 Task:  Research Airbnb accommodations near cultural experiences  for cultural immersion in New Orleans, Louisiana.
Action: Key pressed <Key.space>orleans<Key.space>,<Key.space>loui<Key.backspace>
Screenshot: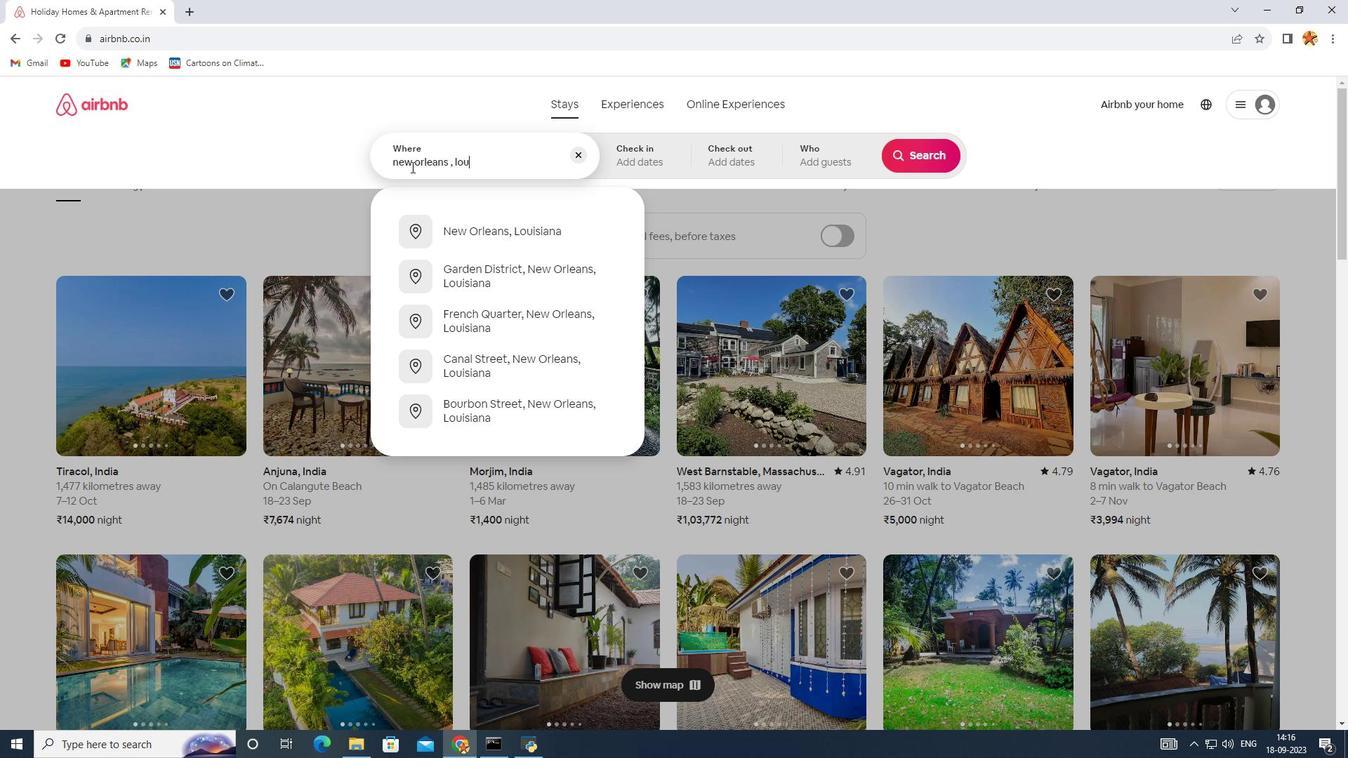 
Action: Mouse moved to (426, 222)
Screenshot: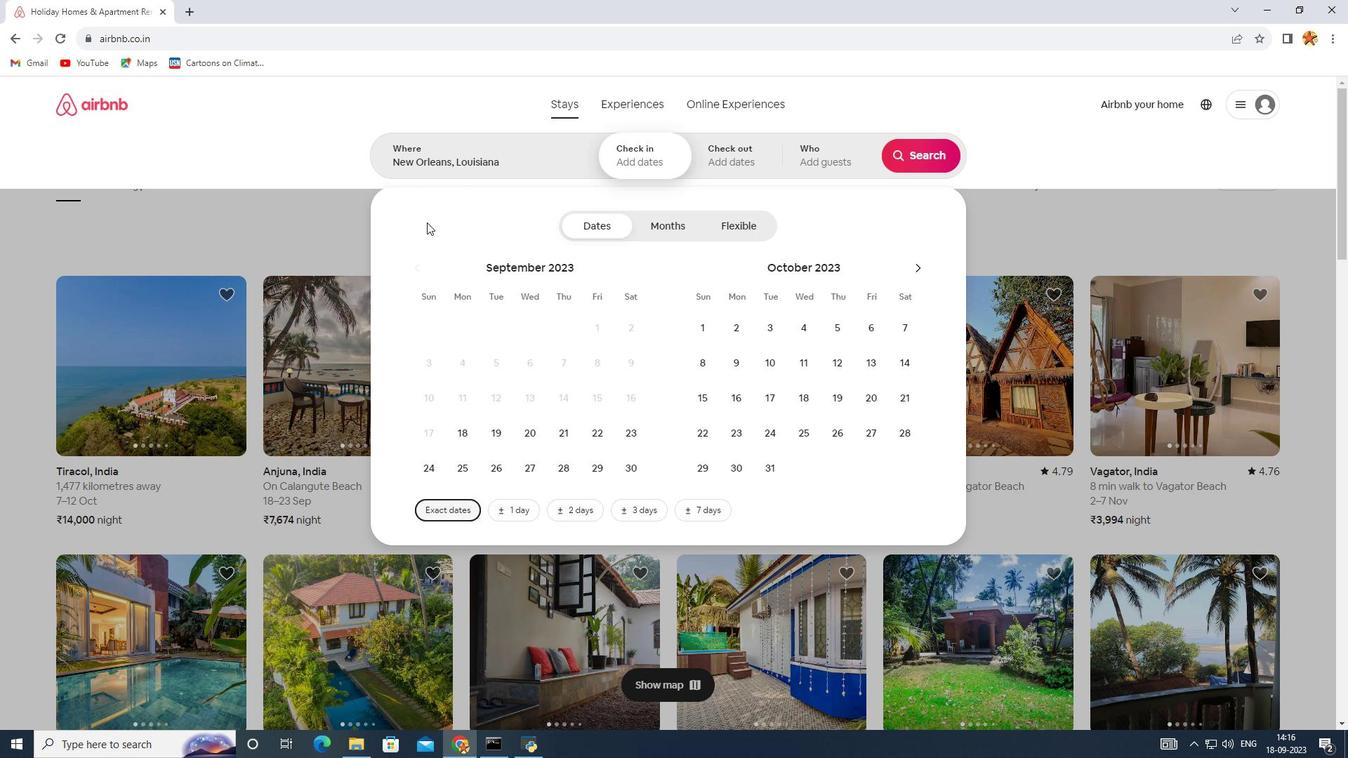 
Action: Mouse pressed left at (426, 222)
Screenshot: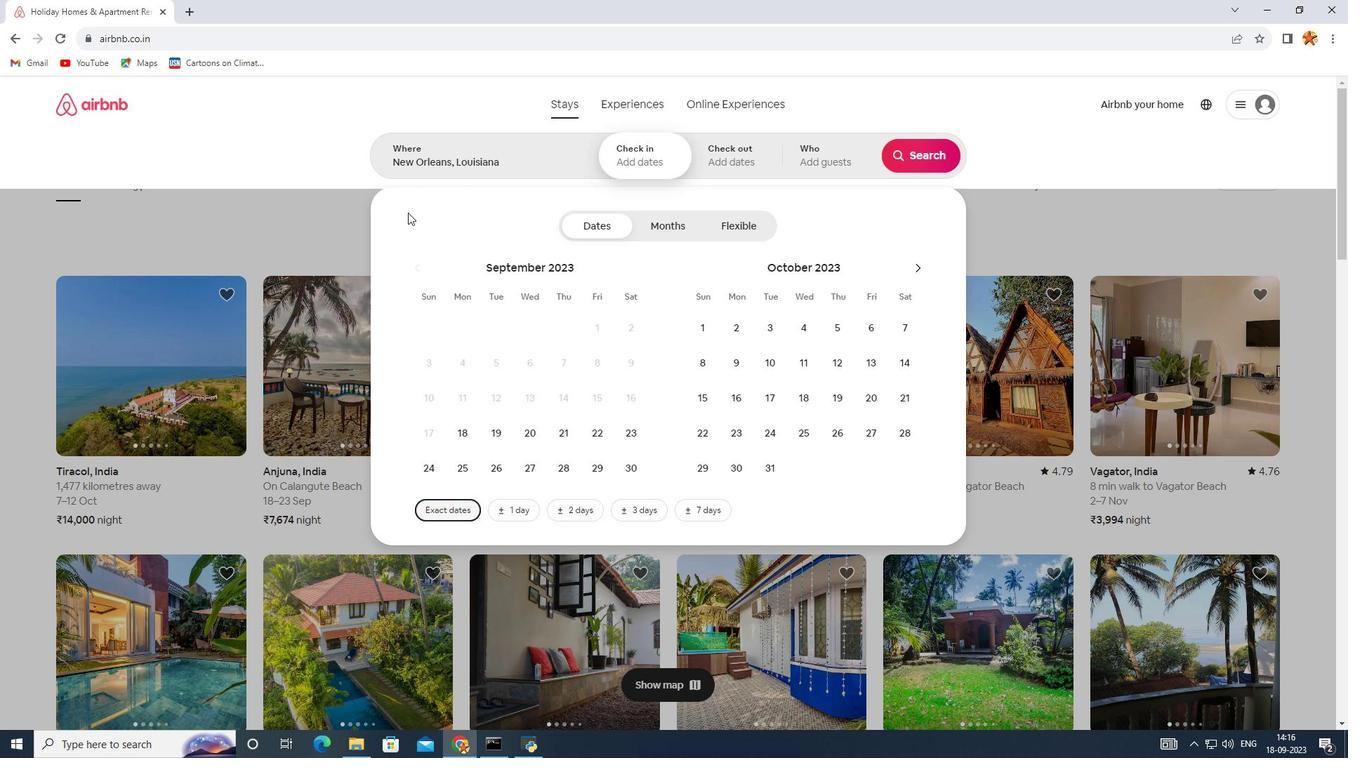 
Action: Mouse moved to (930, 146)
Screenshot: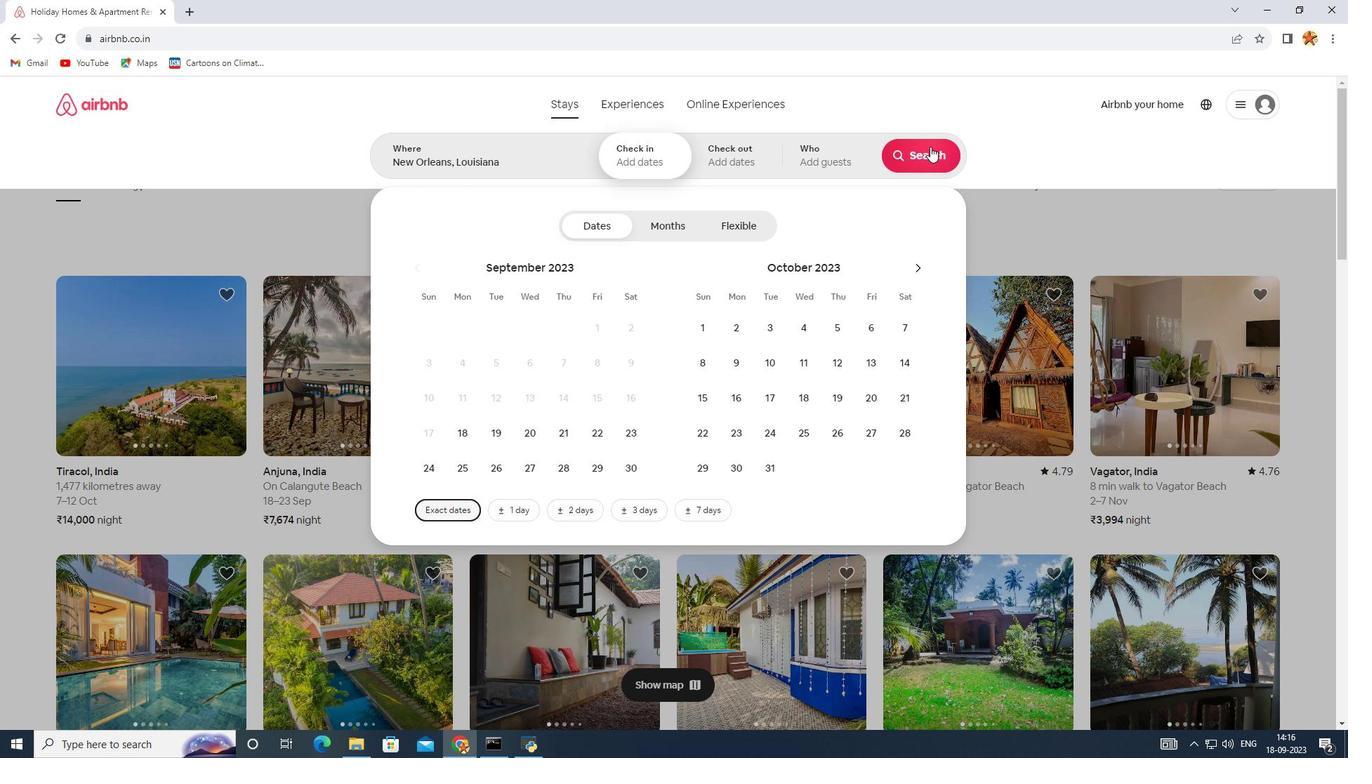 
Action: Mouse pressed left at (930, 146)
Screenshot: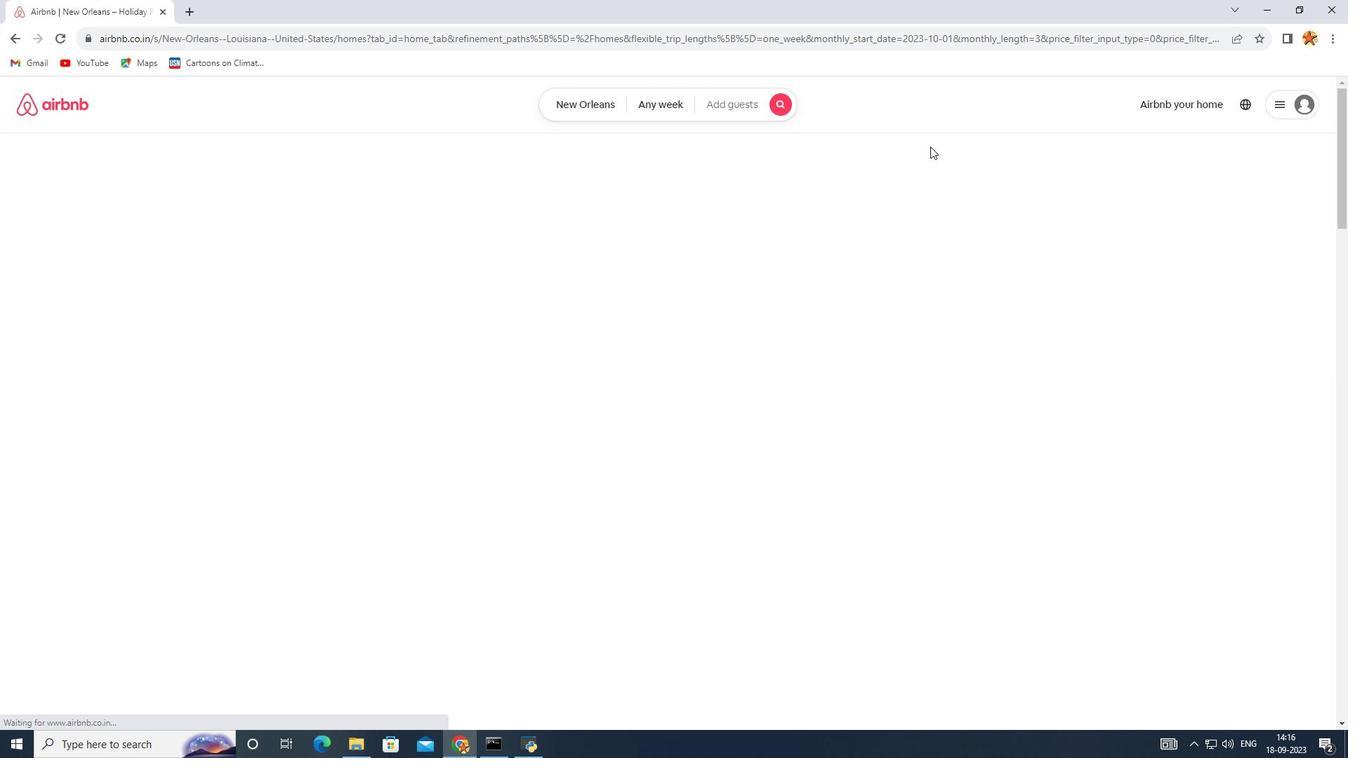 
Action: Mouse moved to (754, 167)
Screenshot: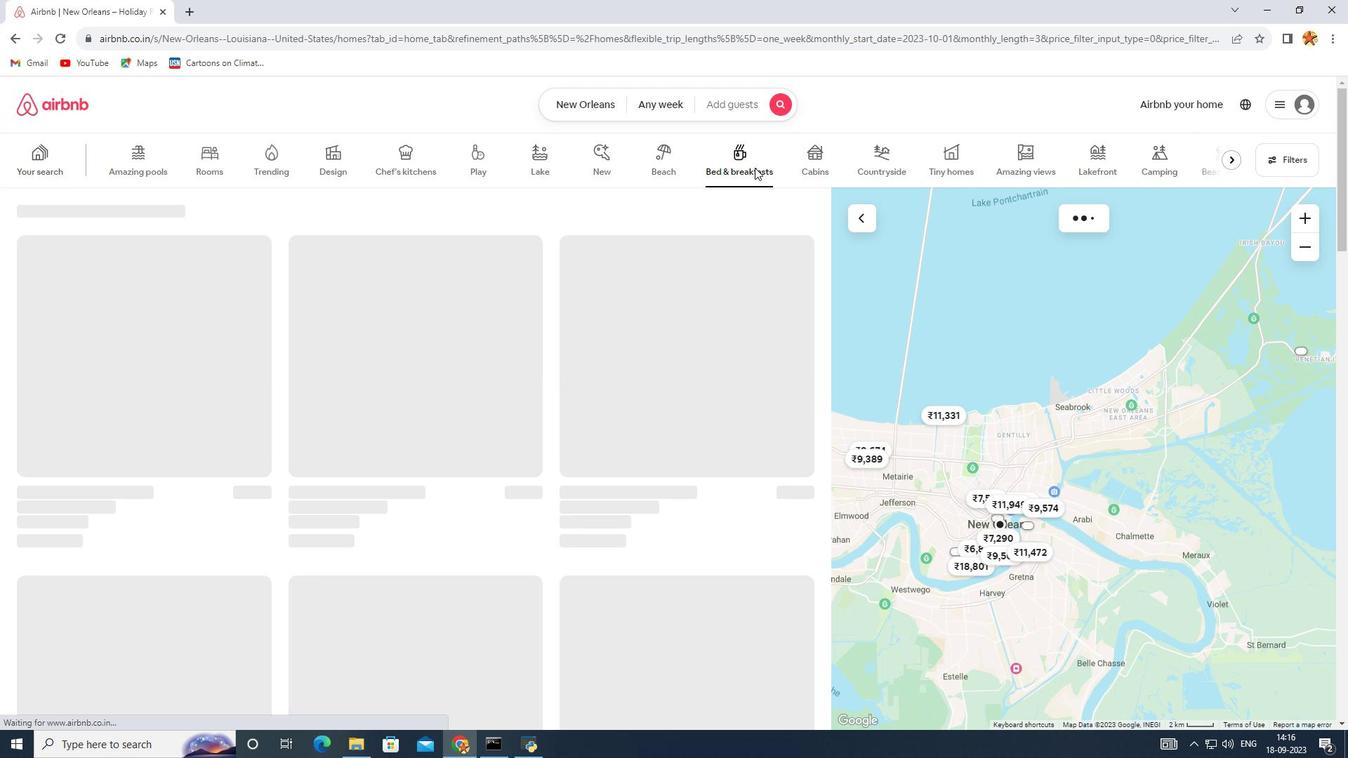 
Action: Mouse pressed left at (754, 167)
Screenshot: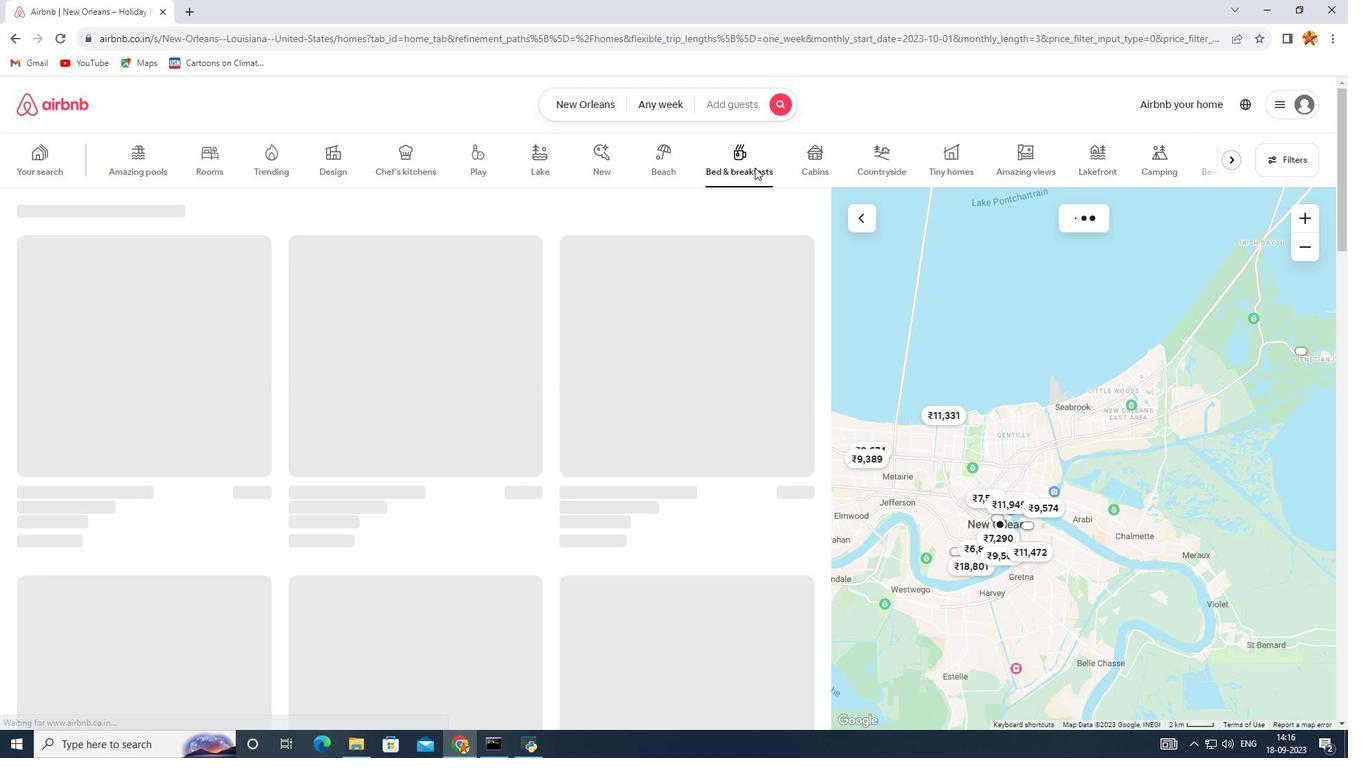 
Action: Mouse moved to (485, 456)
Screenshot: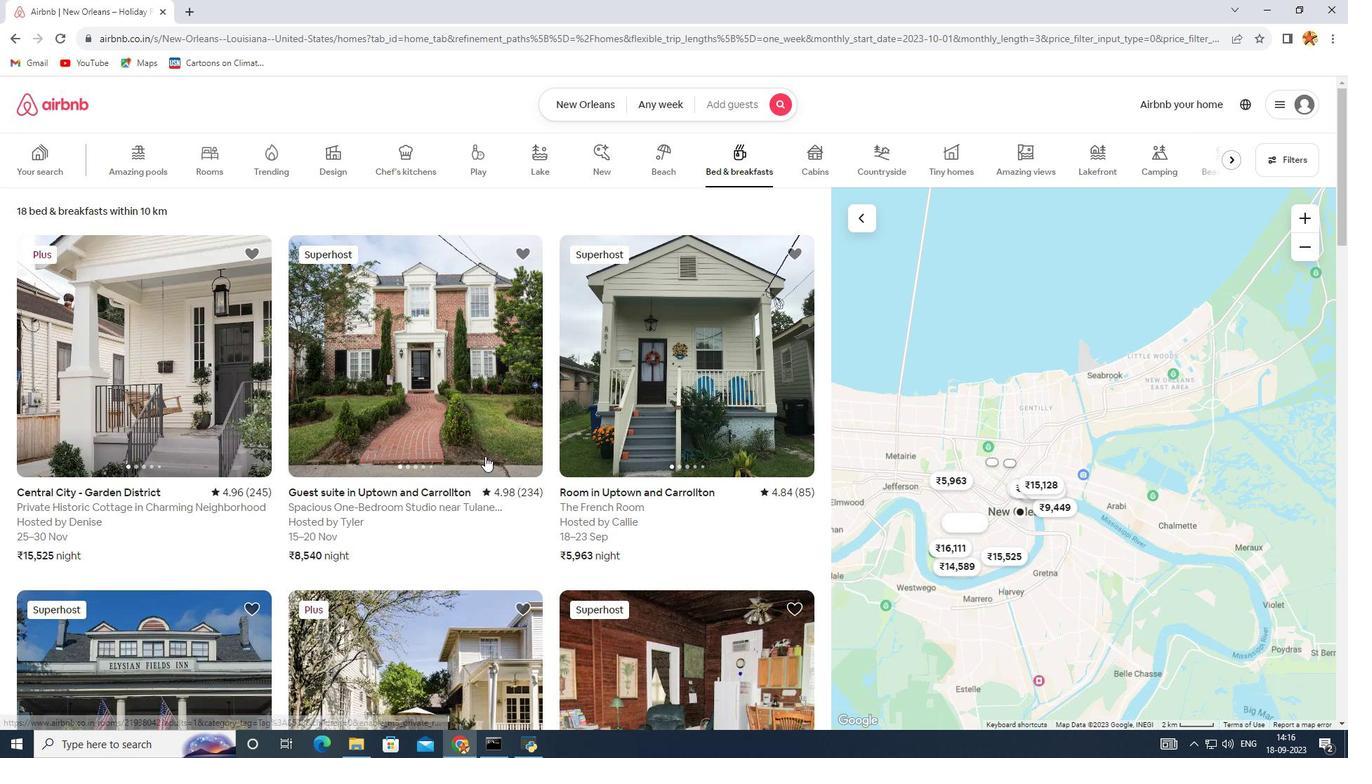 
Action: Mouse scrolled (485, 455) with delta (0, 0)
Screenshot: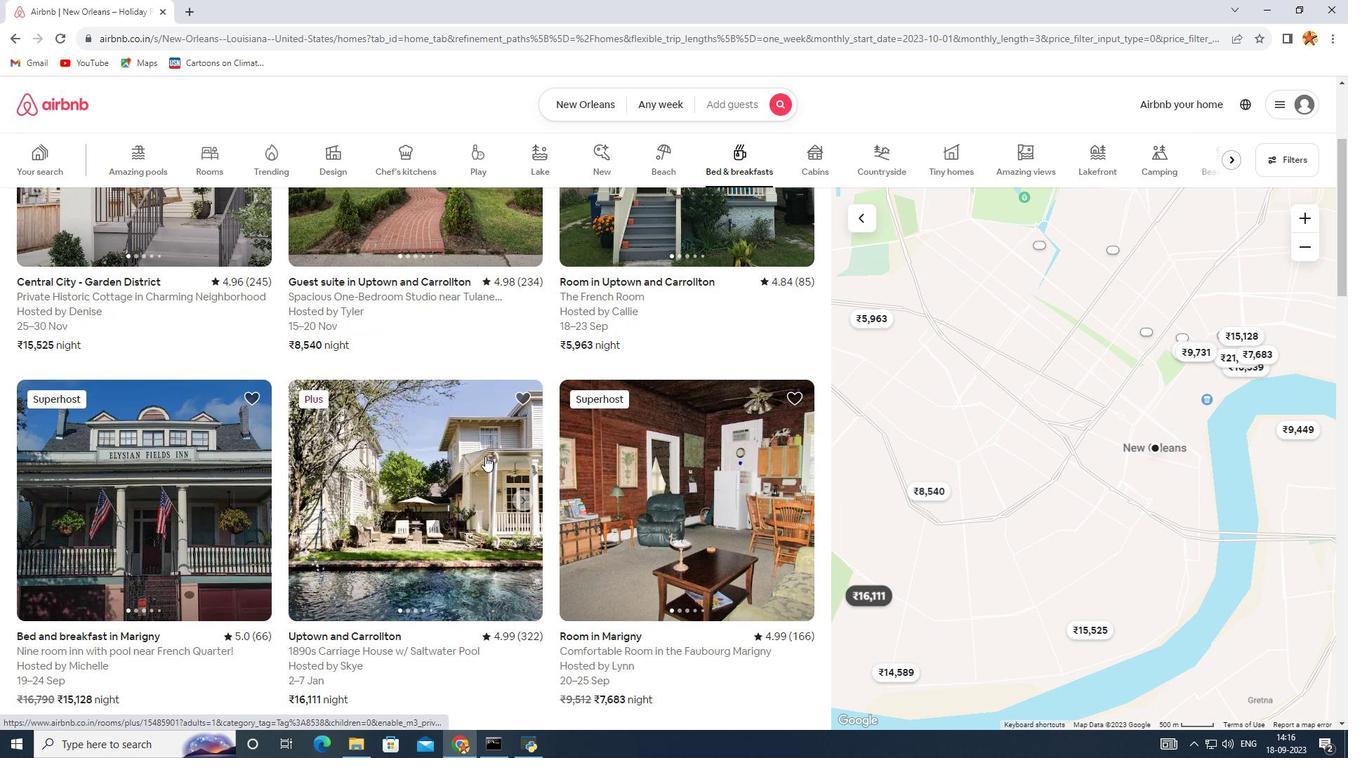 
Action: Mouse scrolled (485, 455) with delta (0, 0)
Screenshot: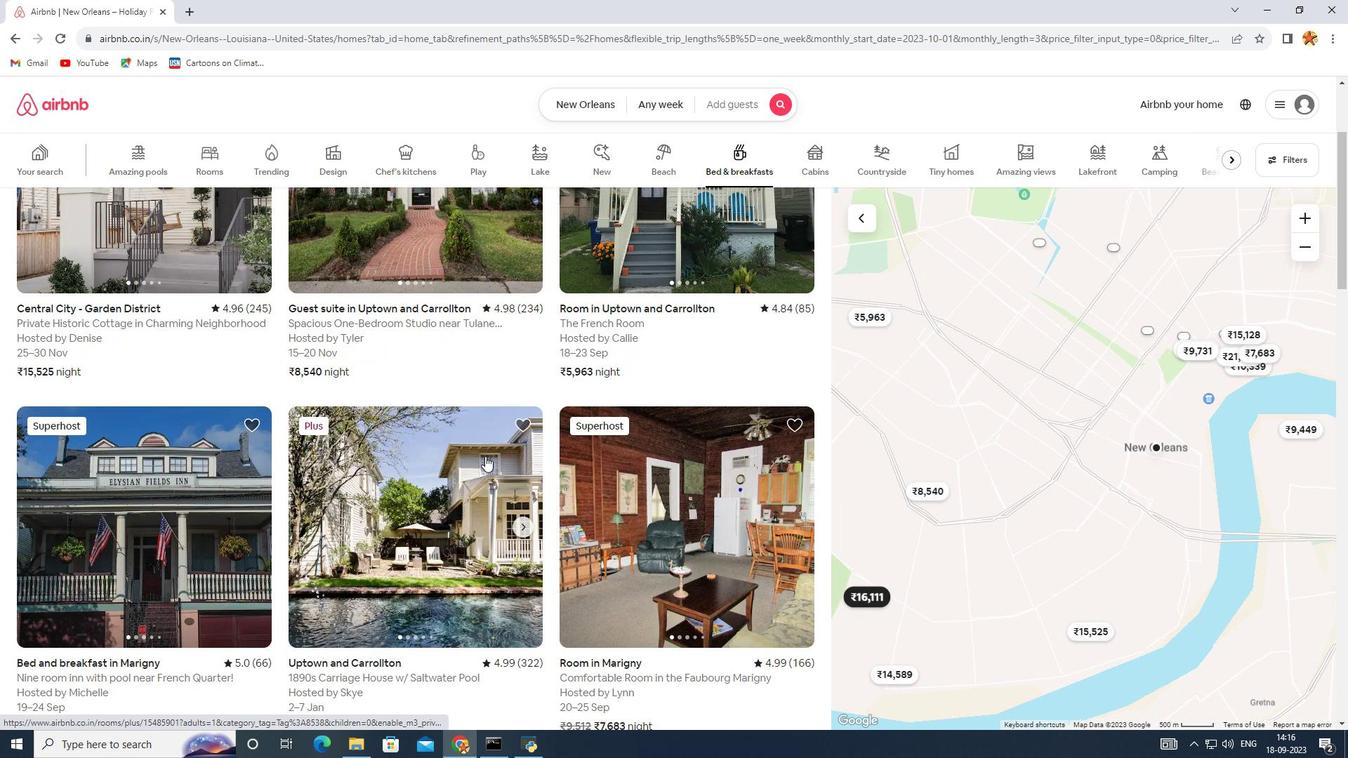 
Action: Mouse scrolled (485, 455) with delta (0, 0)
Screenshot: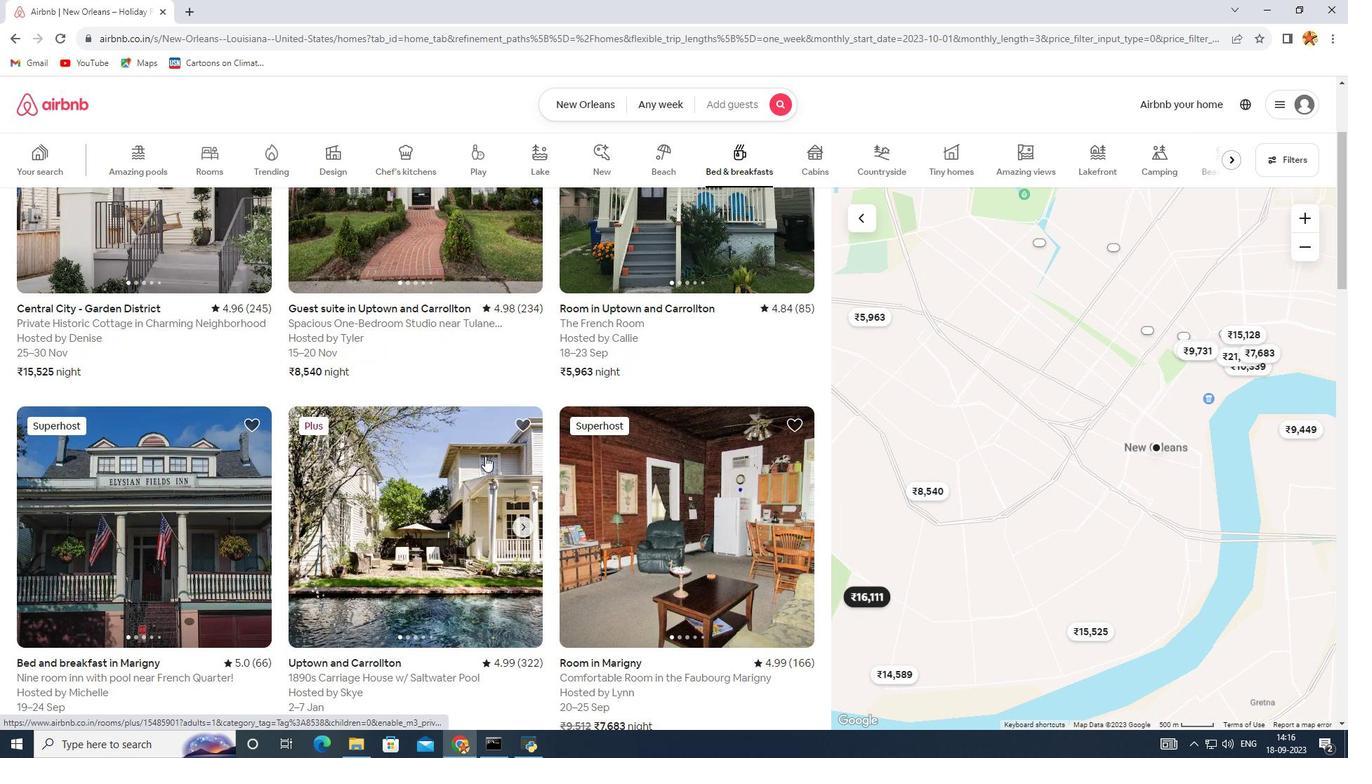 
Action: Mouse scrolled (485, 457) with delta (0, 0)
Screenshot: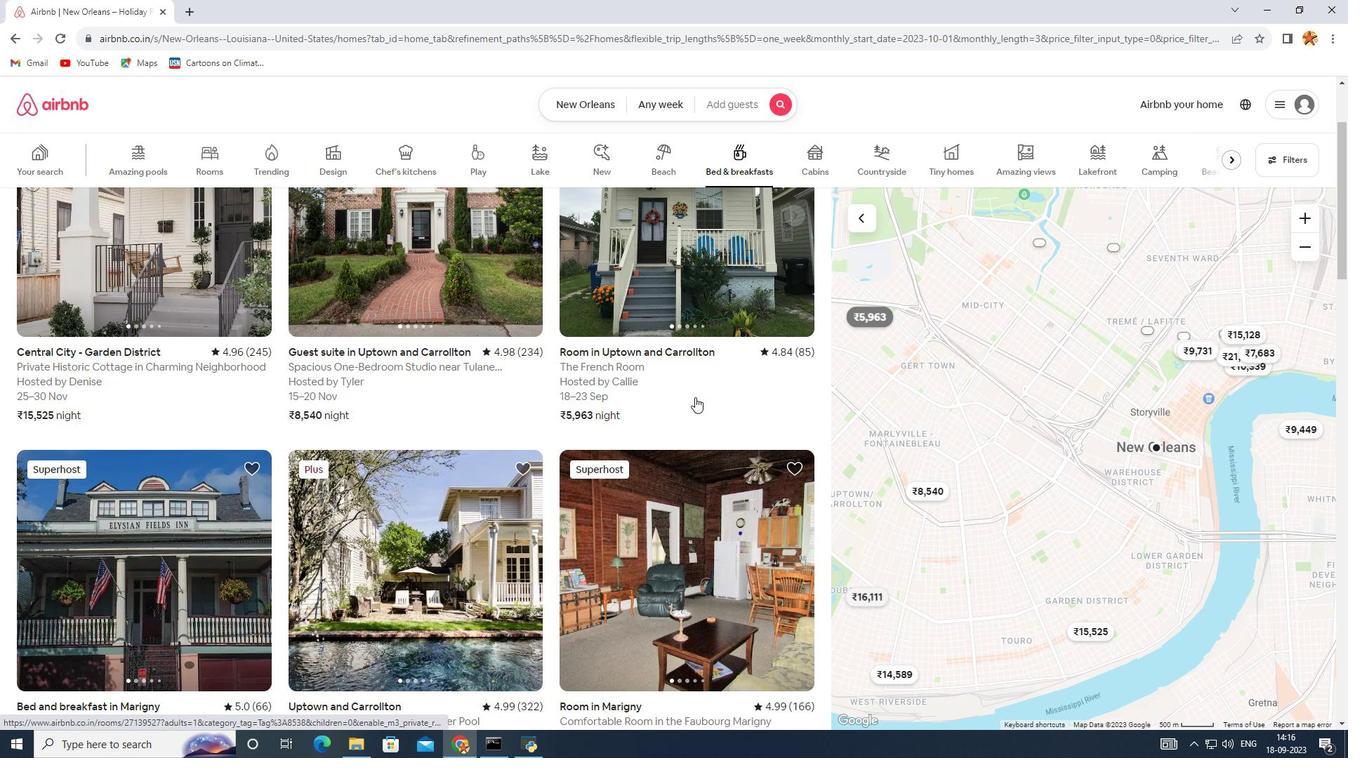 
Action: Mouse moved to (695, 396)
Screenshot: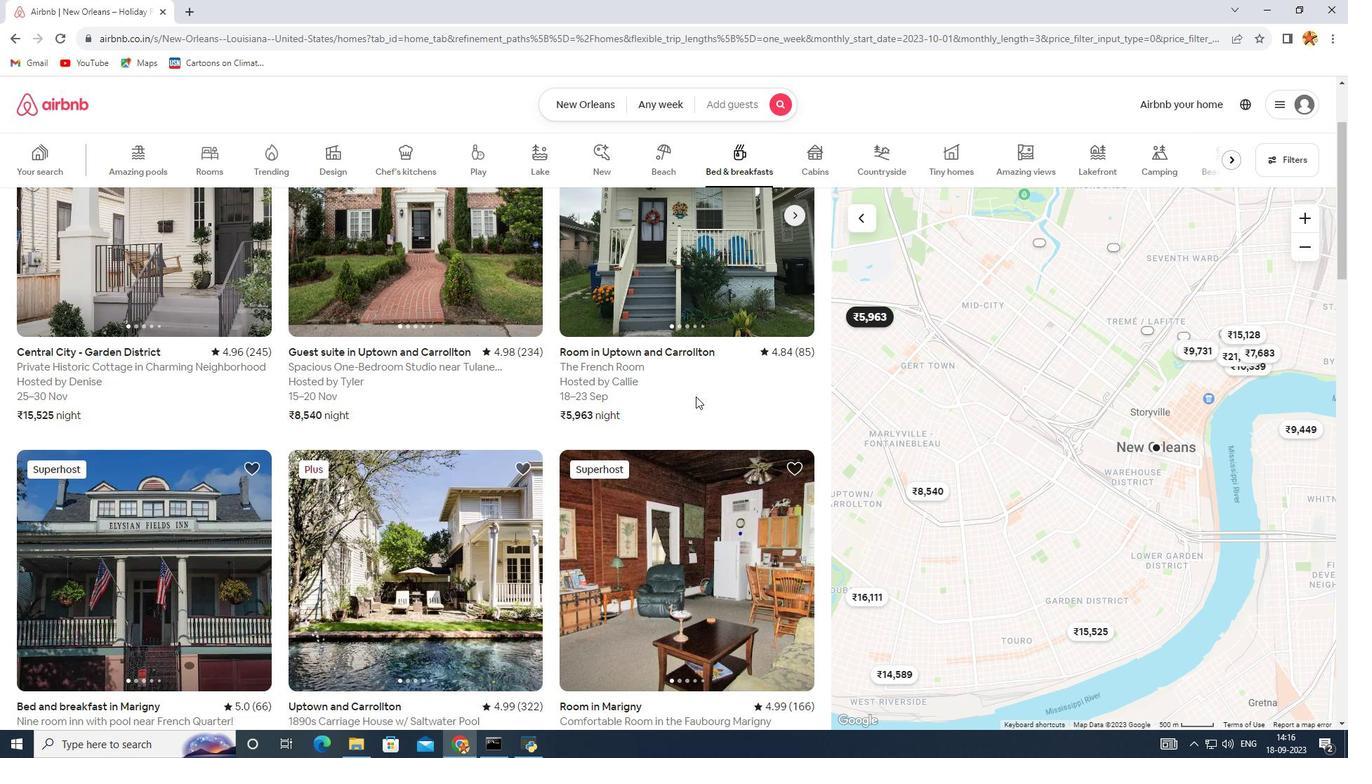 
Action: Mouse pressed left at (695, 396)
Screenshot: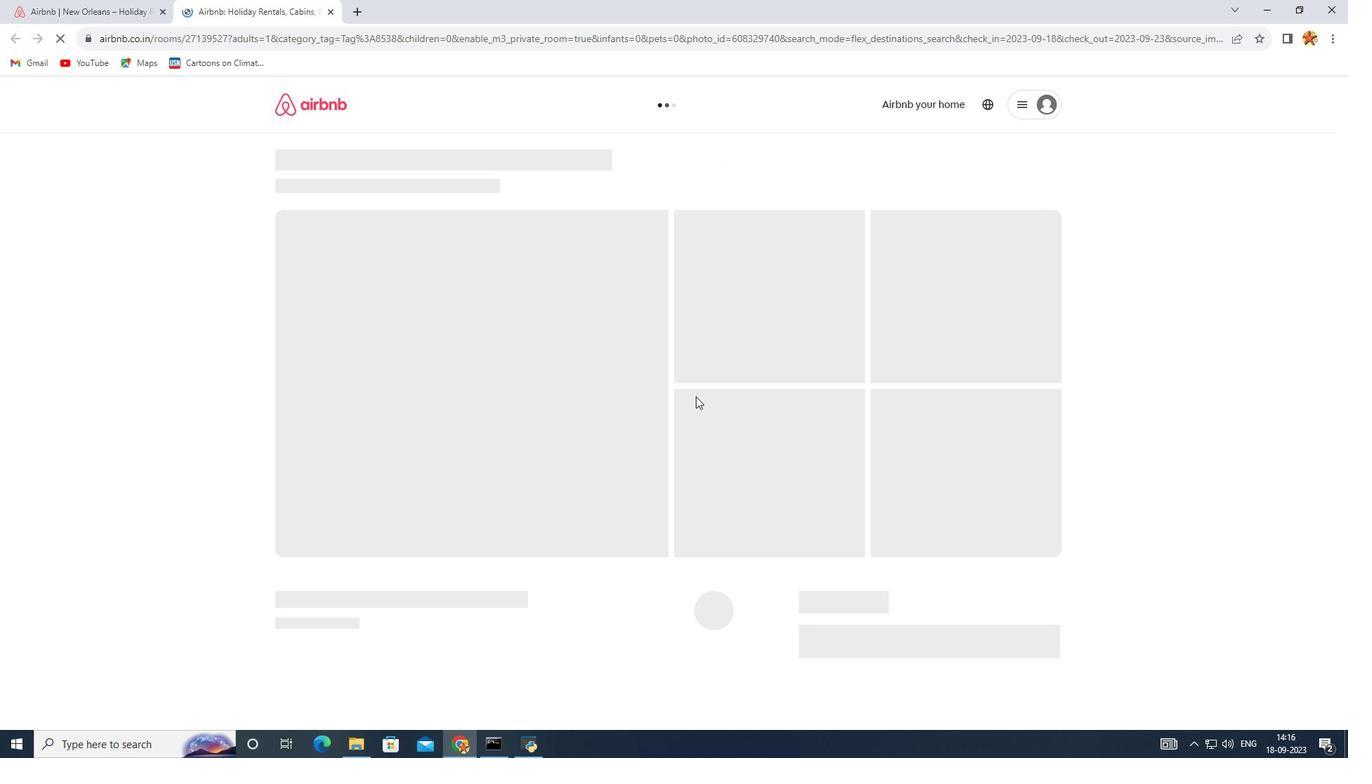 
Action: Mouse moved to (453, 416)
Screenshot: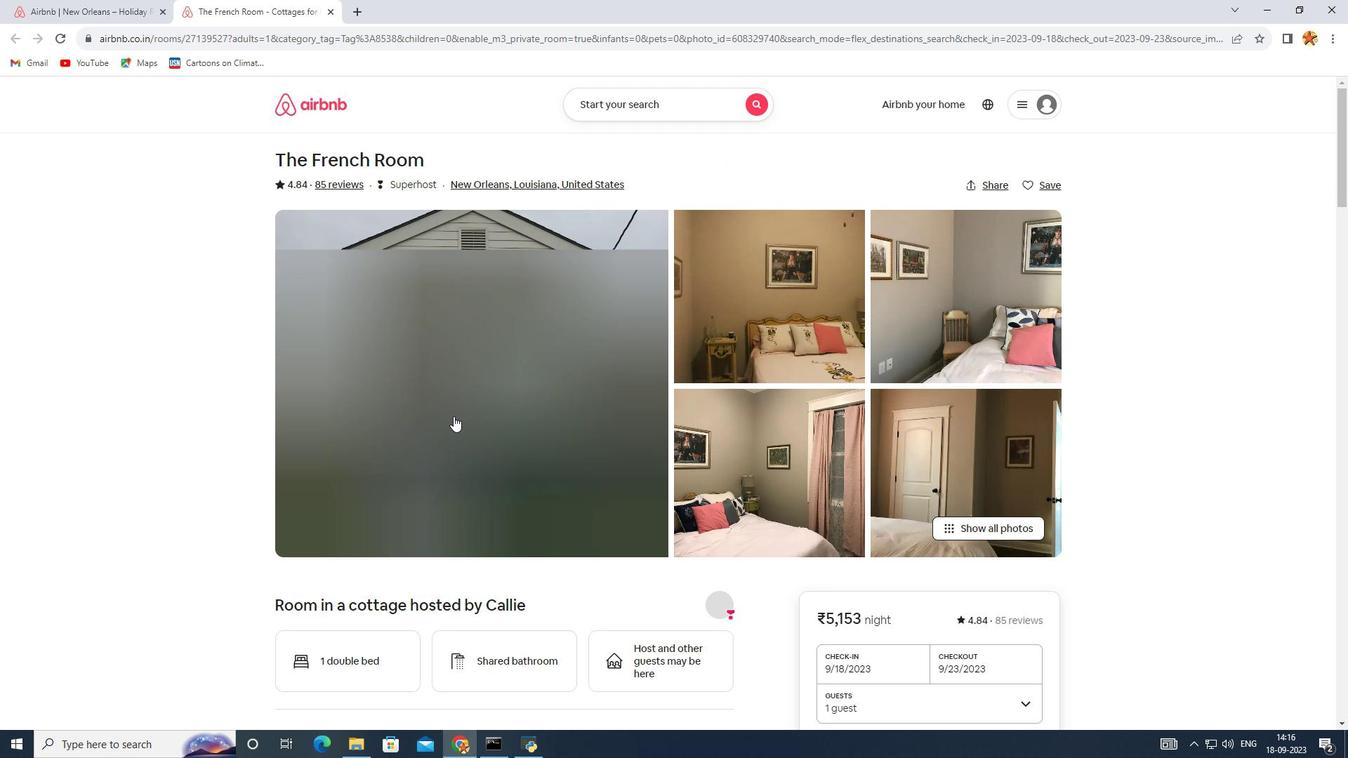
Action: Mouse scrolled (453, 415) with delta (0, 0)
Screenshot: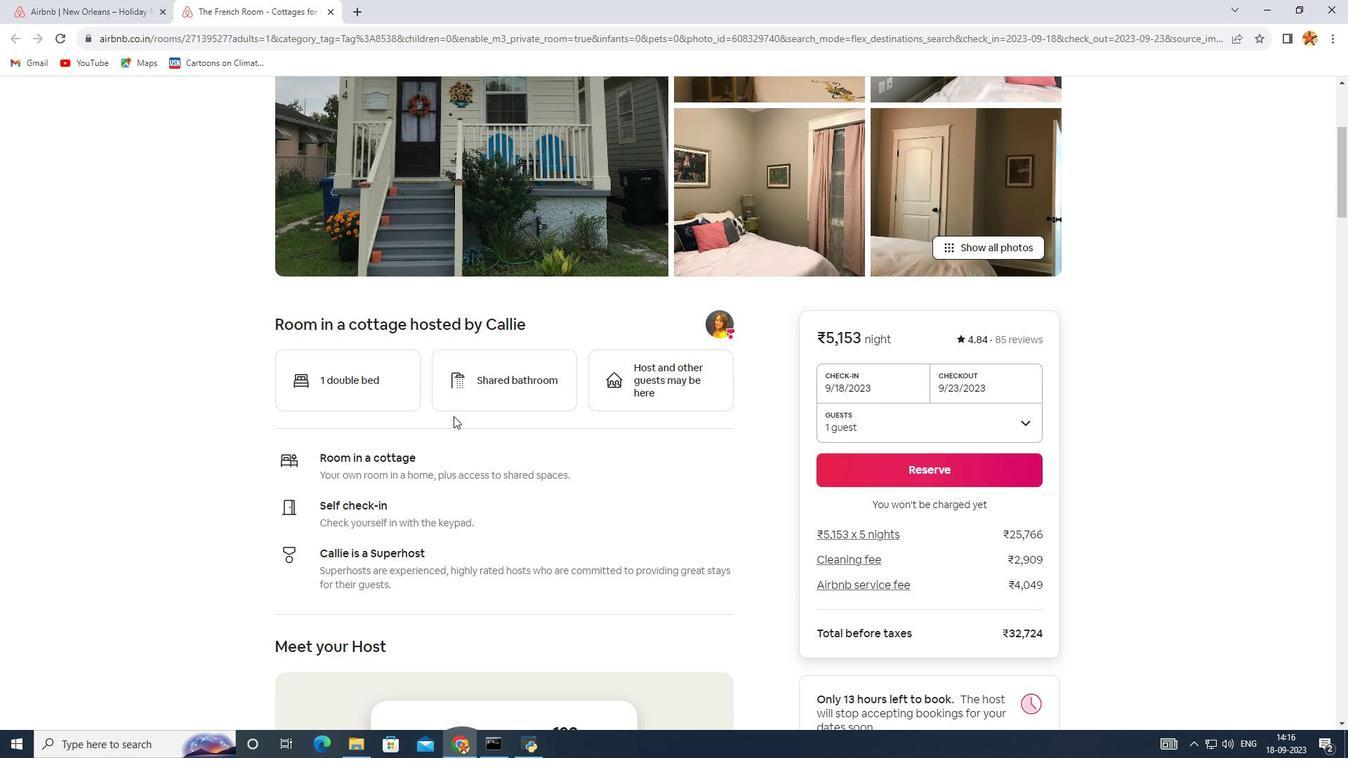 
Action: Mouse scrolled (453, 415) with delta (0, 0)
Screenshot: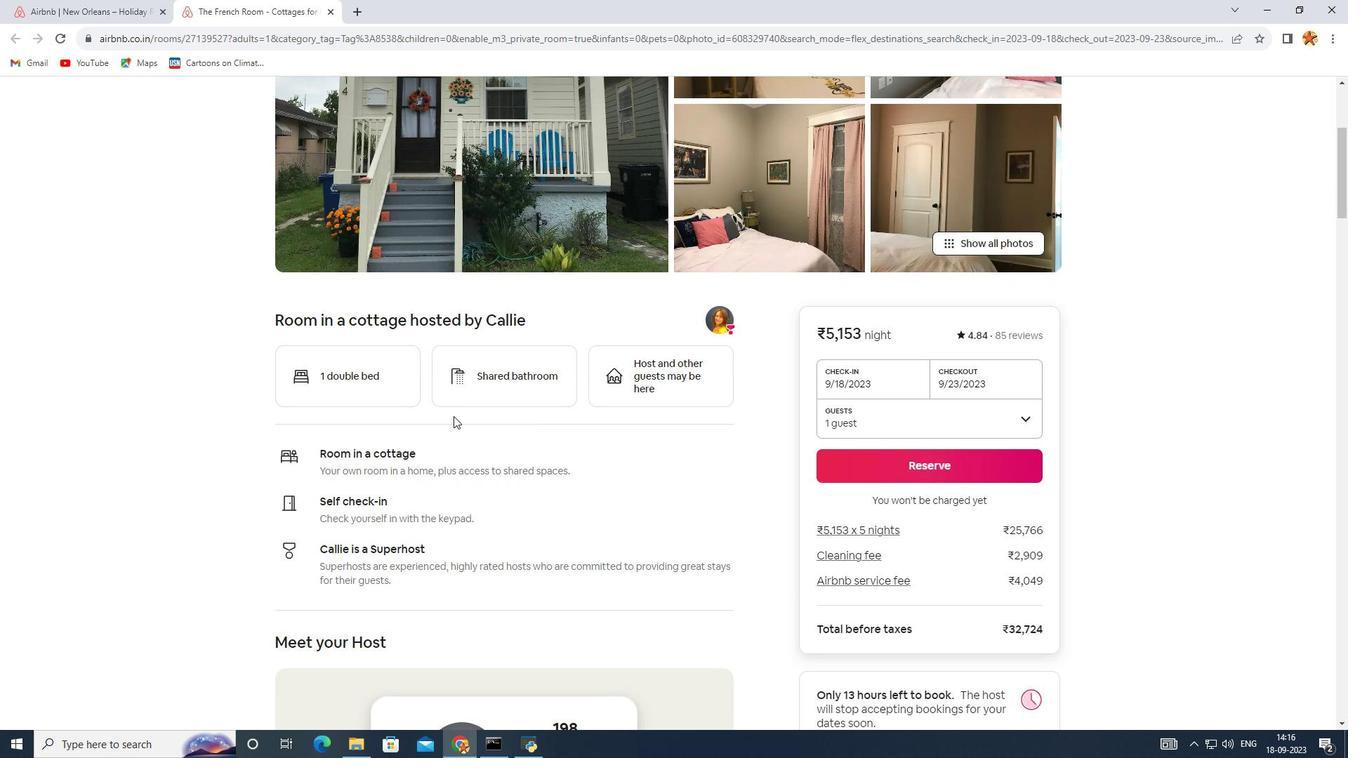 
Action: Mouse scrolled (453, 415) with delta (0, 0)
Screenshot: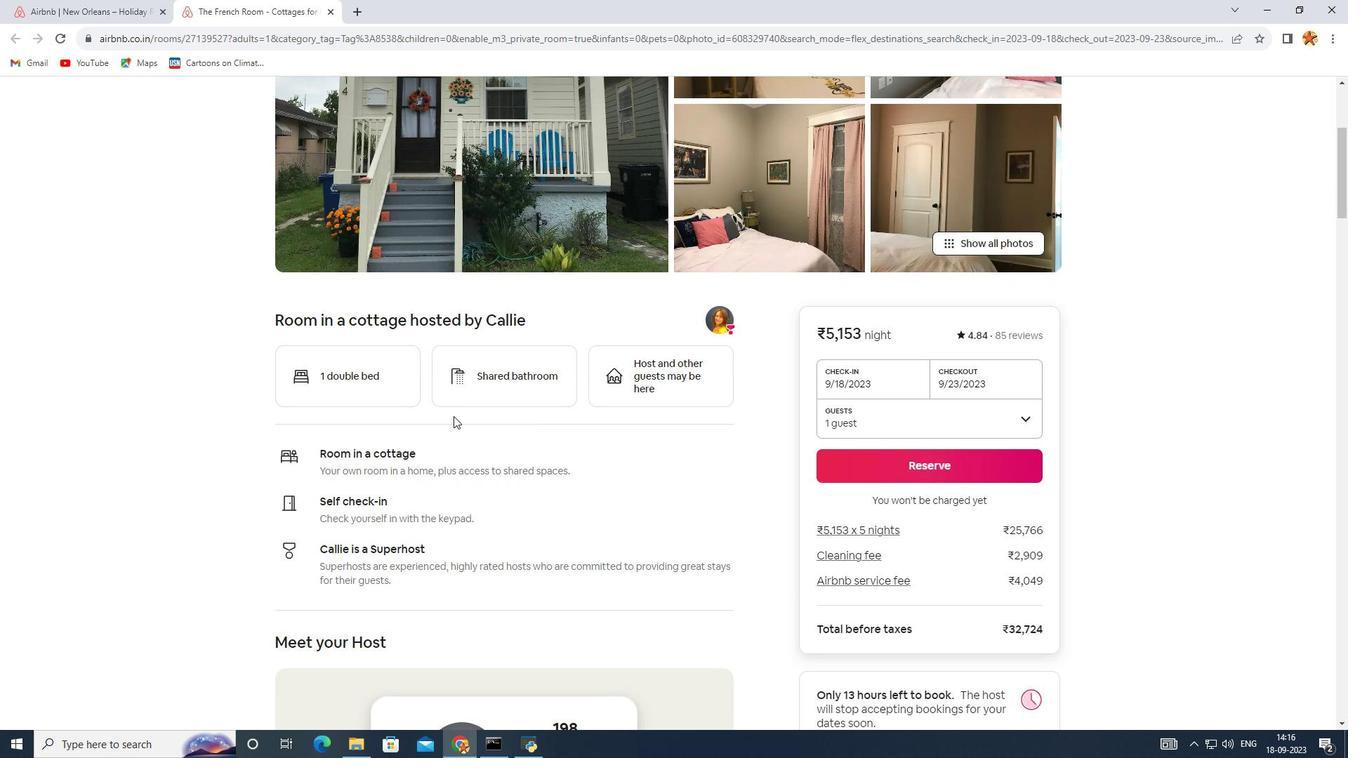 
Action: Mouse scrolled (453, 415) with delta (0, 0)
Screenshot: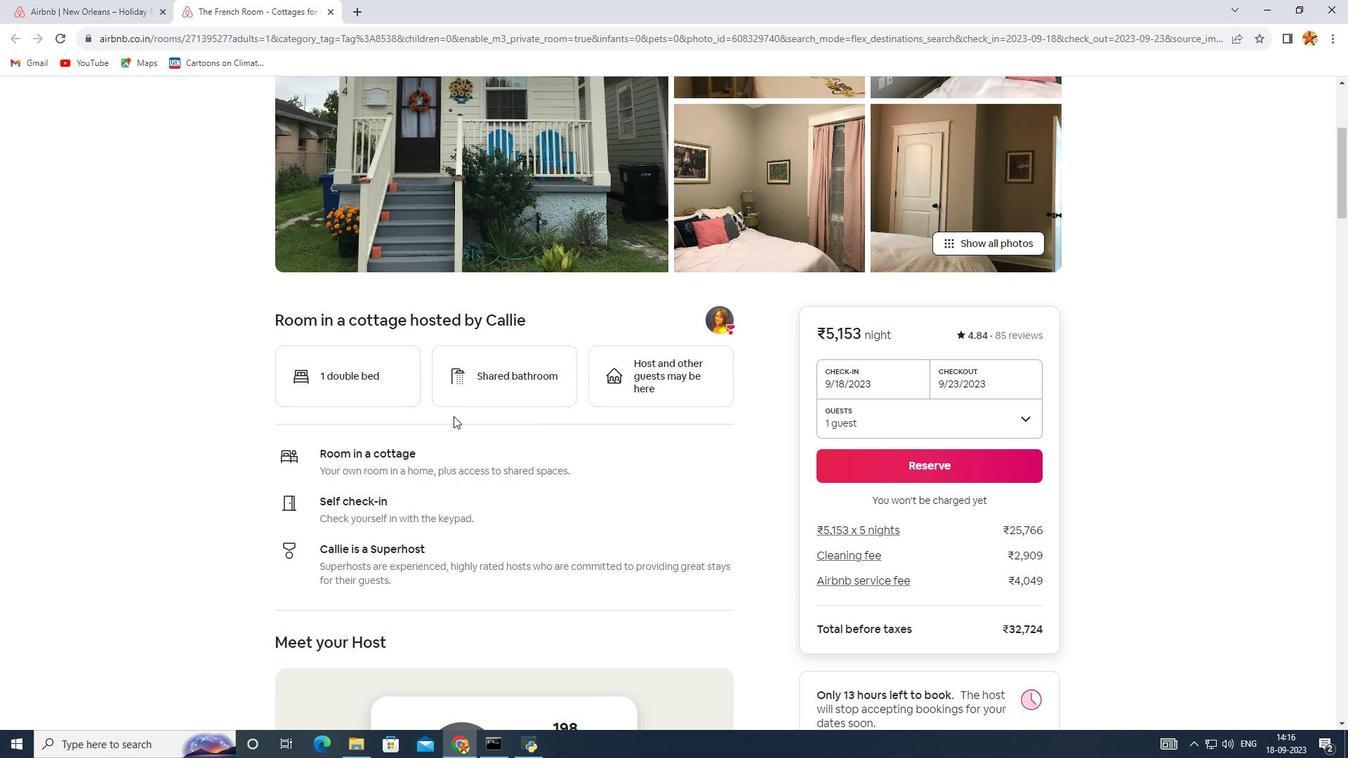 
Action: Mouse scrolled (453, 415) with delta (0, 0)
Screenshot: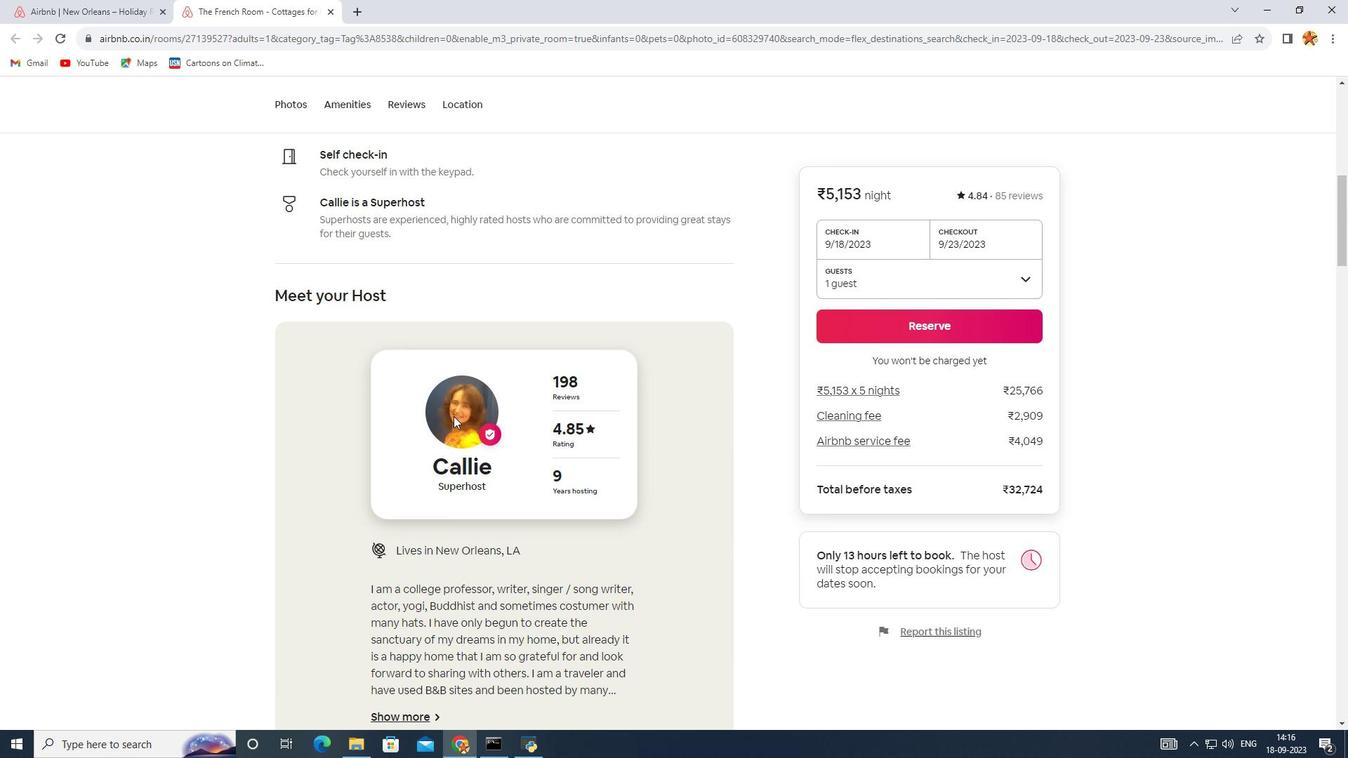 
Action: Mouse scrolled (453, 415) with delta (0, 0)
Screenshot: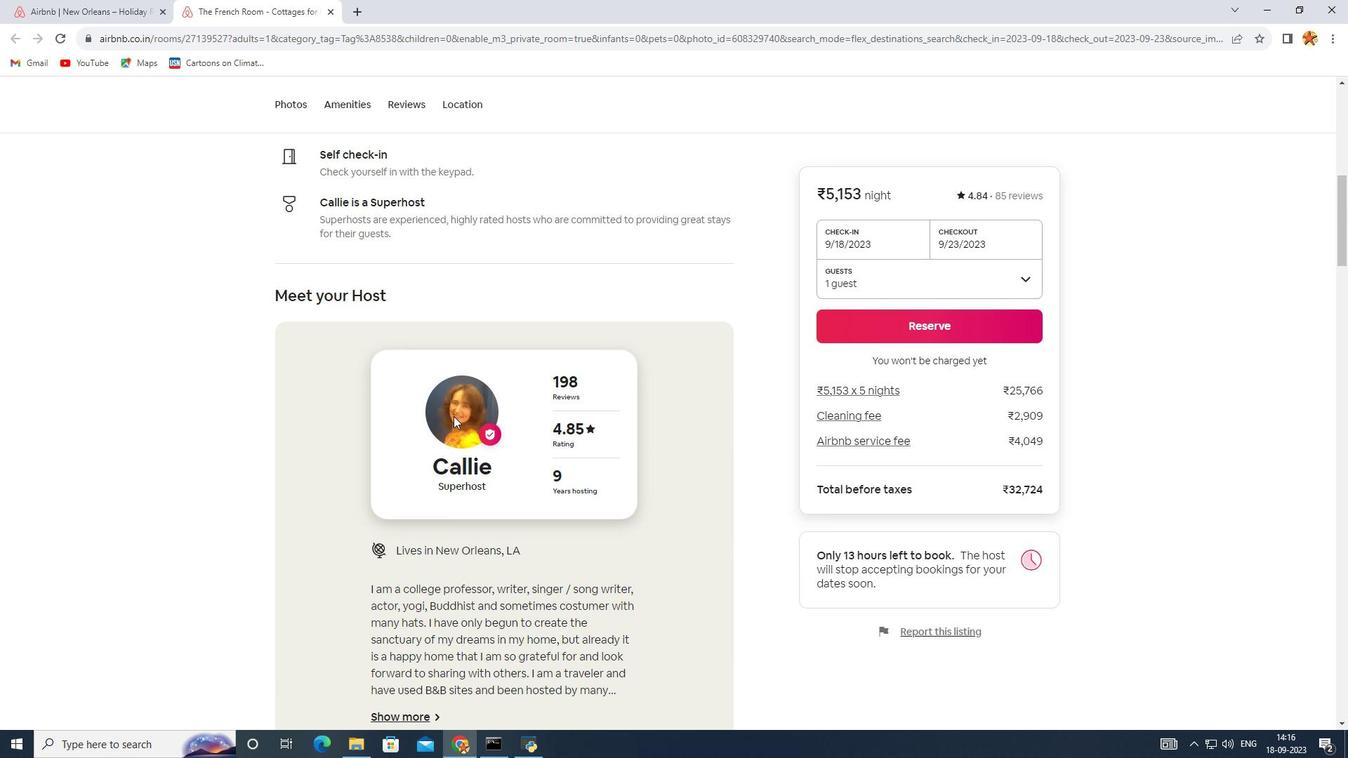 
Action: Mouse scrolled (453, 415) with delta (0, 0)
Screenshot: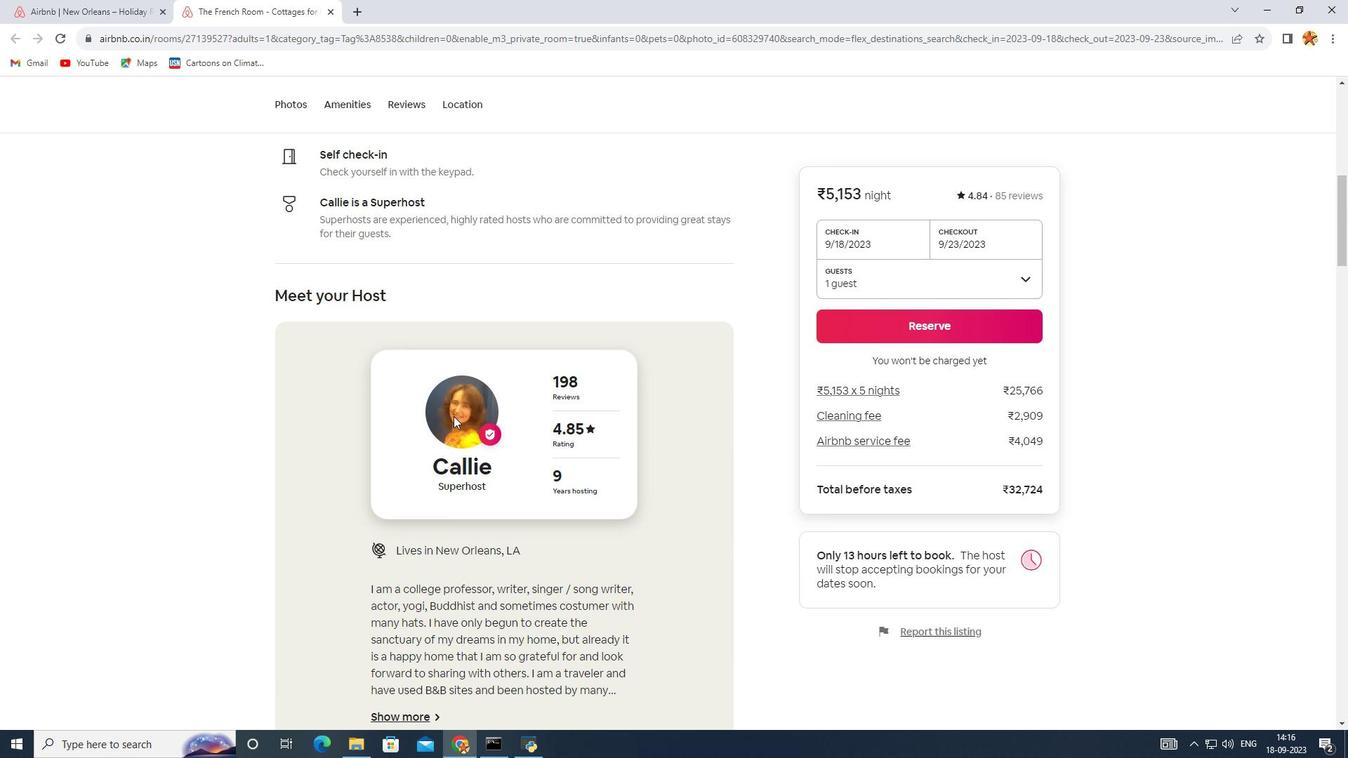 
Action: Mouse scrolled (453, 415) with delta (0, 0)
Screenshot: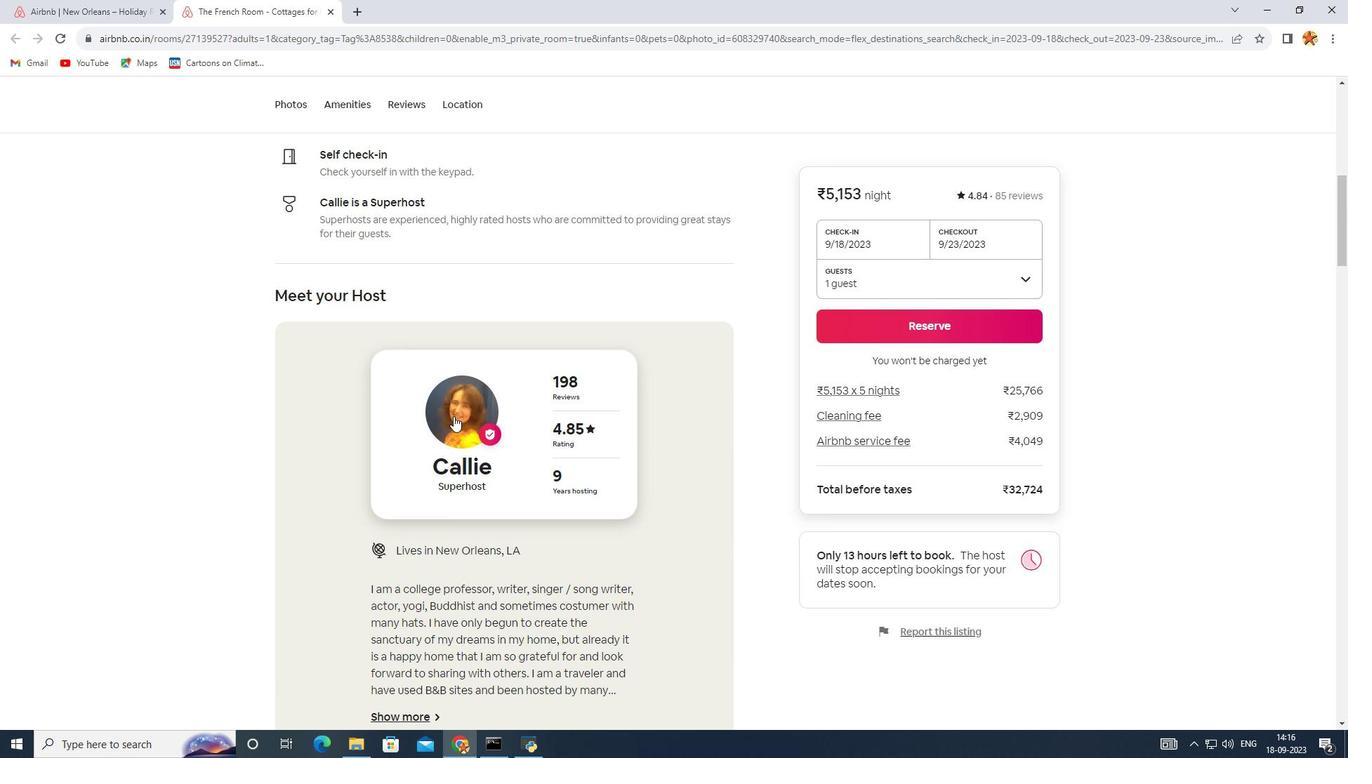 
Action: Mouse scrolled (453, 415) with delta (0, 0)
Screenshot: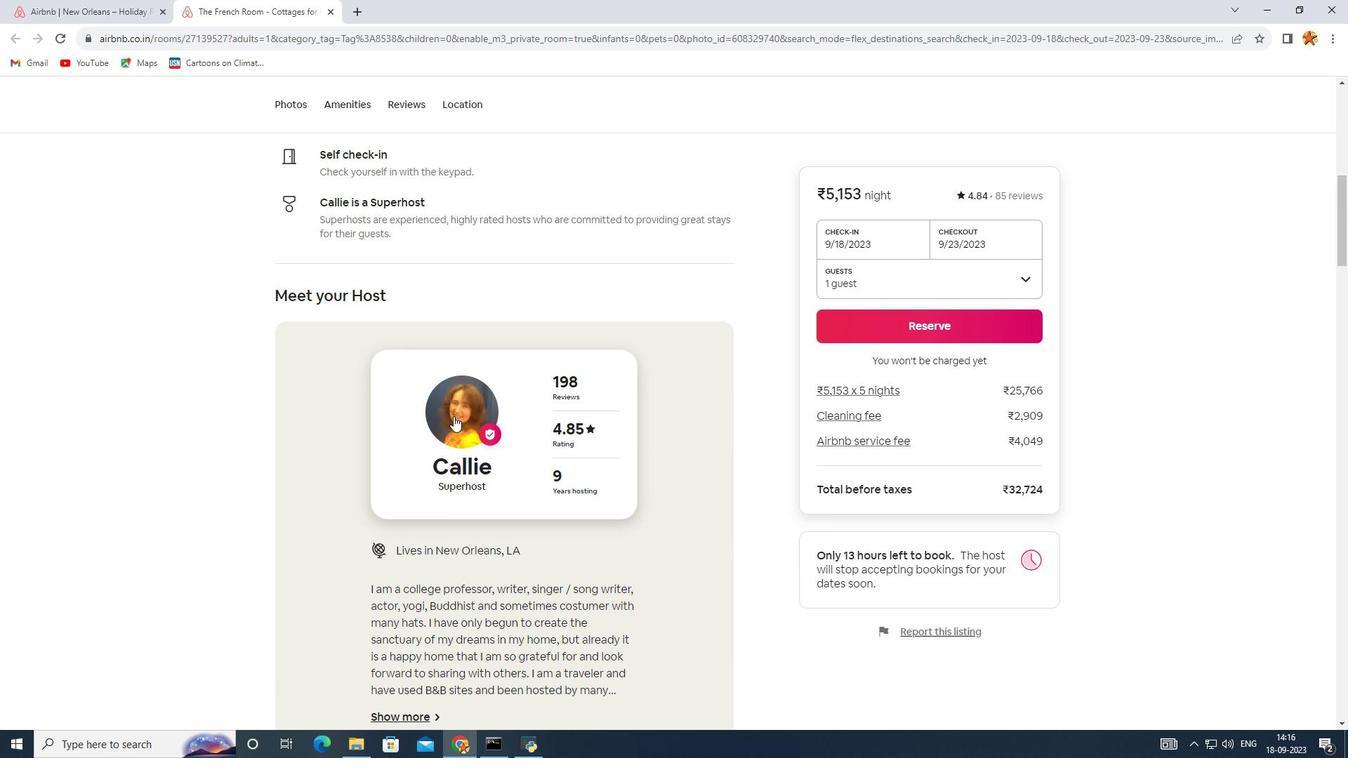 
Action: Mouse scrolled (453, 415) with delta (0, 0)
Screenshot: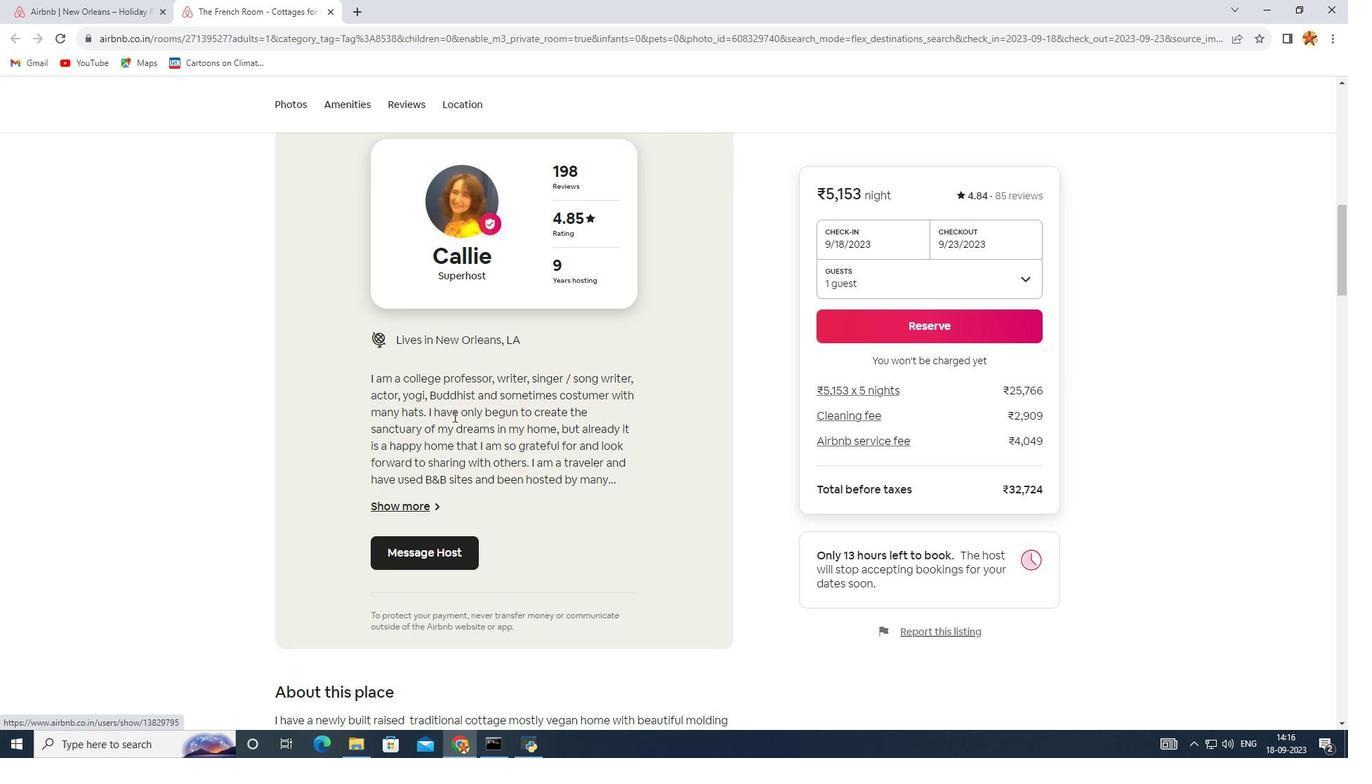 
Action: Mouse scrolled (453, 415) with delta (0, 0)
Screenshot: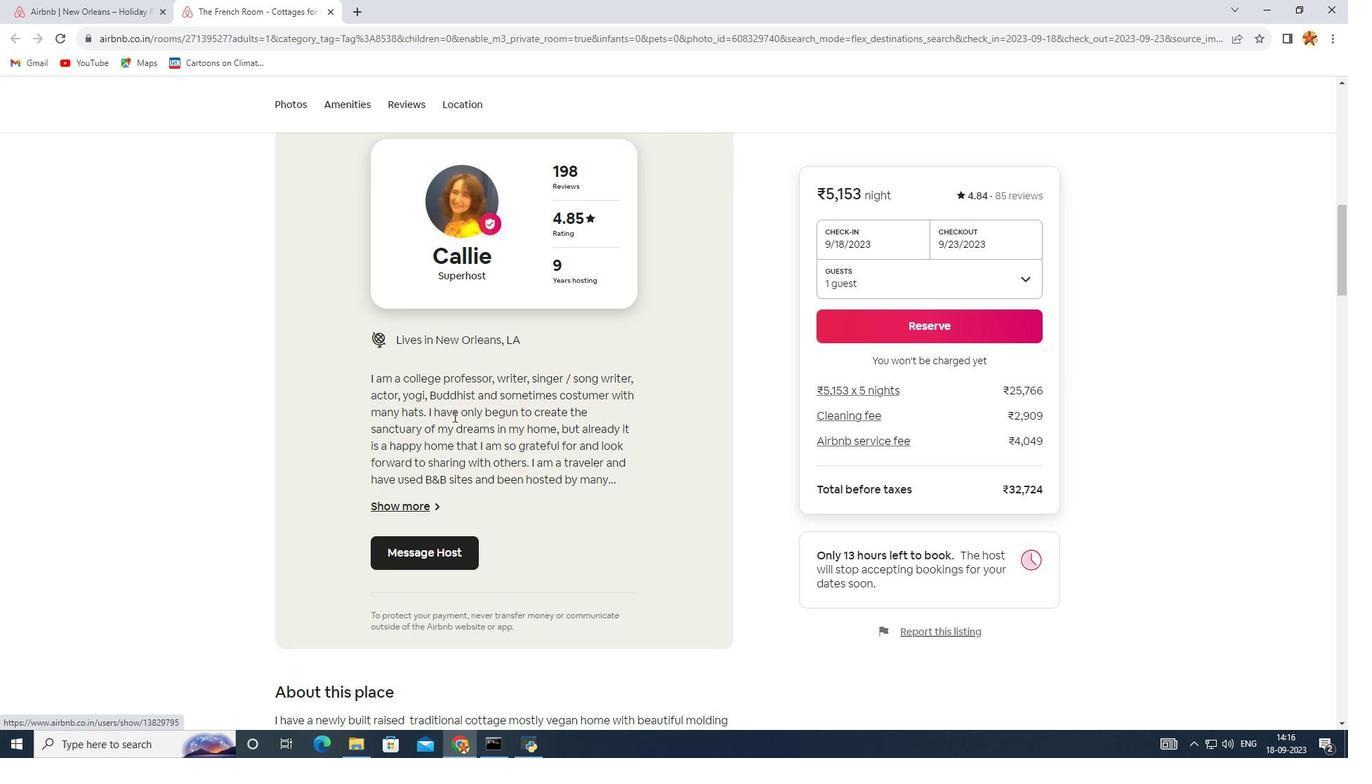 
Action: Mouse scrolled (453, 415) with delta (0, 0)
Screenshot: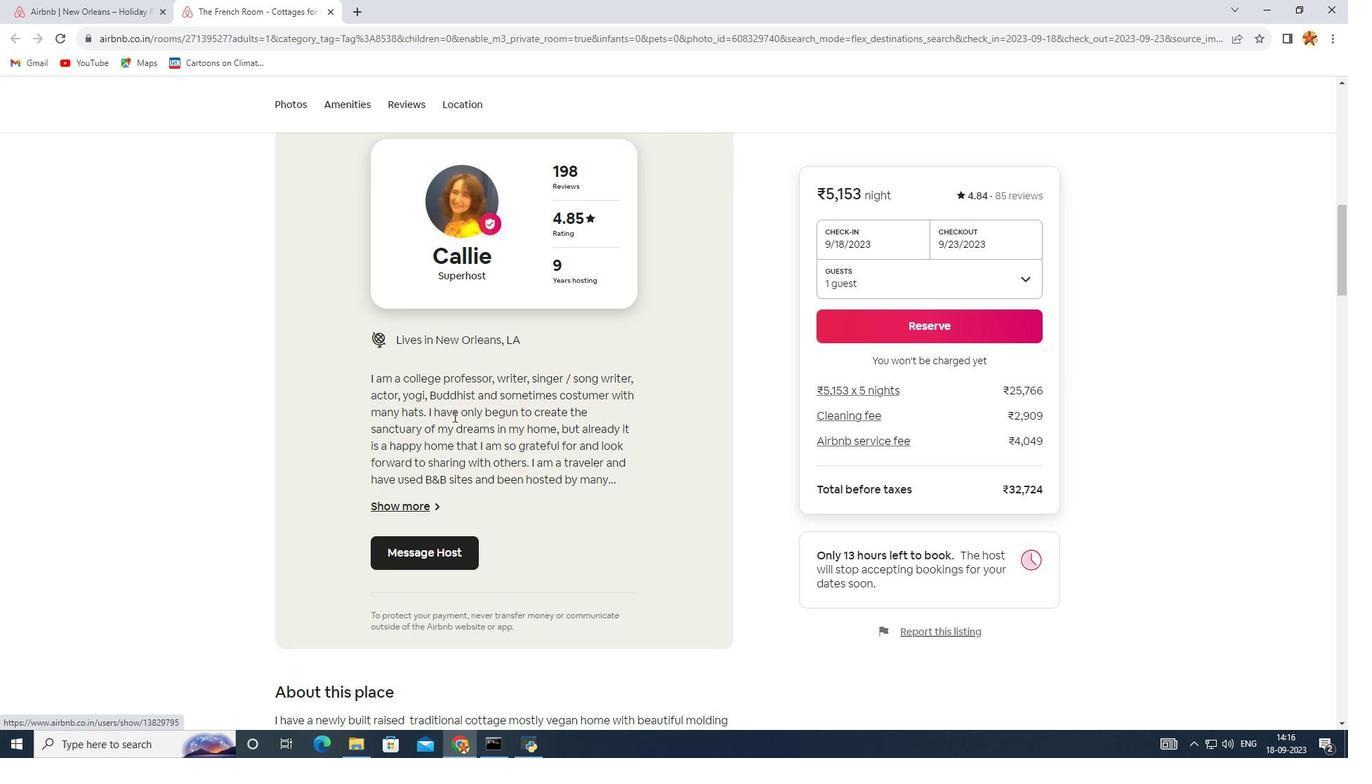 
Action: Mouse scrolled (453, 415) with delta (0, 0)
Screenshot: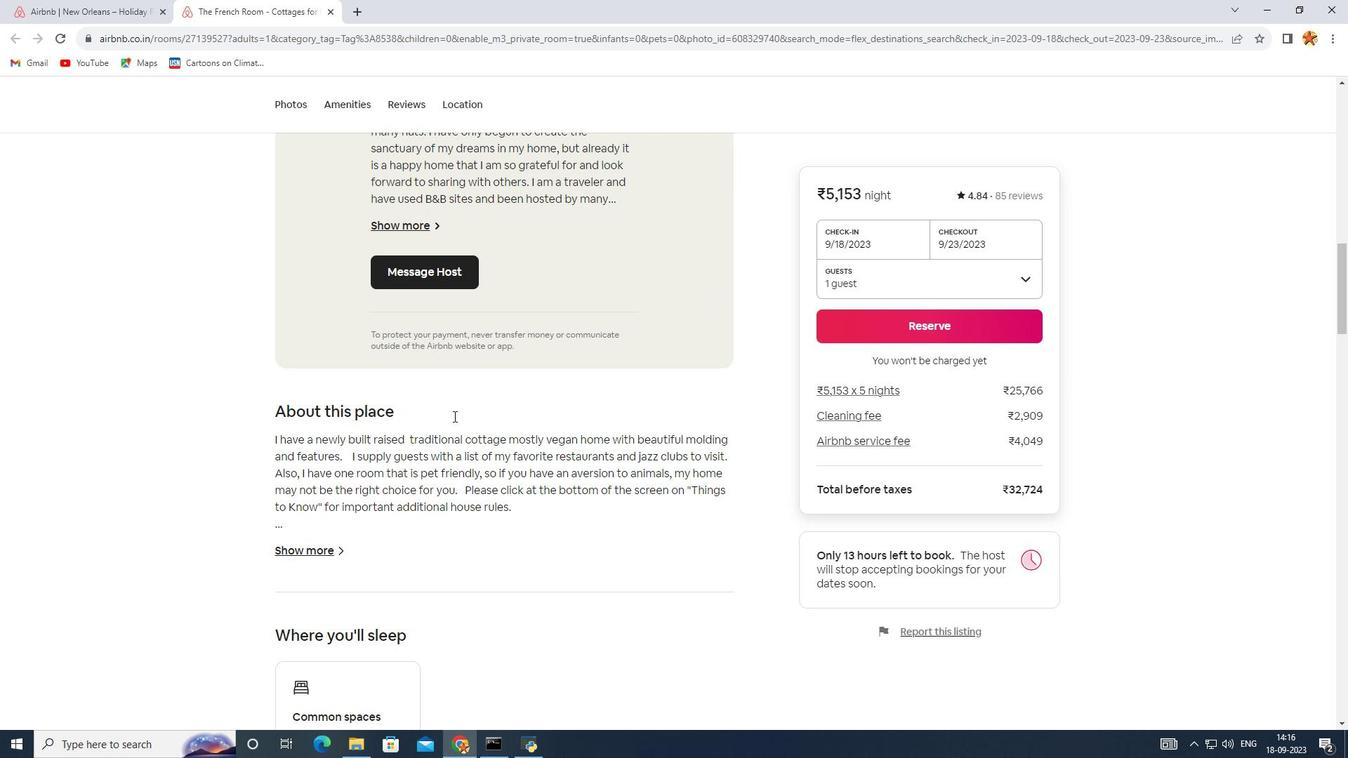 
Action: Mouse scrolled (453, 415) with delta (0, 0)
Screenshot: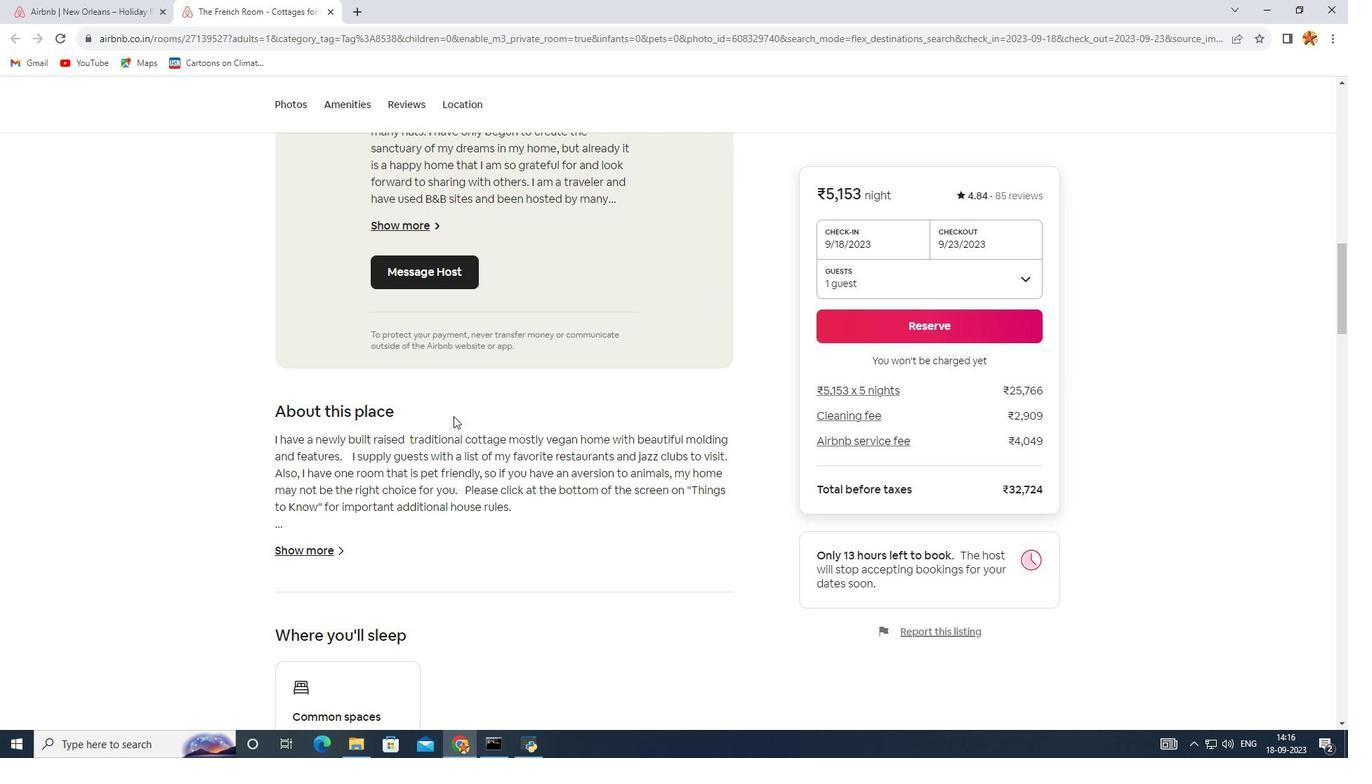 
Action: Mouse scrolled (453, 415) with delta (0, 0)
Screenshot: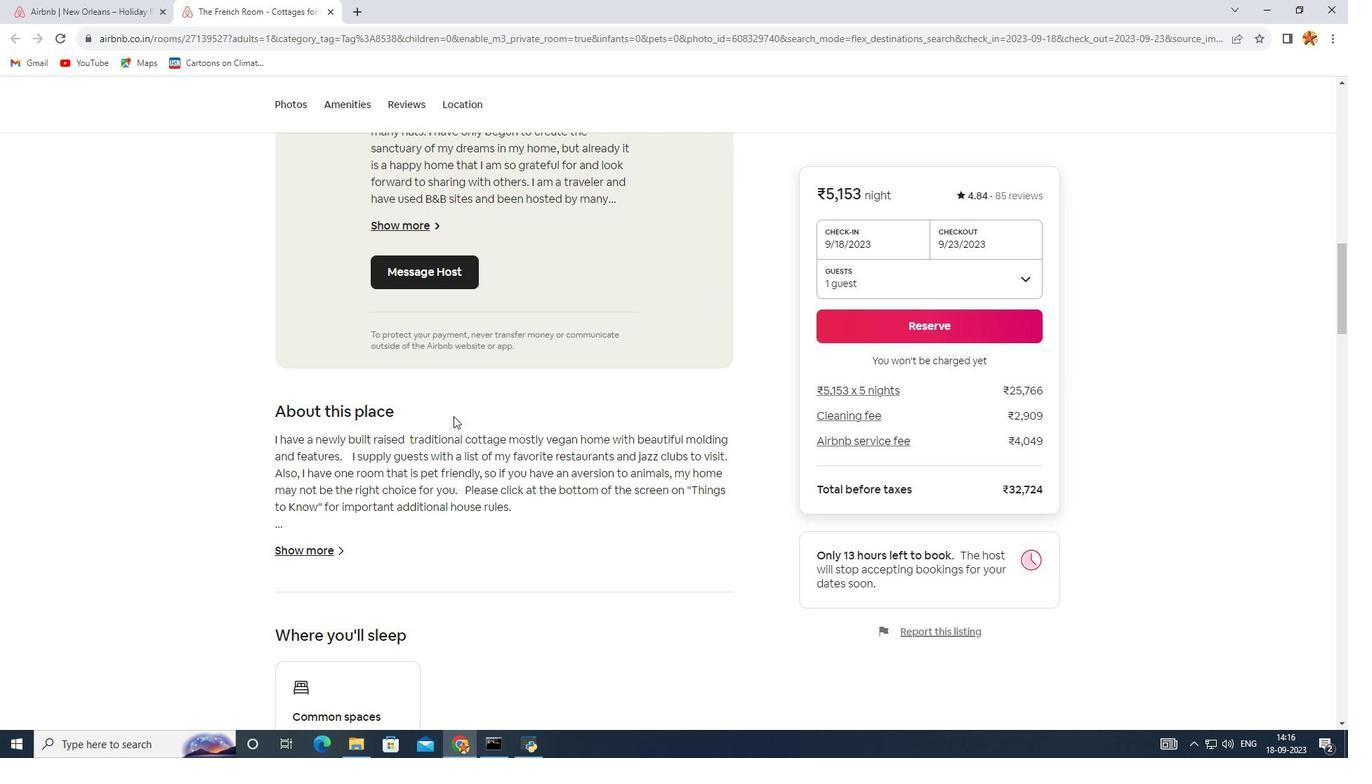 
Action: Mouse scrolled (453, 415) with delta (0, 0)
Screenshot: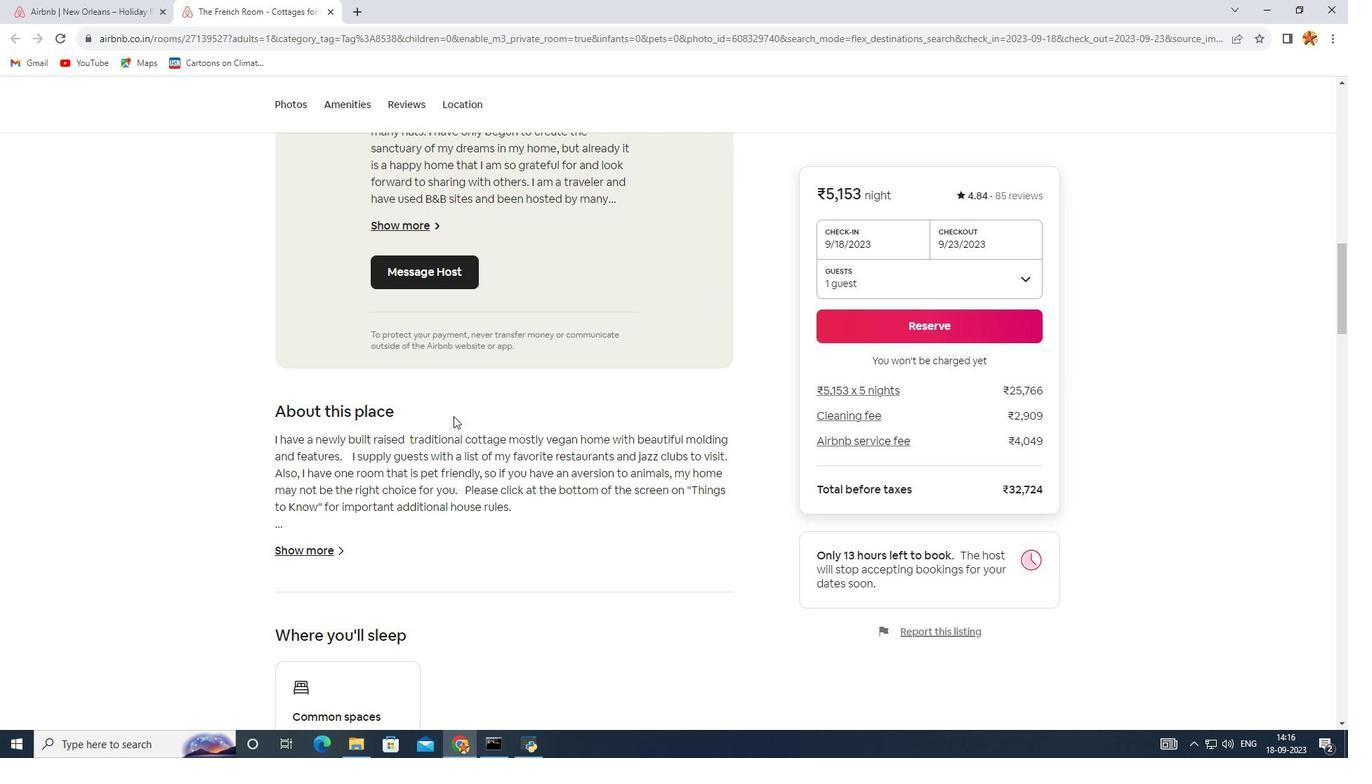 
Action: Mouse scrolled (453, 415) with delta (0, 0)
Screenshot: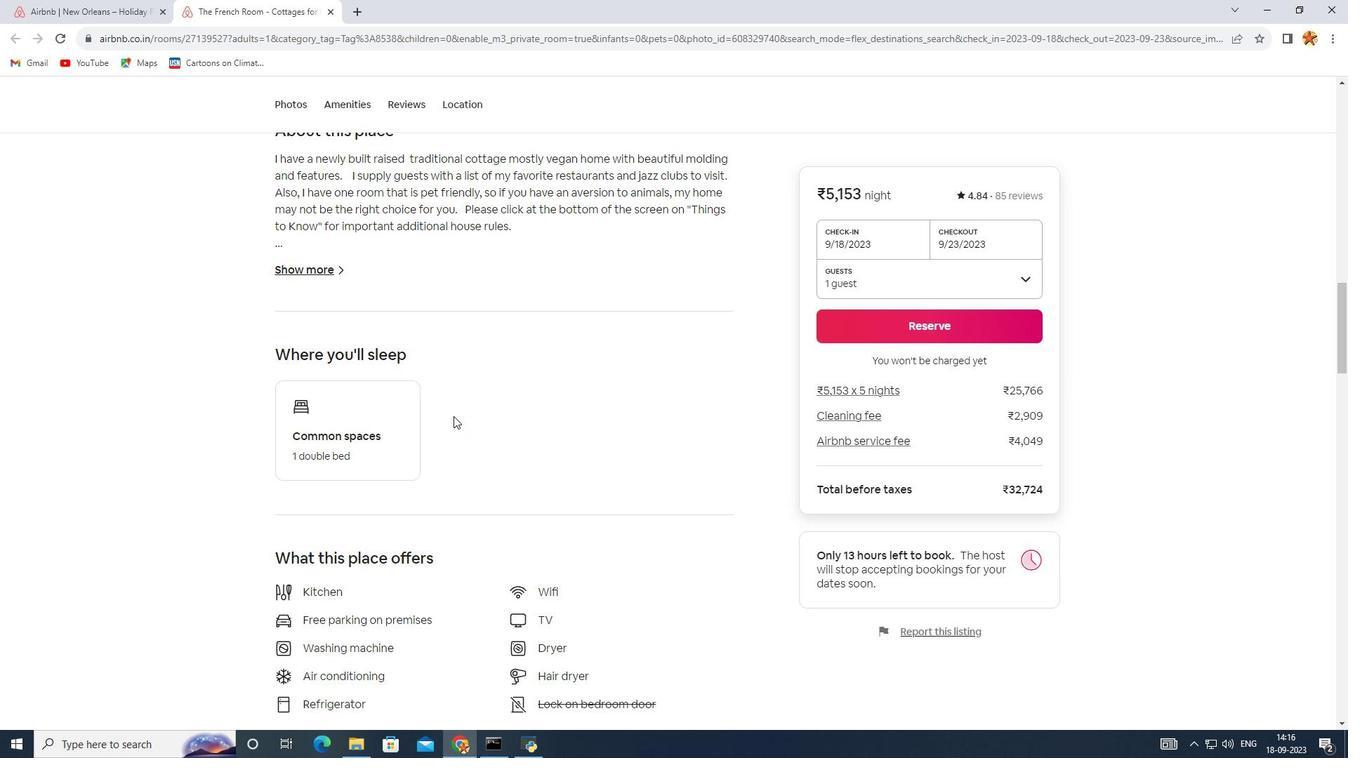 
Action: Mouse scrolled (453, 415) with delta (0, 0)
Screenshot: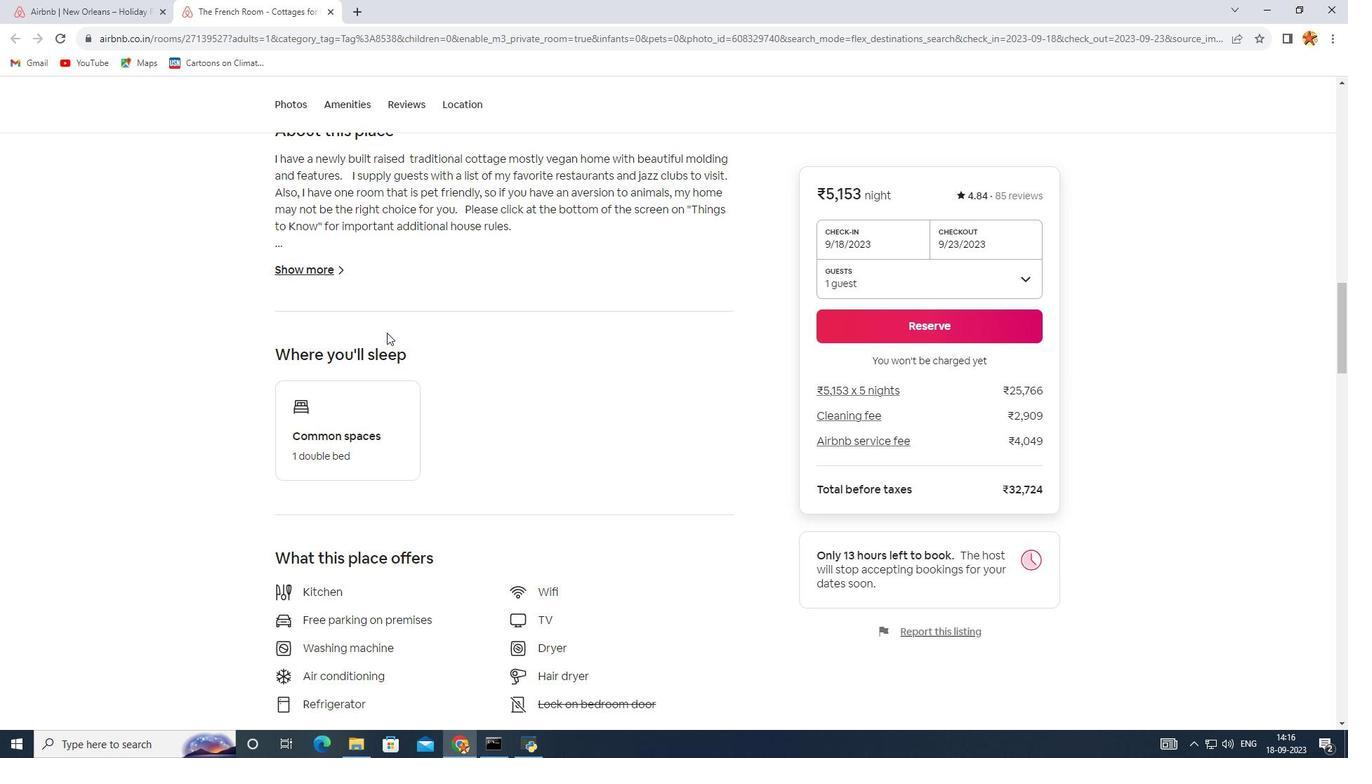 
Action: Mouse scrolled (453, 415) with delta (0, 0)
Screenshot: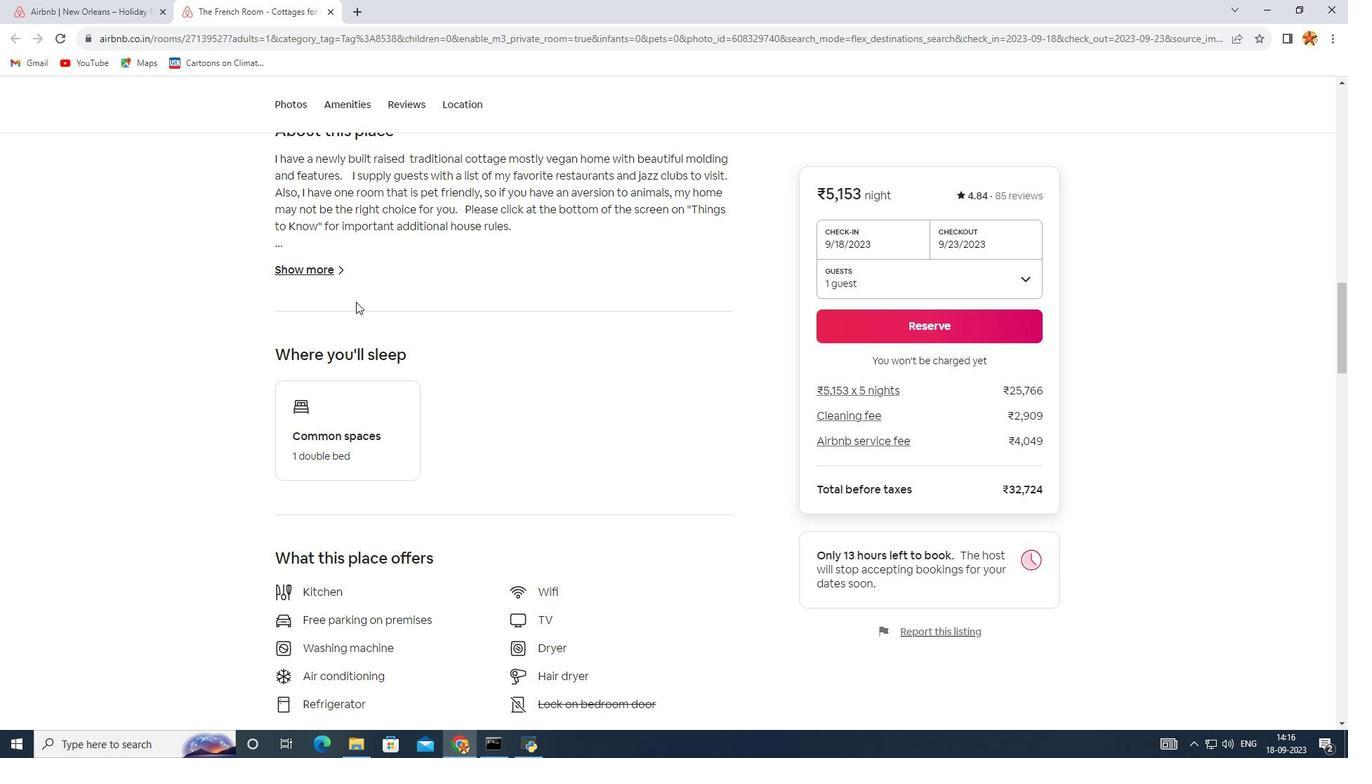 
Action: Mouse scrolled (453, 415) with delta (0, 0)
Screenshot: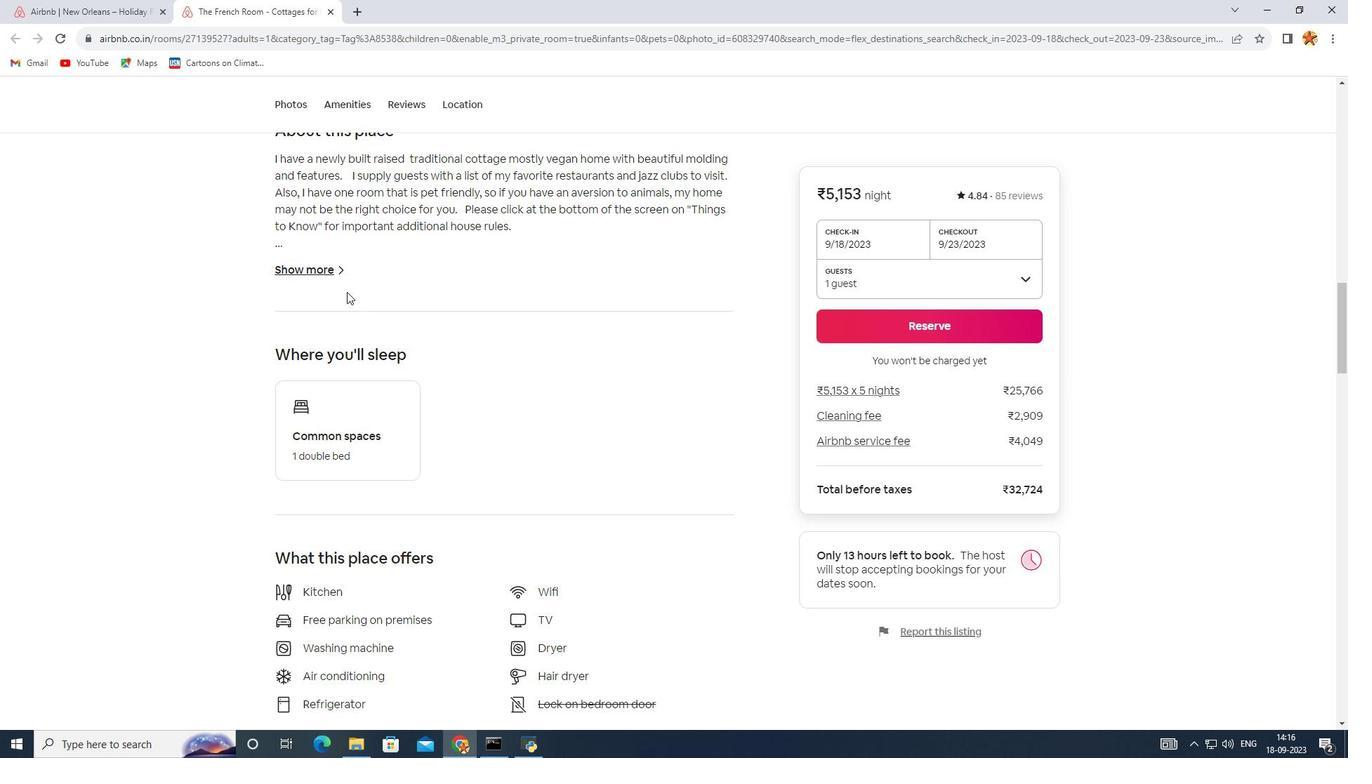 
Action: Mouse moved to (332, 266)
Screenshot: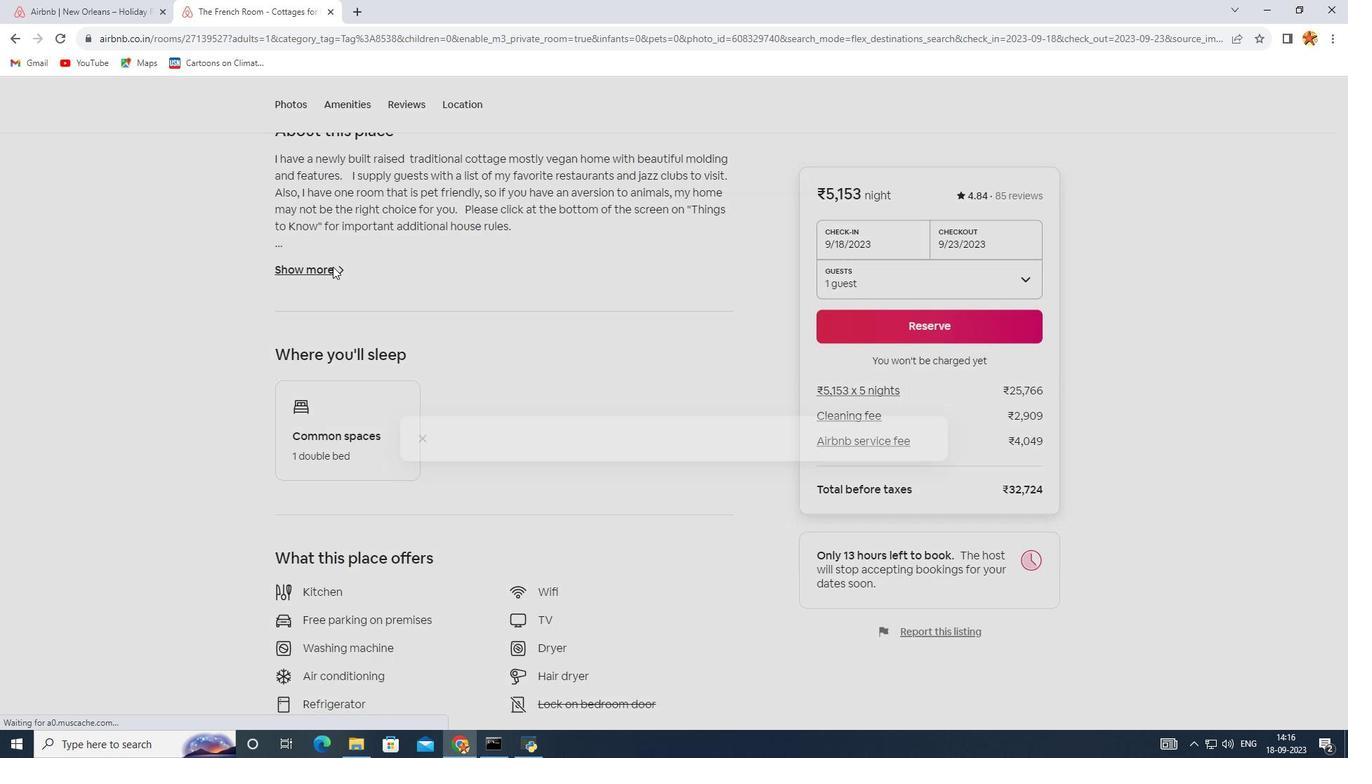 
Action: Mouse pressed left at (332, 266)
Screenshot: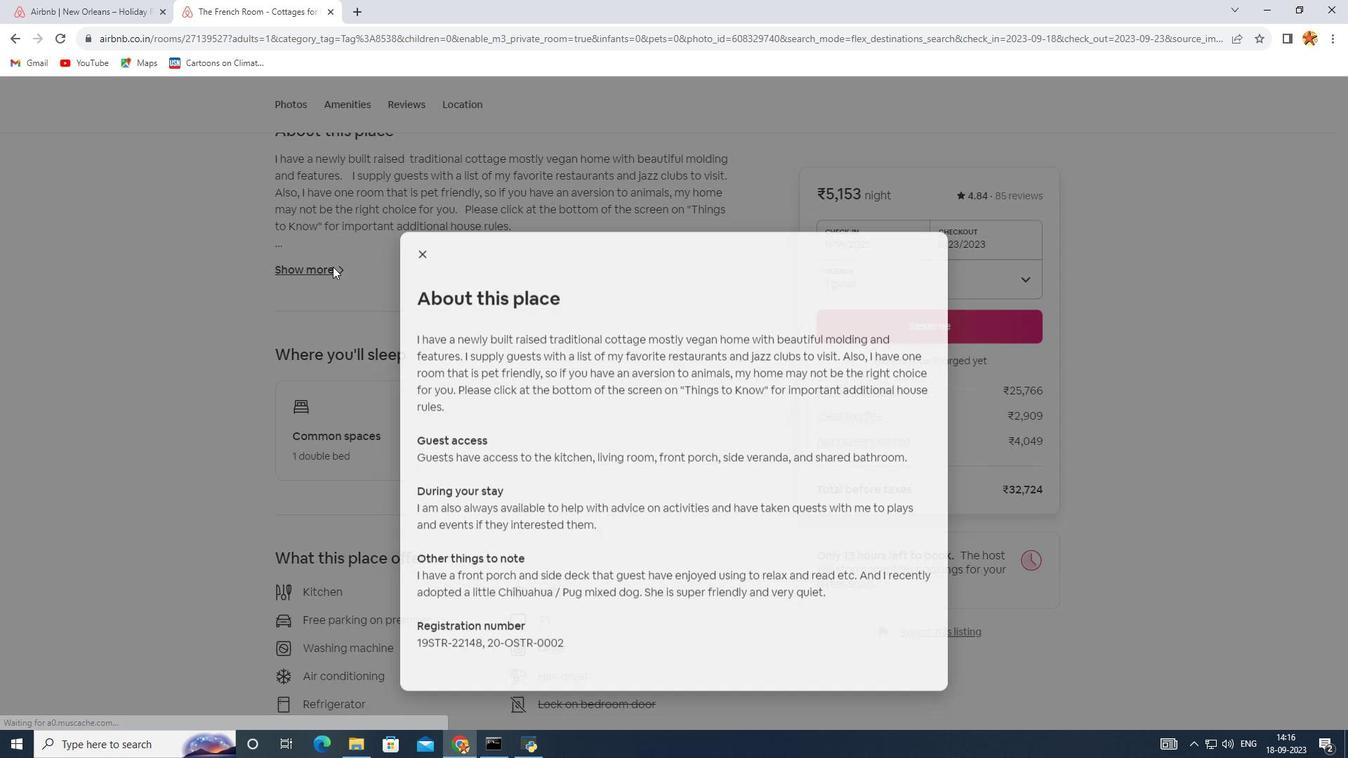 
Action: Mouse moved to (542, 395)
Screenshot: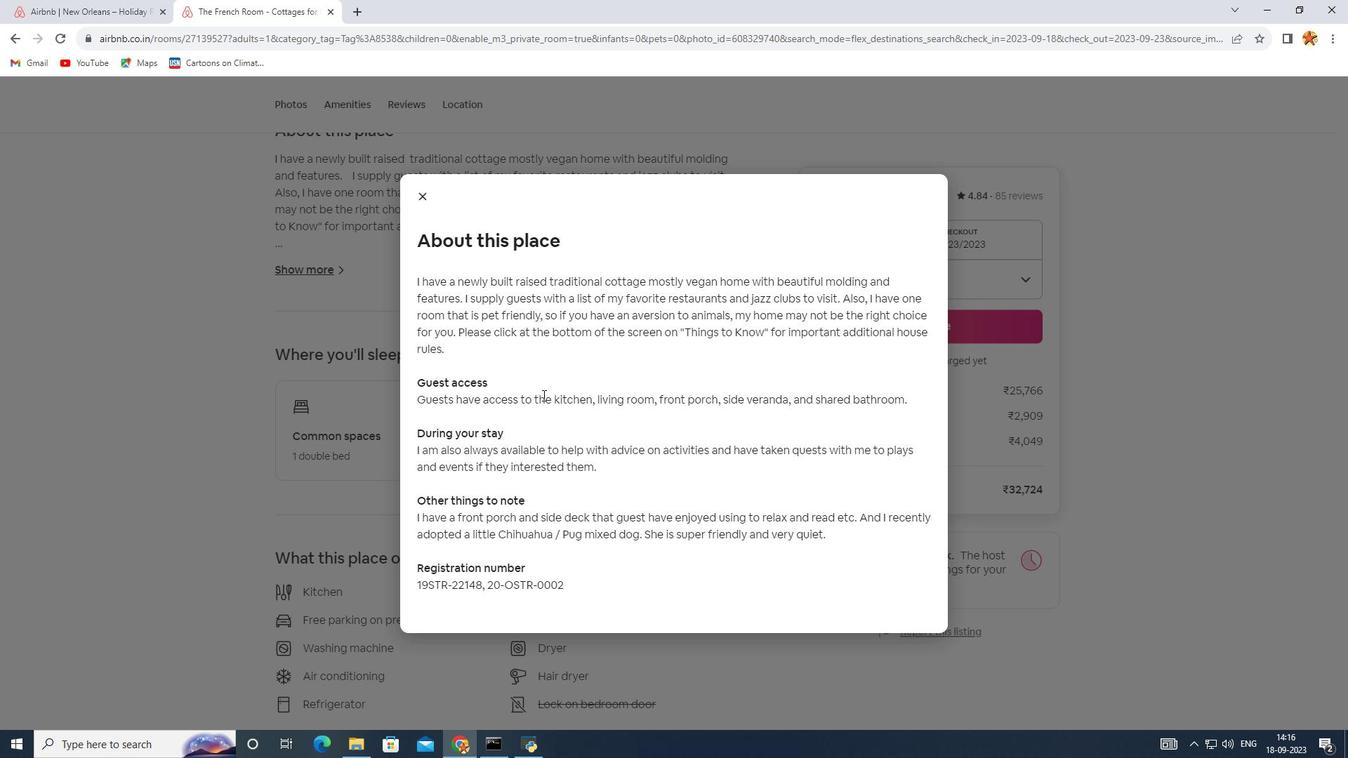 
Action: Mouse scrolled (542, 394) with delta (0, 0)
Screenshot: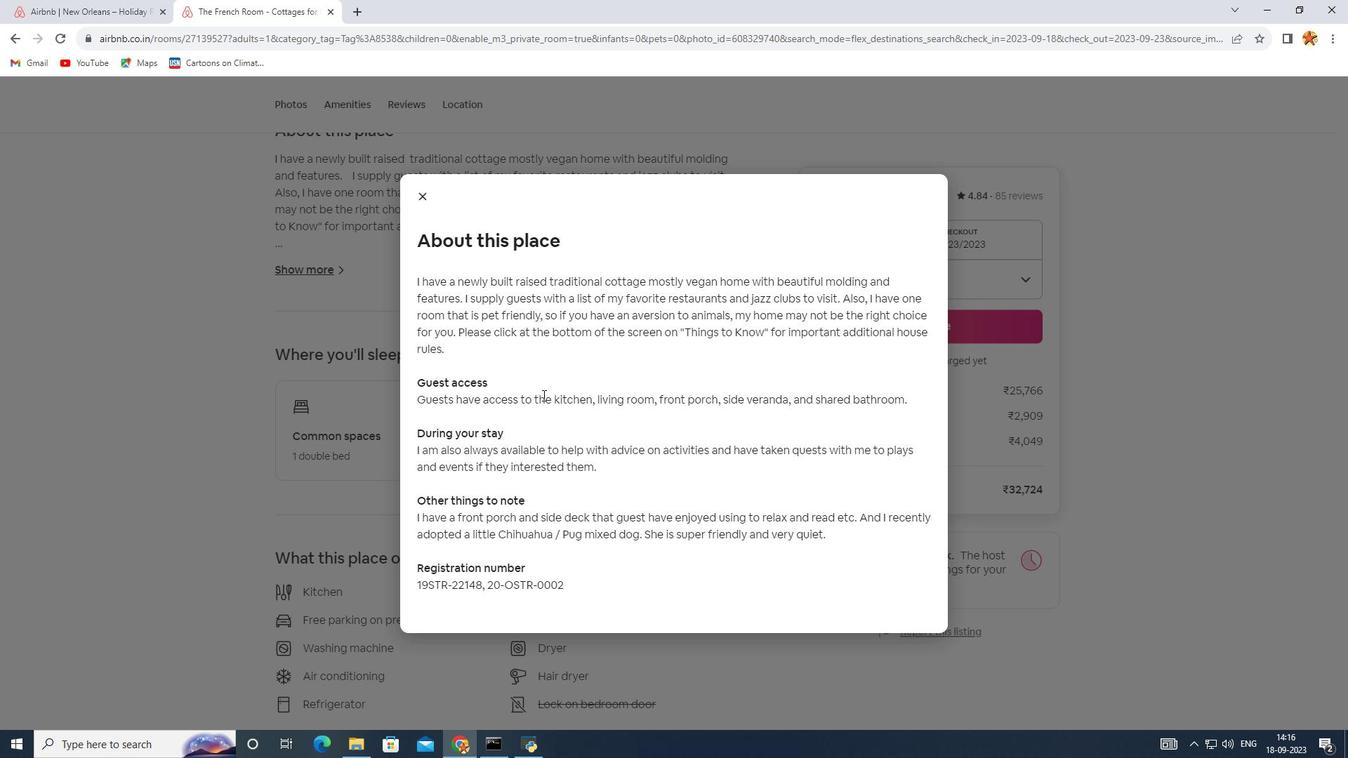 
Action: Mouse scrolled (542, 394) with delta (0, 0)
Screenshot: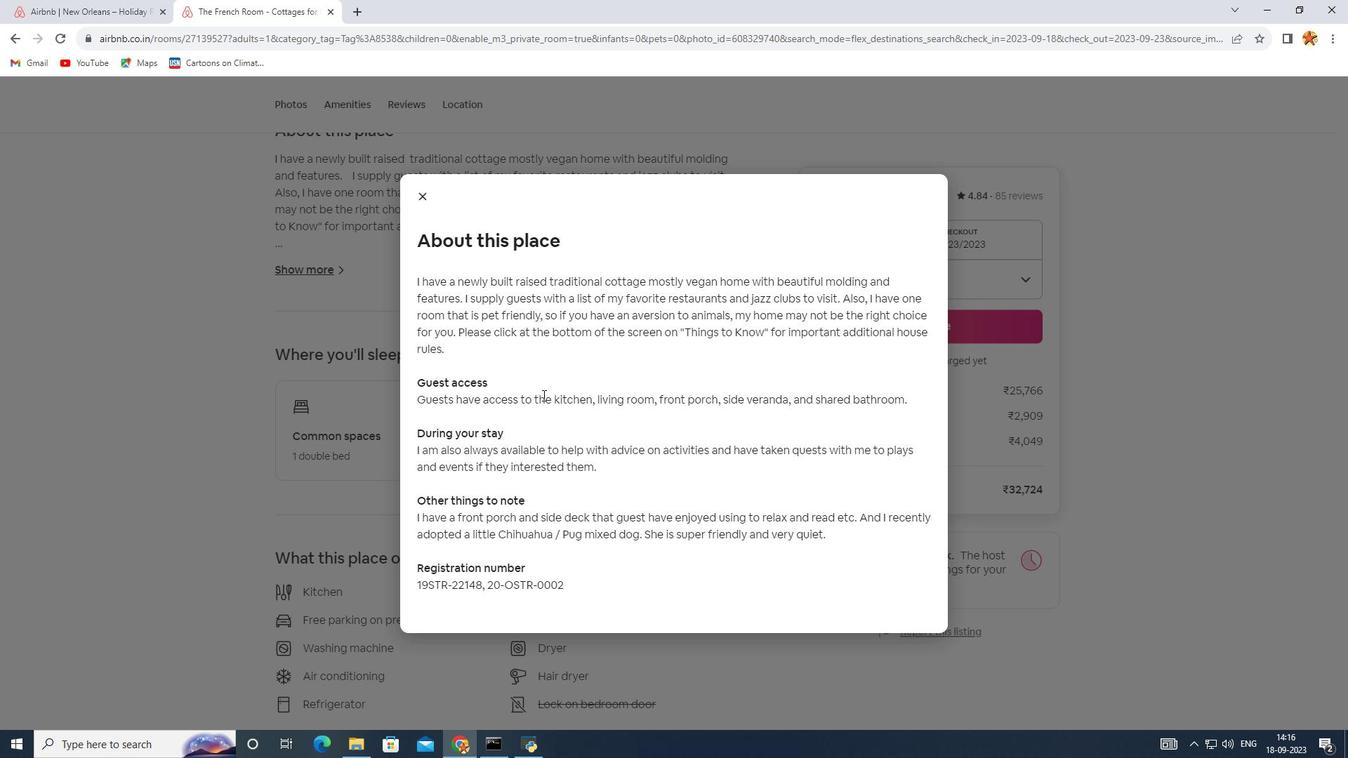 
Action: Mouse moved to (422, 198)
Screenshot: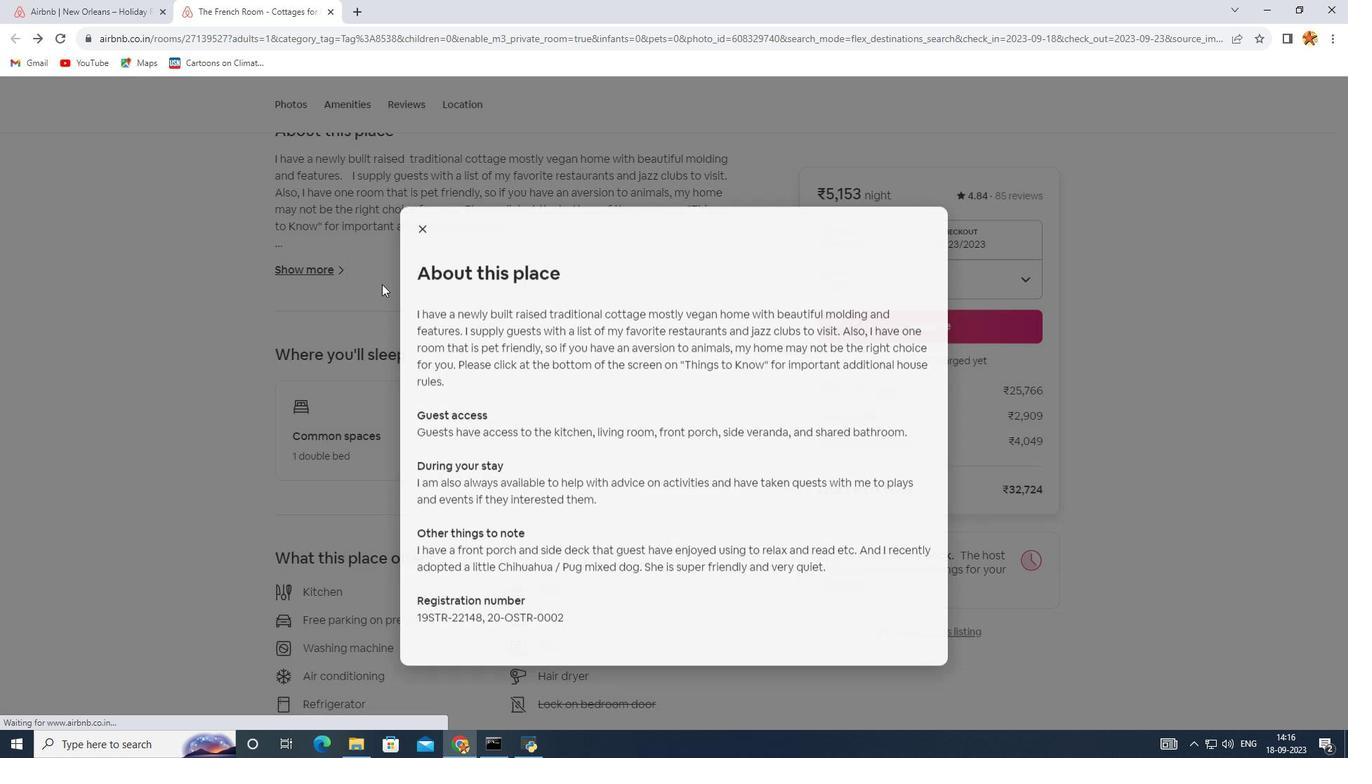 
Action: Mouse pressed left at (422, 198)
Screenshot: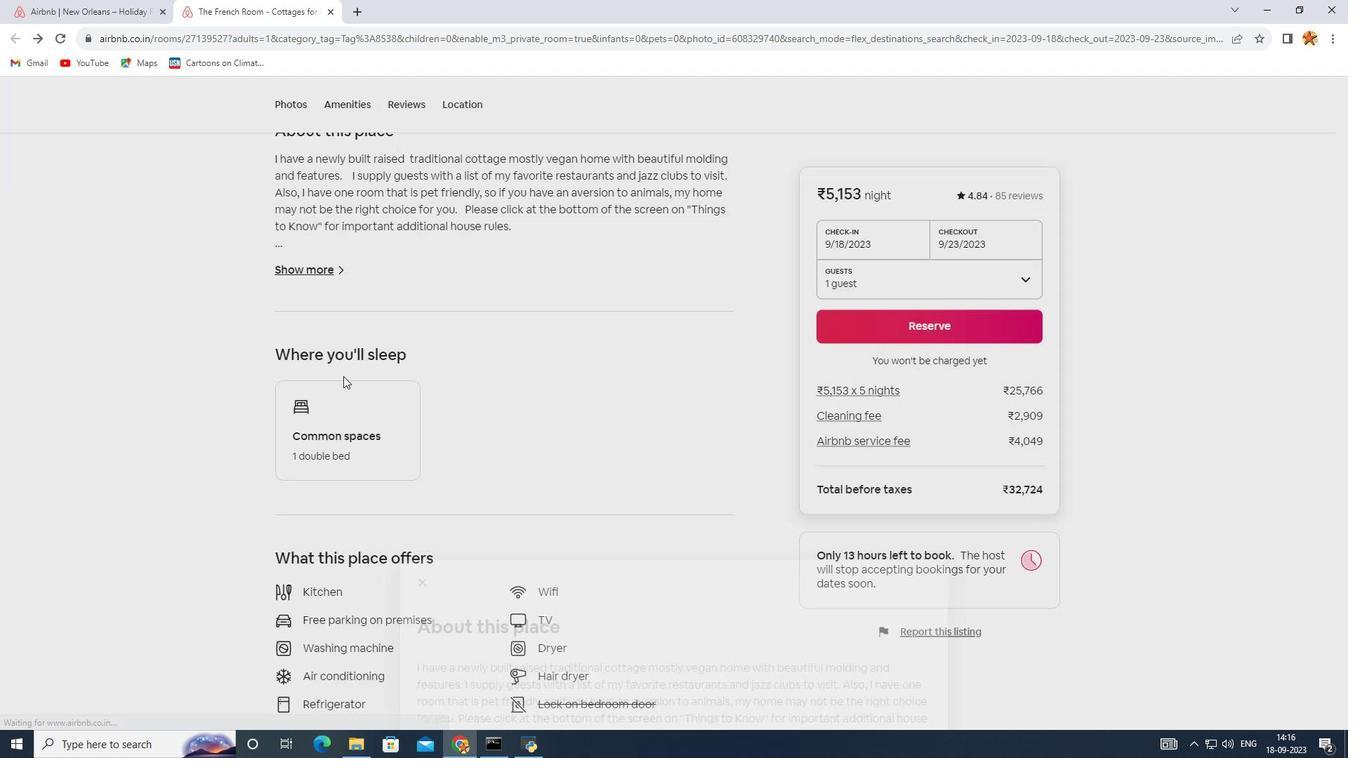 
Action: Mouse moved to (340, 386)
Screenshot: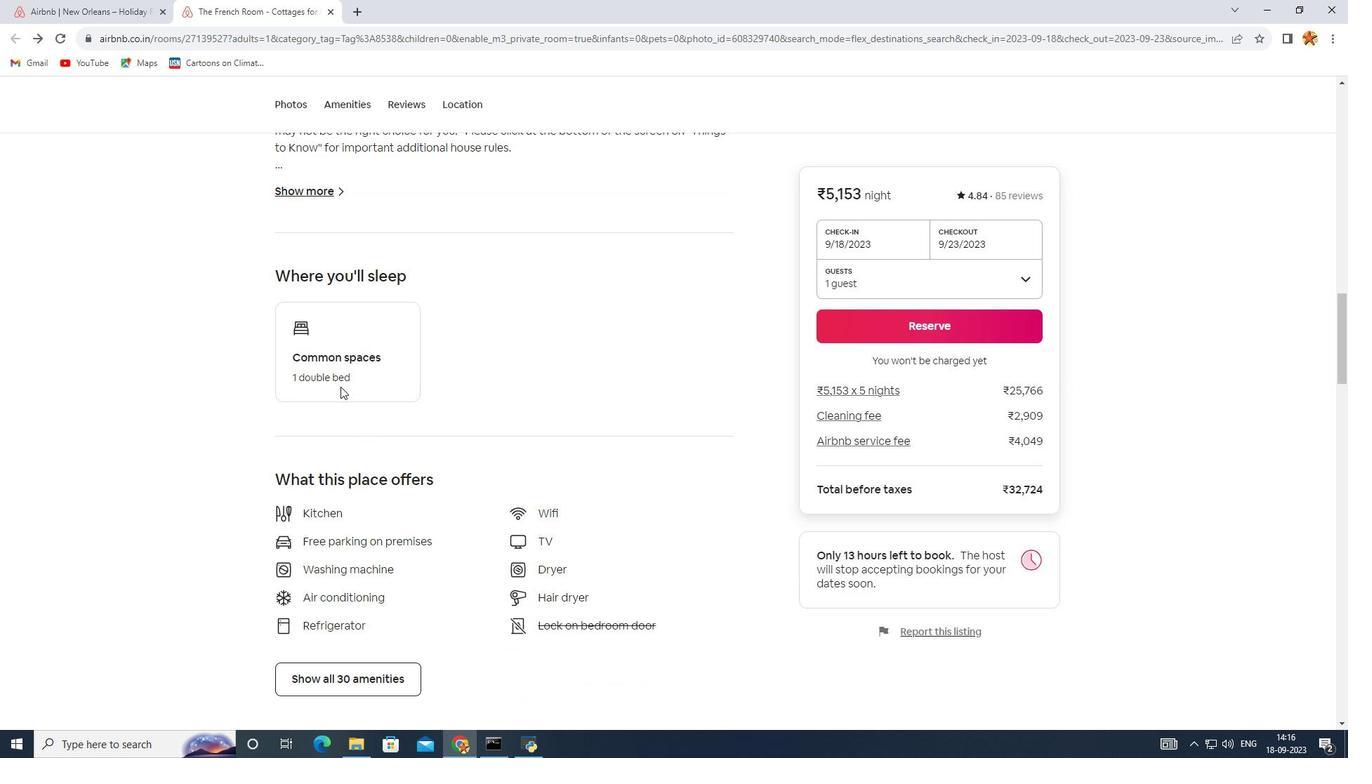 
Action: Mouse scrolled (340, 386) with delta (0, 0)
Screenshot: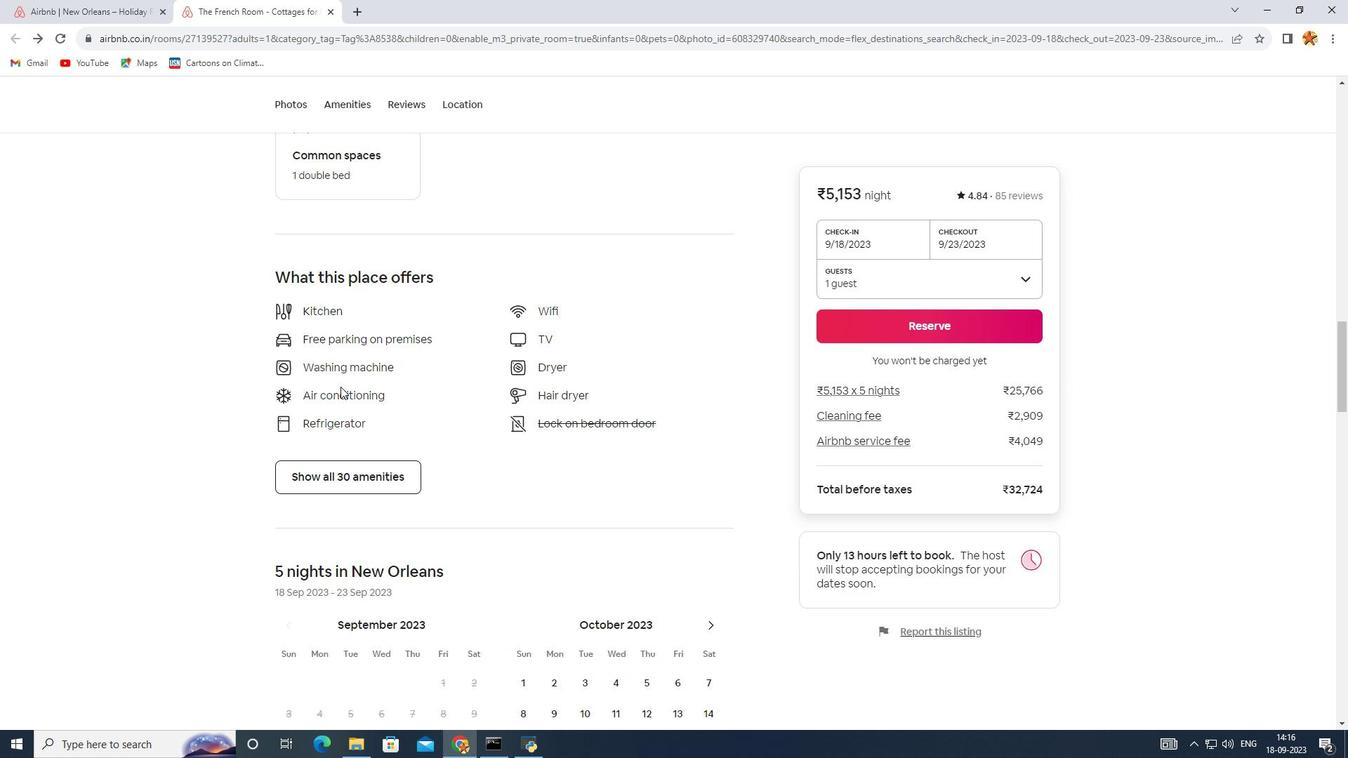 
Action: Mouse scrolled (340, 386) with delta (0, 0)
Screenshot: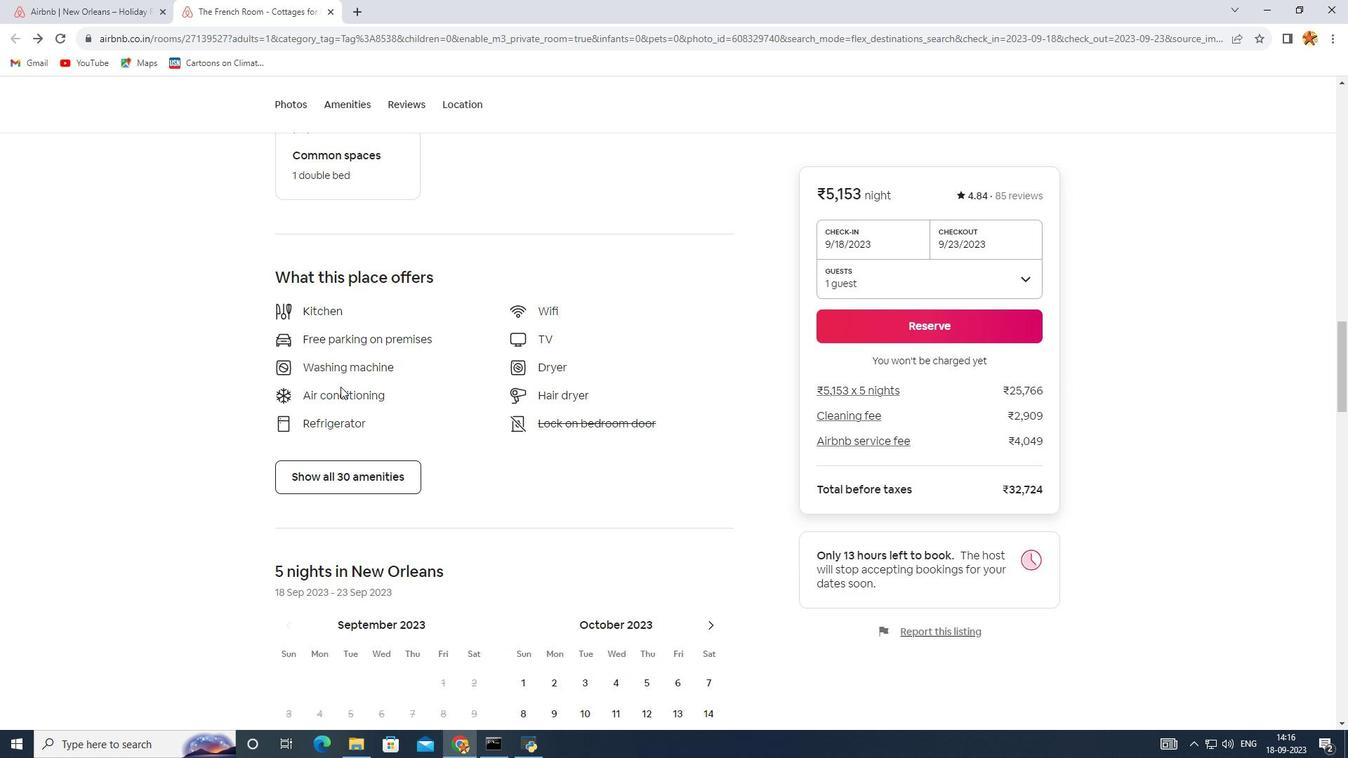 
Action: Mouse scrolled (340, 386) with delta (0, 0)
Screenshot: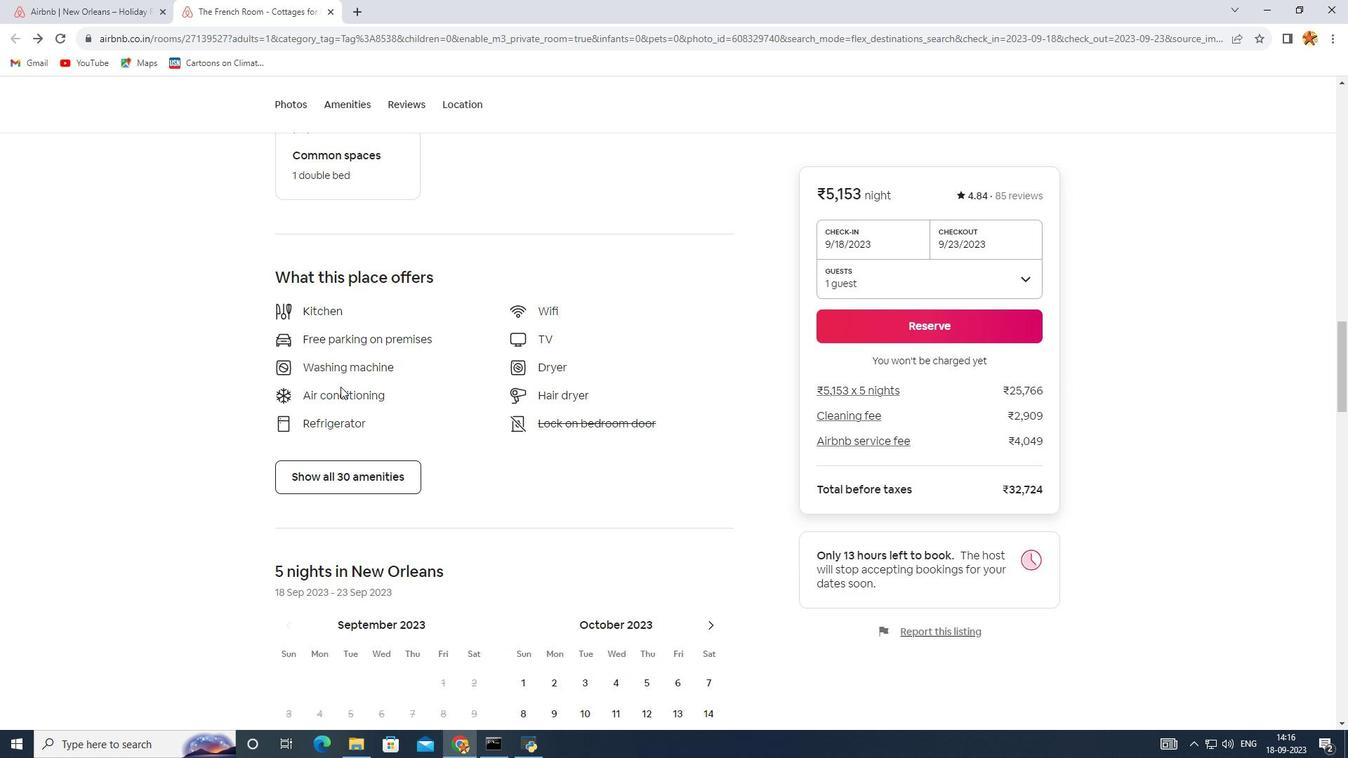 
Action: Mouse scrolled (340, 386) with delta (0, 0)
Screenshot: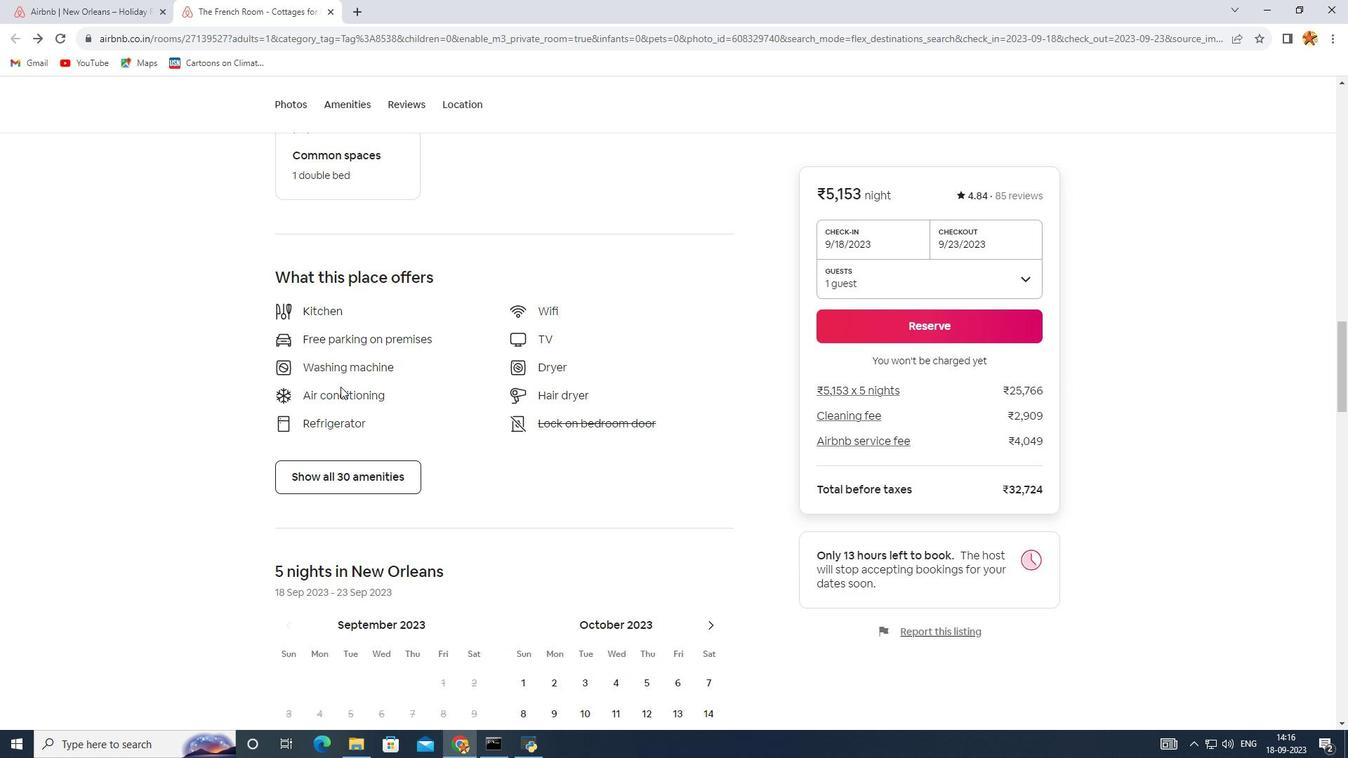 
Action: Mouse scrolled (340, 386) with delta (0, 0)
Screenshot: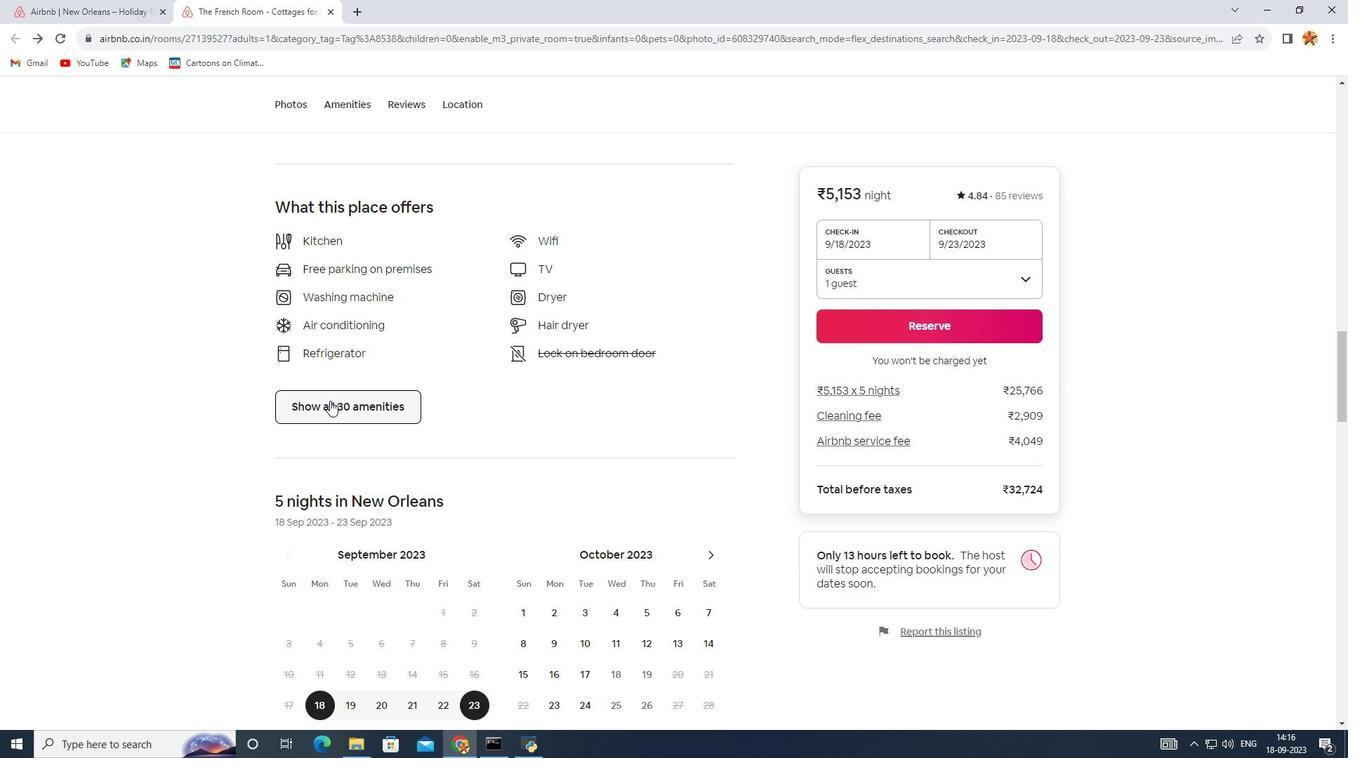 
Action: Mouse moved to (330, 401)
Screenshot: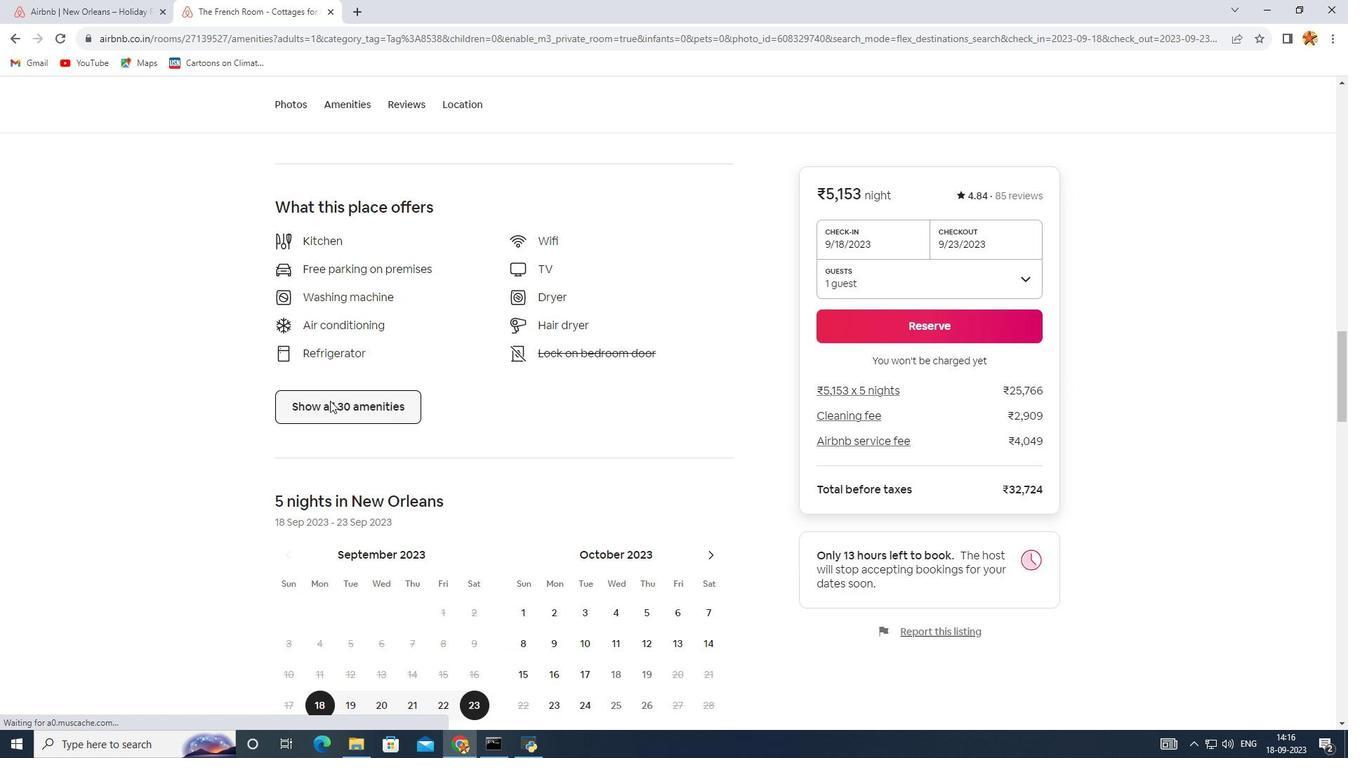 
Action: Mouse pressed left at (330, 401)
Screenshot: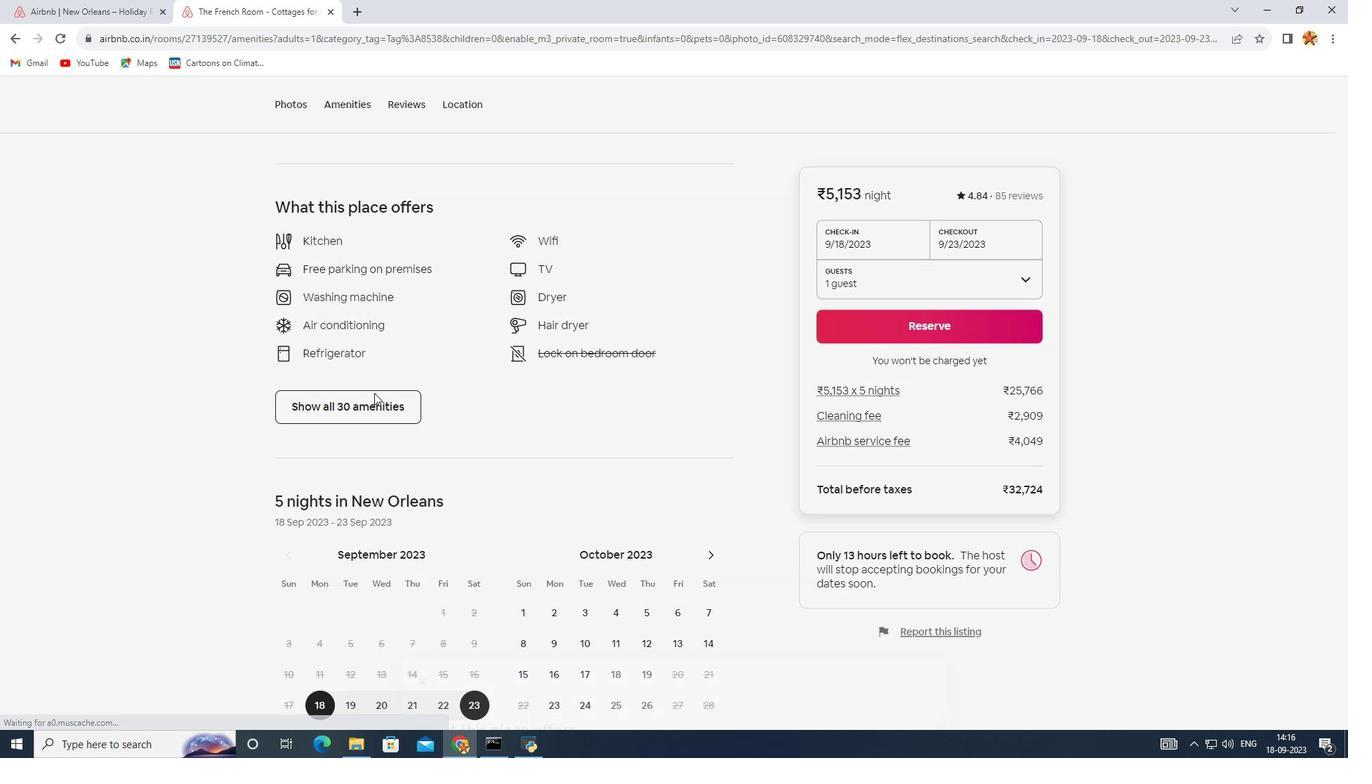 
Action: Mouse moved to (526, 335)
Screenshot: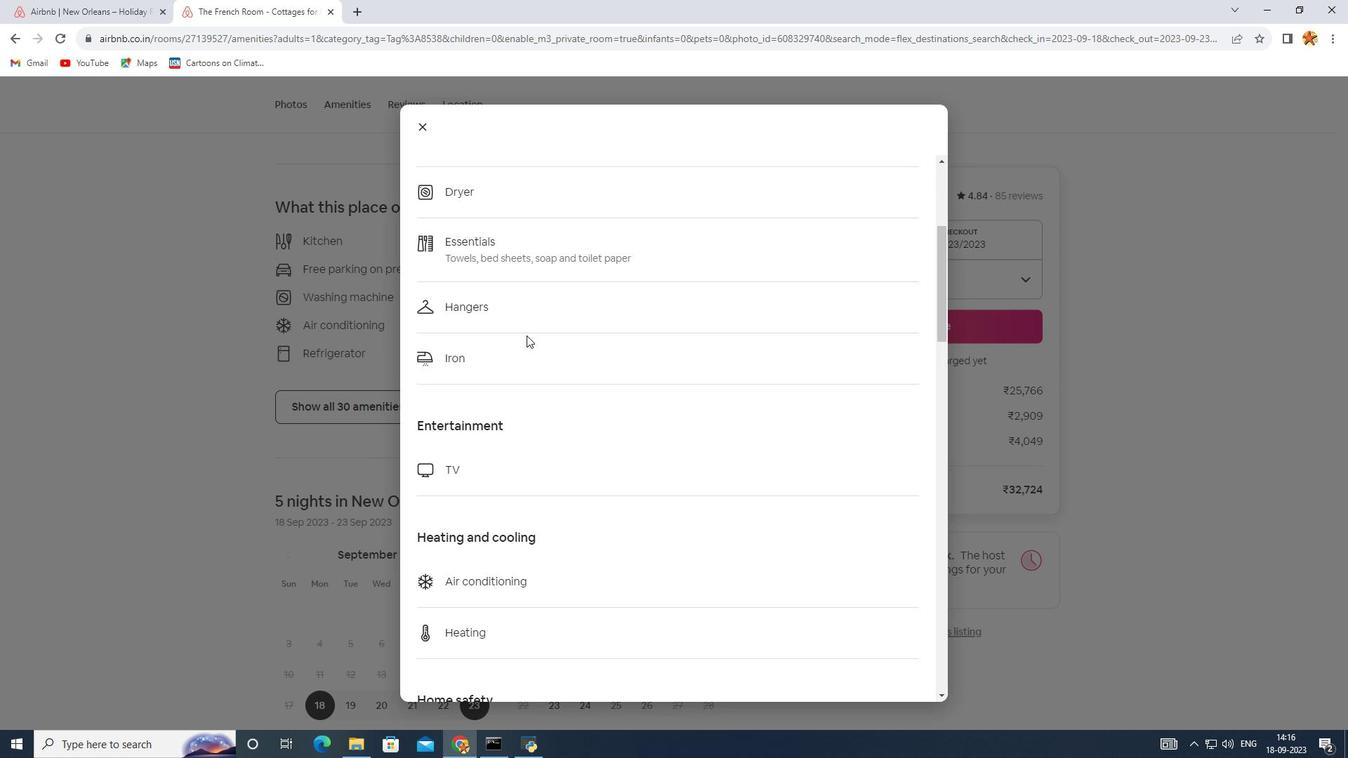 
Action: Mouse scrolled (526, 334) with delta (0, 0)
Screenshot: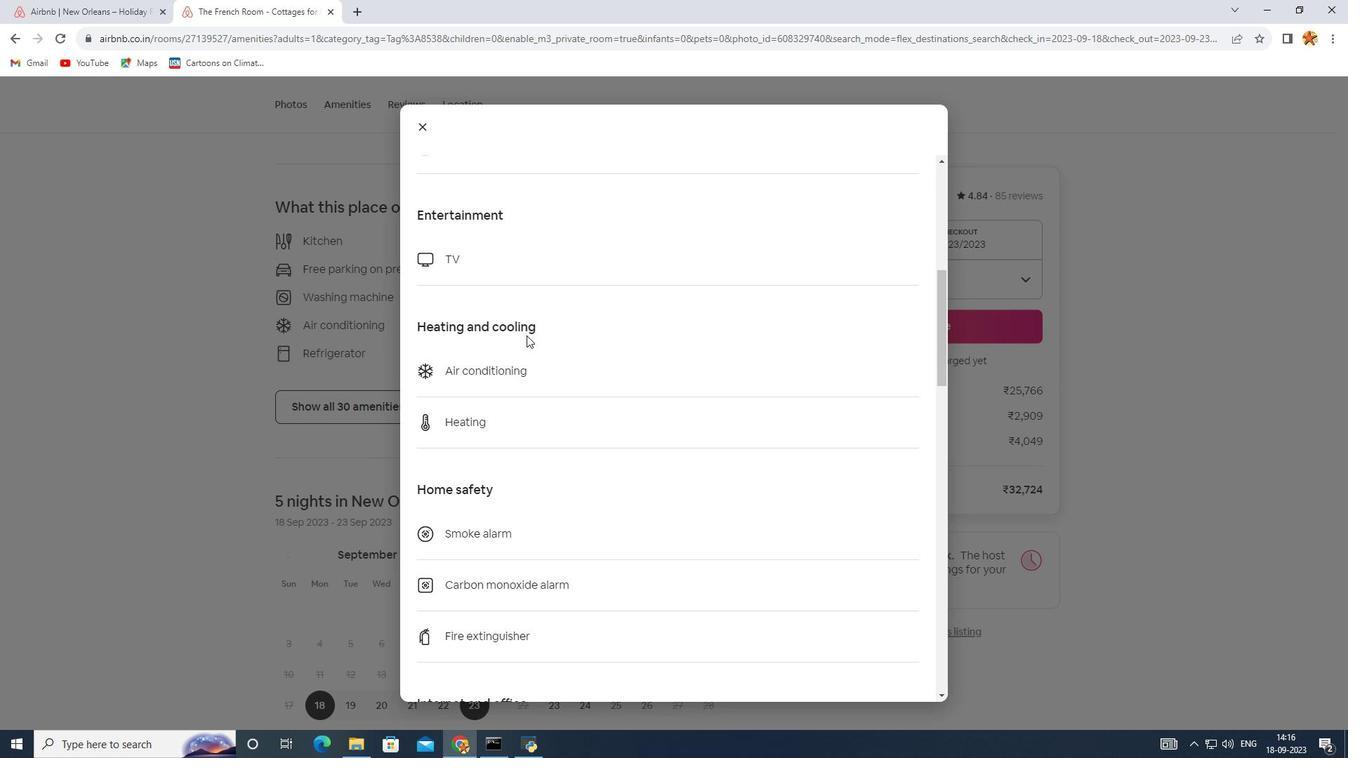 
Action: Mouse scrolled (526, 334) with delta (0, 0)
Screenshot: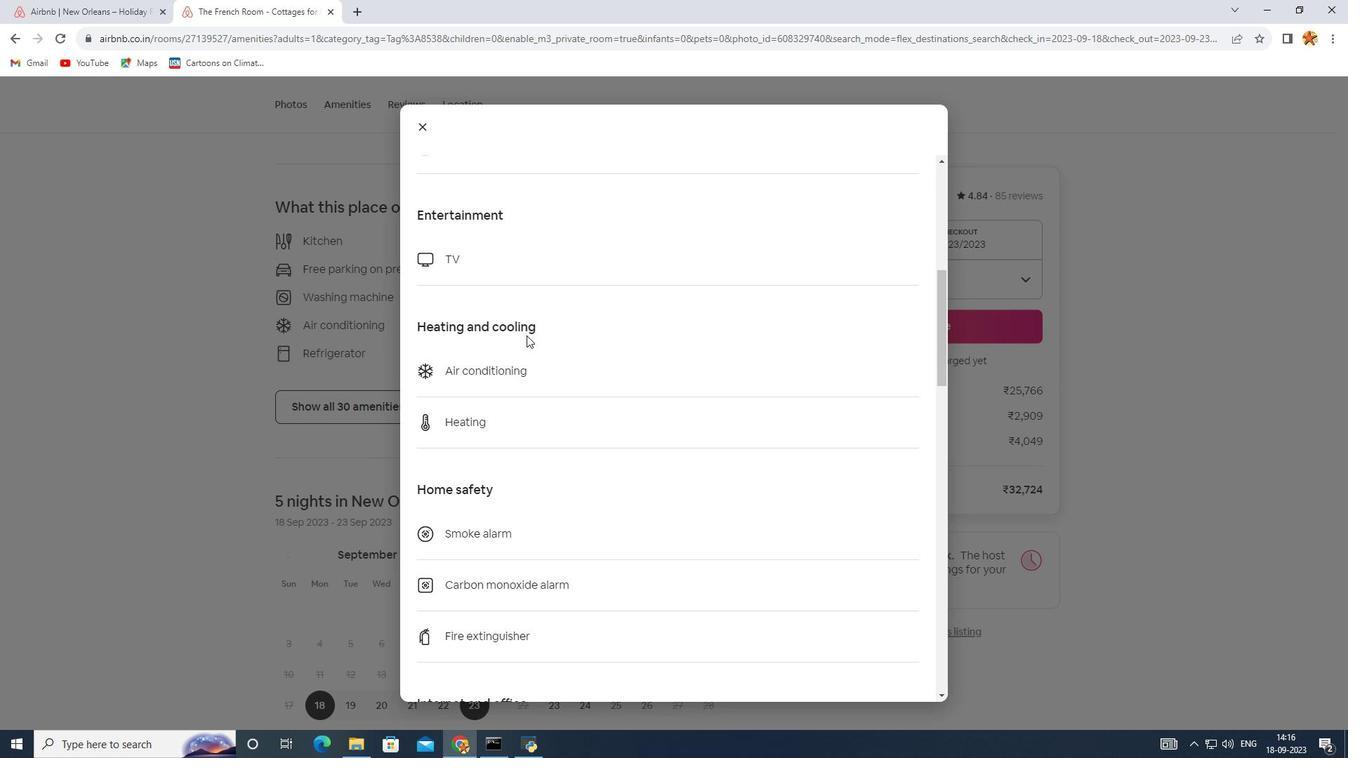 
Action: Mouse scrolled (526, 334) with delta (0, 0)
Screenshot: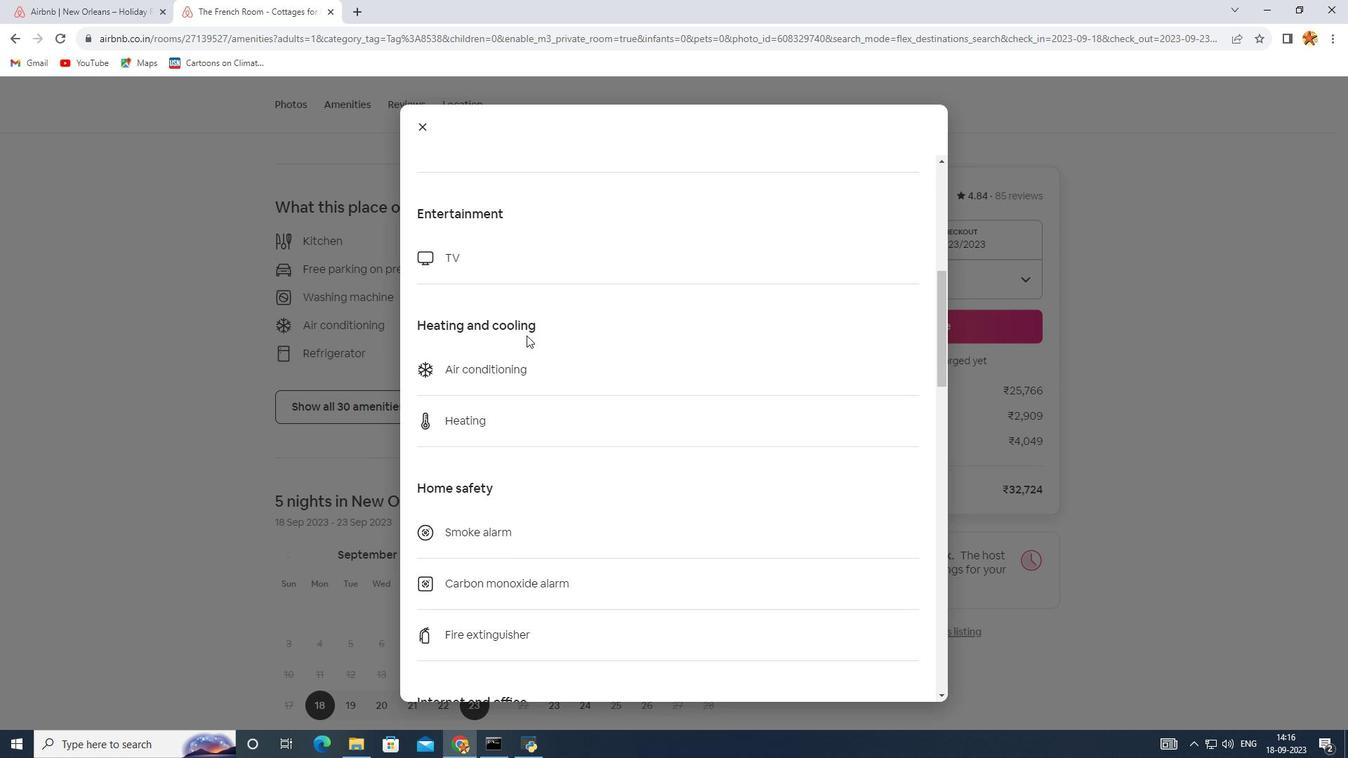 
Action: Mouse scrolled (526, 334) with delta (0, 0)
Screenshot: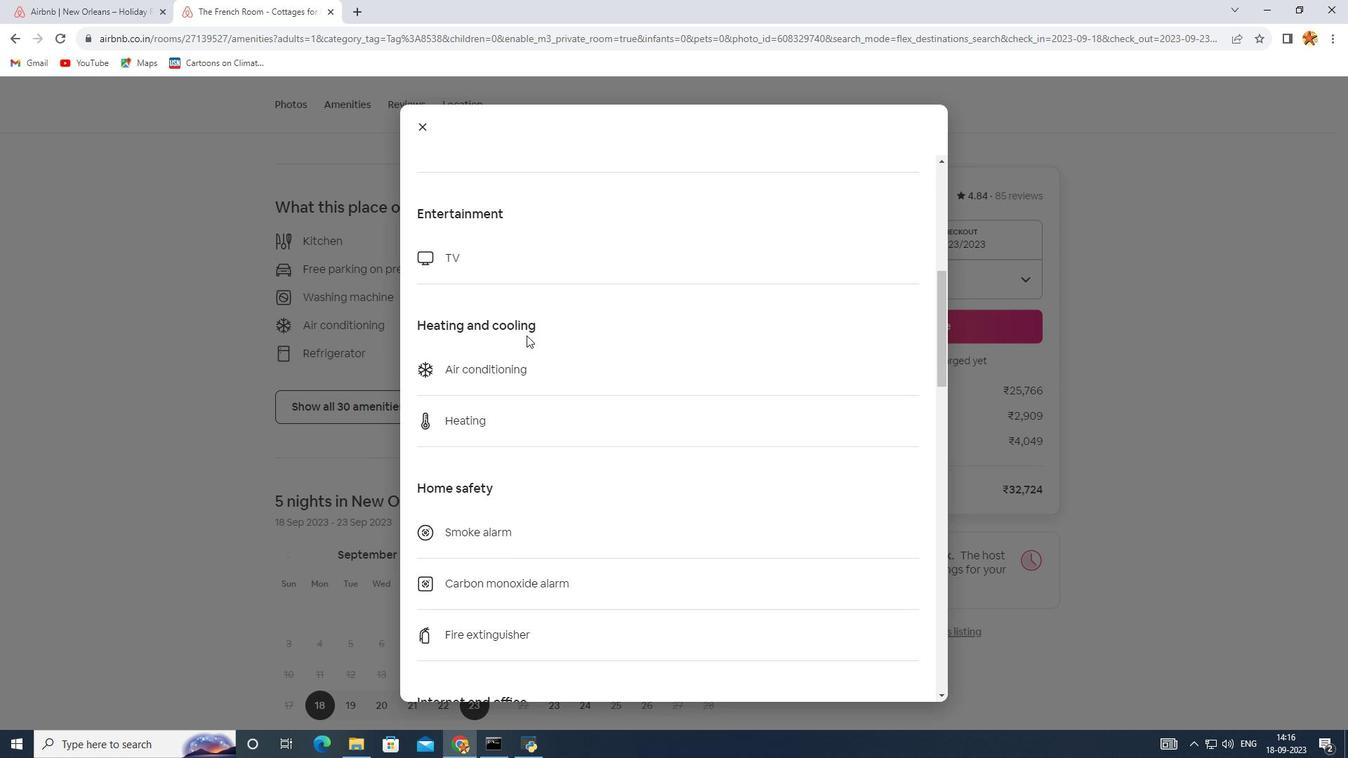 
Action: Mouse scrolled (526, 334) with delta (0, 0)
Screenshot: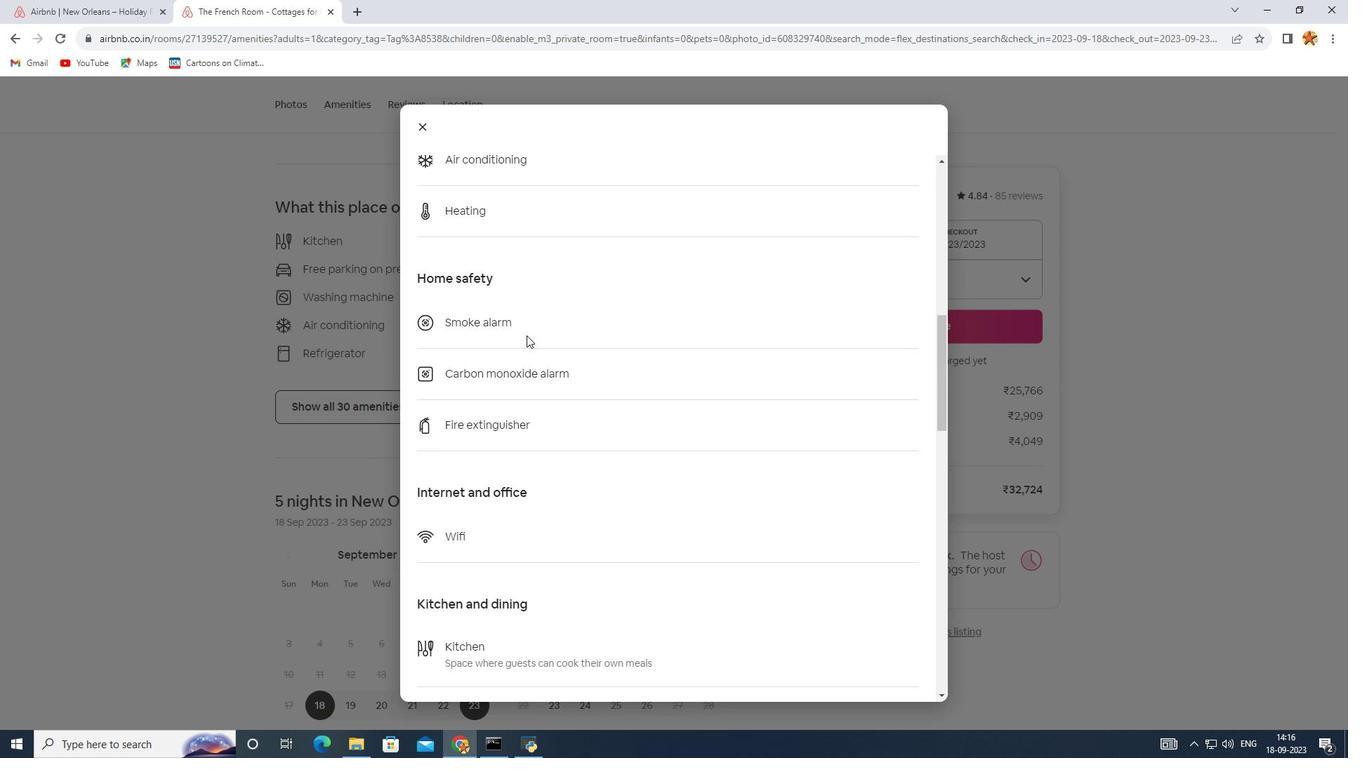 
Action: Mouse scrolled (526, 334) with delta (0, 0)
Screenshot: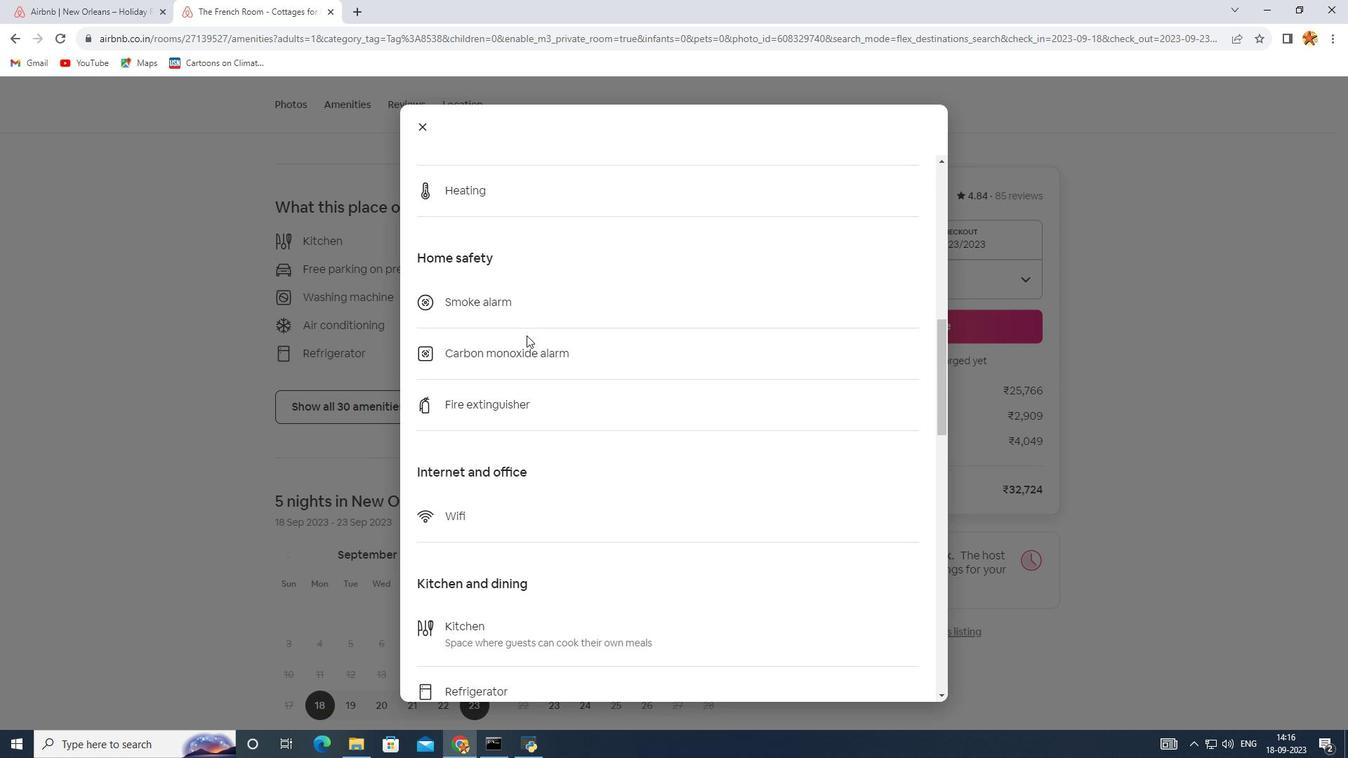 
Action: Mouse scrolled (526, 334) with delta (0, 0)
Screenshot: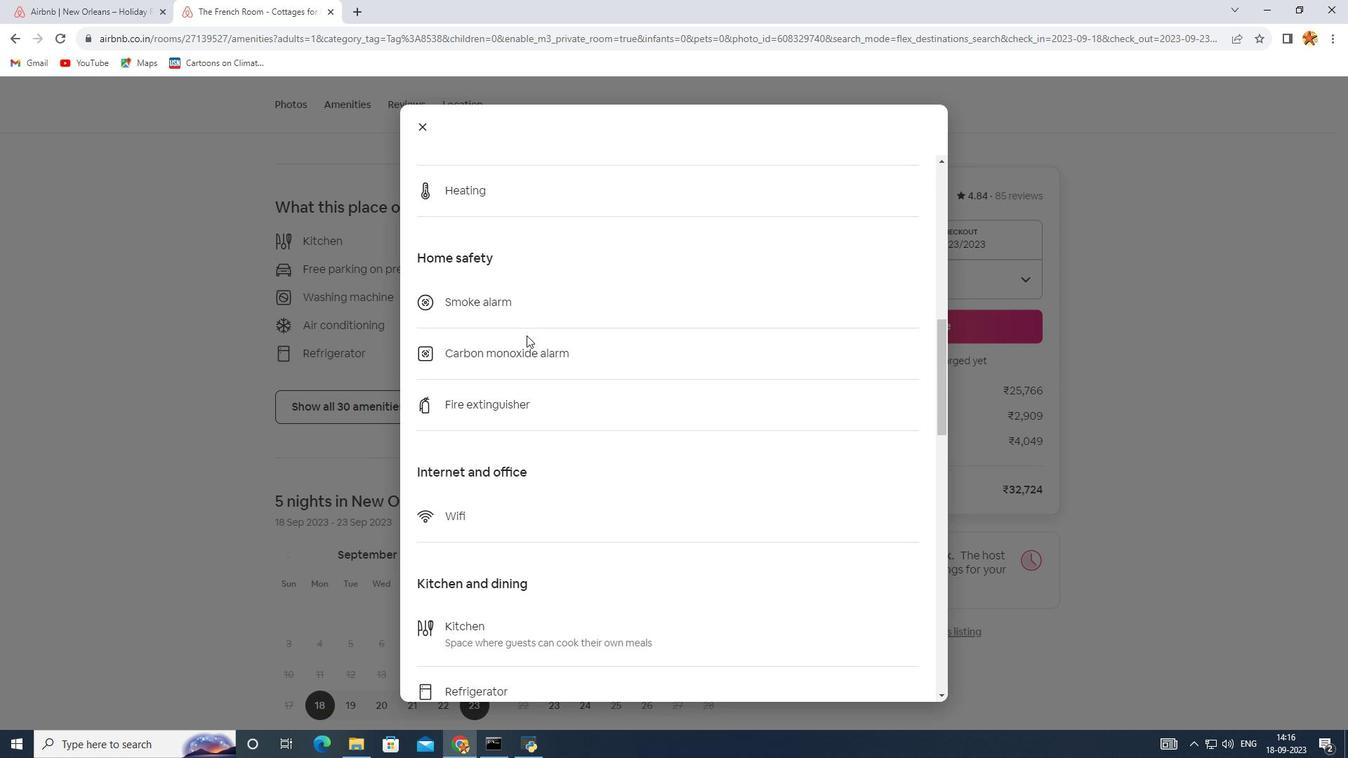
Action: Mouse scrolled (526, 334) with delta (0, 0)
Screenshot: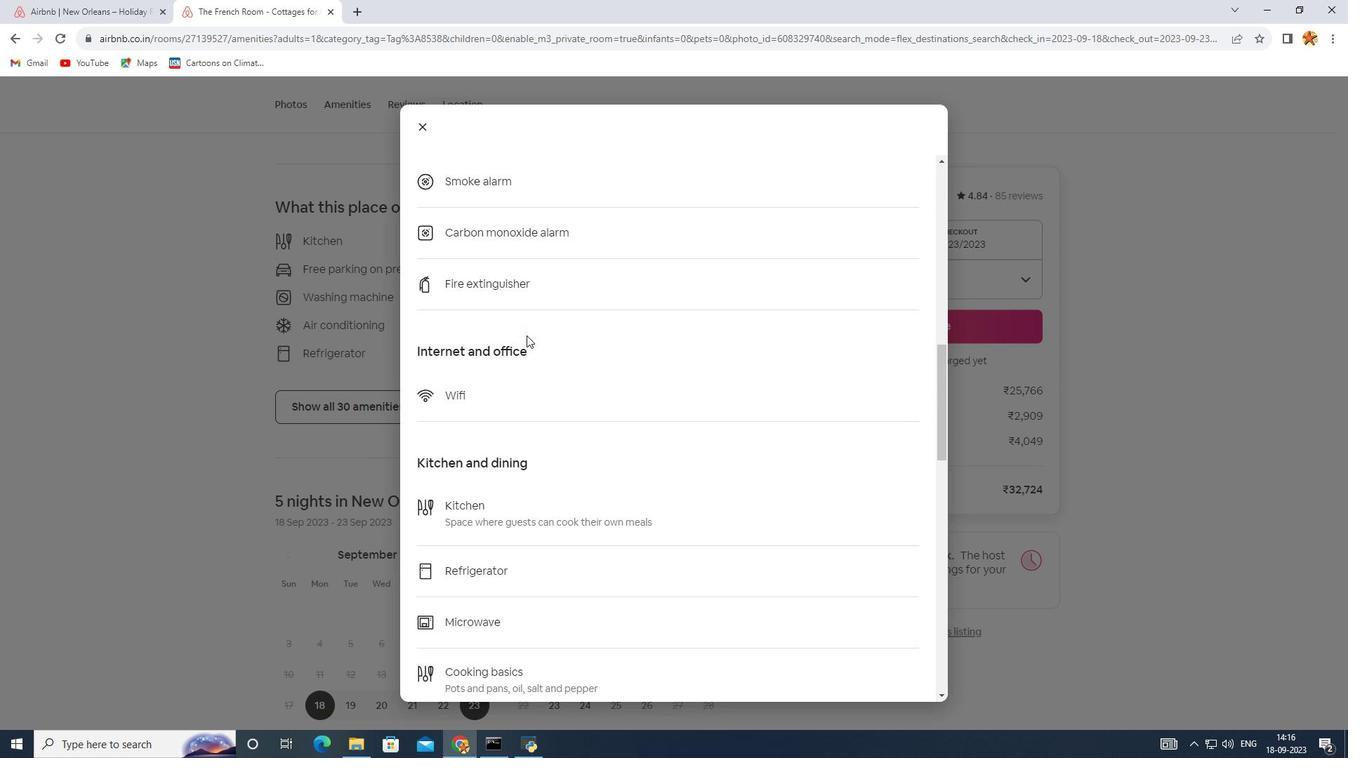 
Action: Mouse scrolled (526, 334) with delta (0, 0)
Screenshot: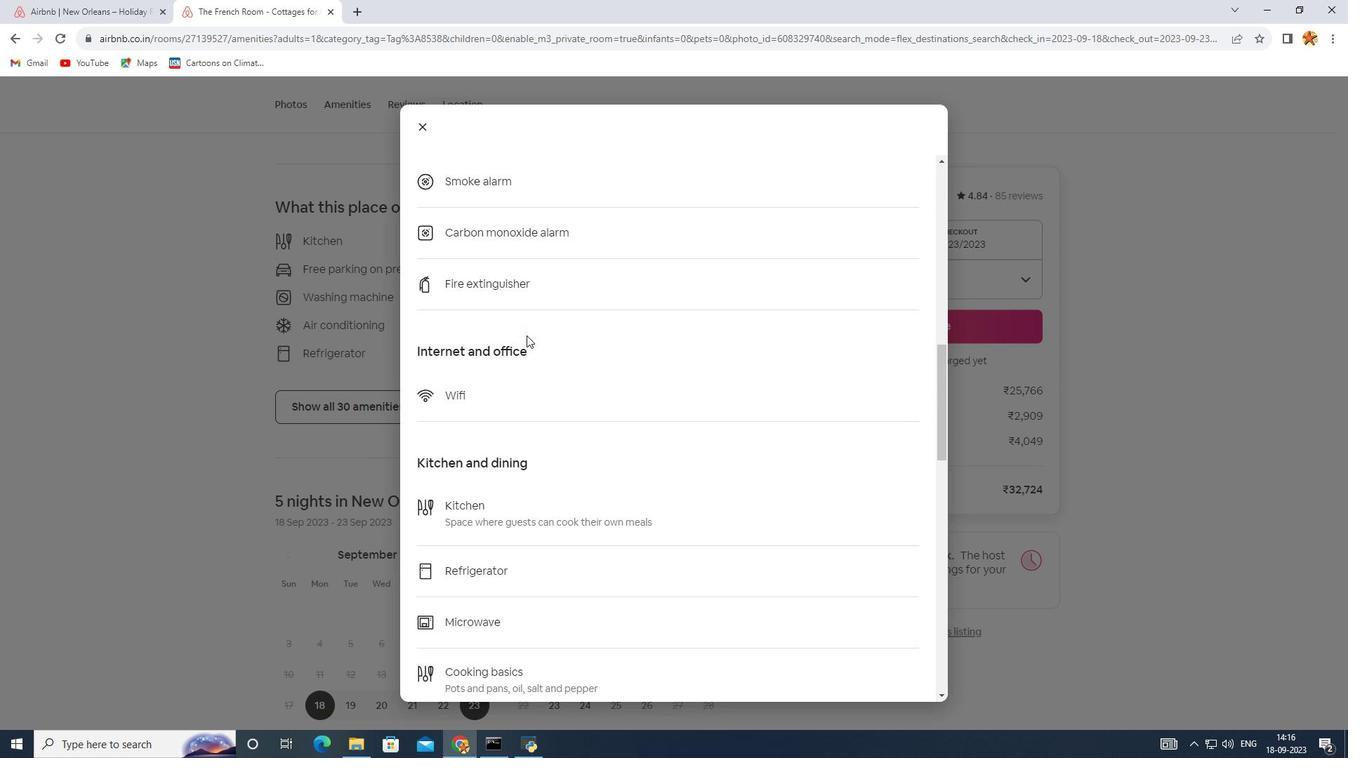
Action: Mouse scrolled (526, 334) with delta (0, 0)
Screenshot: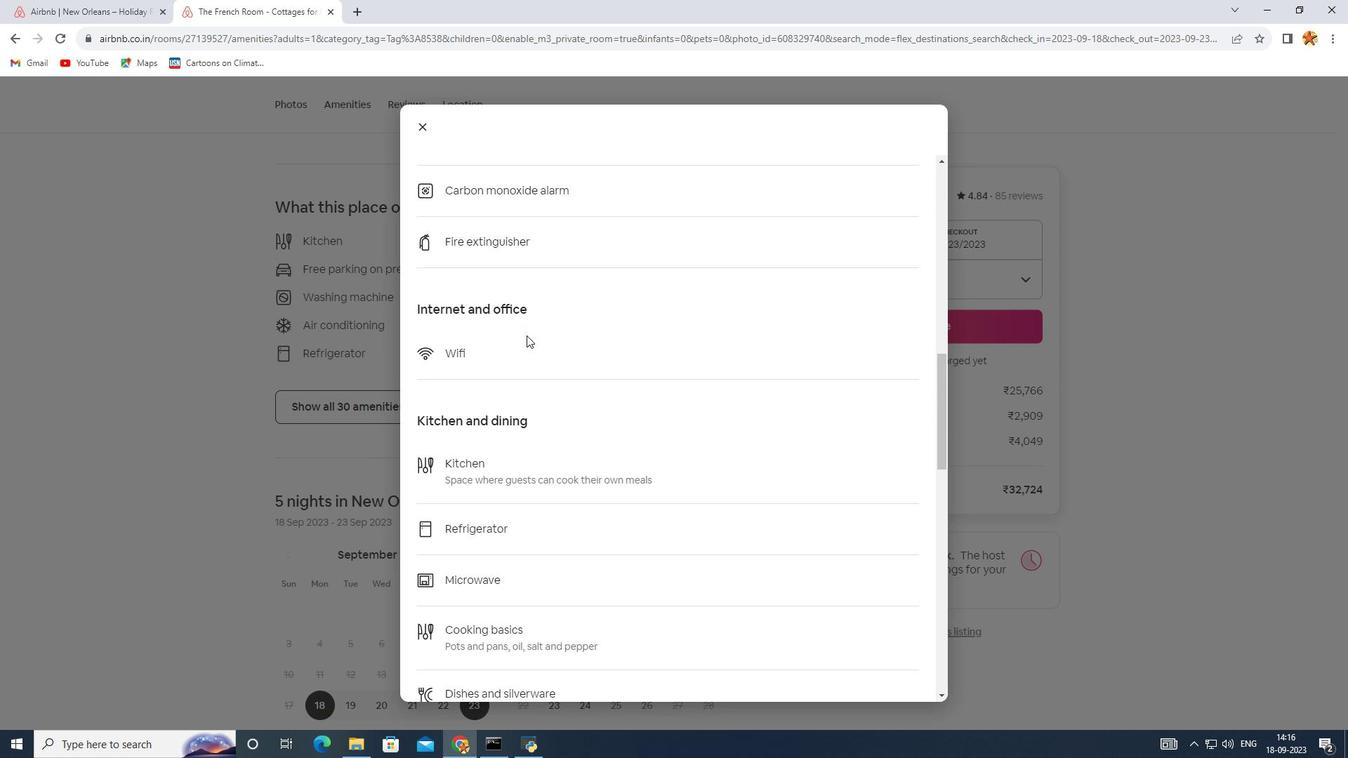
Action: Mouse scrolled (526, 334) with delta (0, 0)
Screenshot: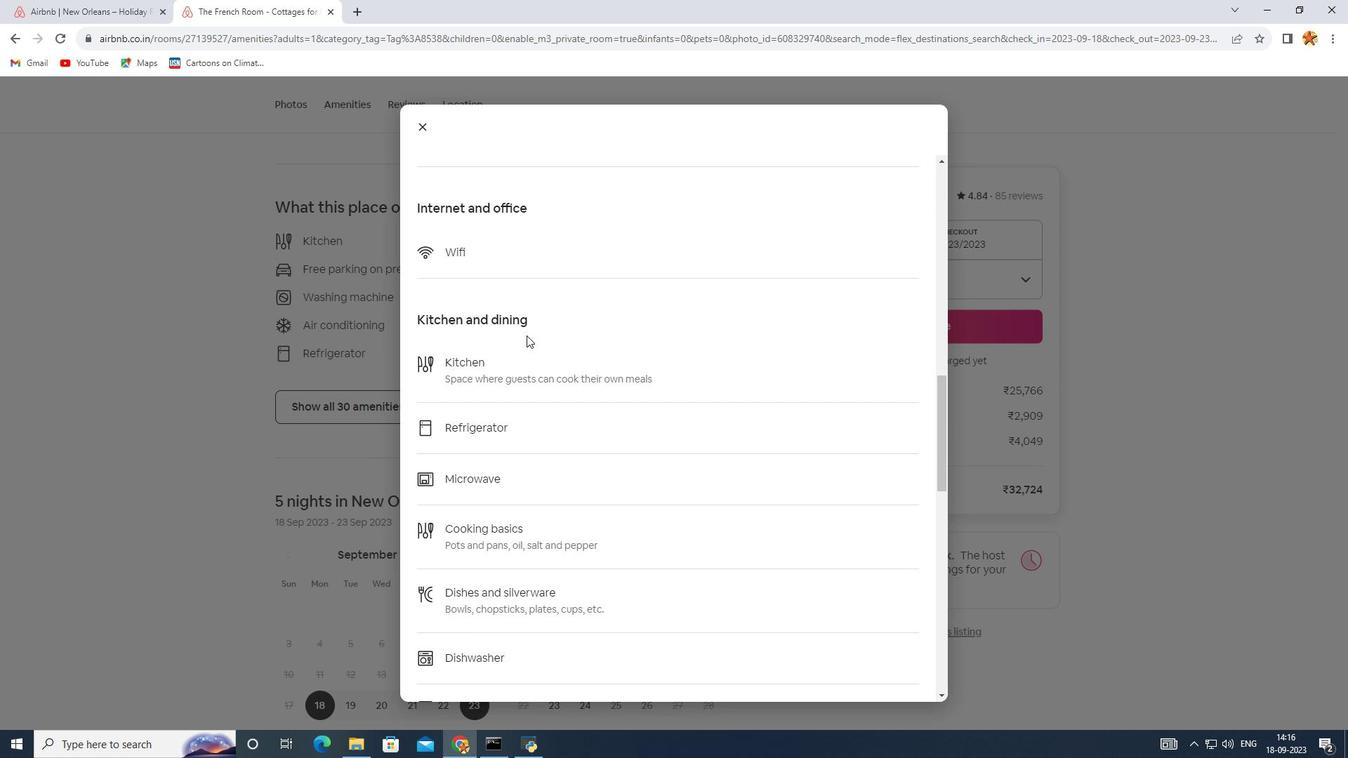 
Action: Mouse scrolled (526, 334) with delta (0, 0)
Screenshot: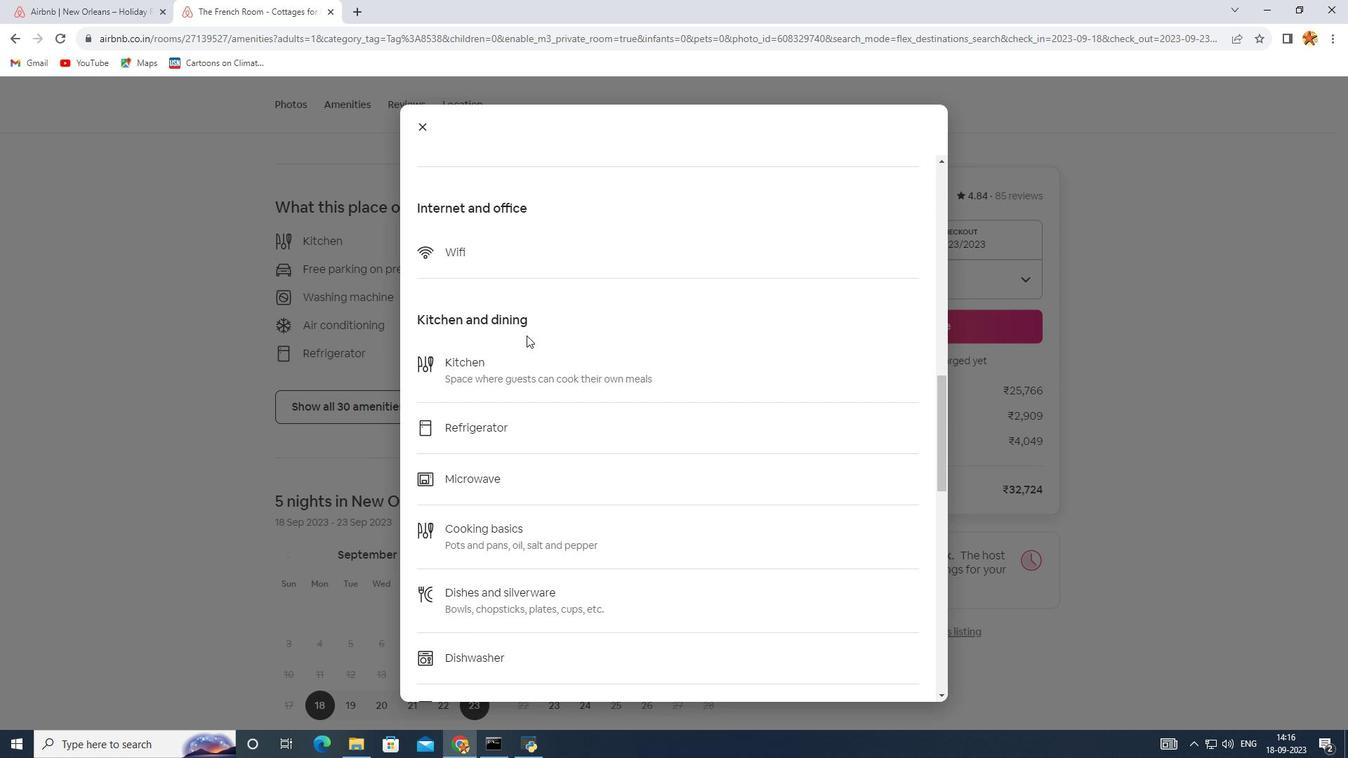 
Action: Mouse scrolled (526, 334) with delta (0, 0)
Screenshot: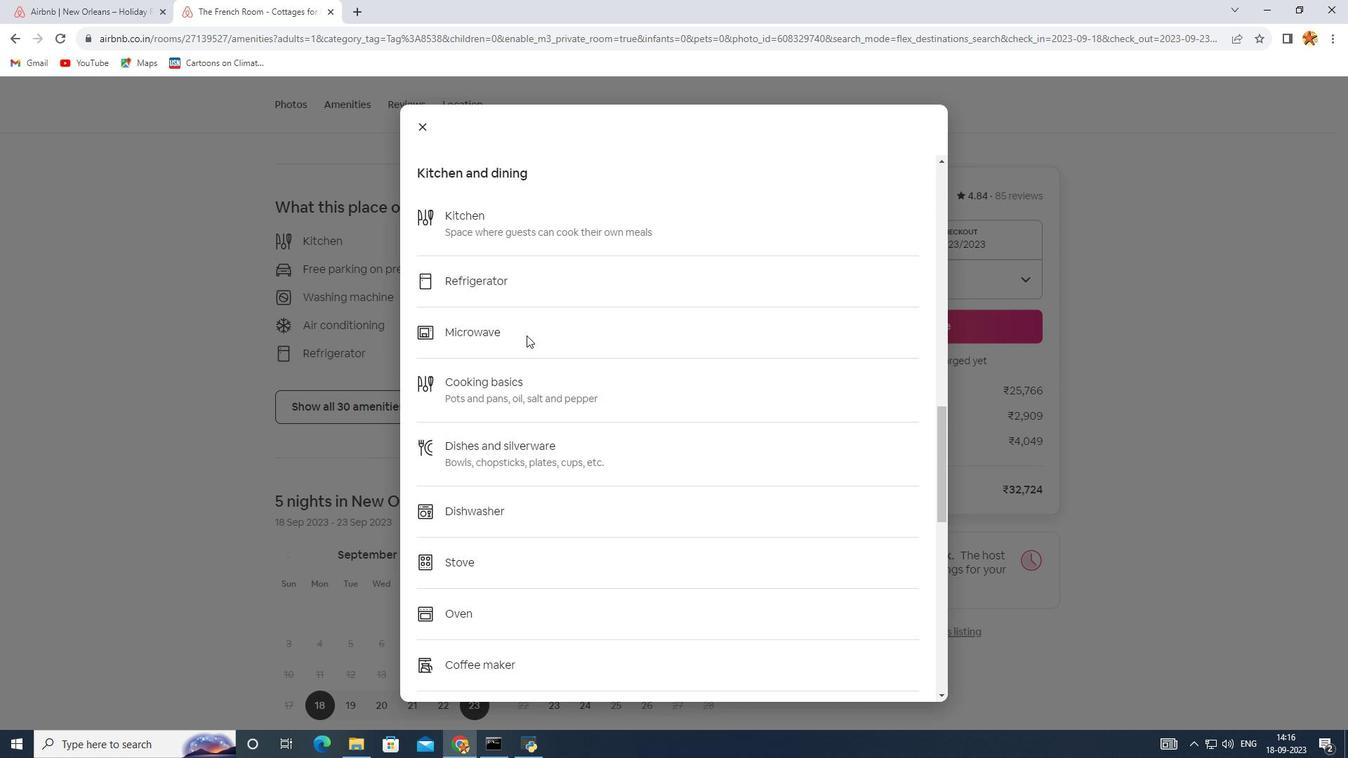 
Action: Mouse scrolled (526, 334) with delta (0, 0)
Screenshot: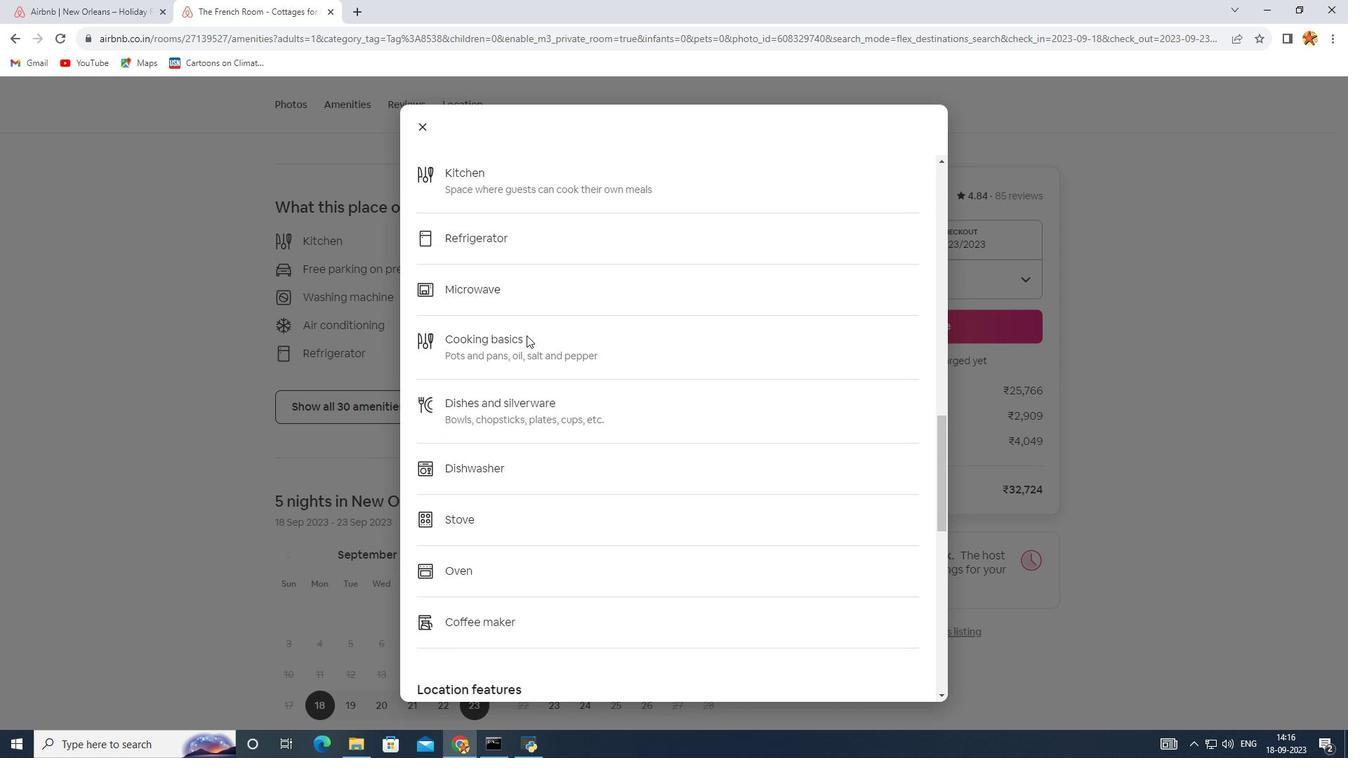 
Action: Mouse scrolled (526, 334) with delta (0, 0)
Screenshot: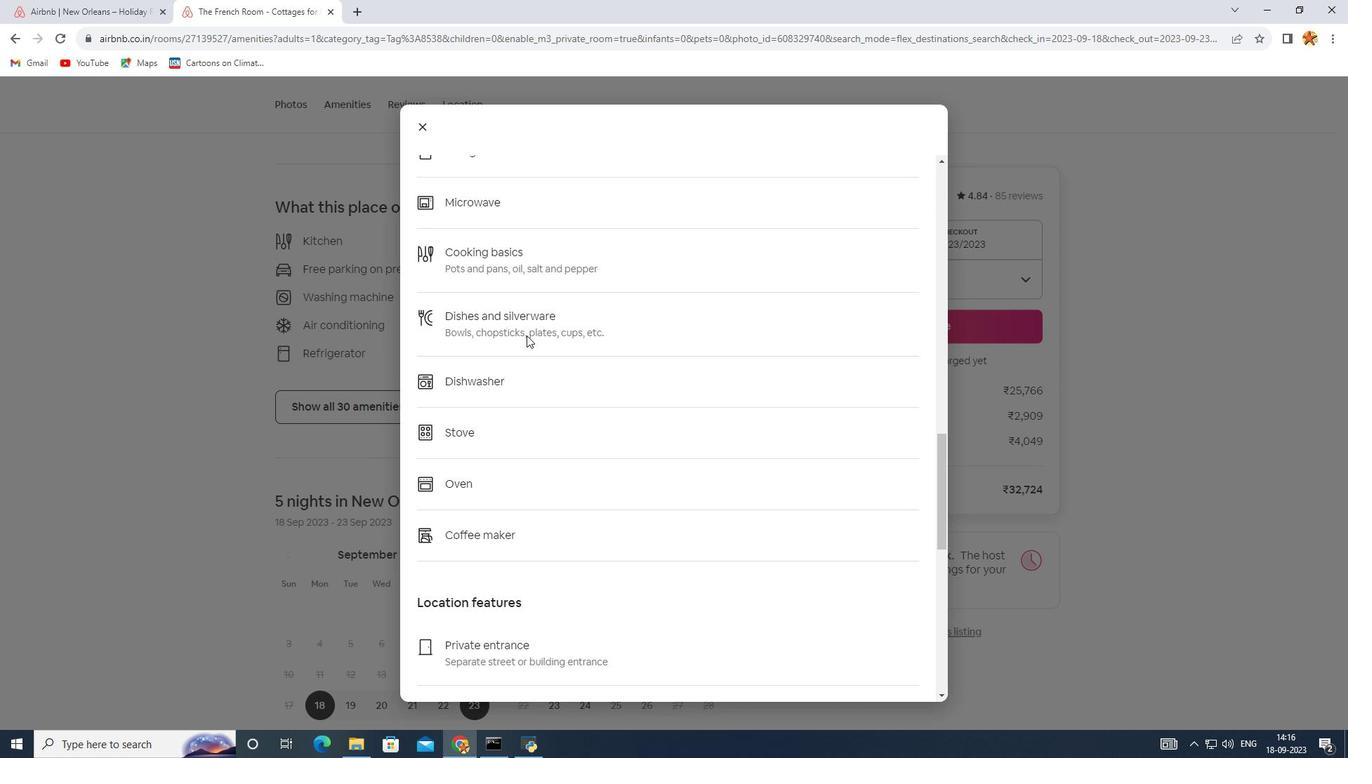 
Action: Mouse scrolled (526, 334) with delta (0, 0)
Screenshot: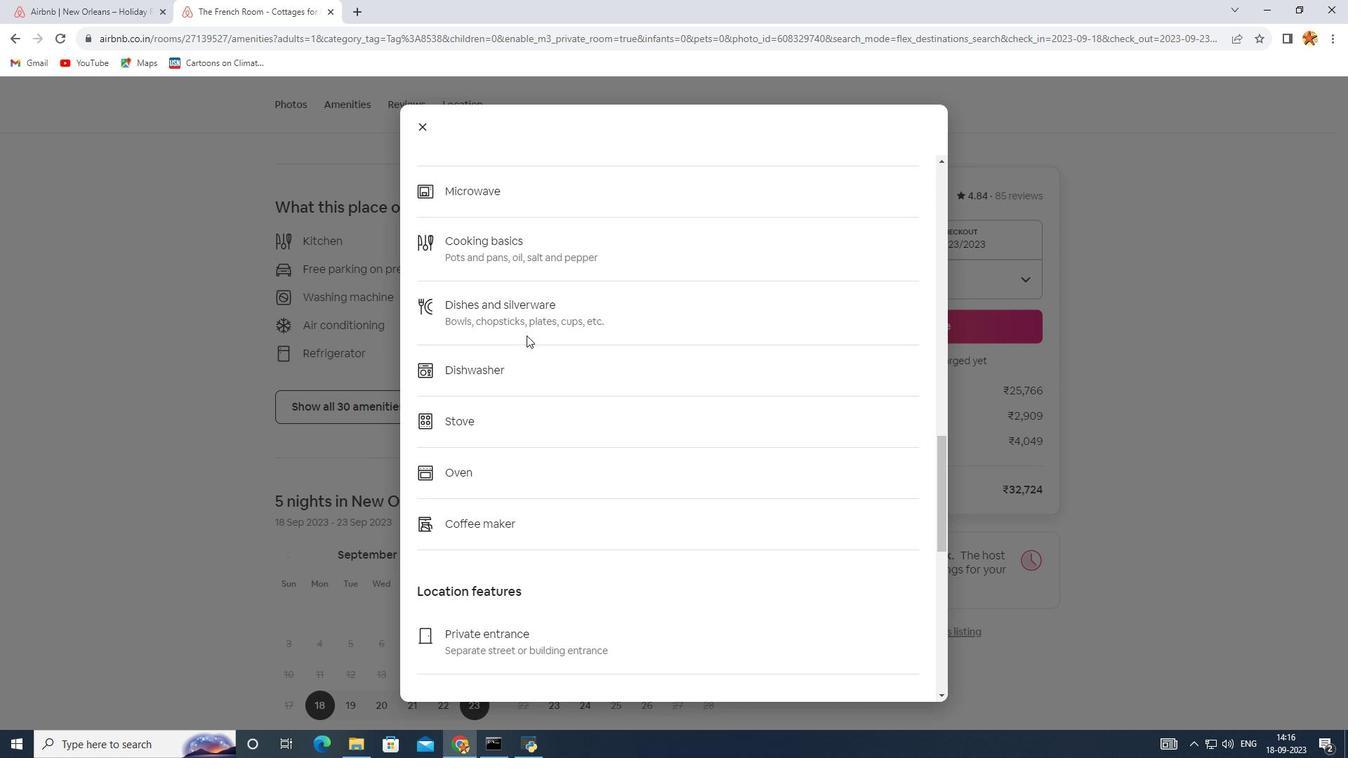 
Action: Mouse scrolled (526, 334) with delta (0, 0)
Screenshot: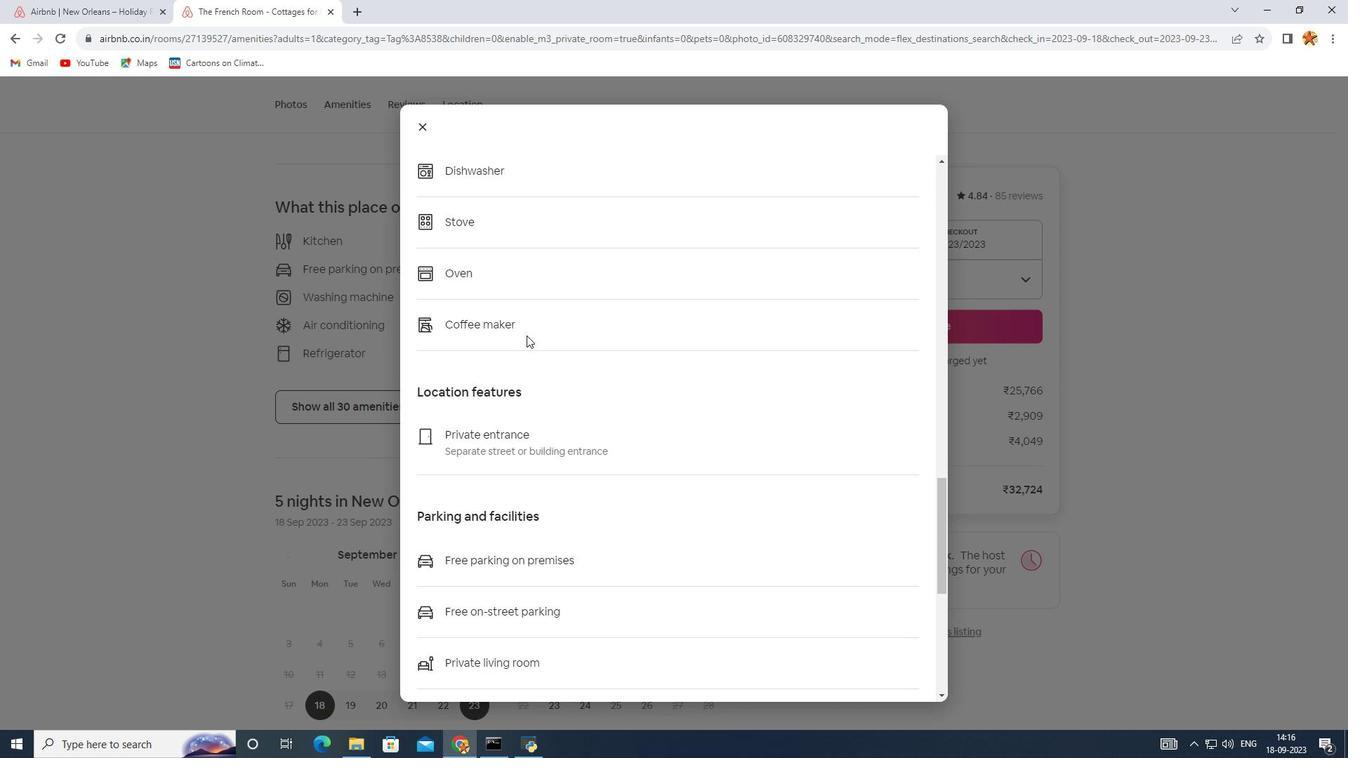 
Action: Mouse scrolled (526, 334) with delta (0, 0)
Screenshot: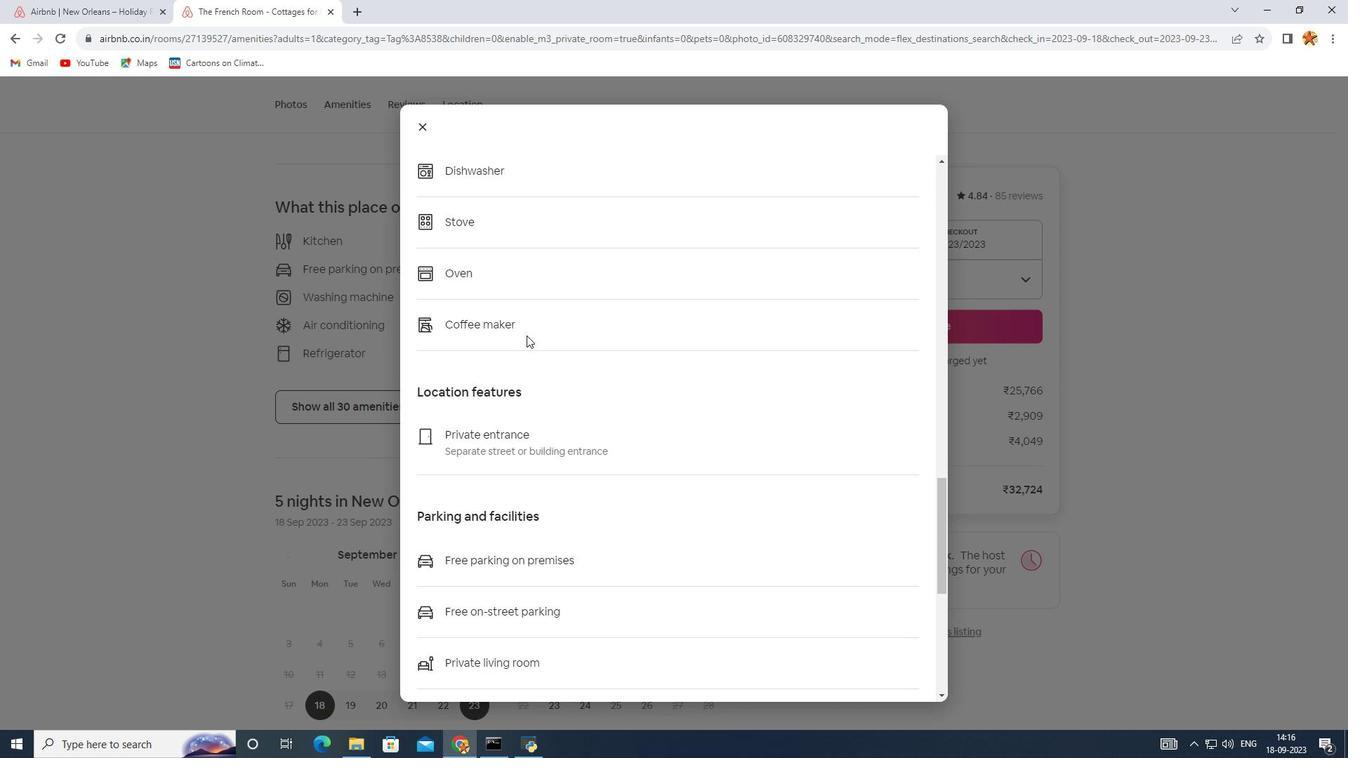 
Action: Mouse scrolled (526, 334) with delta (0, 0)
Screenshot: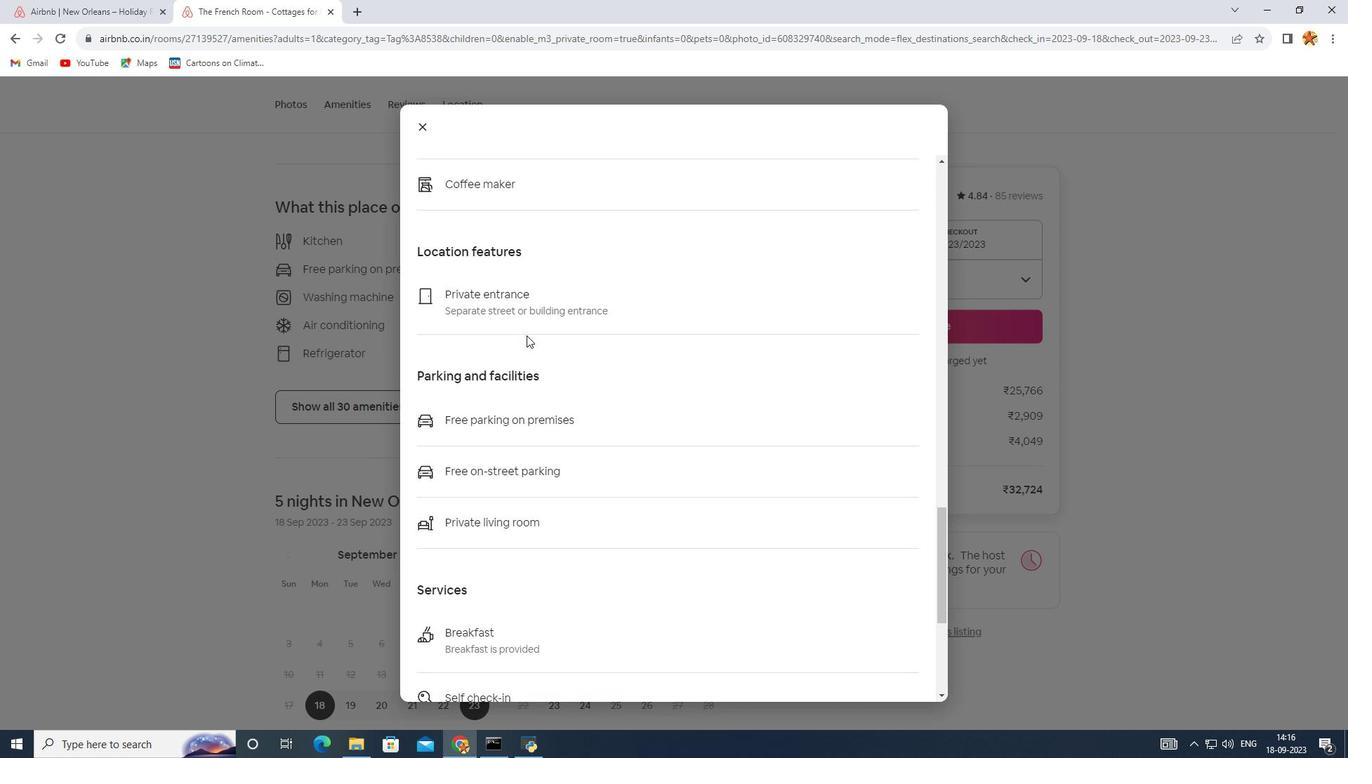 
Action: Mouse scrolled (526, 334) with delta (0, 0)
Screenshot: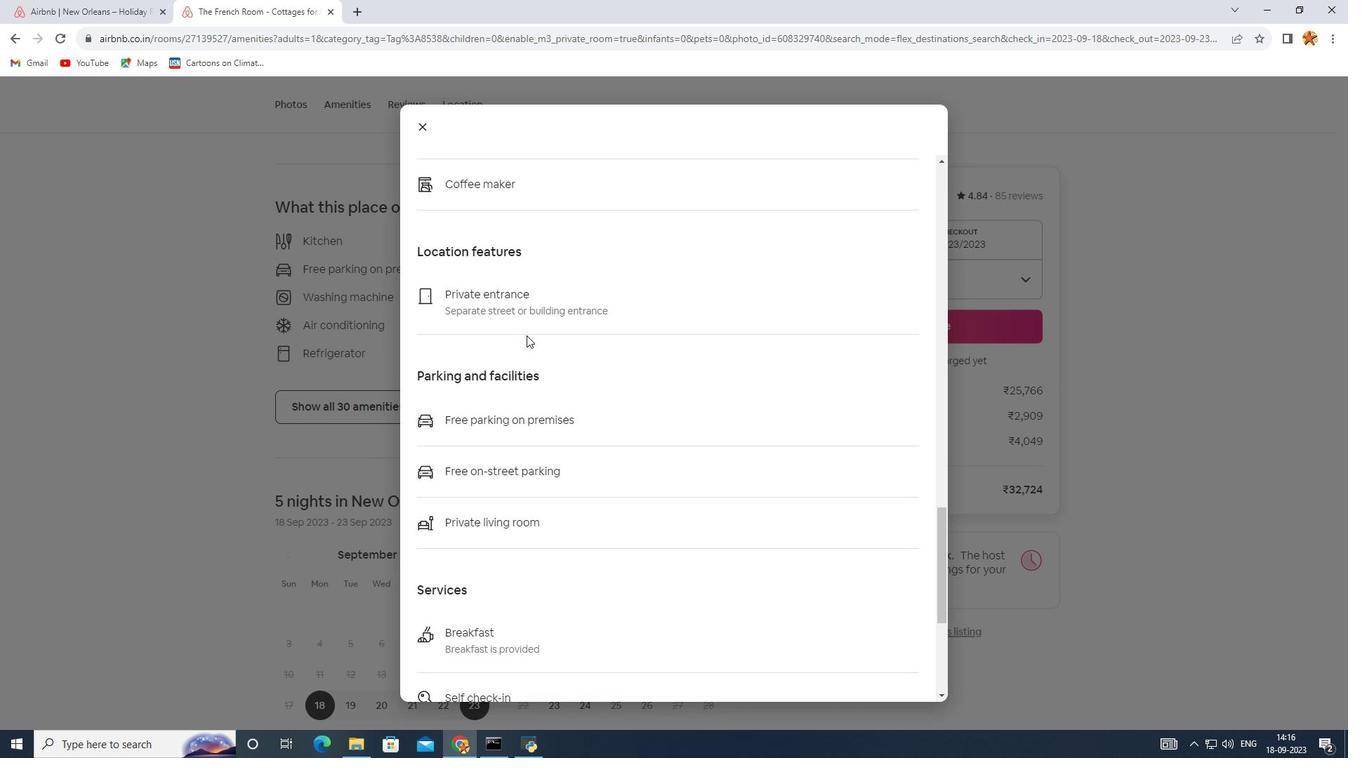 
Action: Mouse scrolled (526, 334) with delta (0, 0)
Screenshot: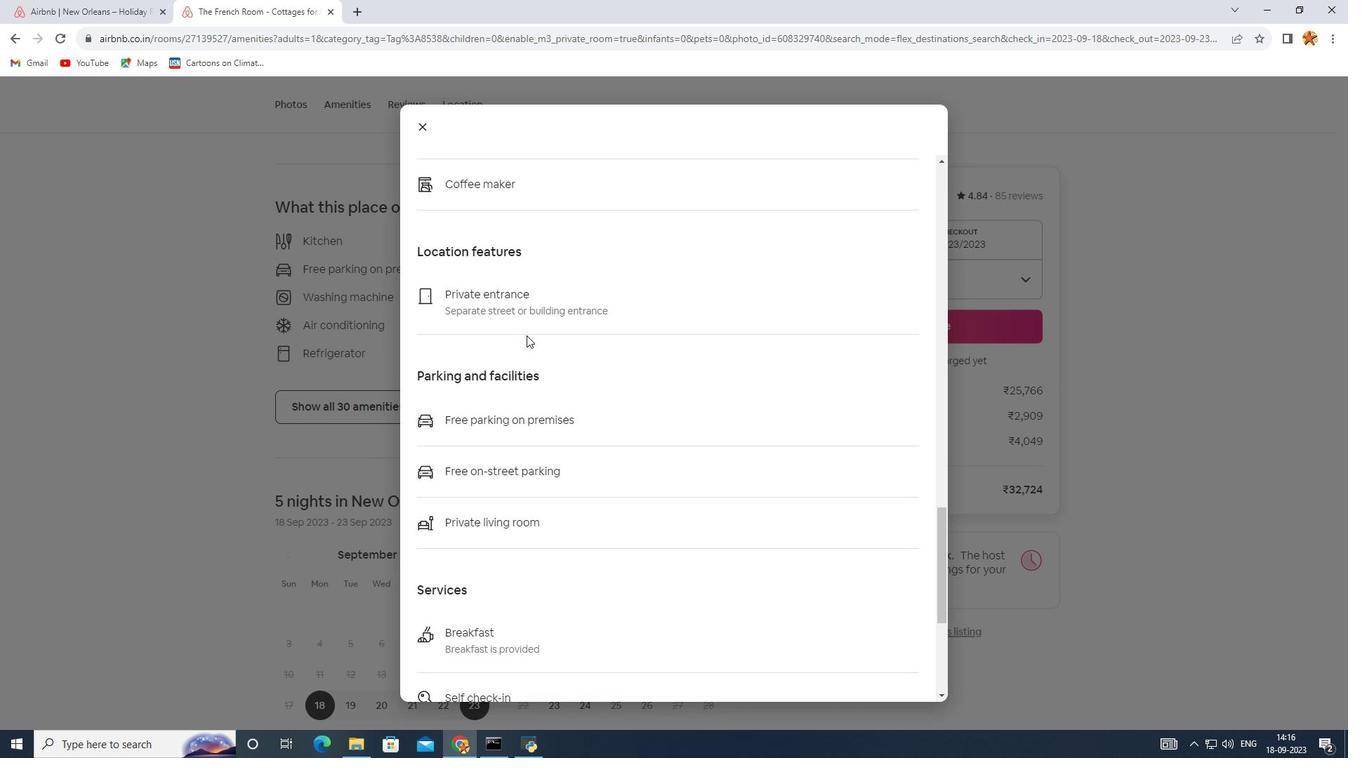 
Action: Mouse scrolled (526, 334) with delta (0, 0)
Screenshot: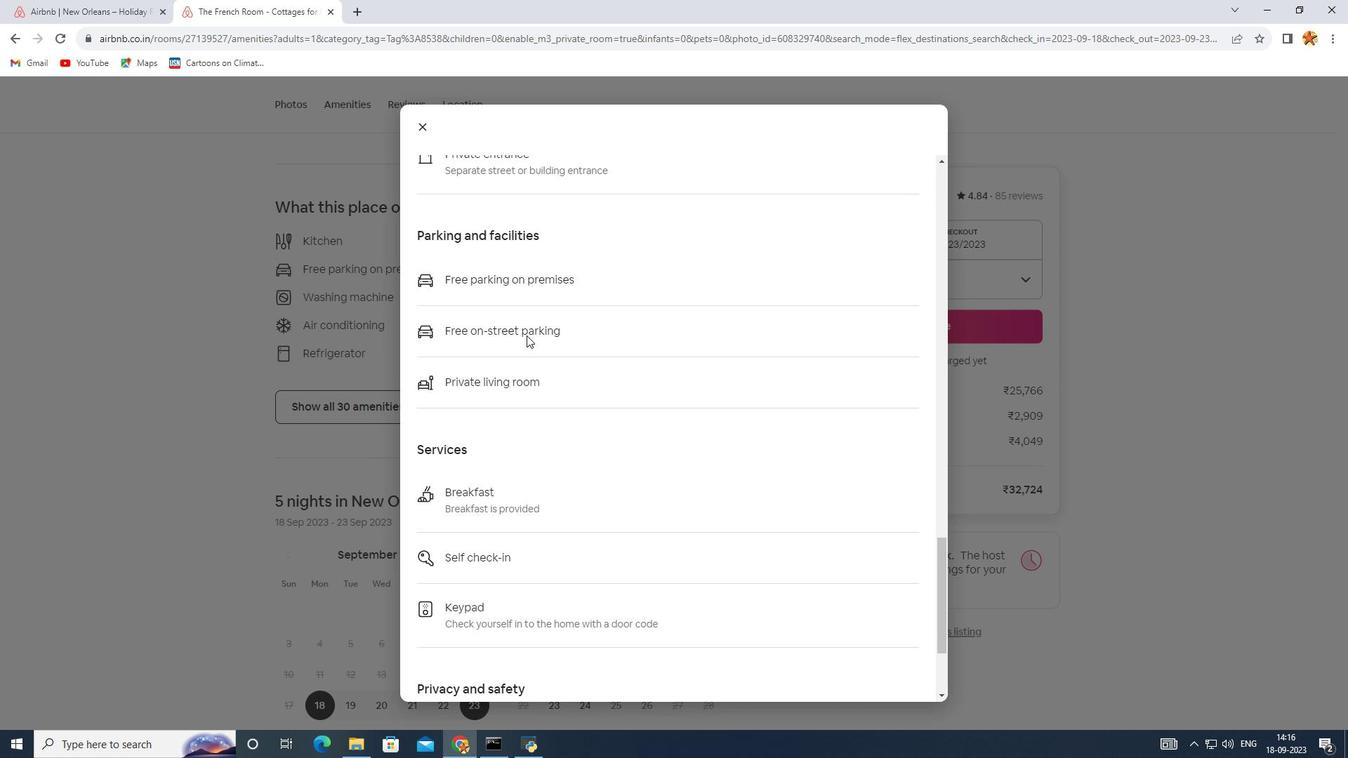 
Action: Mouse scrolled (526, 334) with delta (0, 0)
Screenshot: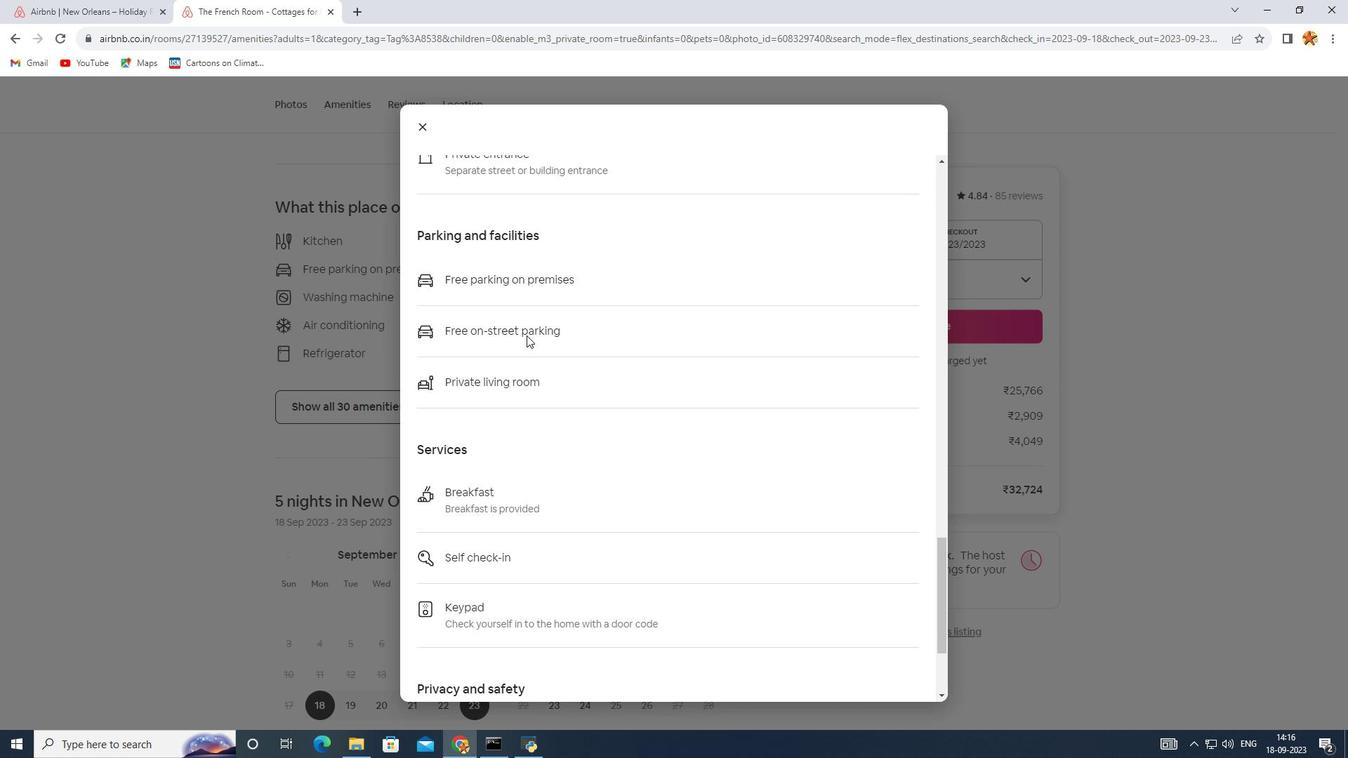
Action: Mouse scrolled (526, 334) with delta (0, 0)
Screenshot: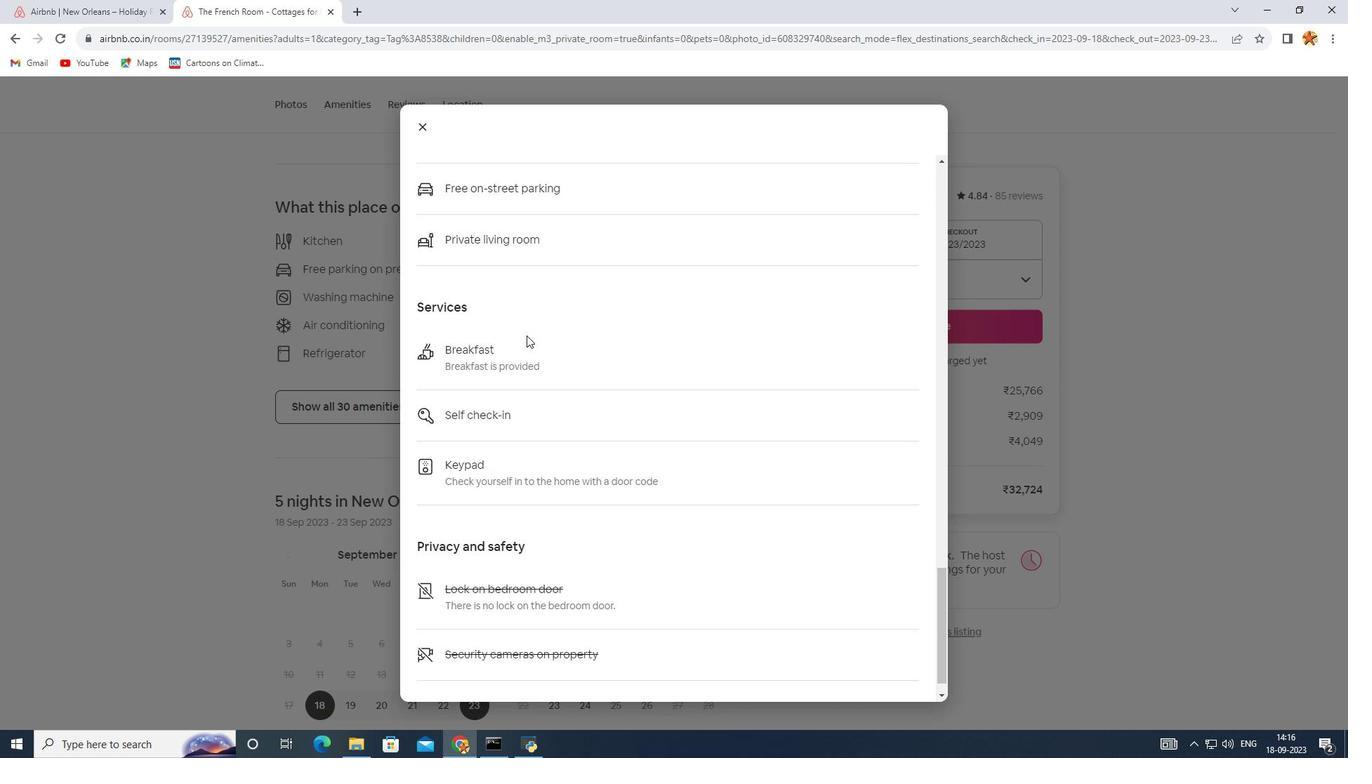 
Action: Mouse scrolled (526, 334) with delta (0, 0)
Screenshot: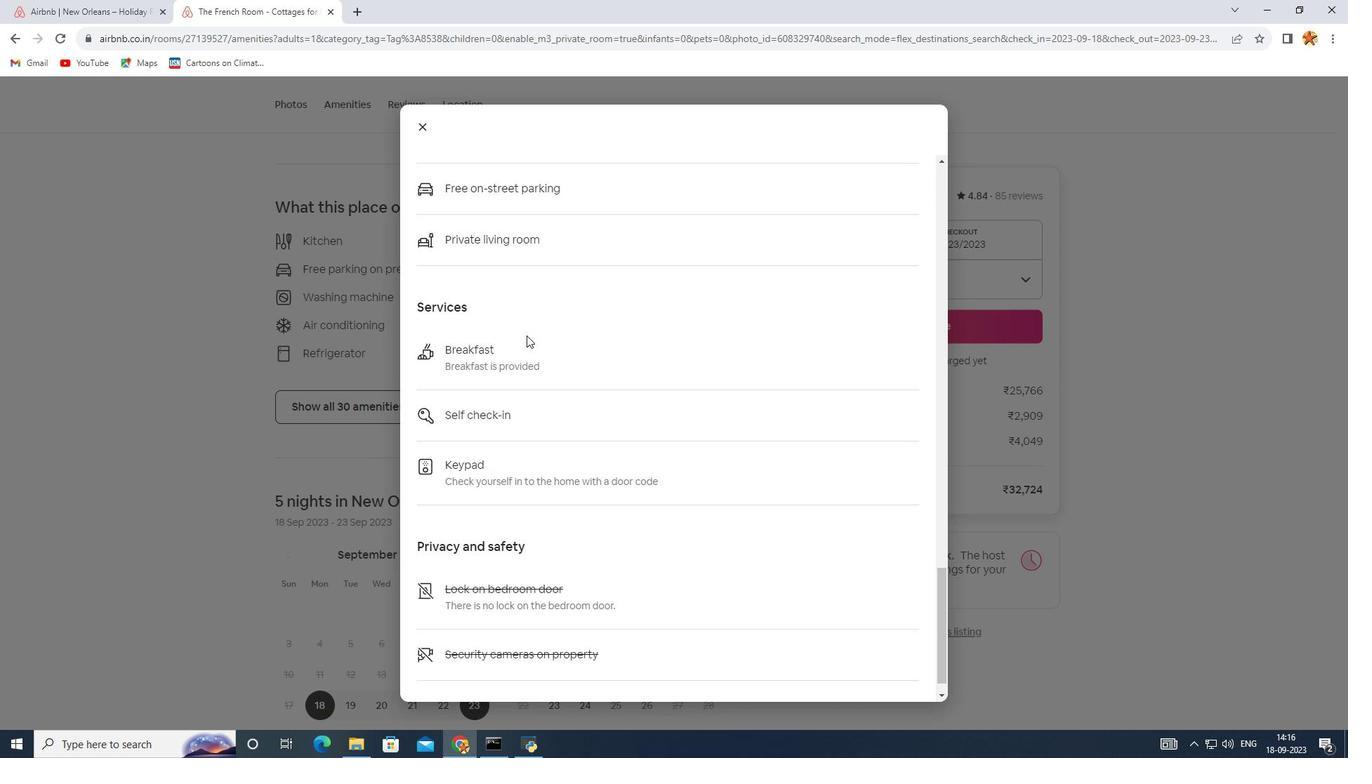 
Action: Mouse scrolled (526, 334) with delta (0, 0)
Screenshot: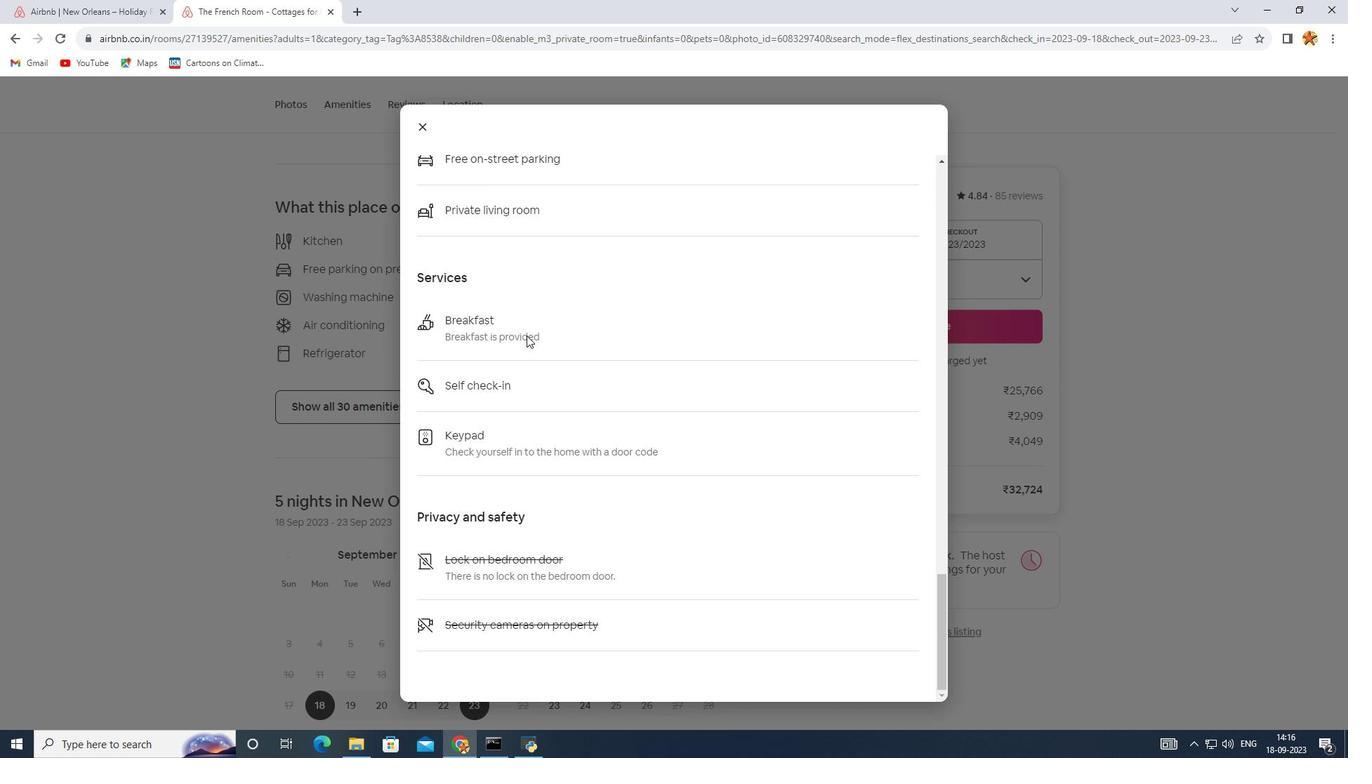
Action: Mouse scrolled (526, 334) with delta (0, 0)
Screenshot: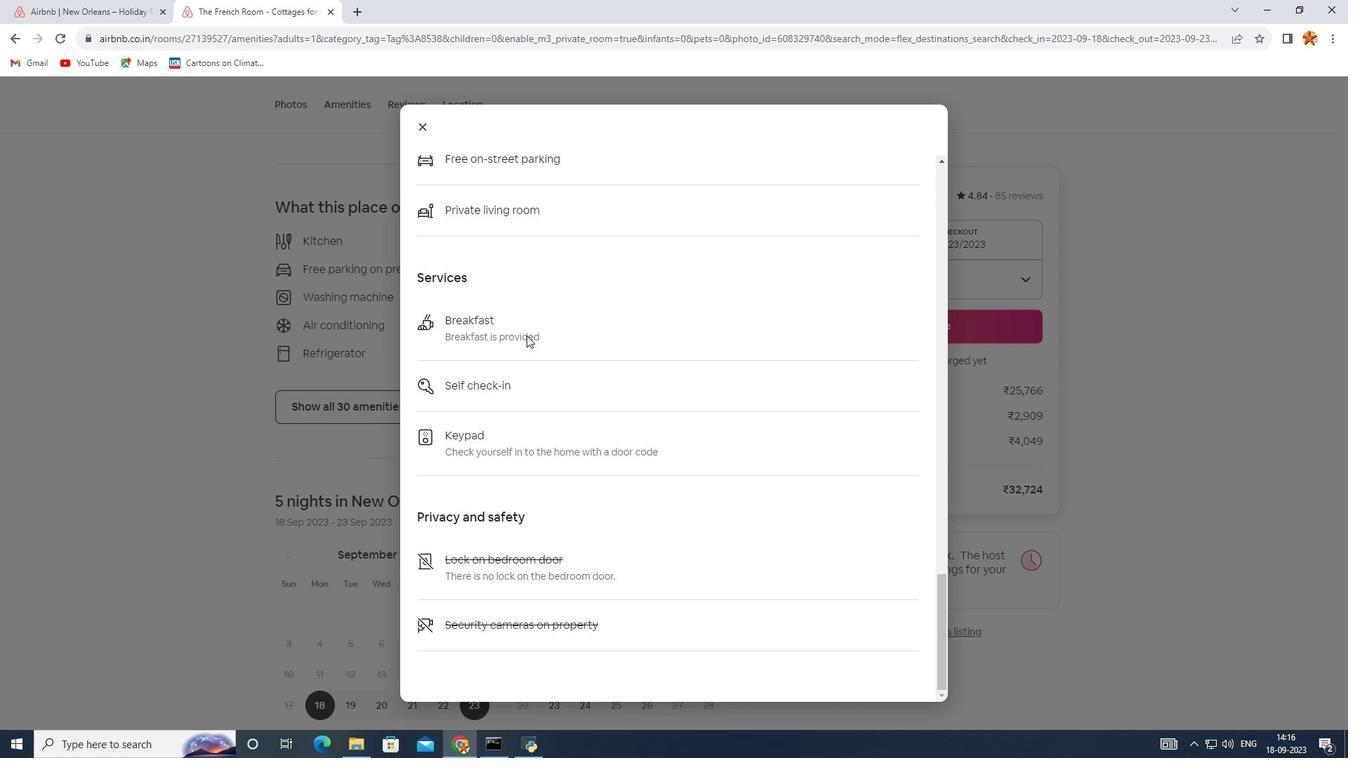 
Action: Mouse scrolled (526, 334) with delta (0, 0)
Screenshot: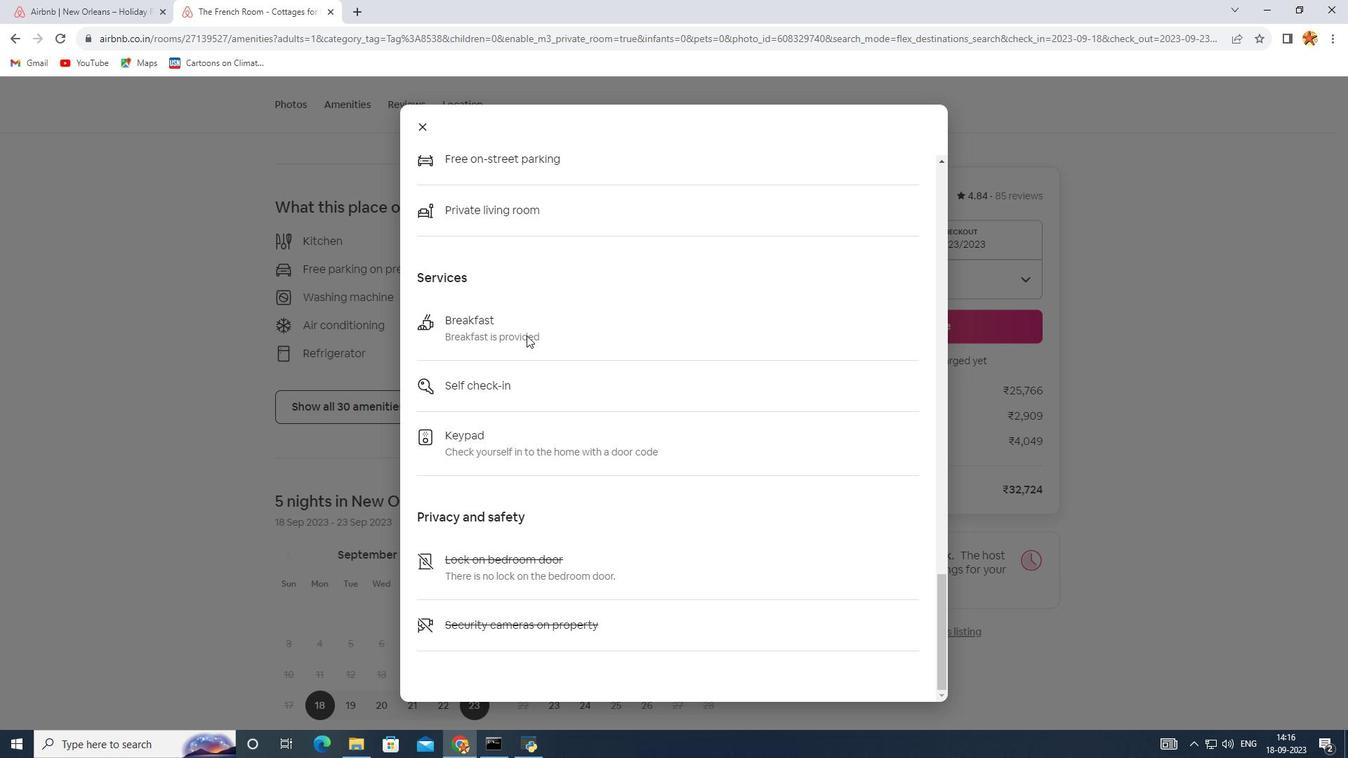 
Action: Mouse scrolled (526, 334) with delta (0, 0)
Screenshot: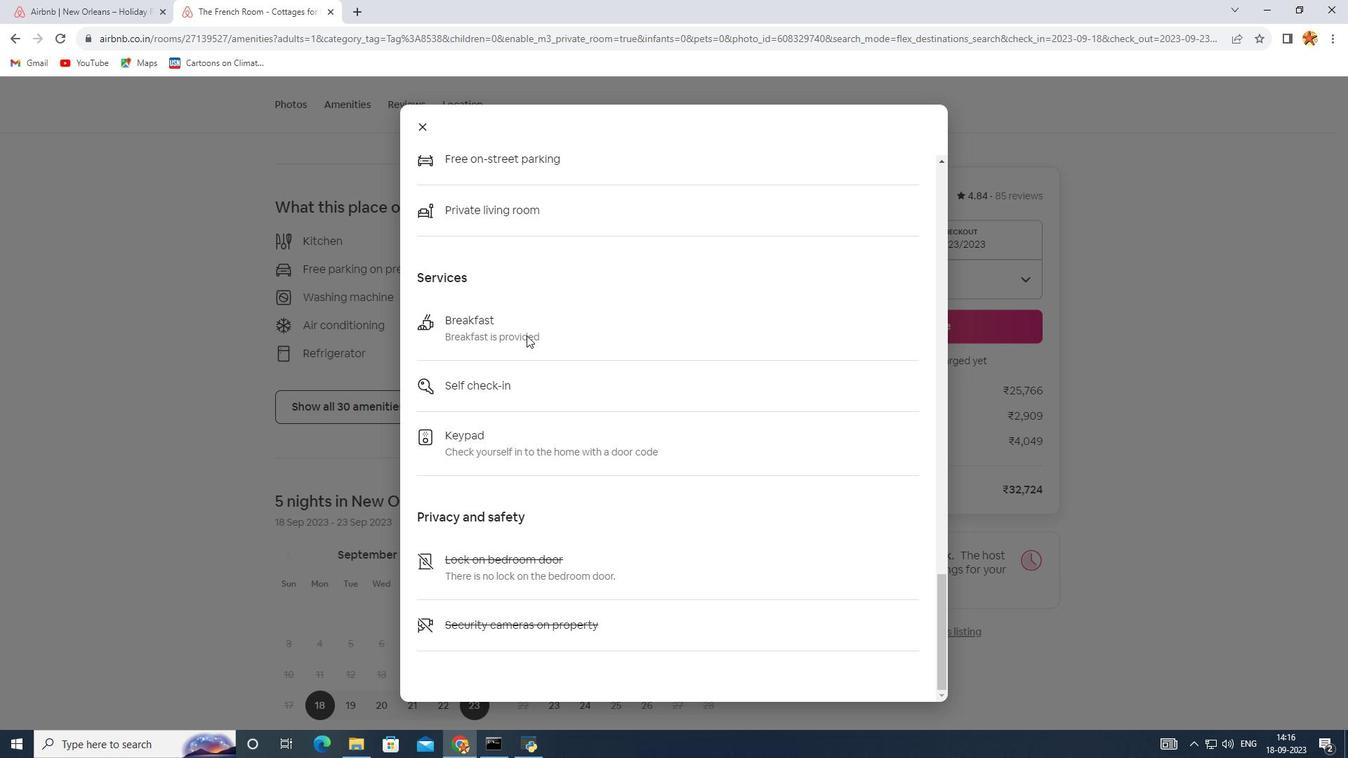 
Action: Mouse scrolled (526, 334) with delta (0, 0)
Screenshot: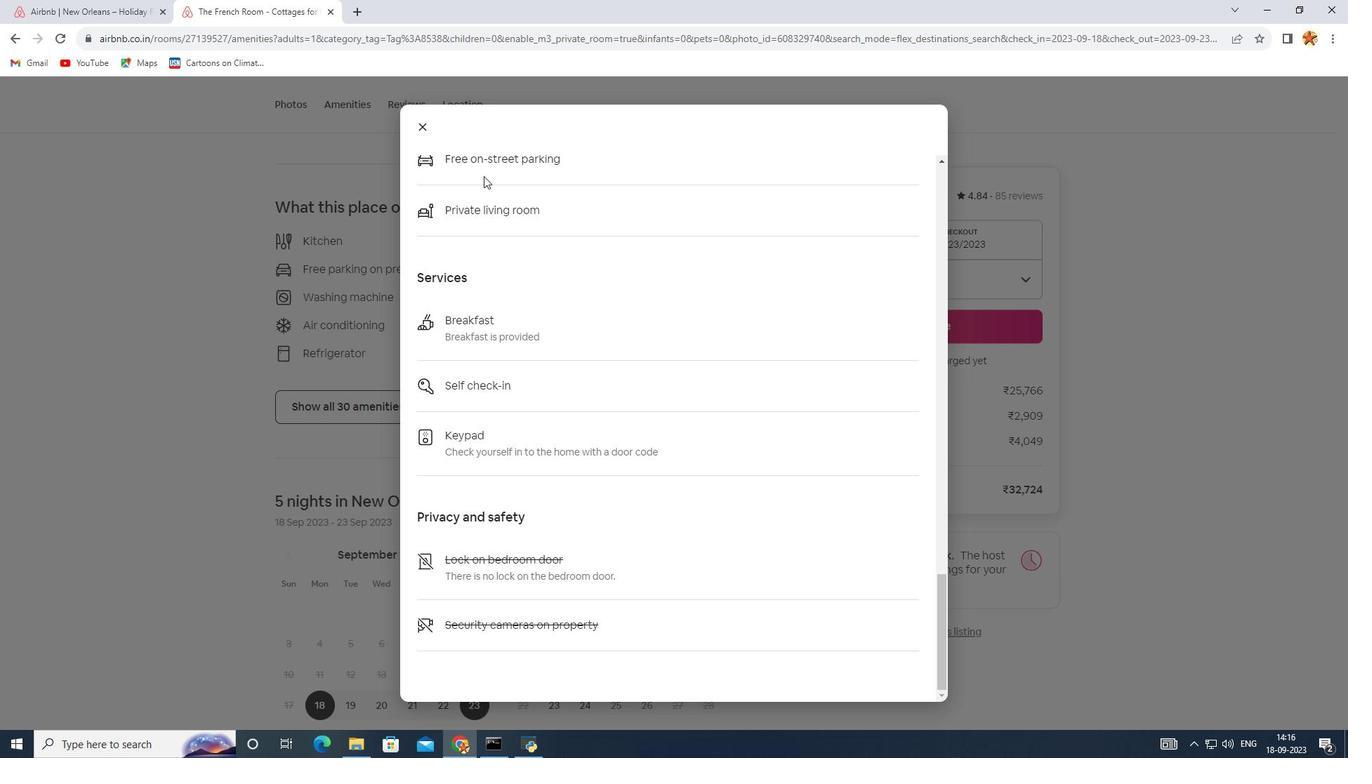 
Action: Mouse scrolled (526, 334) with delta (0, 0)
Screenshot: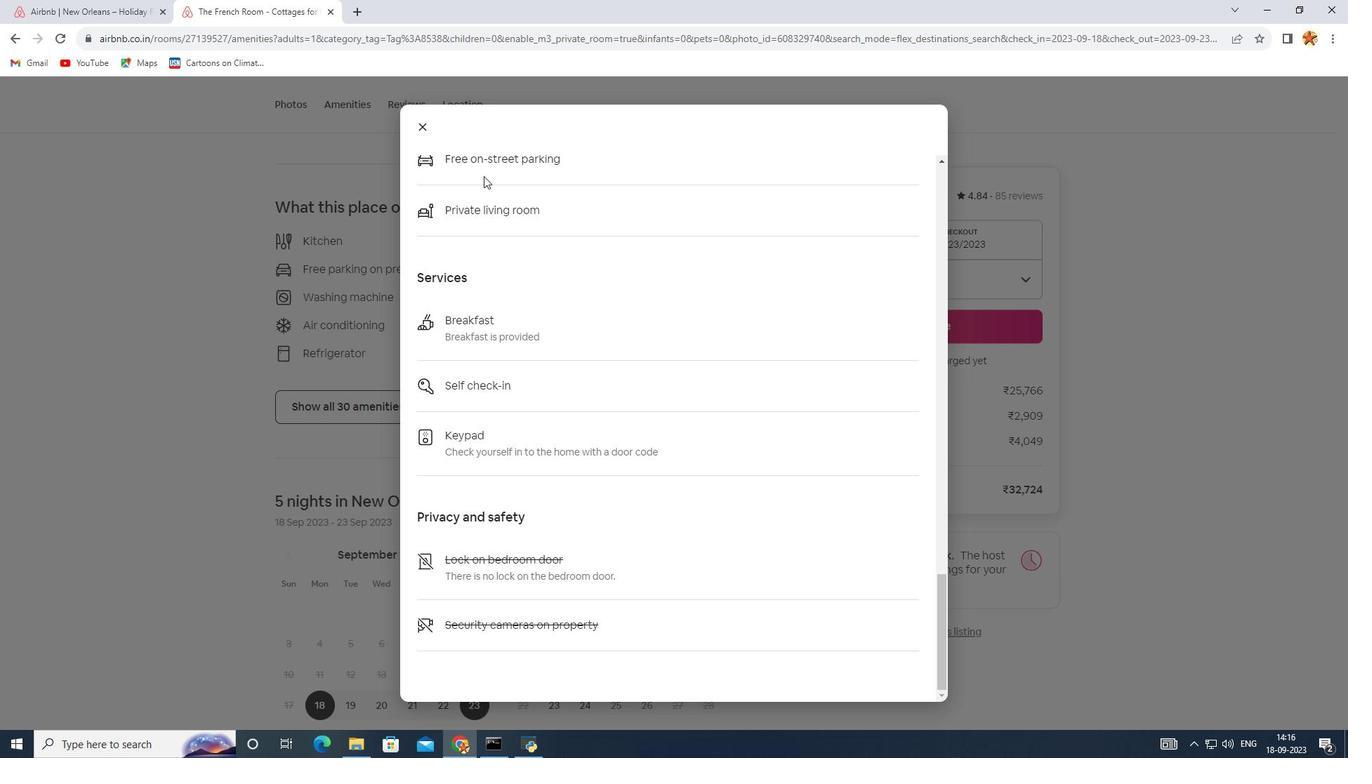 
Action: Mouse moved to (411, 125)
Screenshot: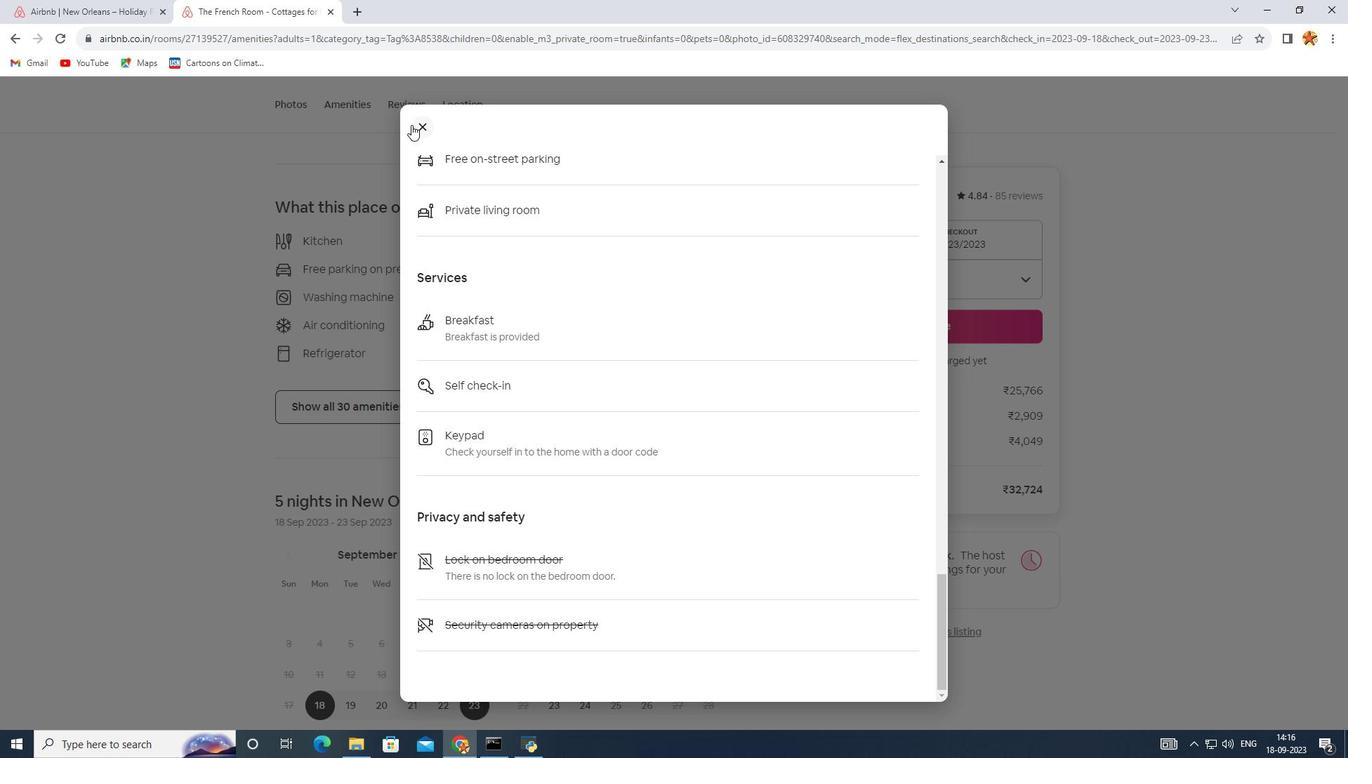 
Action: Mouse pressed left at (411, 125)
Screenshot: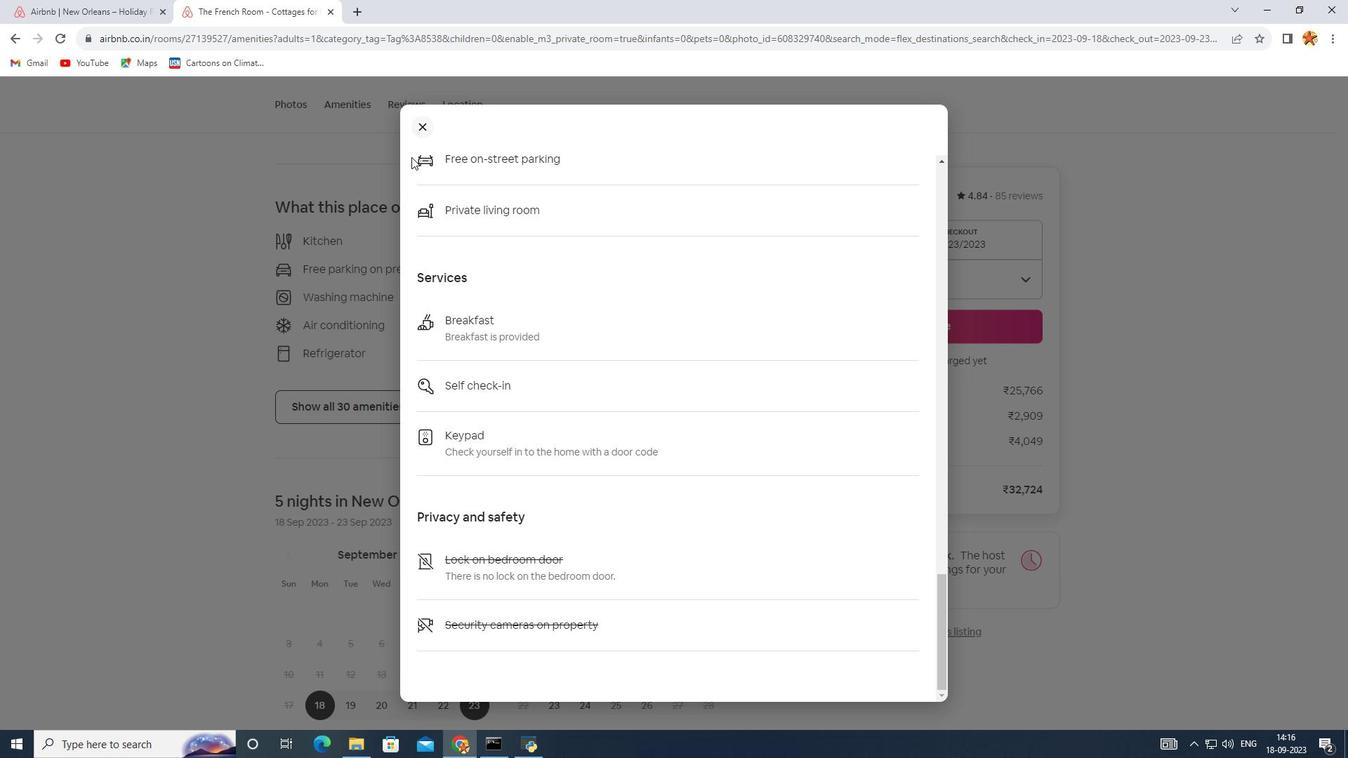 
Action: Mouse moved to (425, 127)
Screenshot: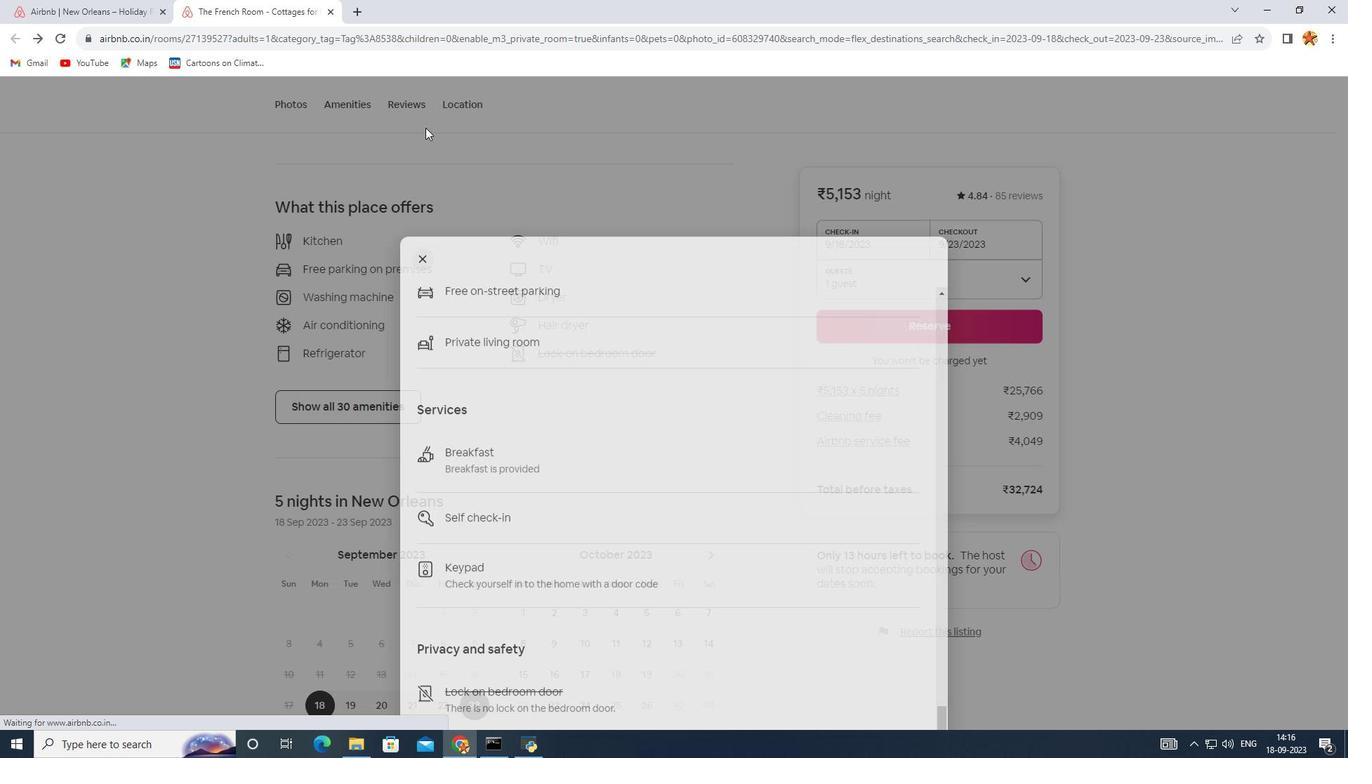 
Action: Mouse pressed left at (425, 127)
Screenshot: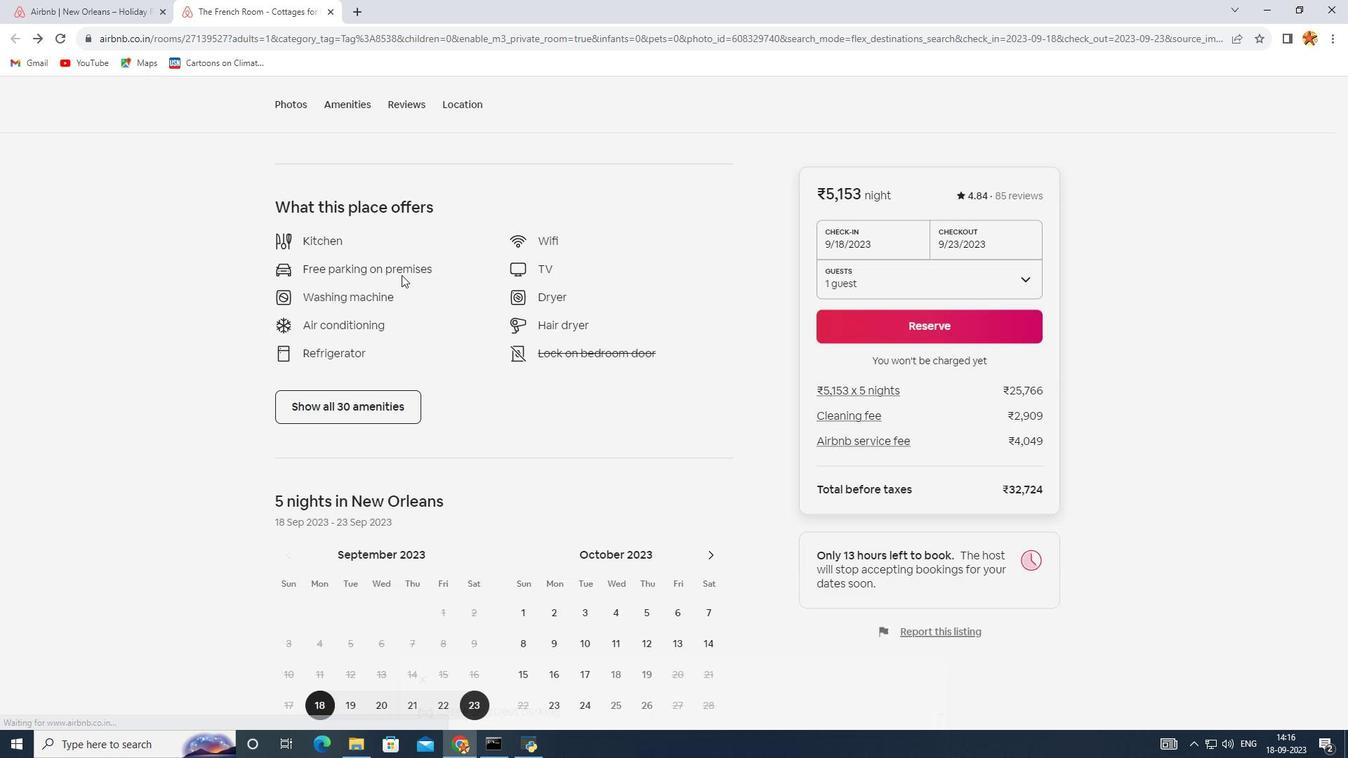 
Action: Mouse moved to (397, 478)
Screenshot: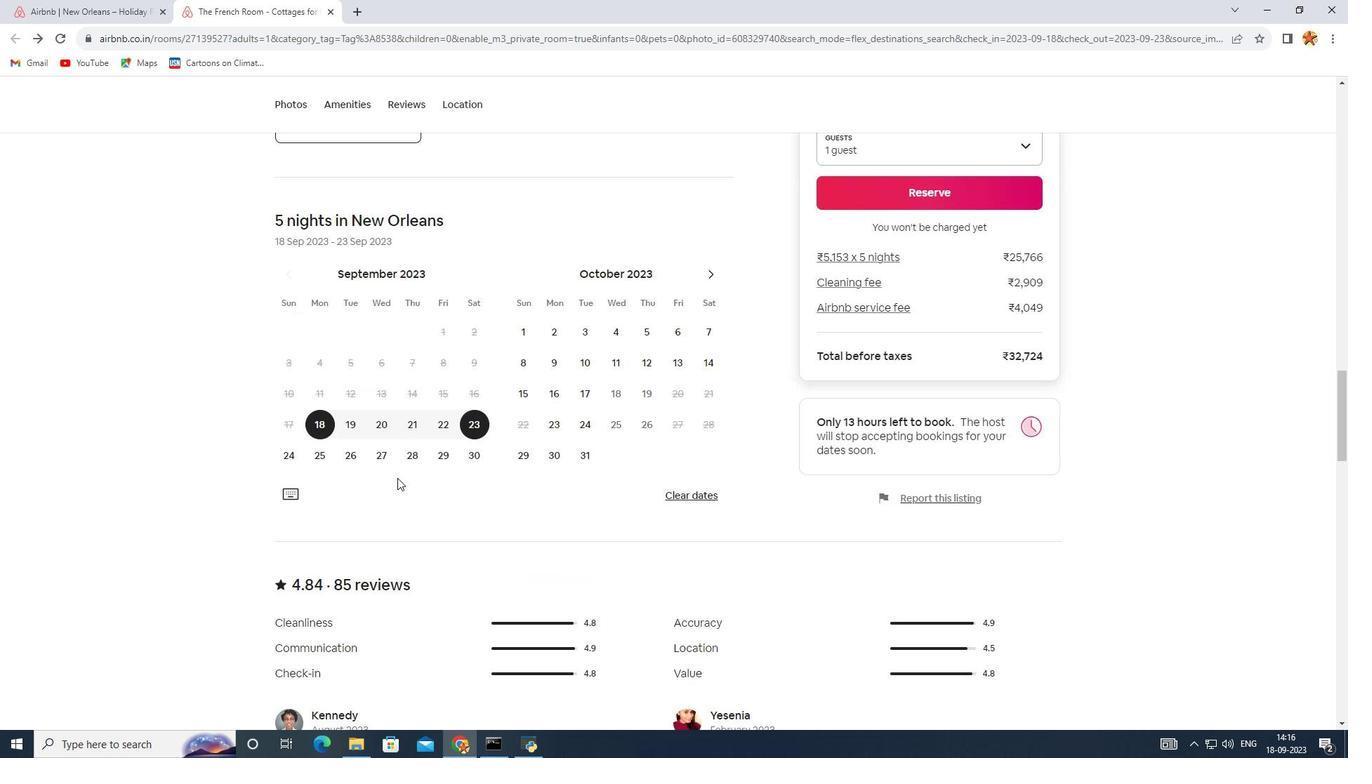 
Action: Mouse scrolled (397, 477) with delta (0, 0)
Screenshot: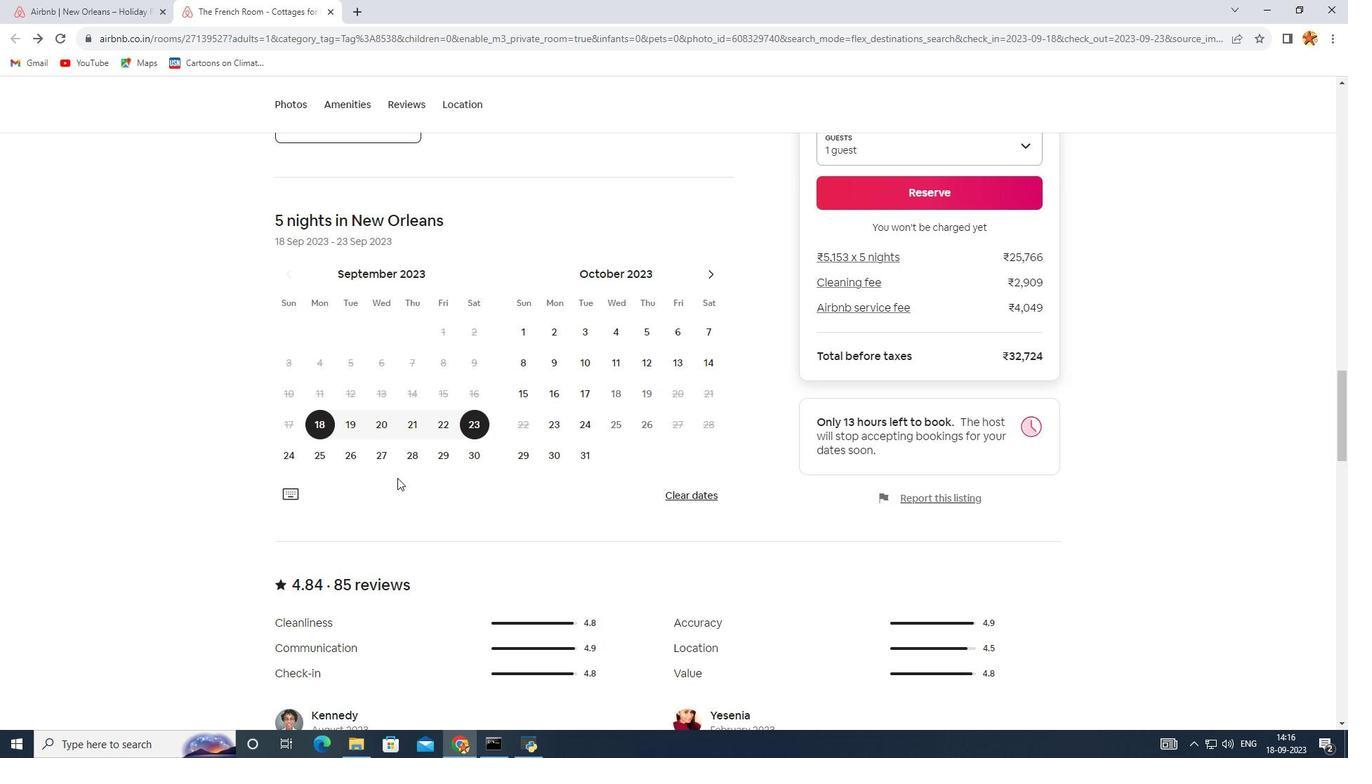 
Action: Mouse scrolled (397, 477) with delta (0, 0)
Screenshot: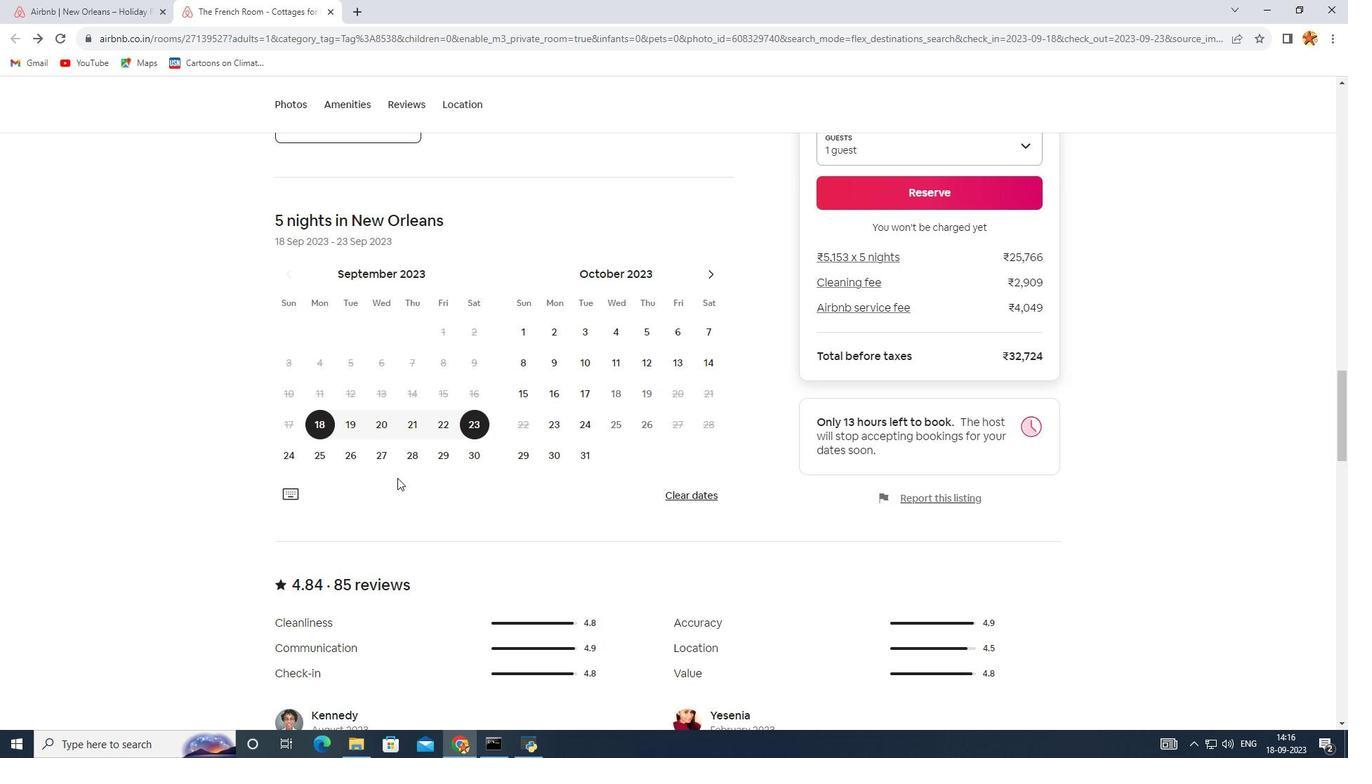 
Action: Mouse scrolled (397, 477) with delta (0, 0)
Screenshot: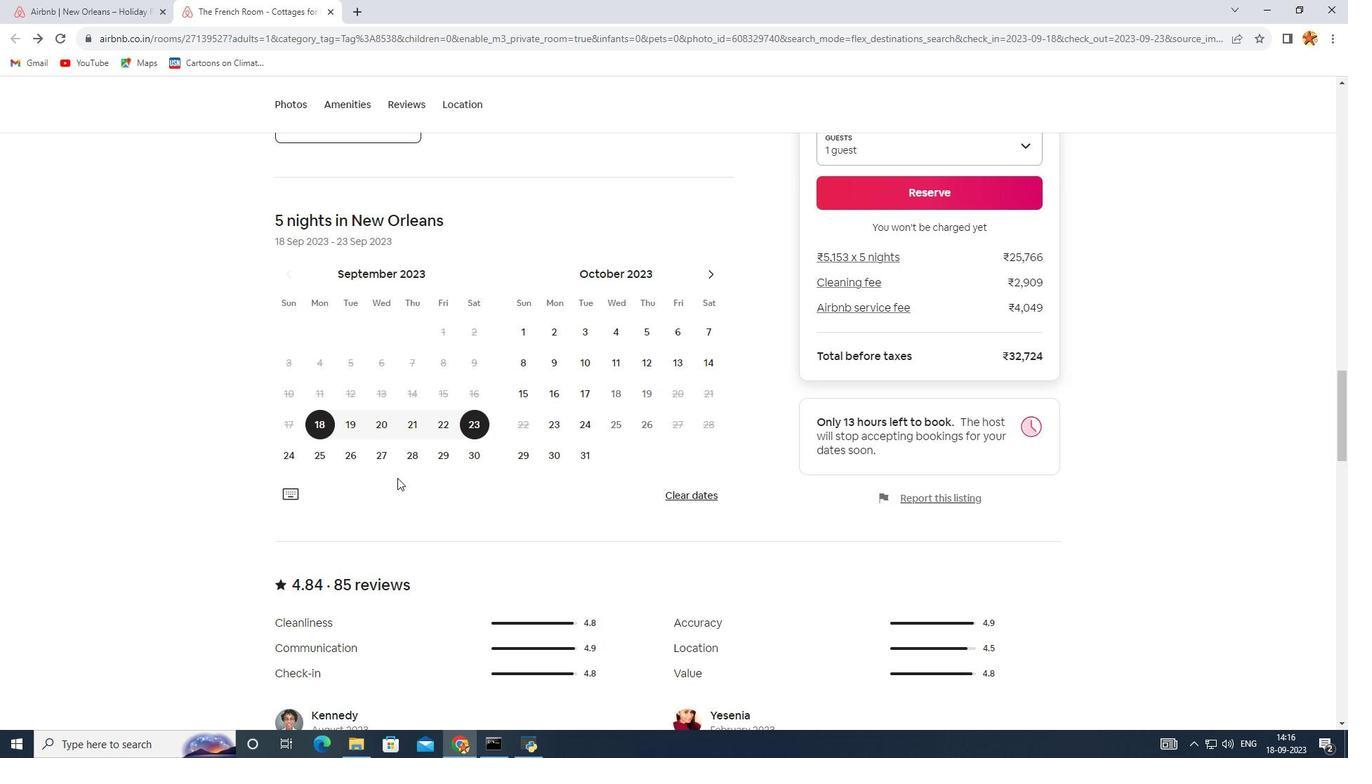 
Action: Mouse scrolled (397, 477) with delta (0, 0)
Screenshot: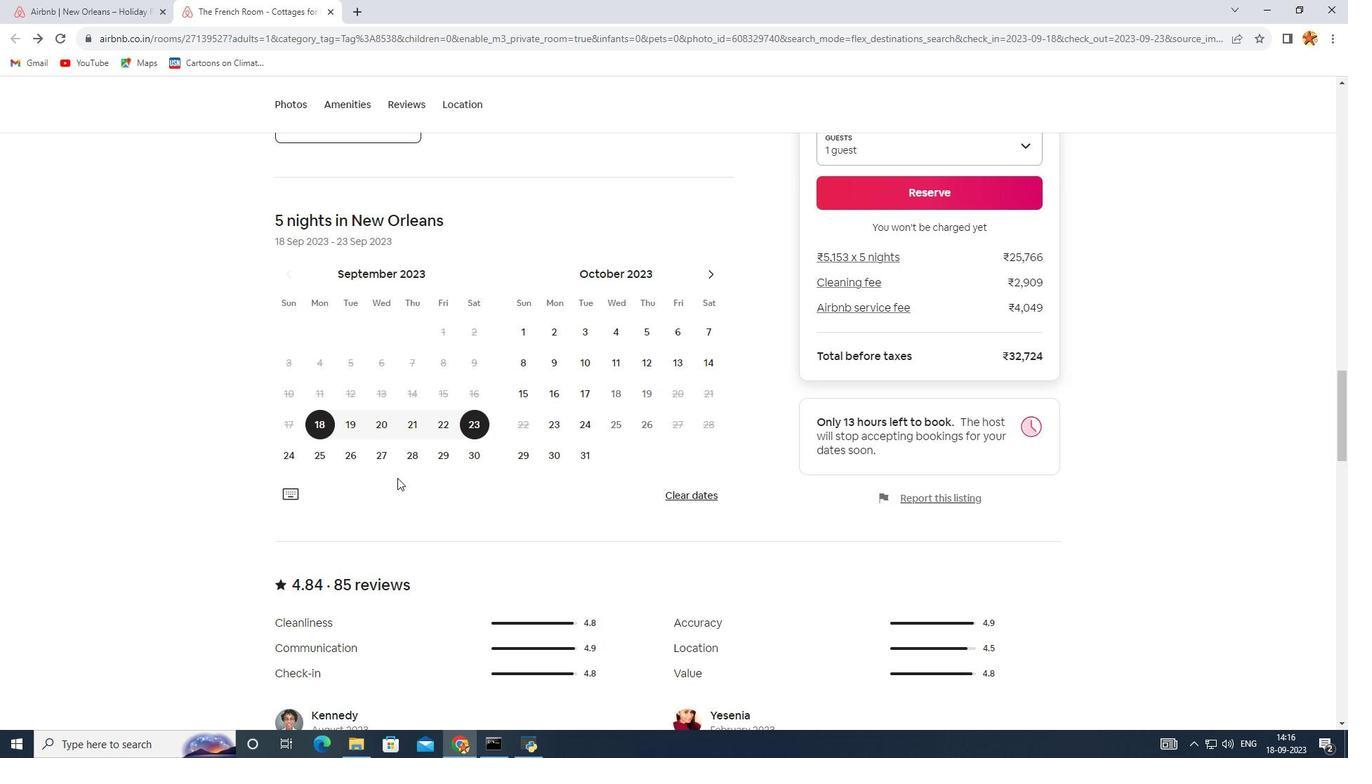 
Action: Mouse scrolled (397, 477) with delta (0, 0)
Screenshot: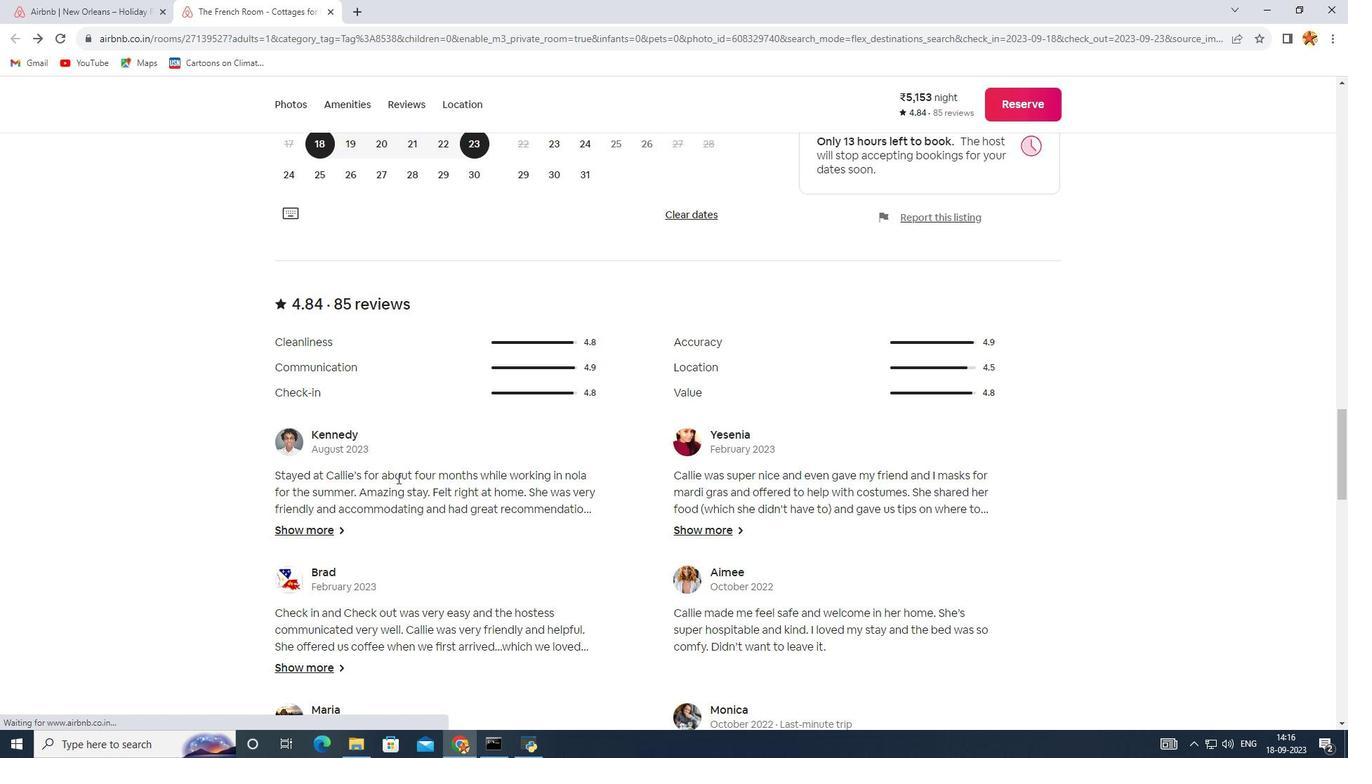 
Action: Mouse scrolled (397, 477) with delta (0, 0)
Screenshot: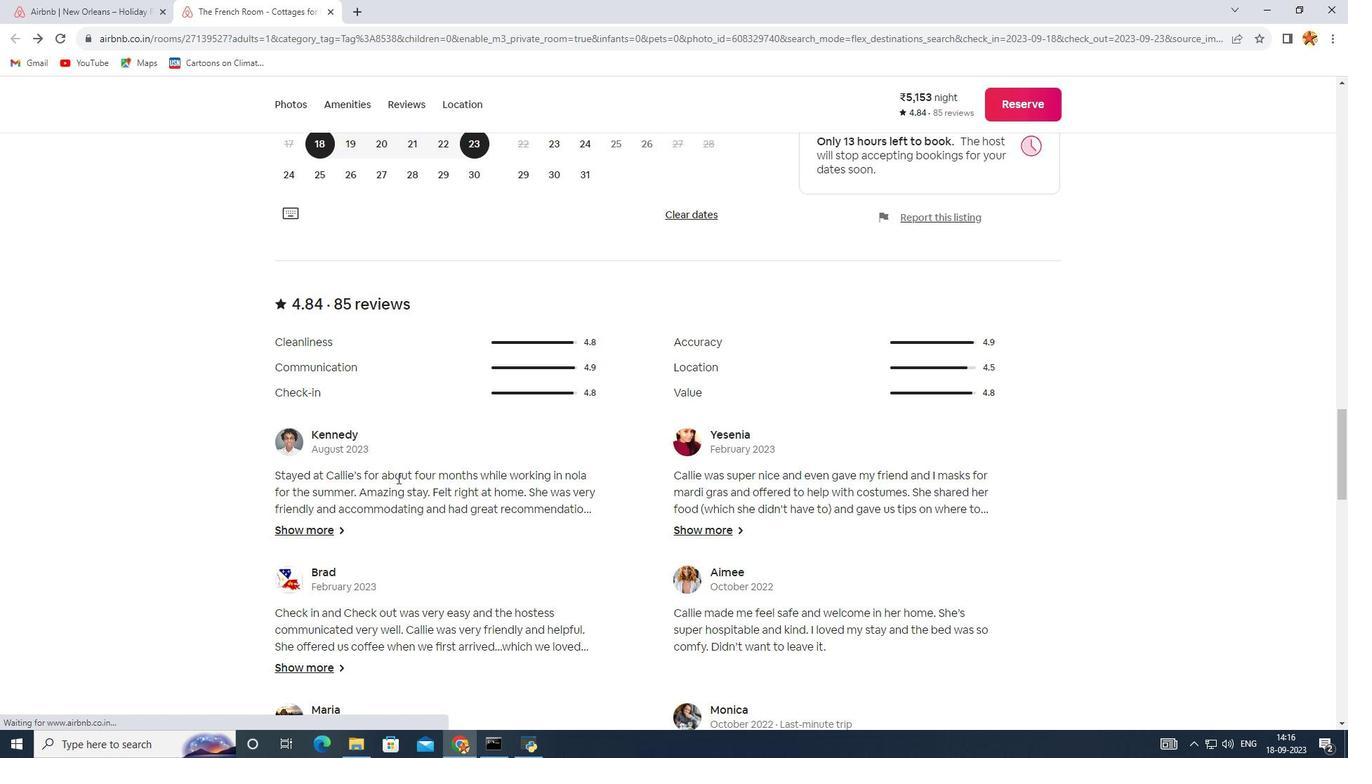 
Action: Mouse scrolled (397, 477) with delta (0, 0)
Screenshot: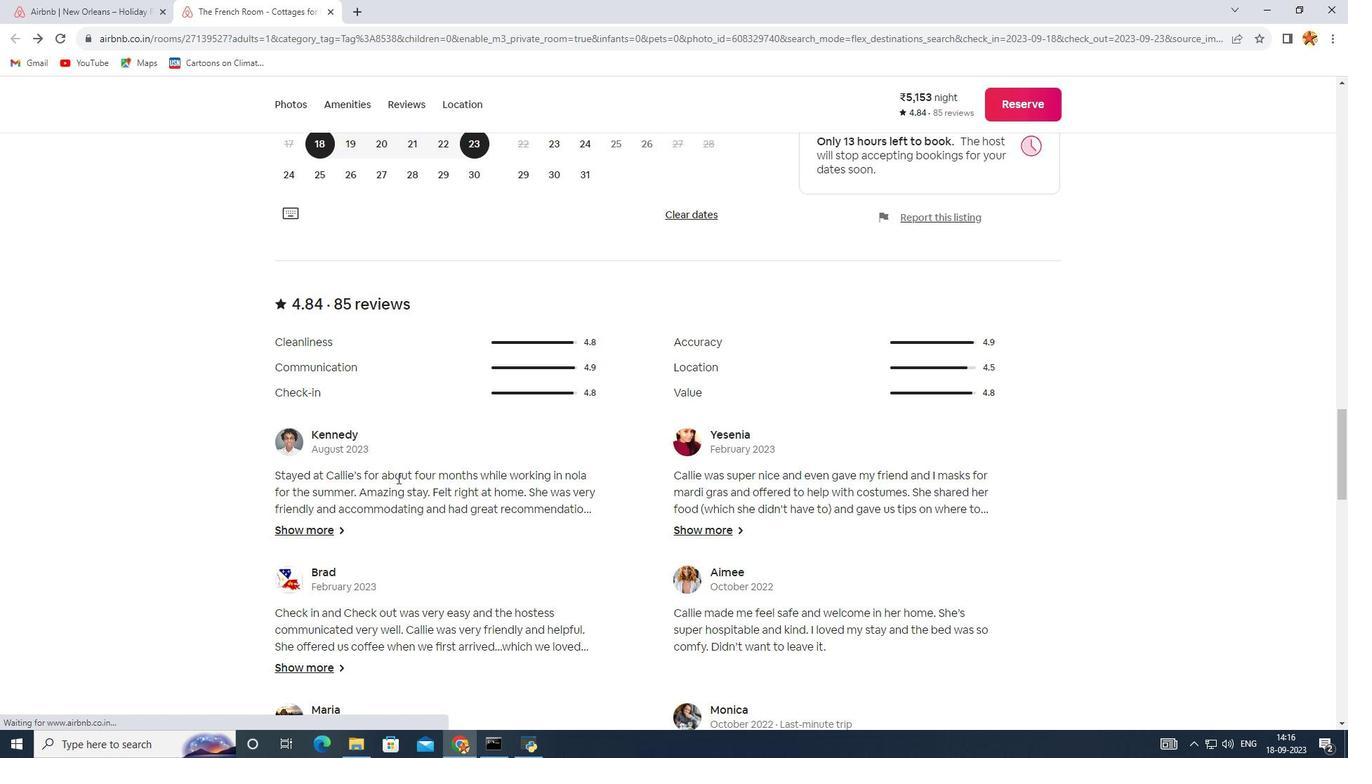 
Action: Mouse scrolled (397, 477) with delta (0, 0)
Screenshot: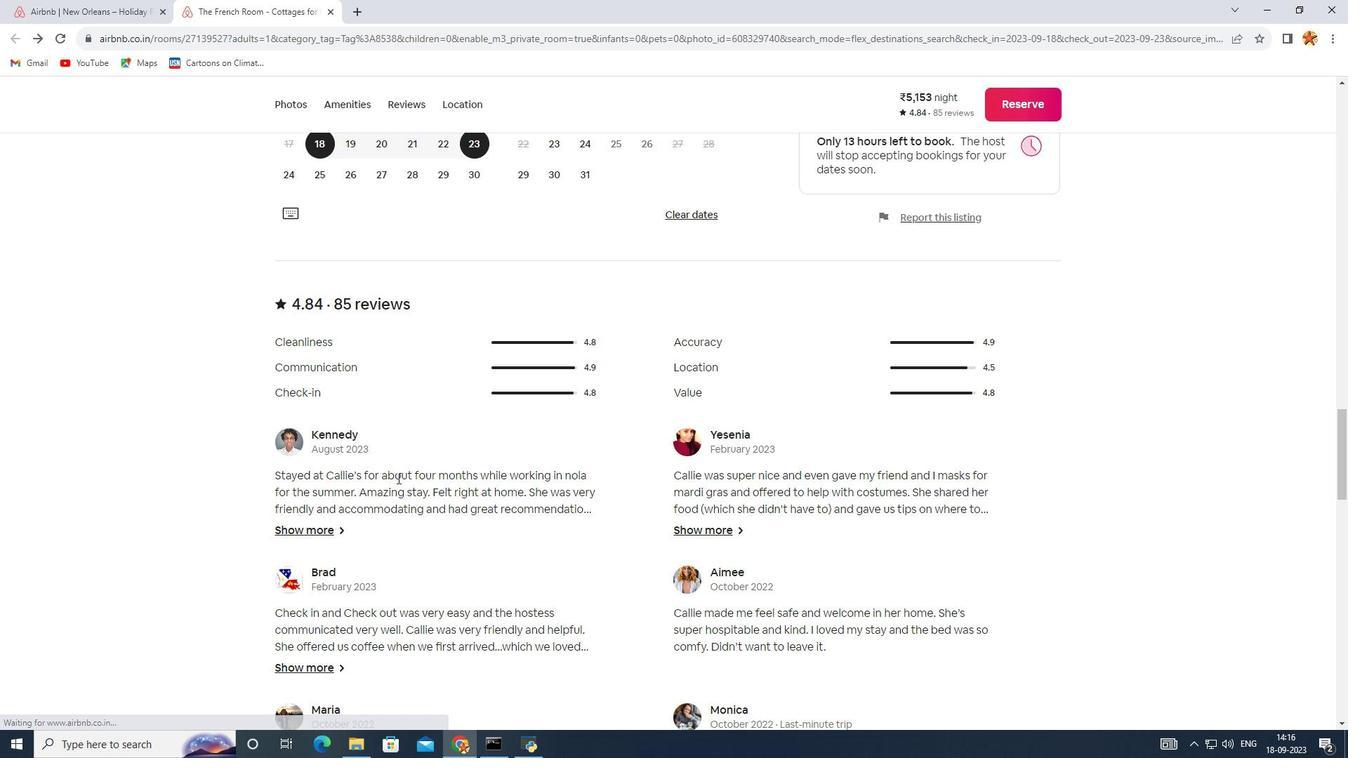 
Action: Mouse scrolled (397, 478) with delta (0, 0)
Screenshot: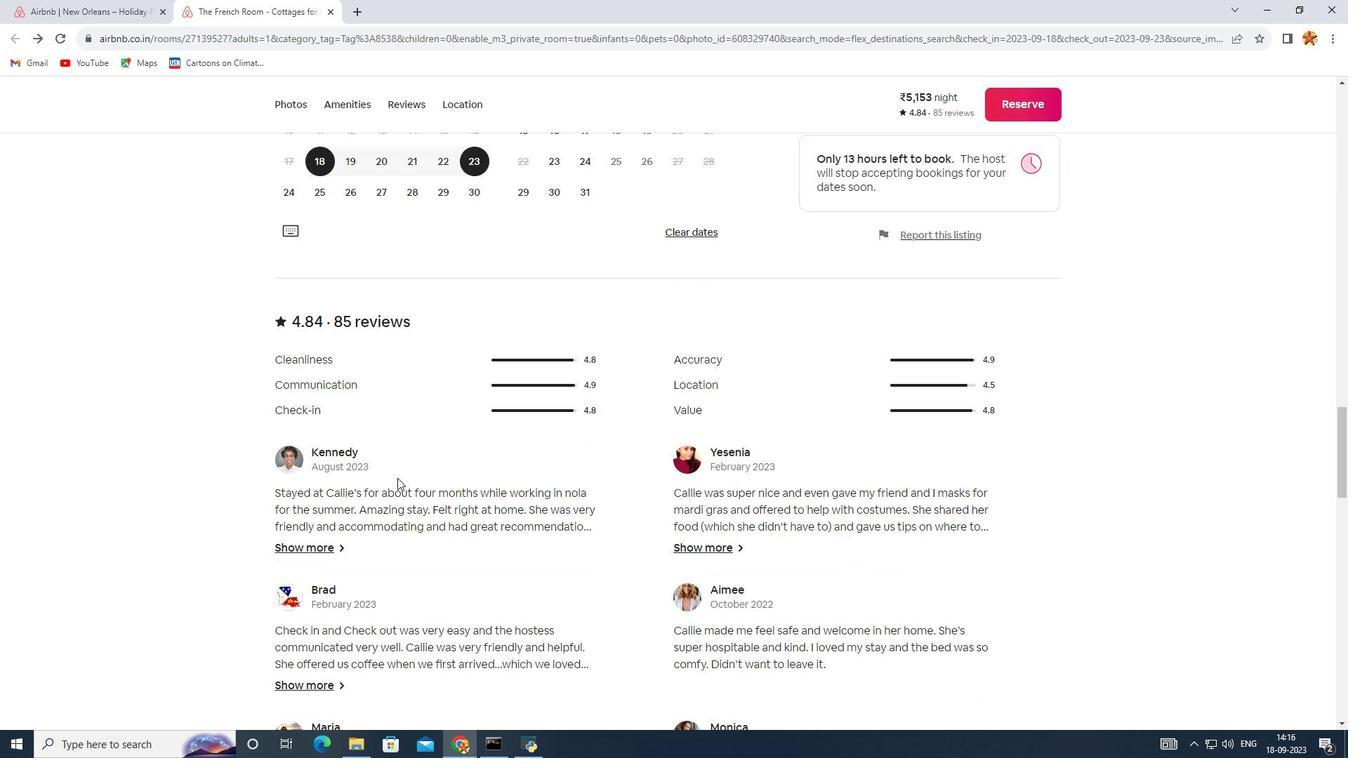 
Action: Mouse scrolled (397, 477) with delta (0, 0)
Screenshot: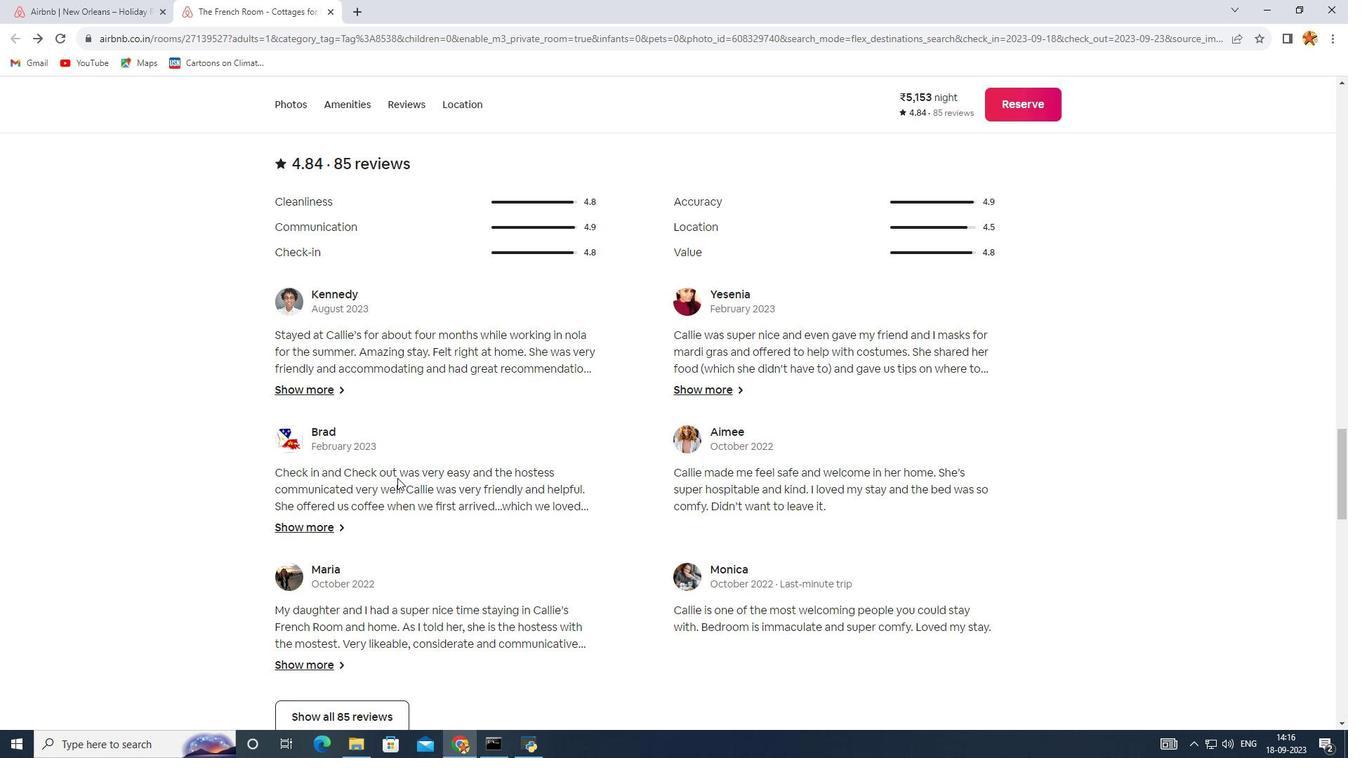 
Action: Mouse scrolled (397, 477) with delta (0, 0)
Screenshot: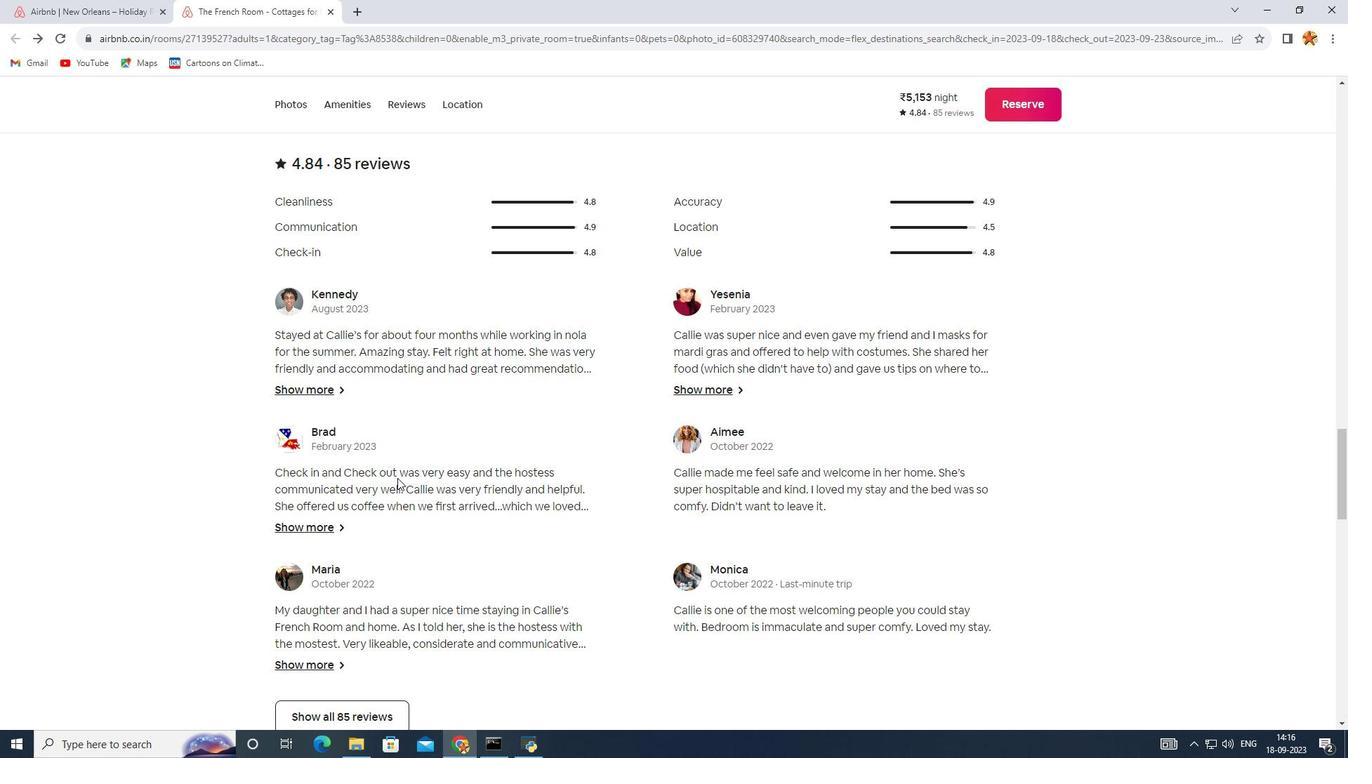 
Action: Mouse scrolled (397, 477) with delta (0, 0)
Screenshot: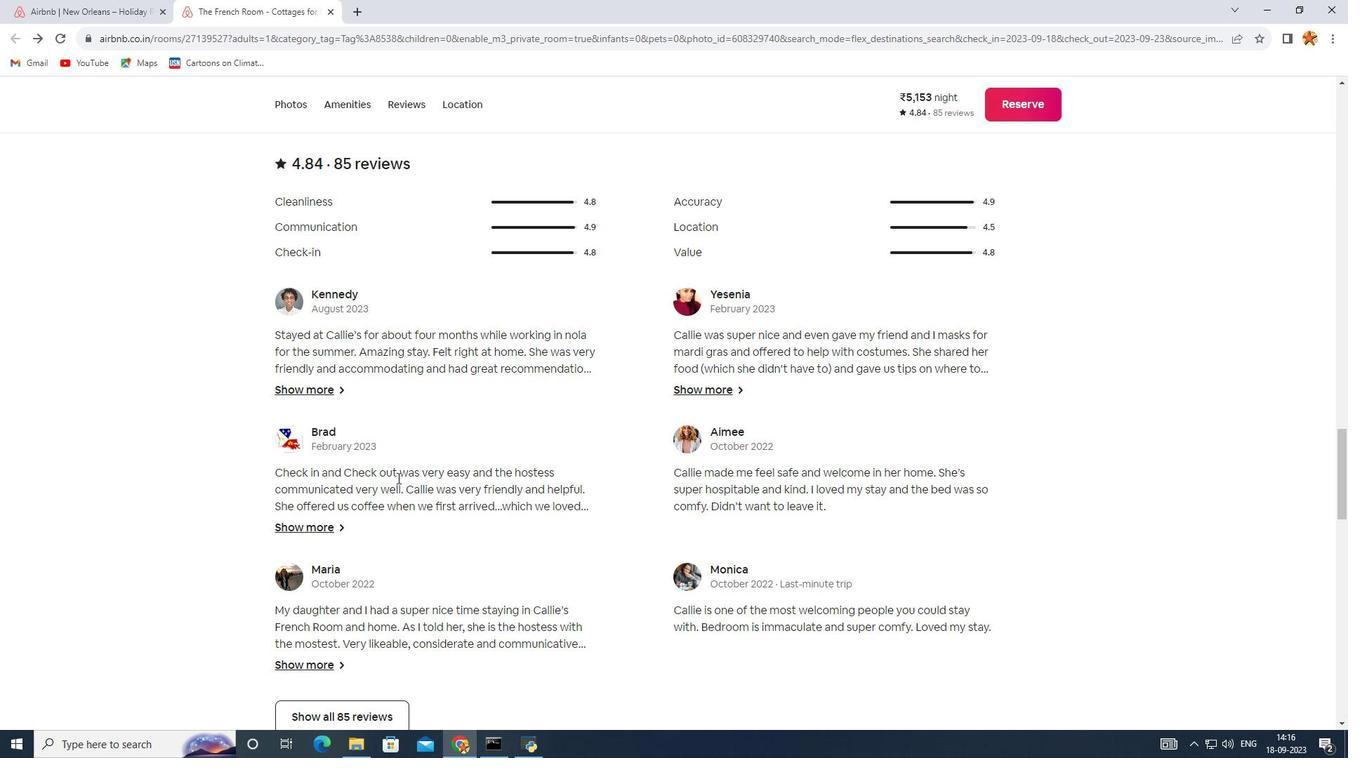 
Action: Mouse scrolled (397, 477) with delta (0, 0)
Screenshot: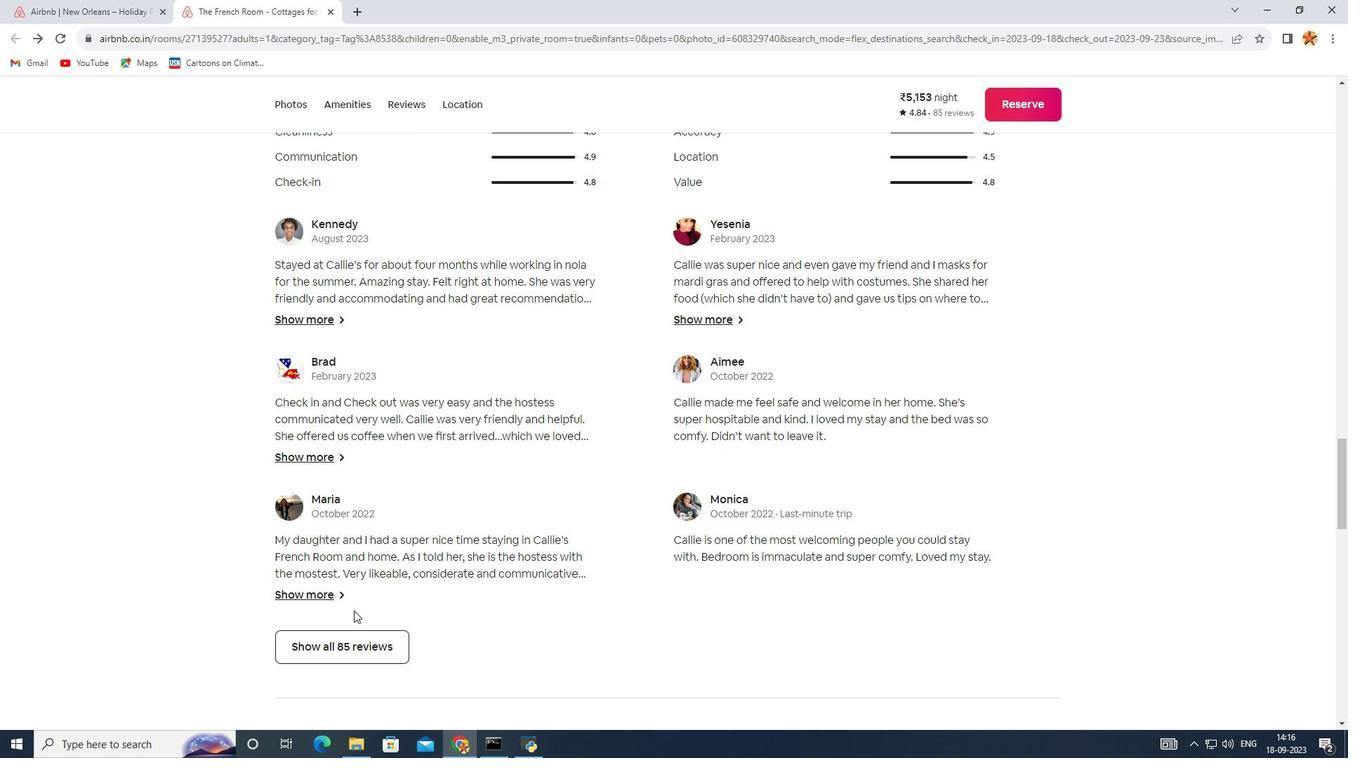 
Action: Mouse moved to (353, 639)
Screenshot: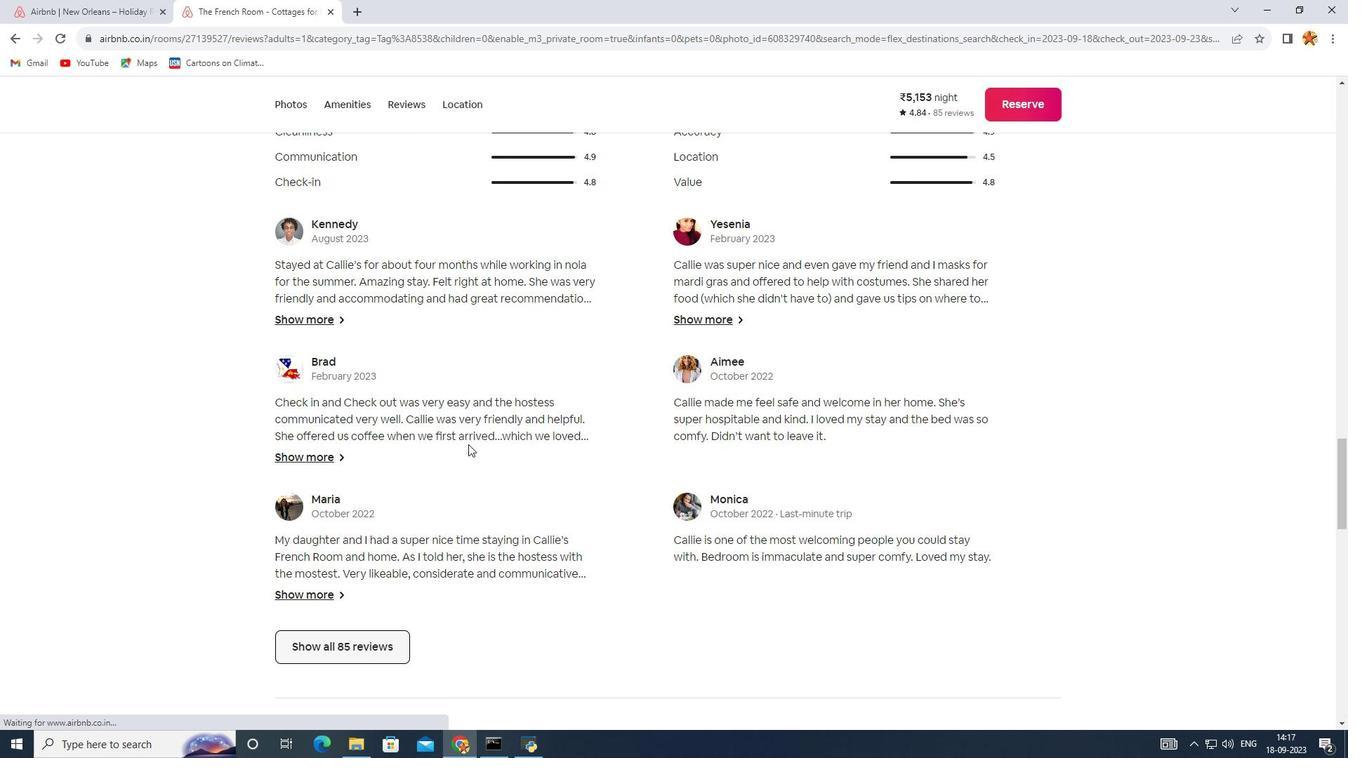 
Action: Mouse pressed left at (353, 639)
Screenshot: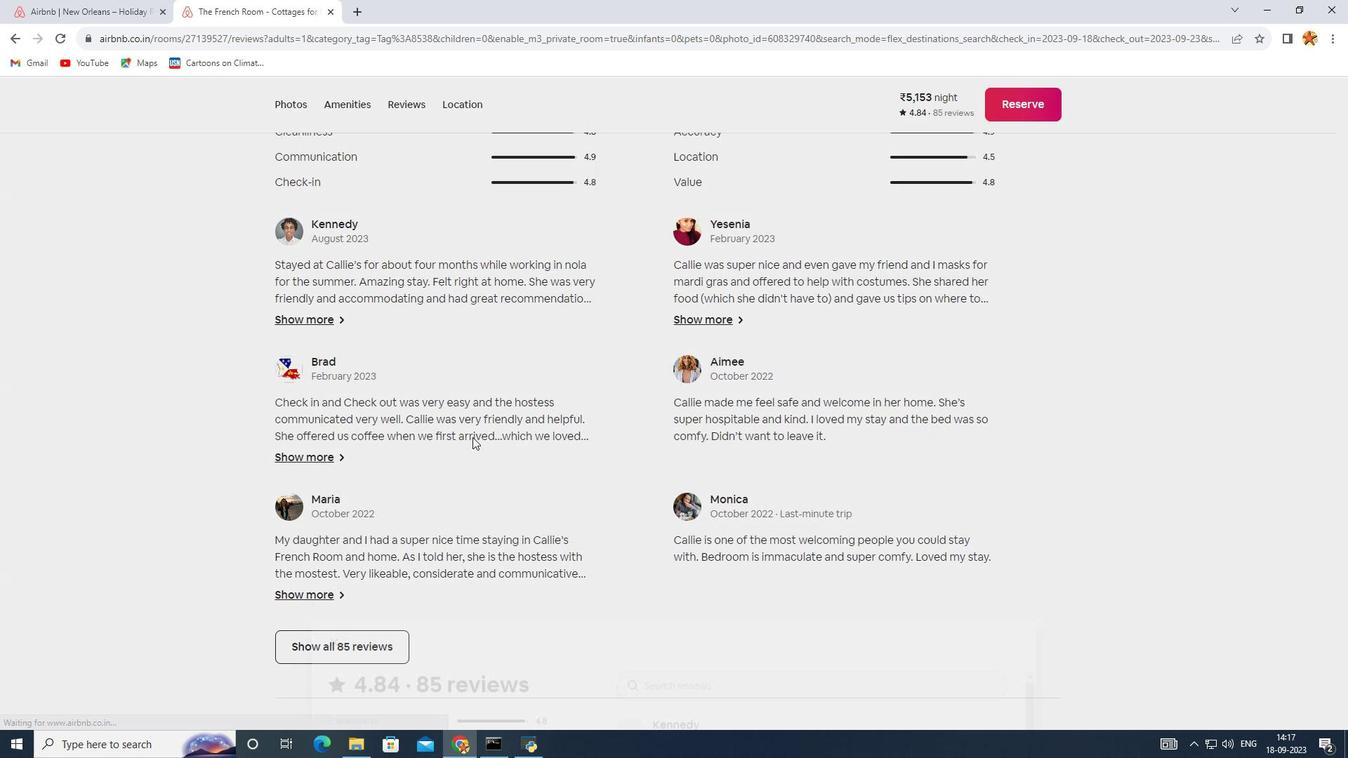 
Action: Mouse moved to (639, 412)
Screenshot: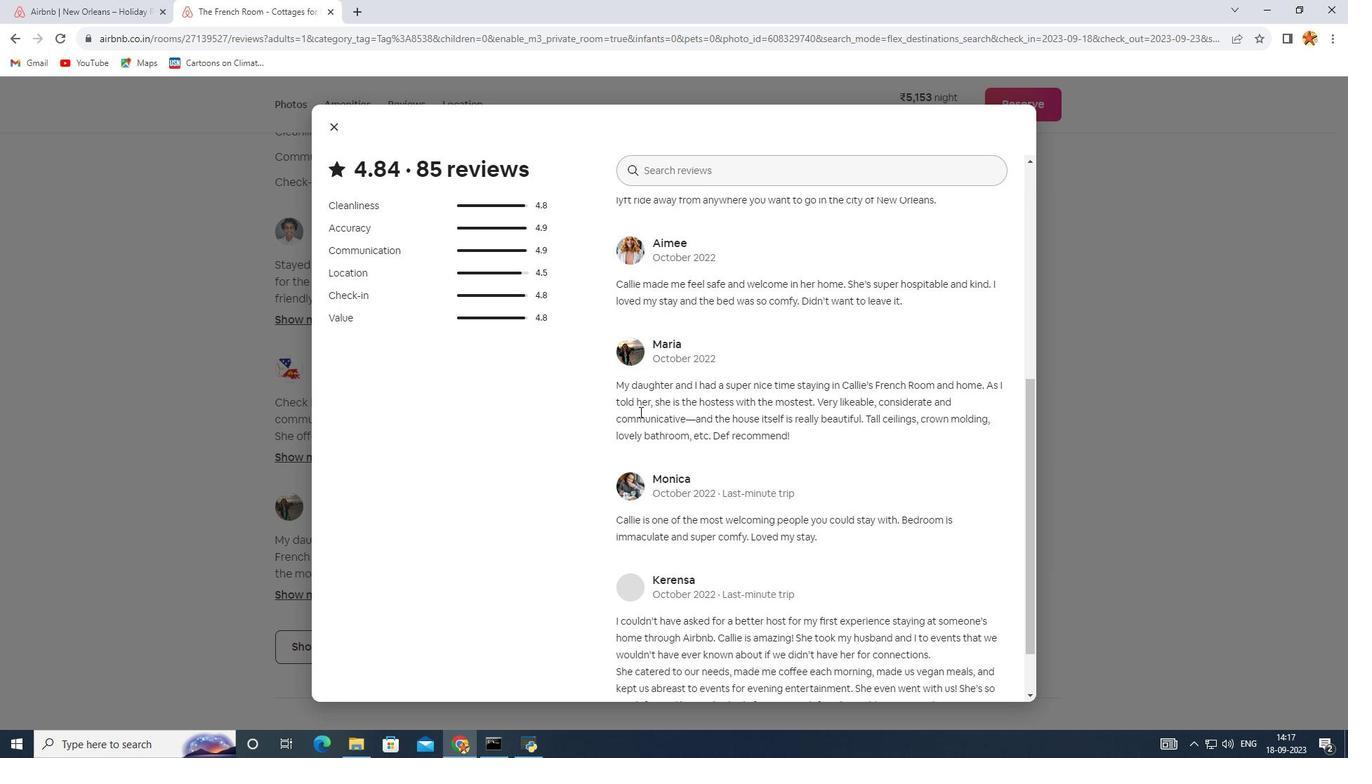 
Action: Mouse scrolled (639, 411) with delta (0, 0)
Screenshot: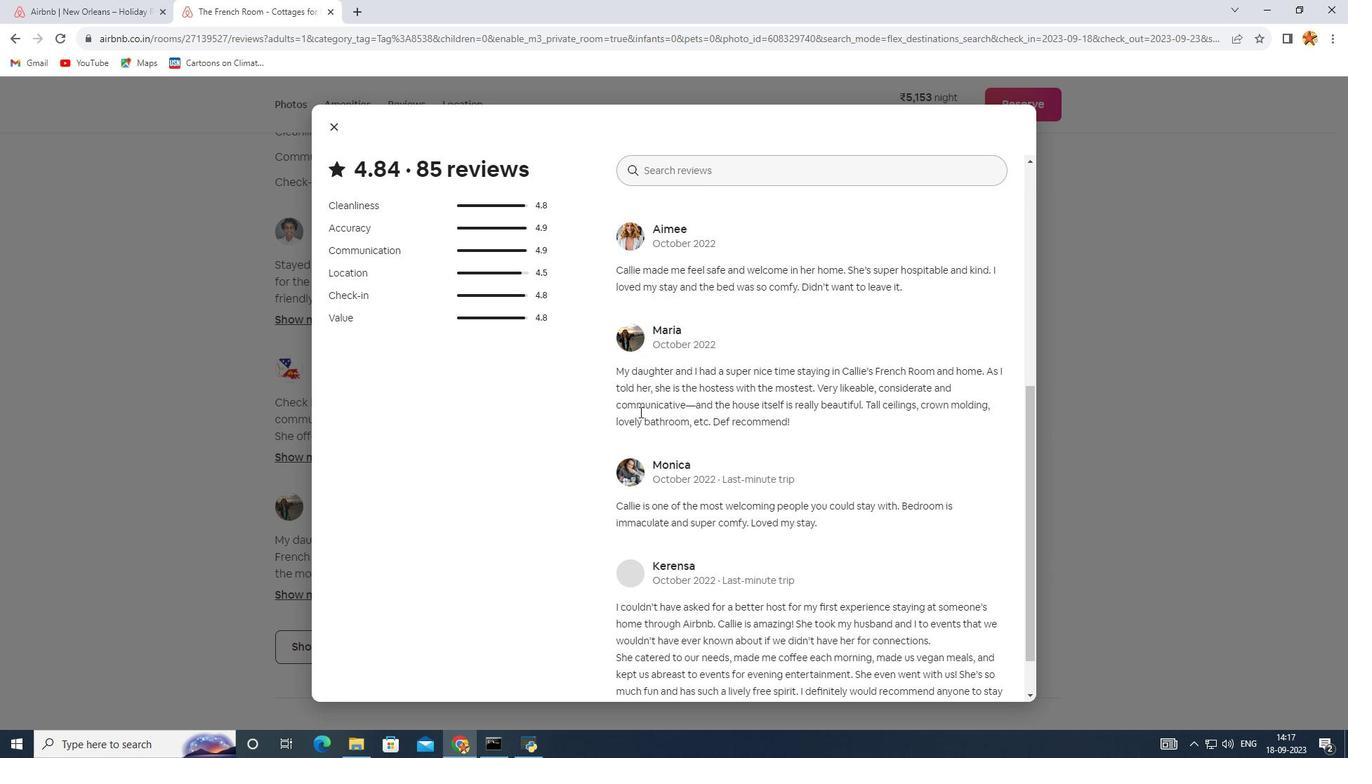 
Action: Mouse scrolled (639, 411) with delta (0, 0)
Screenshot: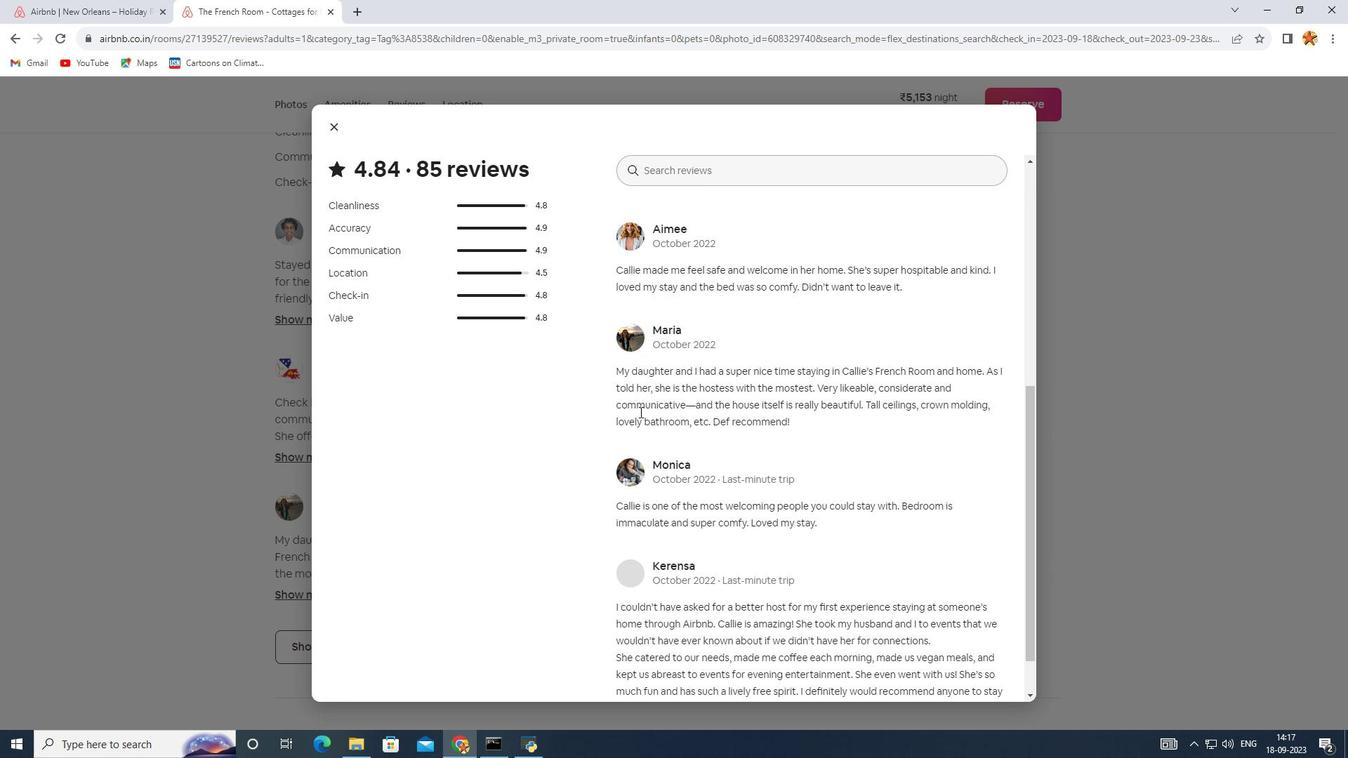 
Action: Mouse scrolled (639, 411) with delta (0, 0)
Screenshot: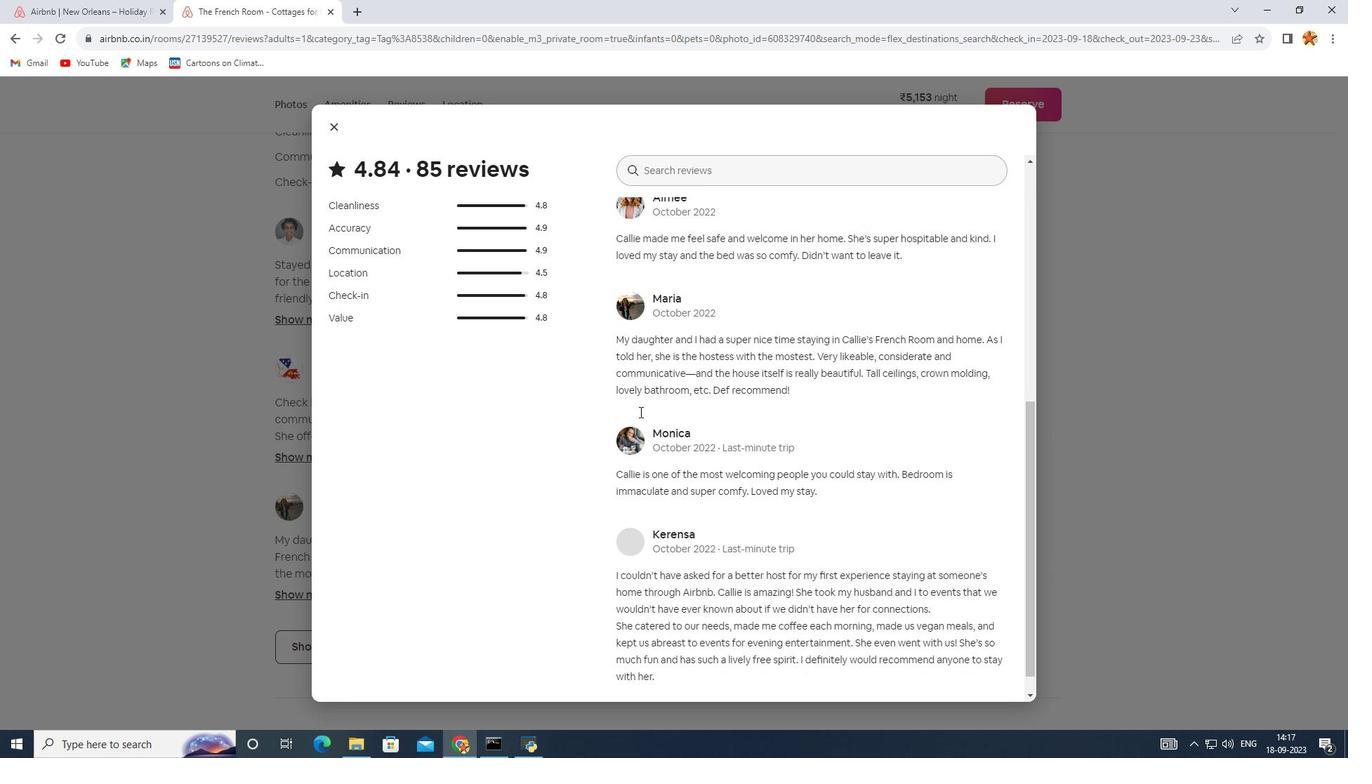 
Action: Mouse scrolled (639, 411) with delta (0, 0)
Screenshot: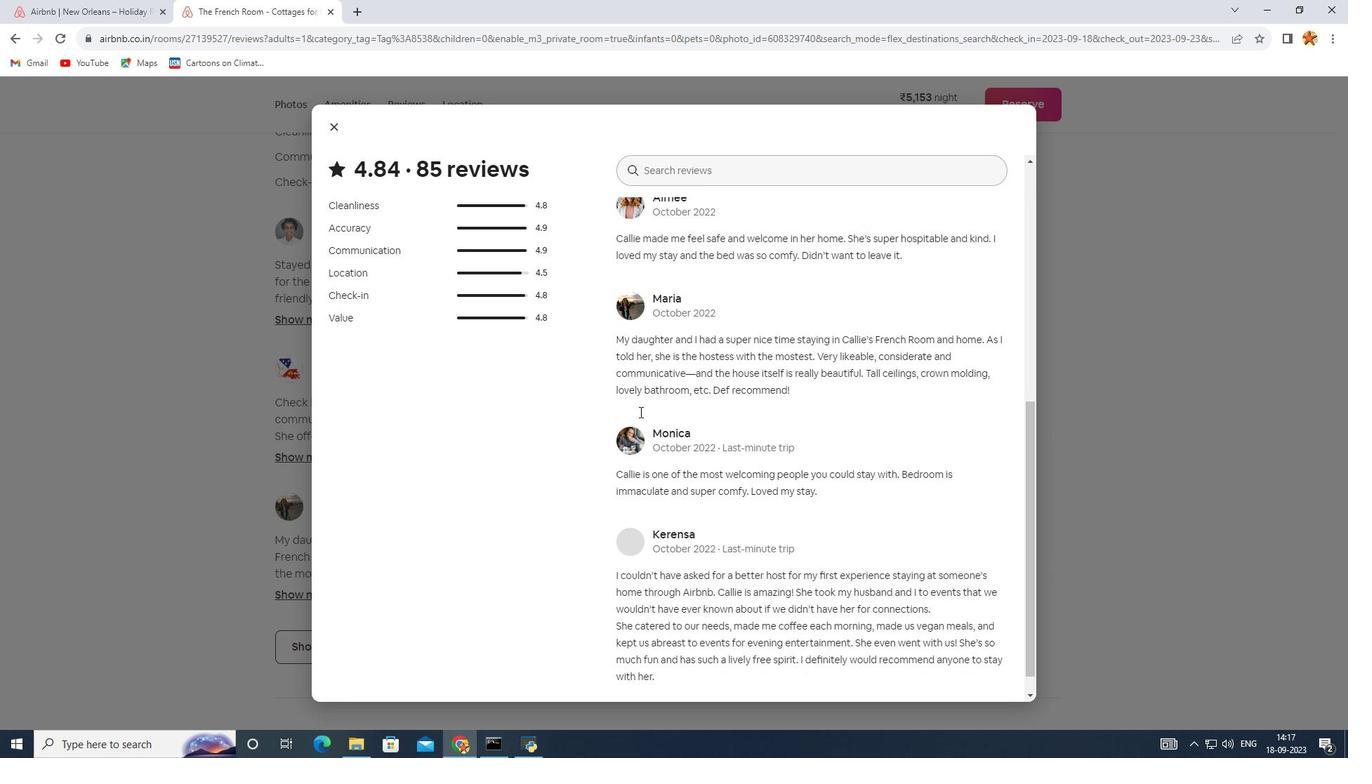 
Action: Mouse scrolled (639, 411) with delta (0, 0)
Screenshot: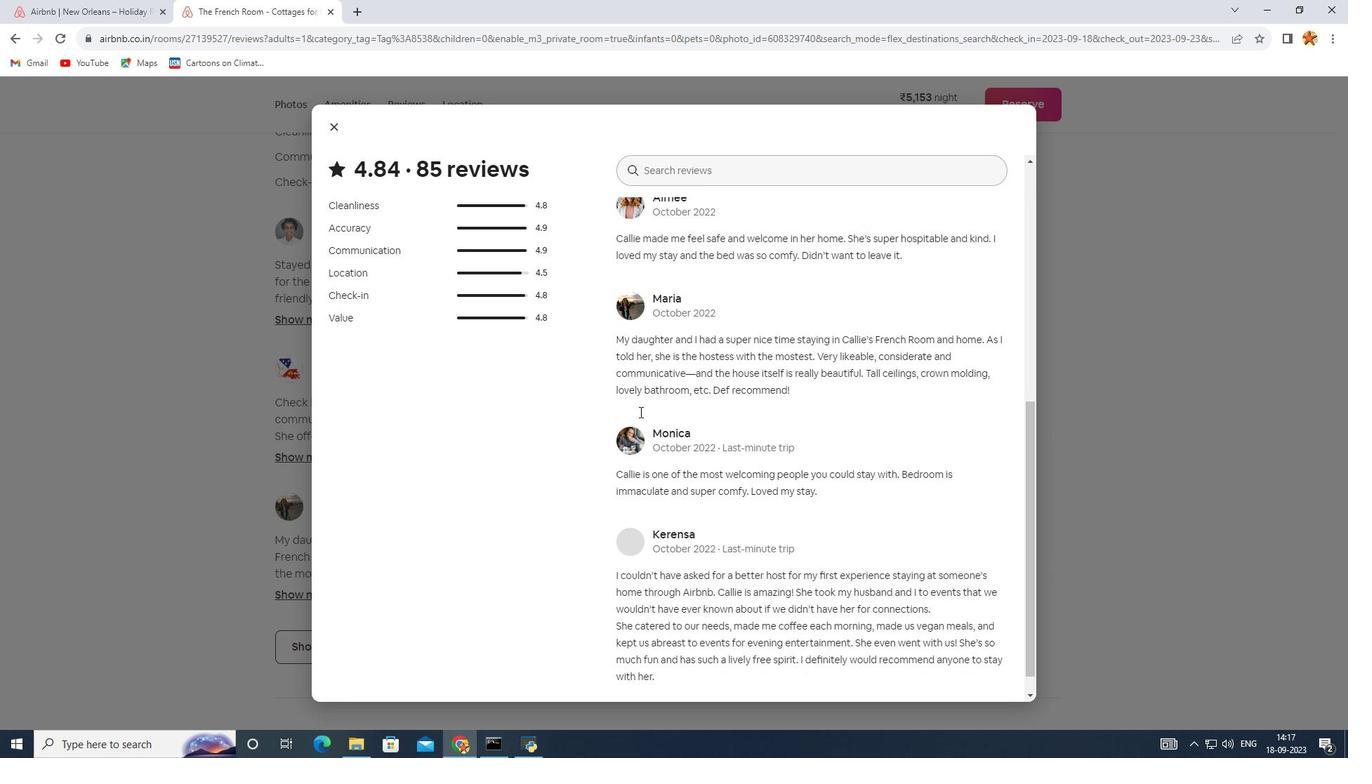 
Action: Mouse scrolled (639, 411) with delta (0, 0)
Screenshot: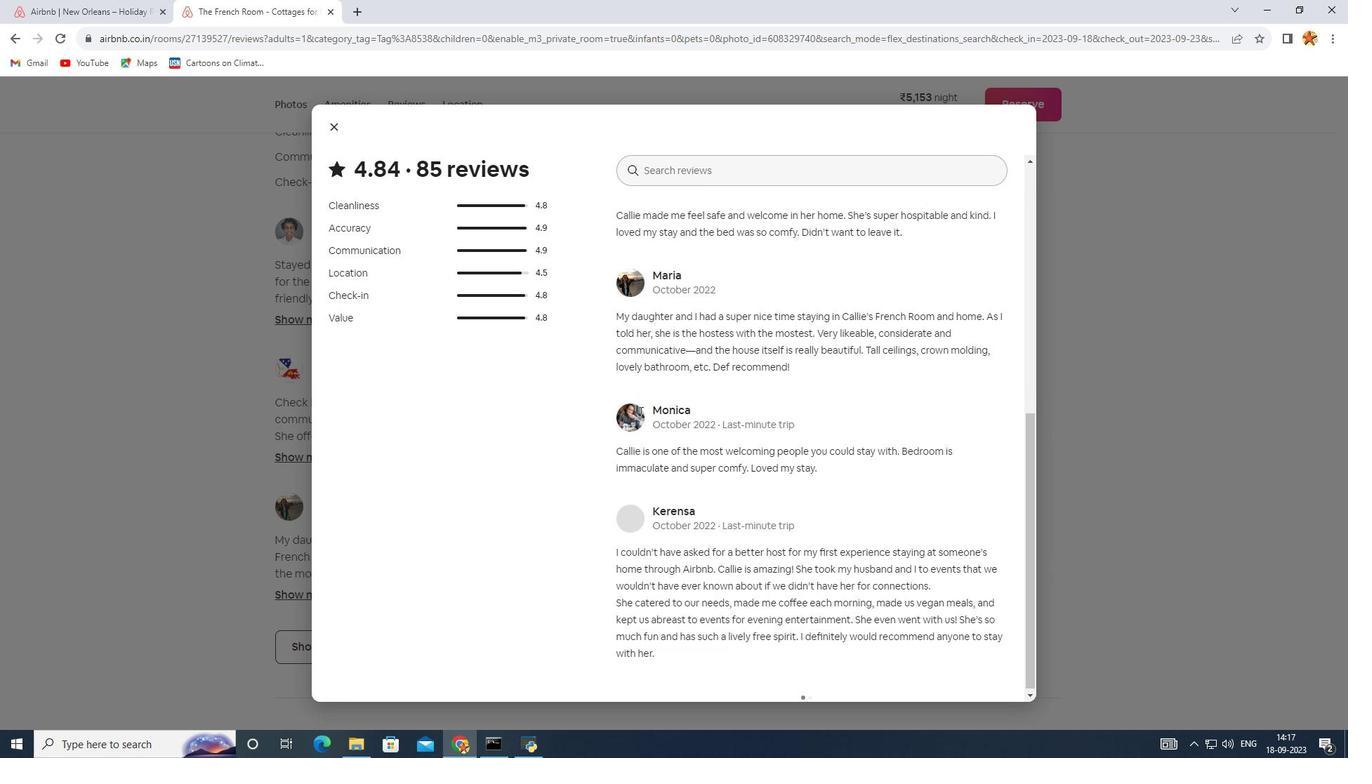 
Action: Mouse scrolled (639, 411) with delta (0, 0)
Screenshot: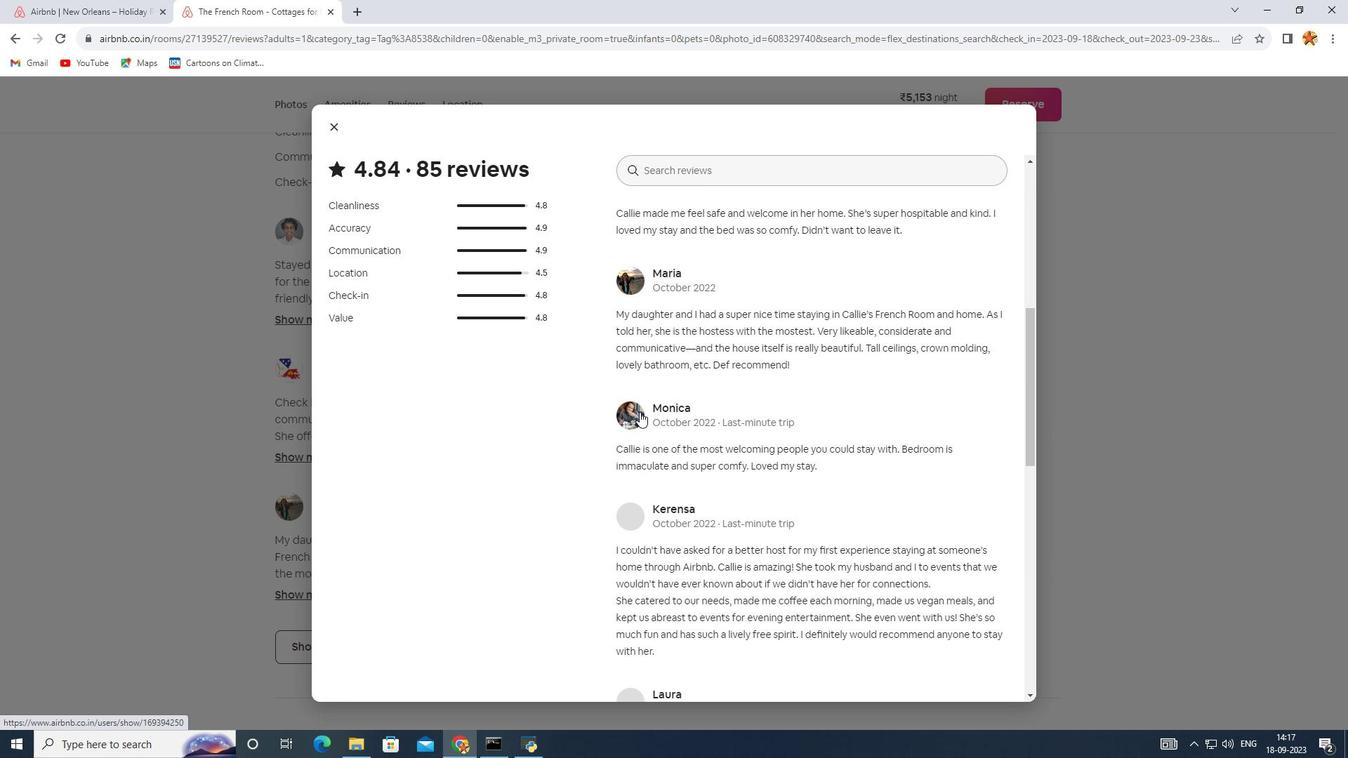 
Action: Mouse scrolled (639, 411) with delta (0, 0)
Screenshot: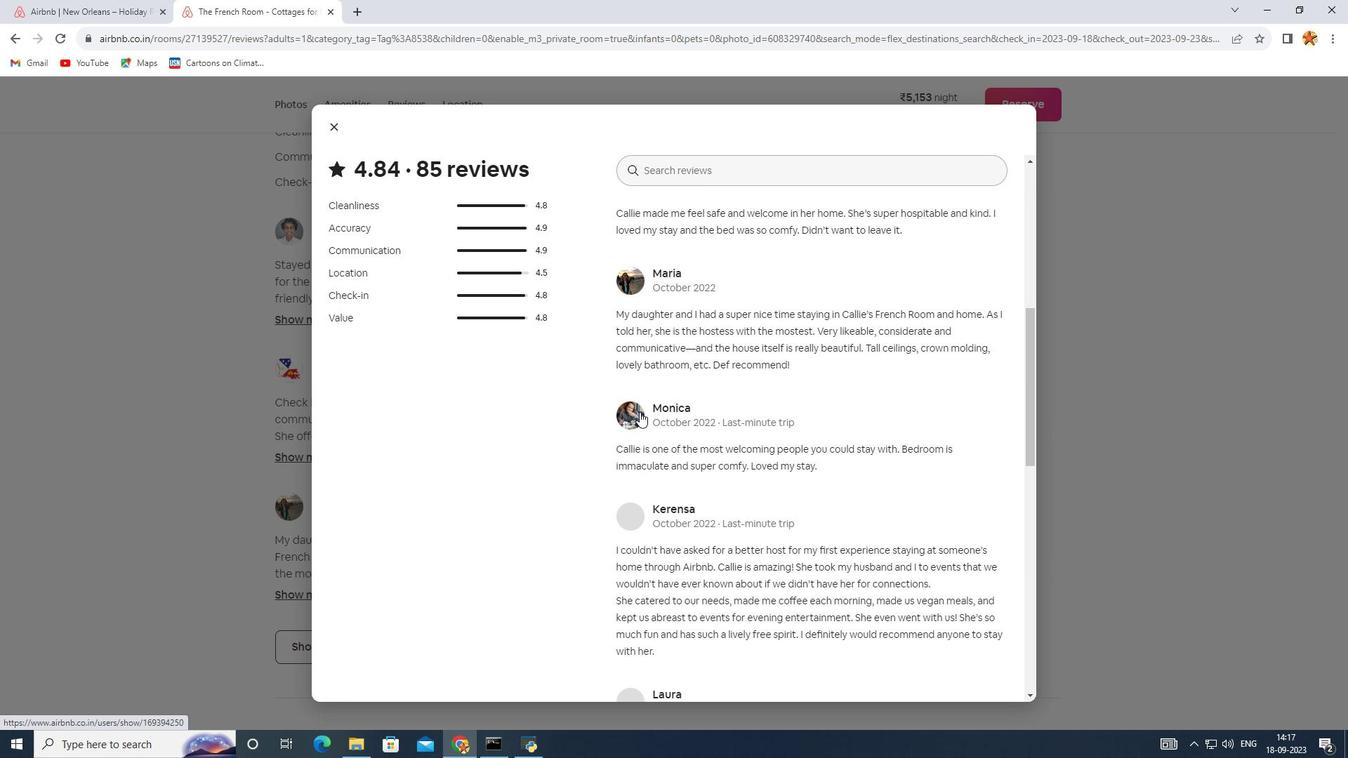 
Action: Mouse scrolled (639, 411) with delta (0, 0)
Screenshot: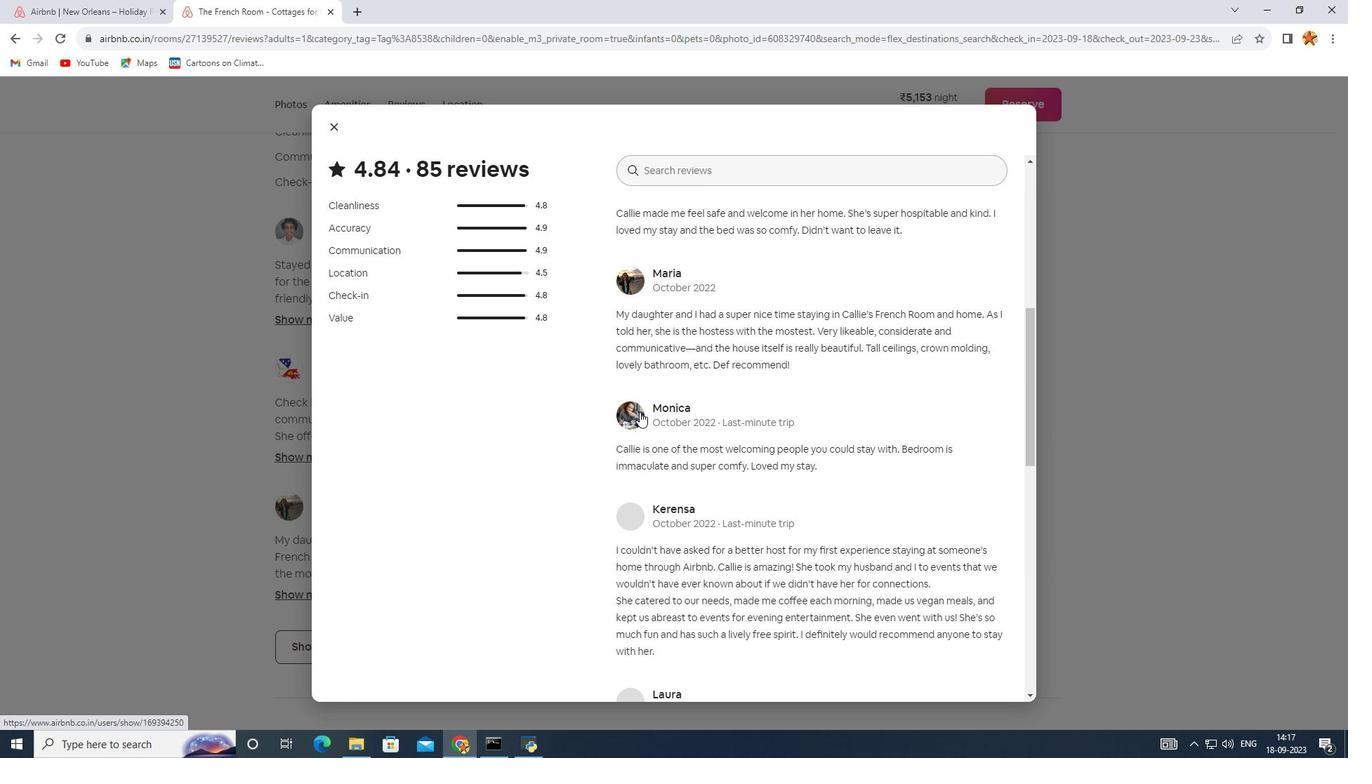 
Action: Mouse scrolled (639, 411) with delta (0, 0)
Screenshot: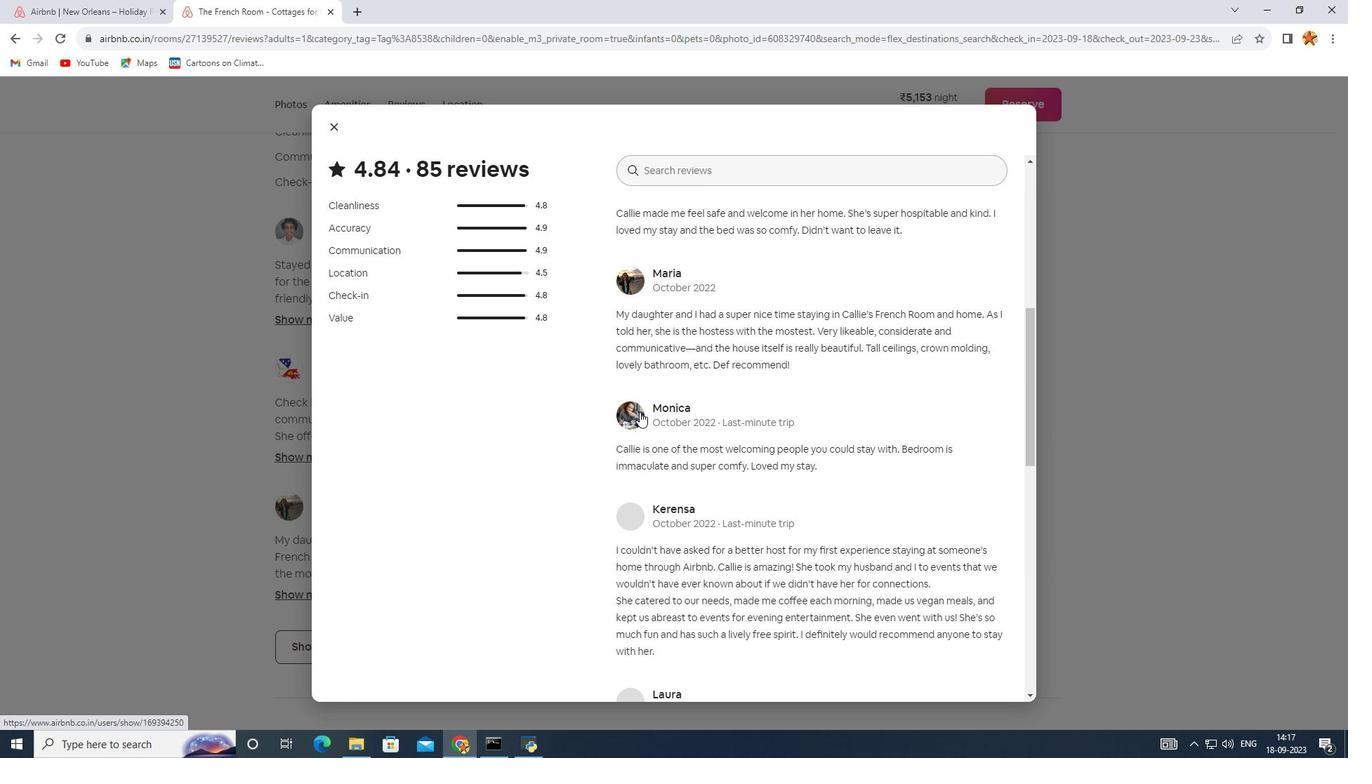 
Action: Mouse scrolled (639, 411) with delta (0, 0)
Screenshot: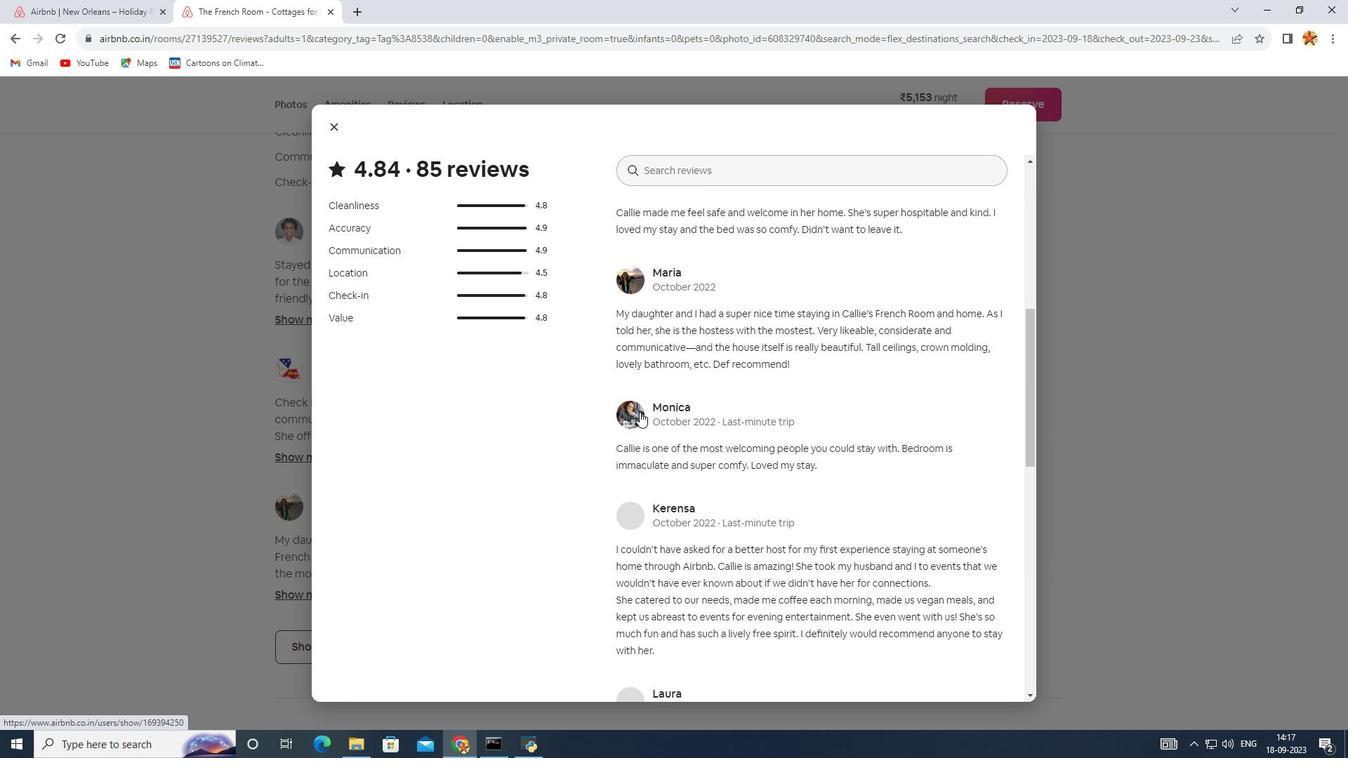 
Action: Mouse scrolled (639, 411) with delta (0, 0)
Screenshot: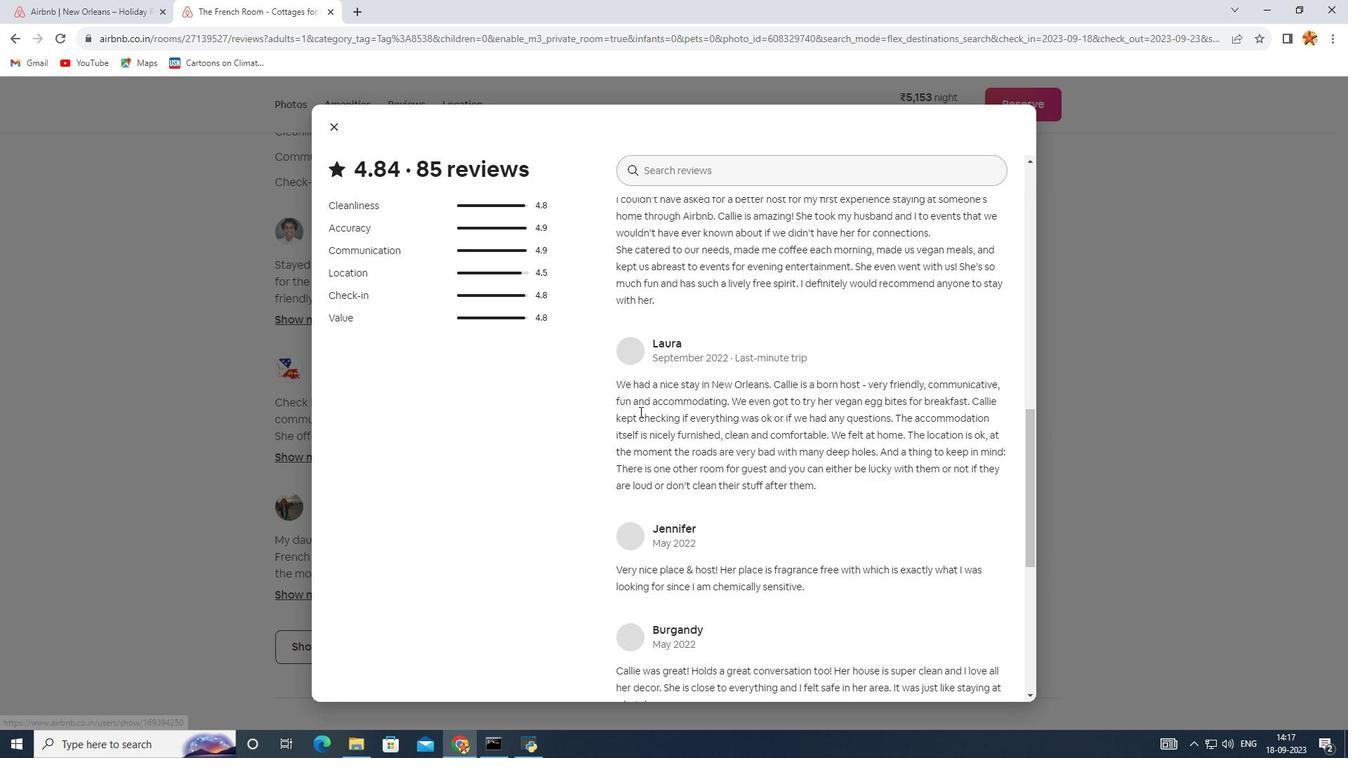 
Action: Mouse scrolled (639, 411) with delta (0, 0)
Screenshot: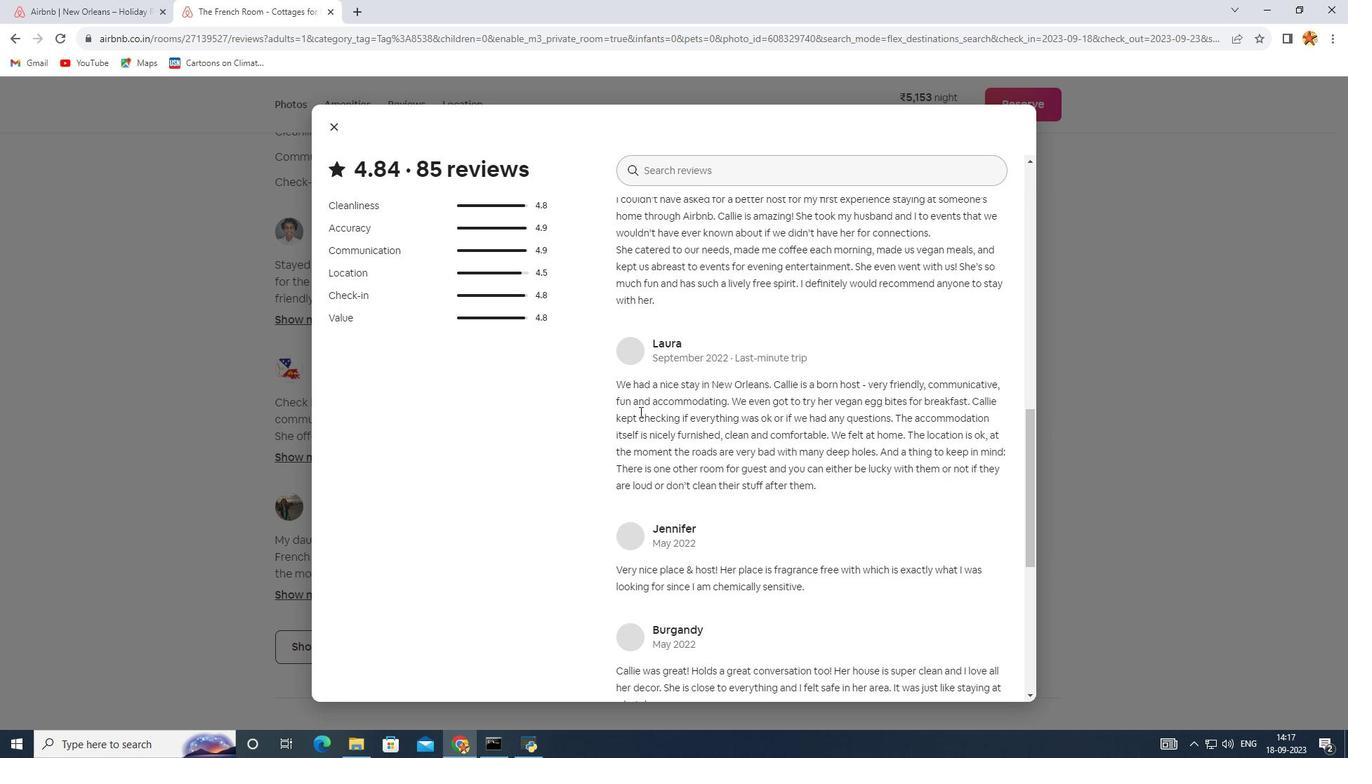 
Action: Mouse scrolled (639, 411) with delta (0, 0)
Screenshot: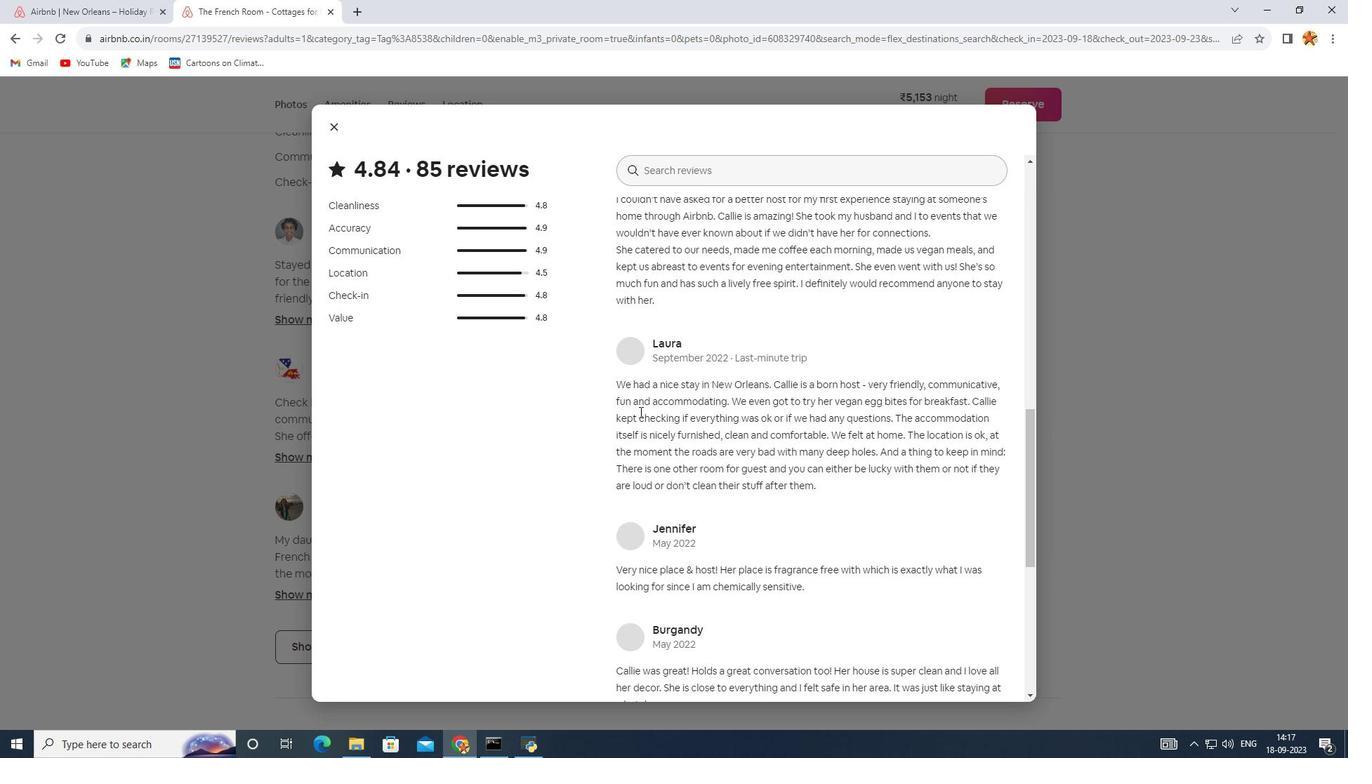 
Action: Mouse scrolled (639, 411) with delta (0, 0)
Screenshot: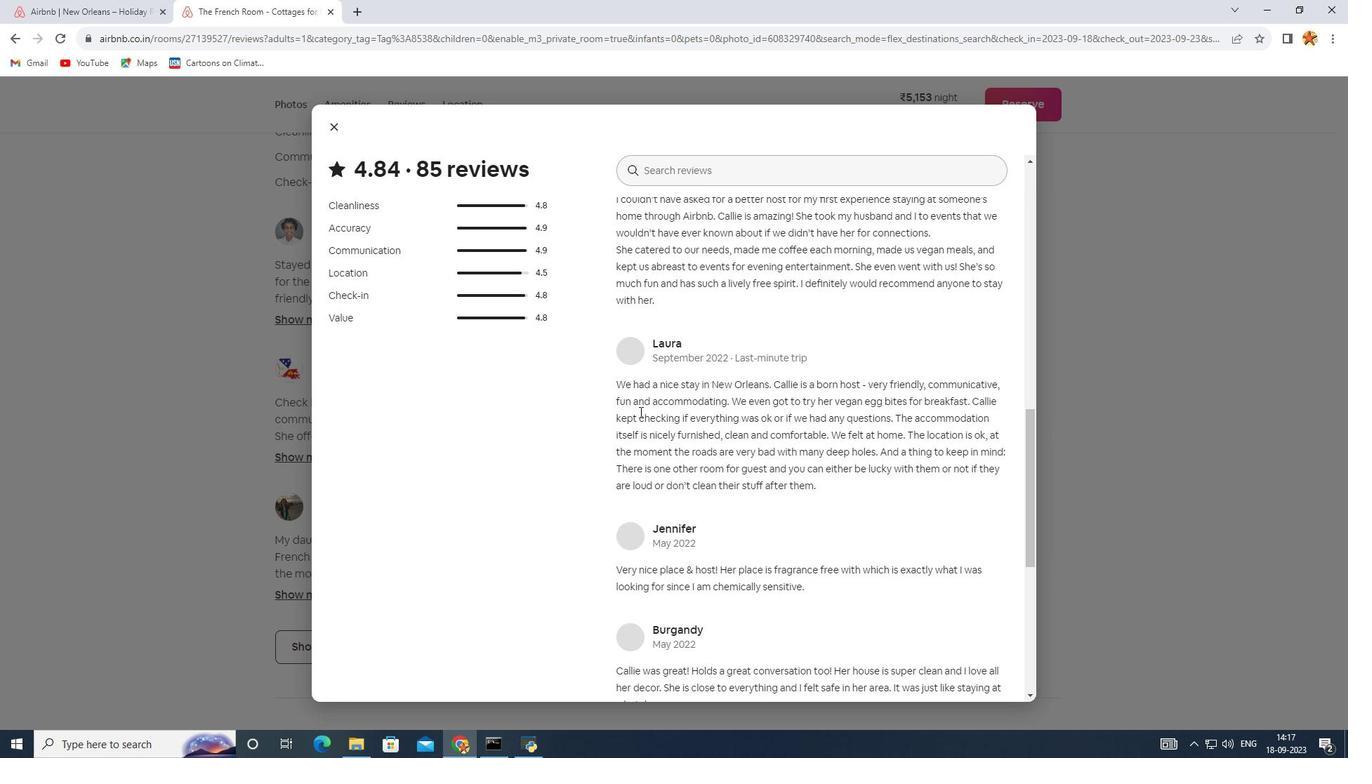 
Action: Mouse scrolled (639, 411) with delta (0, 0)
Screenshot: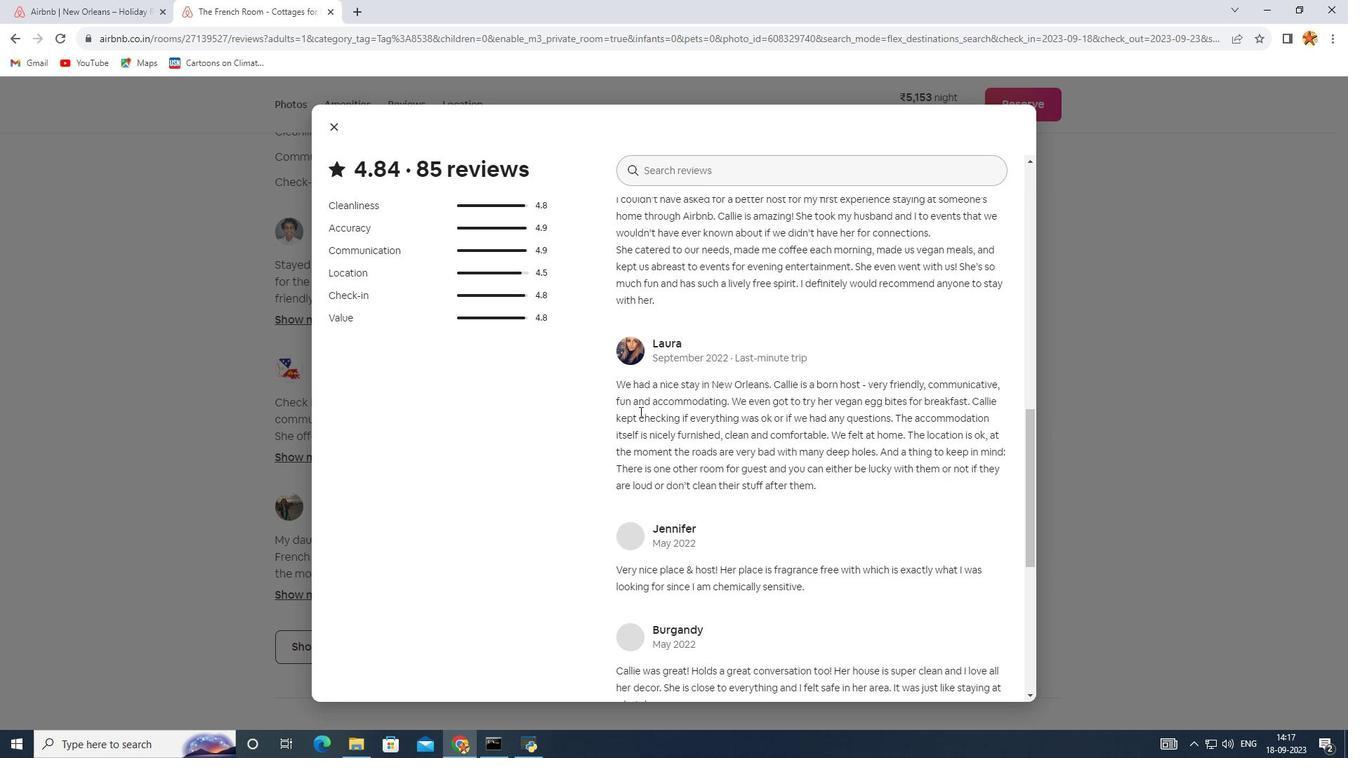 
Action: Mouse scrolled (639, 412) with delta (0, 0)
Screenshot: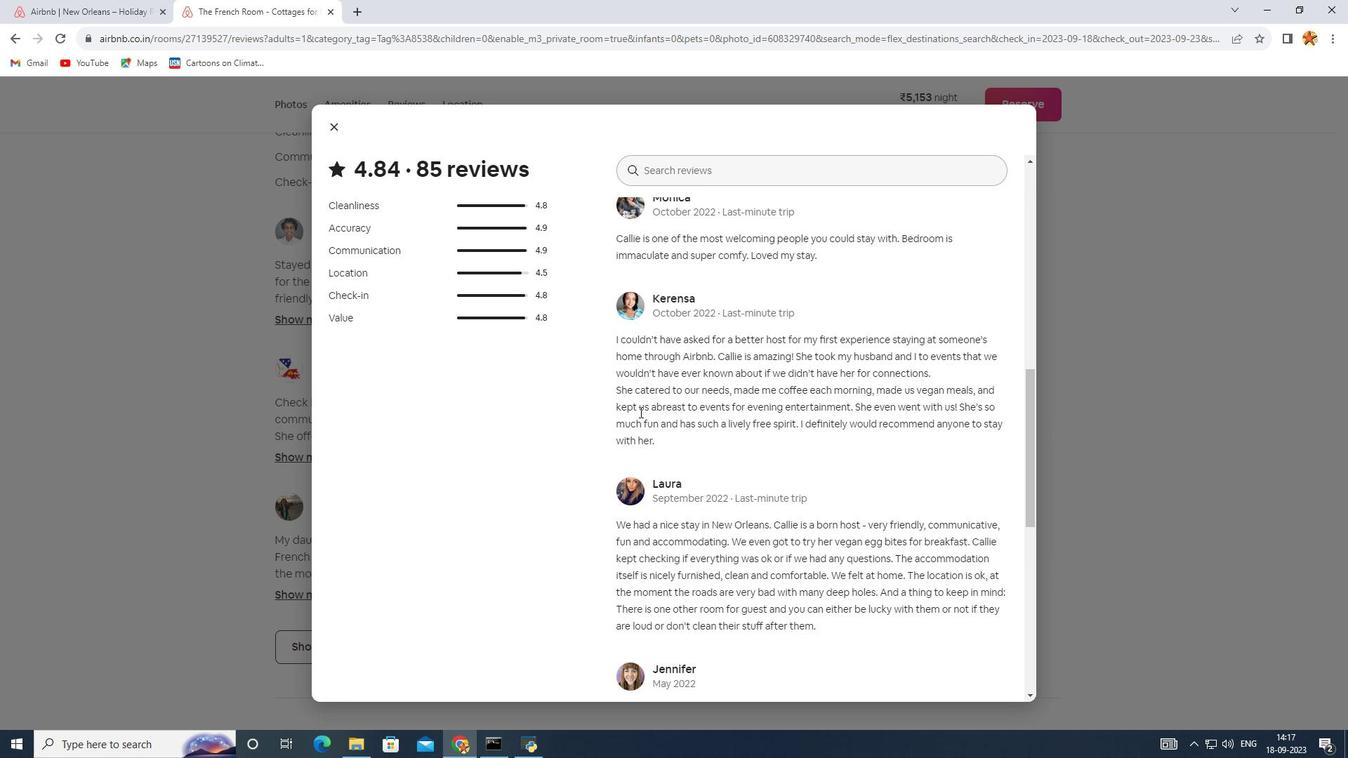 
Action: Mouse scrolled (639, 412) with delta (0, 0)
Screenshot: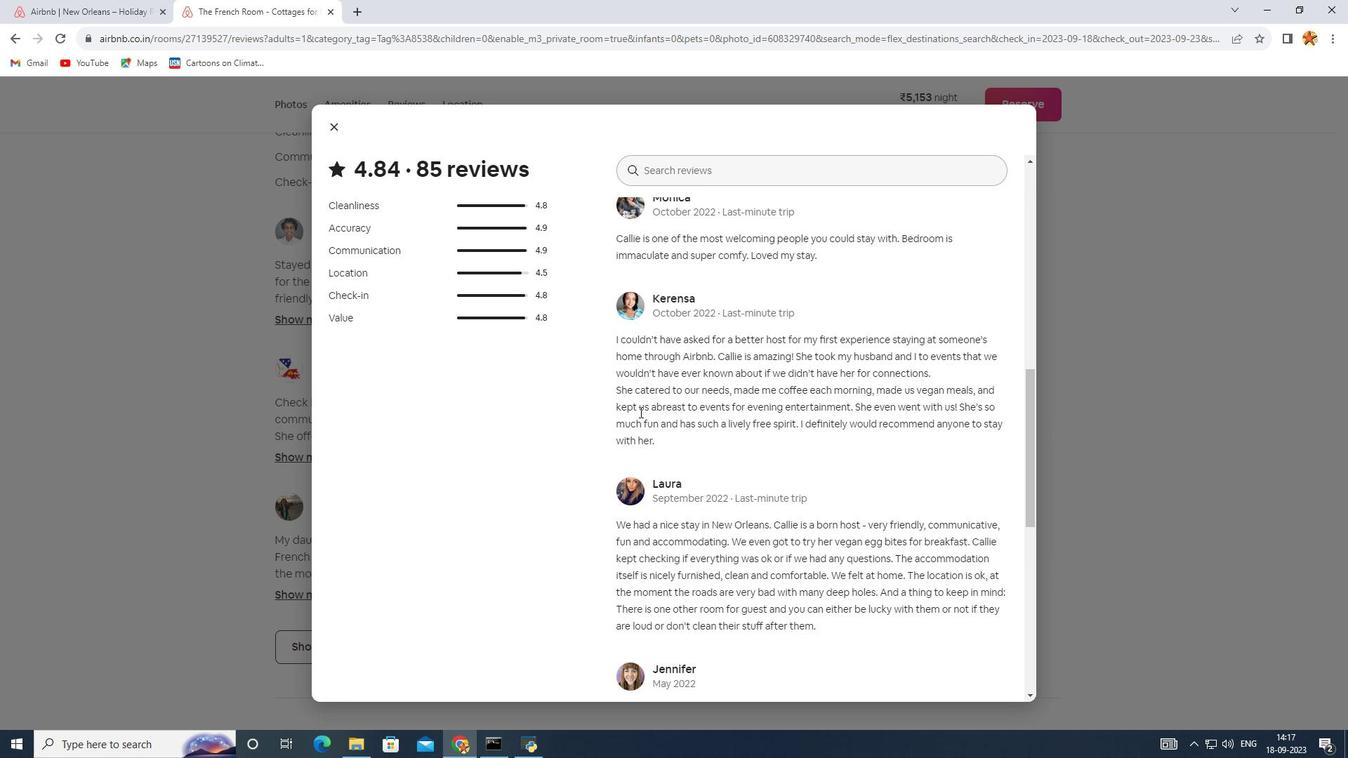 
Action: Mouse scrolled (639, 411) with delta (0, 0)
Screenshot: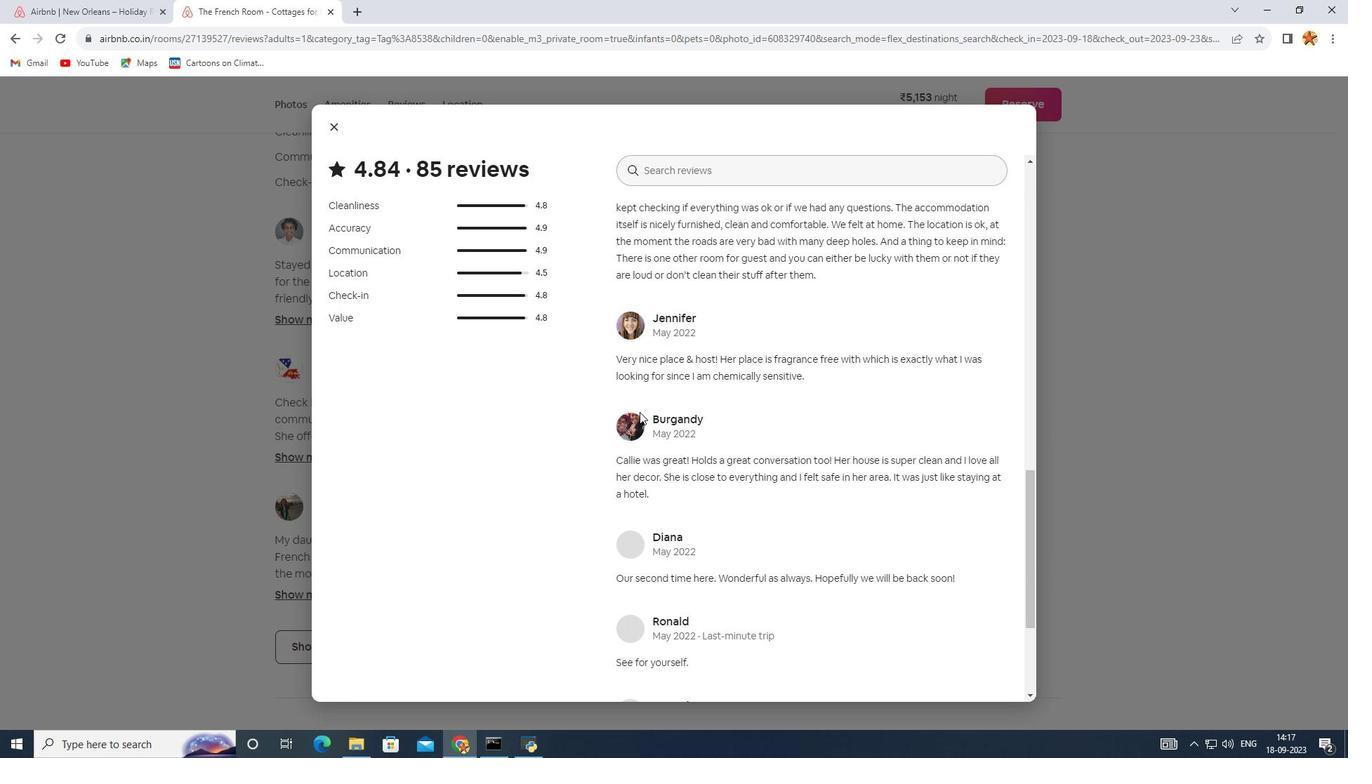 
Action: Mouse scrolled (639, 411) with delta (0, 0)
Screenshot: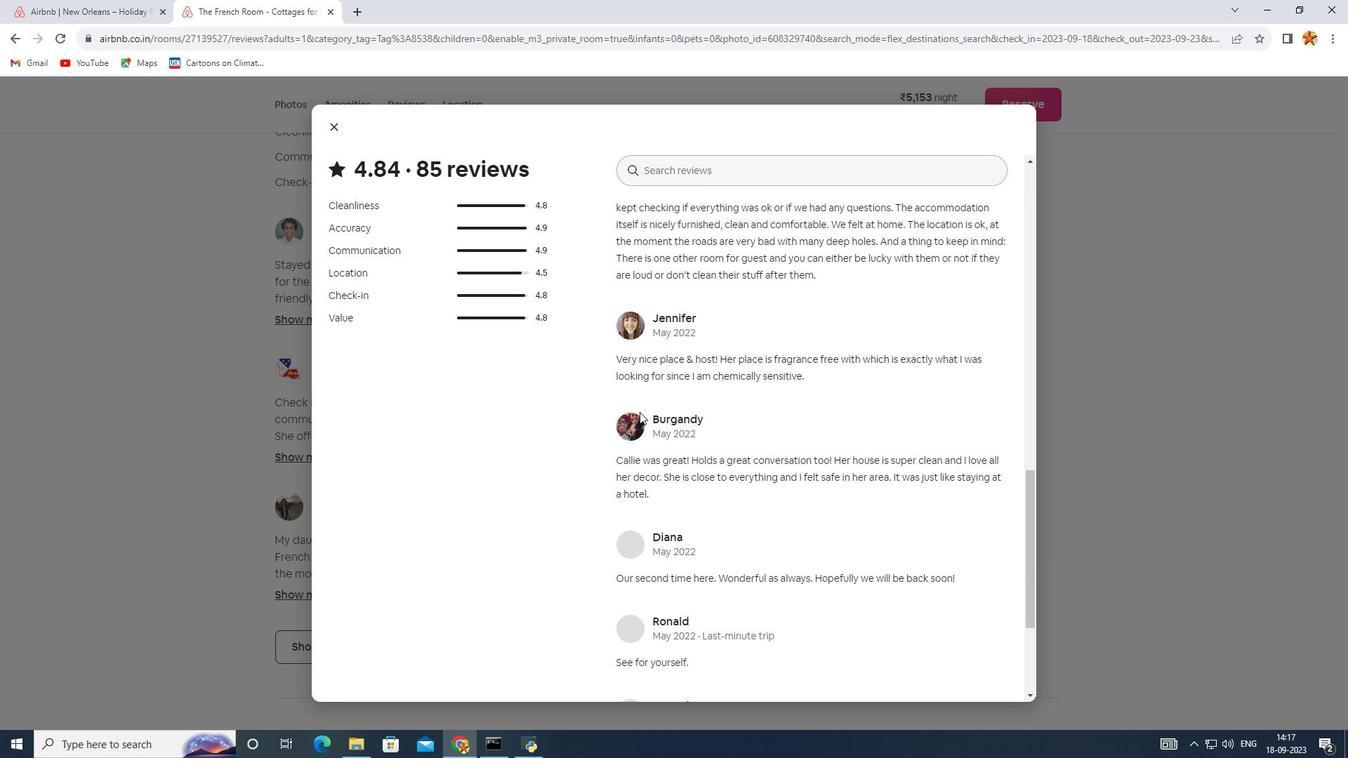 
Action: Mouse scrolled (639, 411) with delta (0, 0)
Screenshot: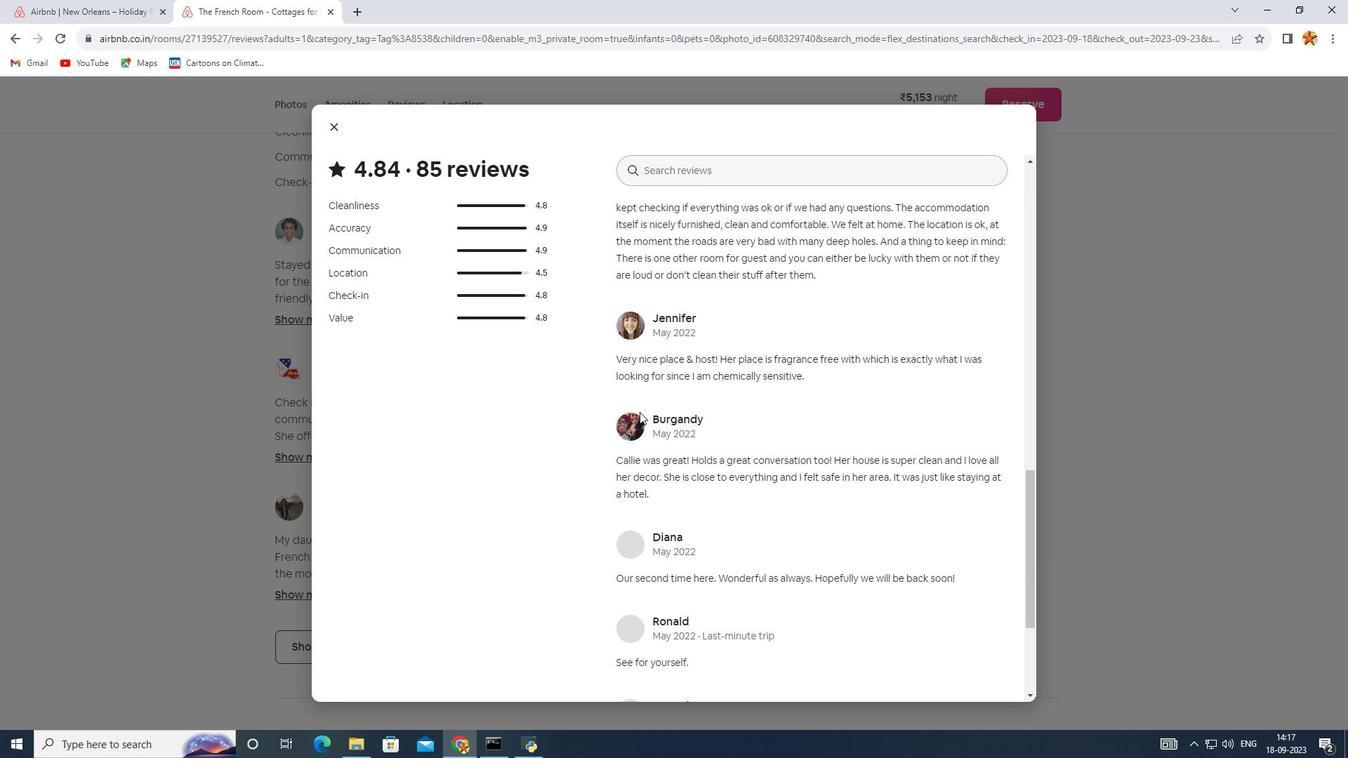 
Action: Mouse scrolled (639, 411) with delta (0, 0)
Screenshot: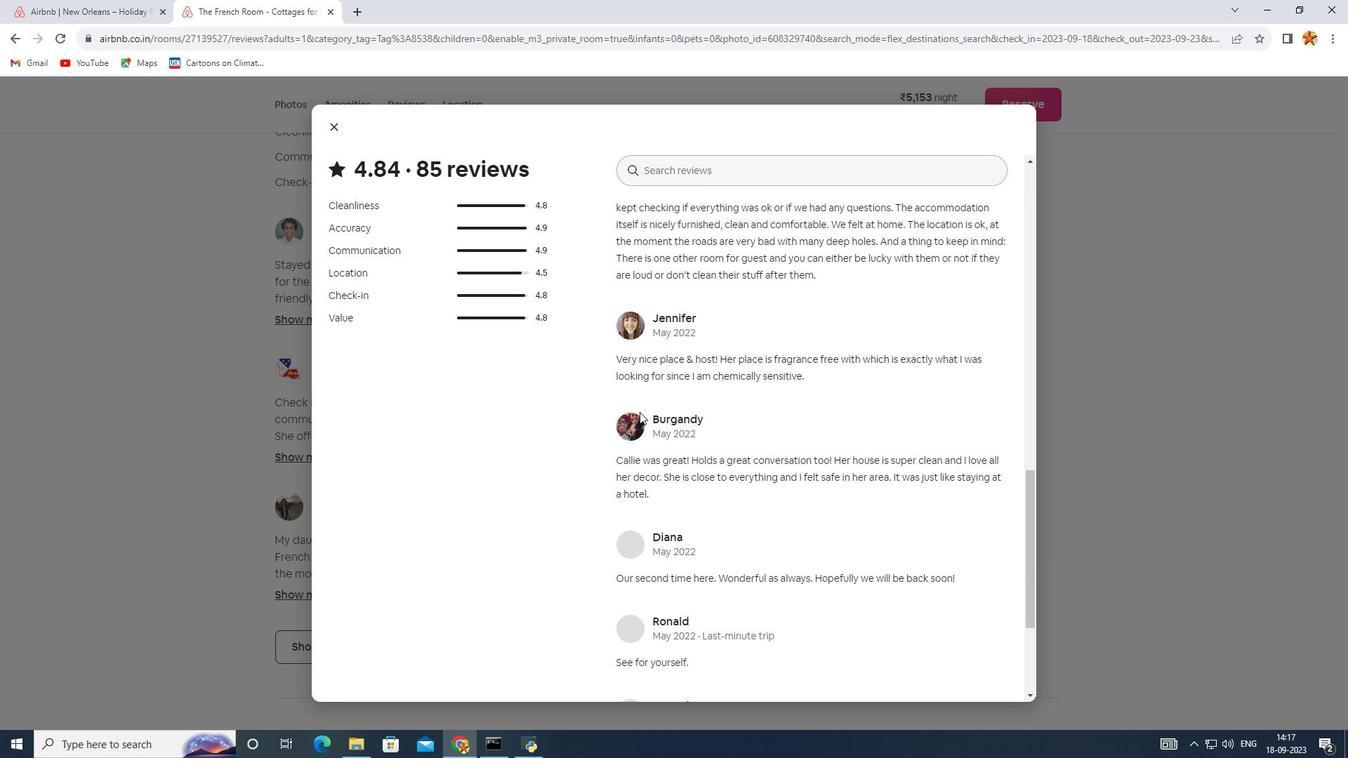 
Action: Mouse scrolled (639, 411) with delta (0, 0)
Screenshot: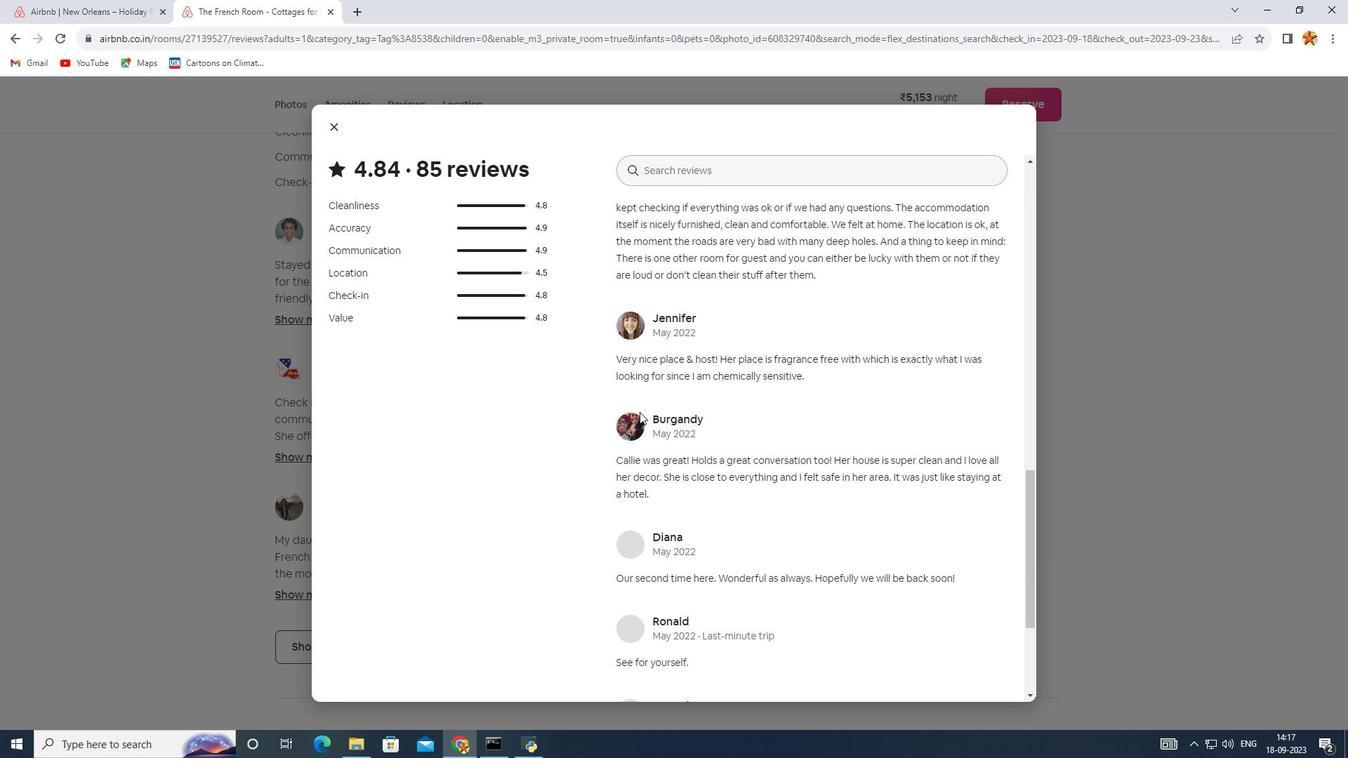 
Action: Mouse scrolled (639, 411) with delta (0, 0)
Screenshot: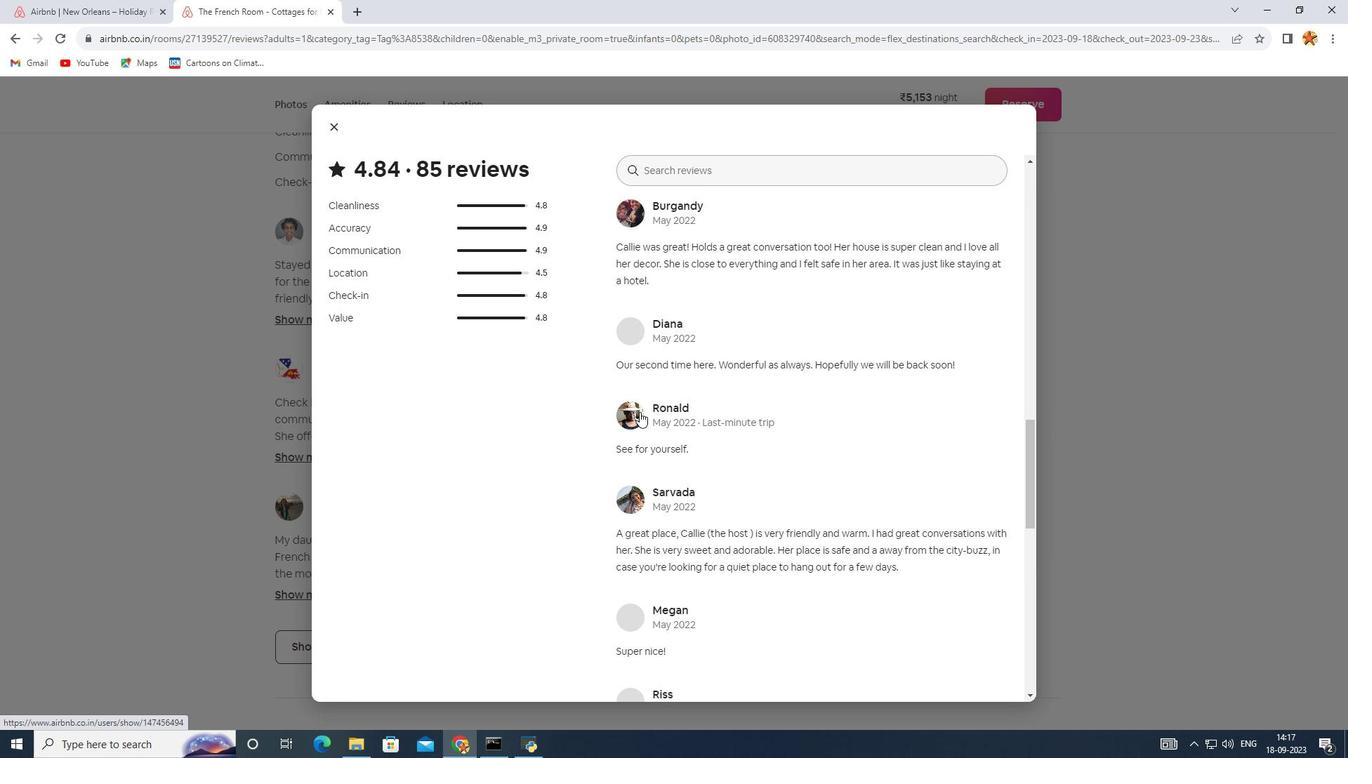 
Action: Mouse scrolled (639, 411) with delta (0, 0)
Screenshot: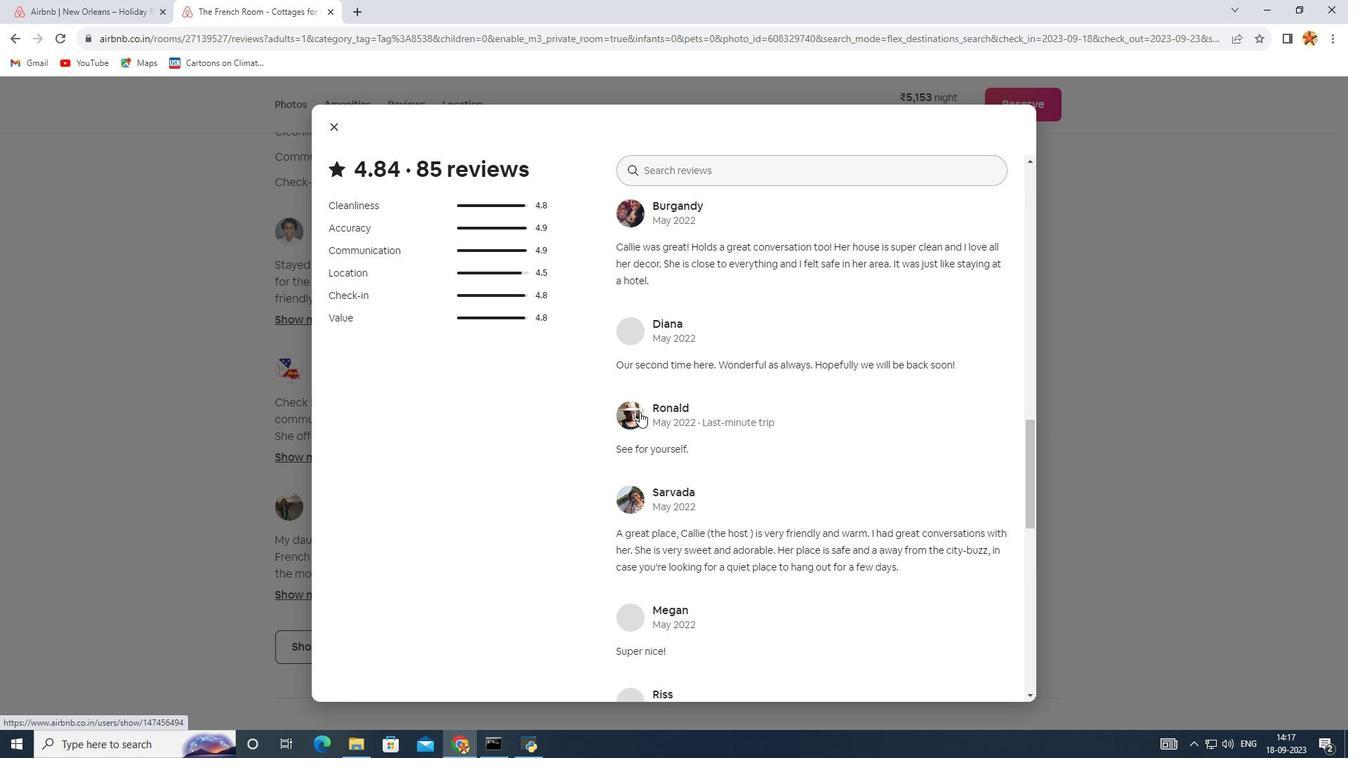 
Action: Mouse scrolled (639, 411) with delta (0, 0)
Screenshot: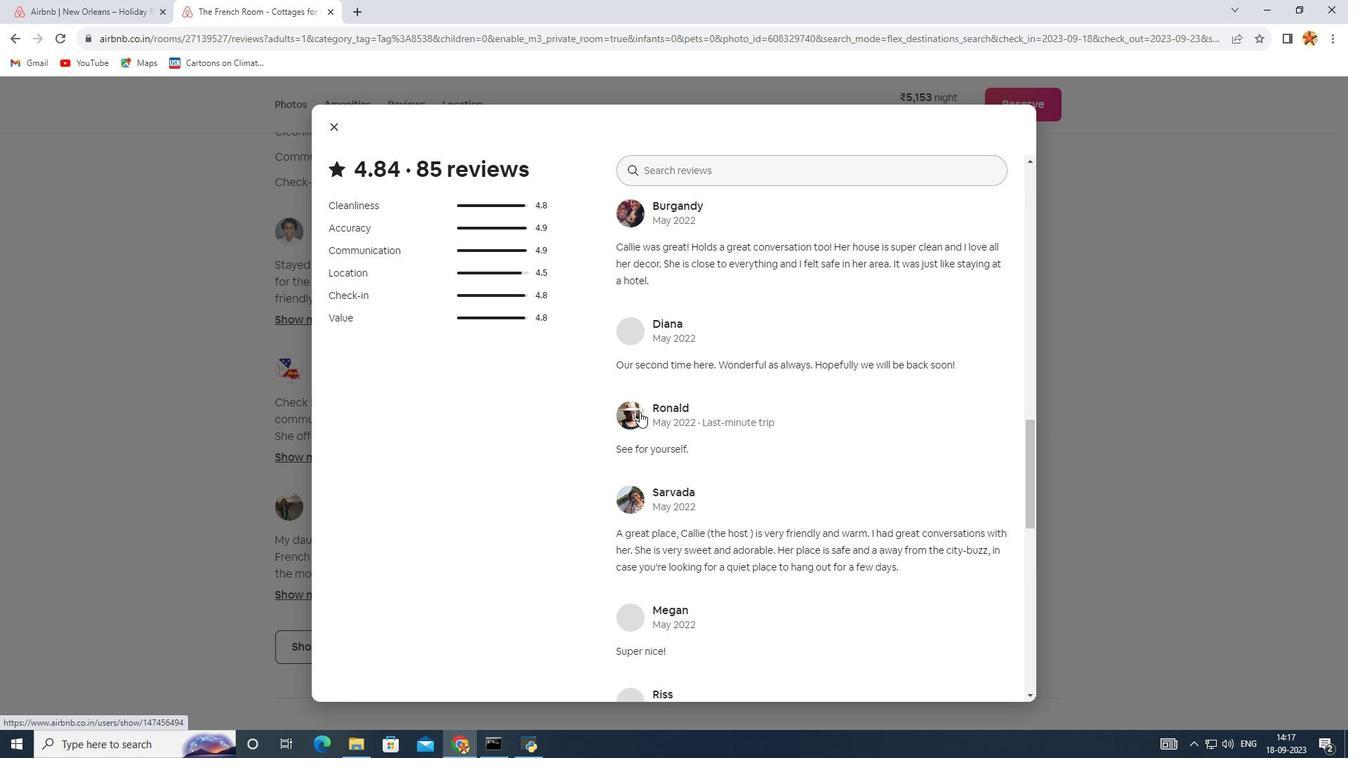 
Action: Mouse scrolled (639, 411) with delta (0, 0)
Screenshot: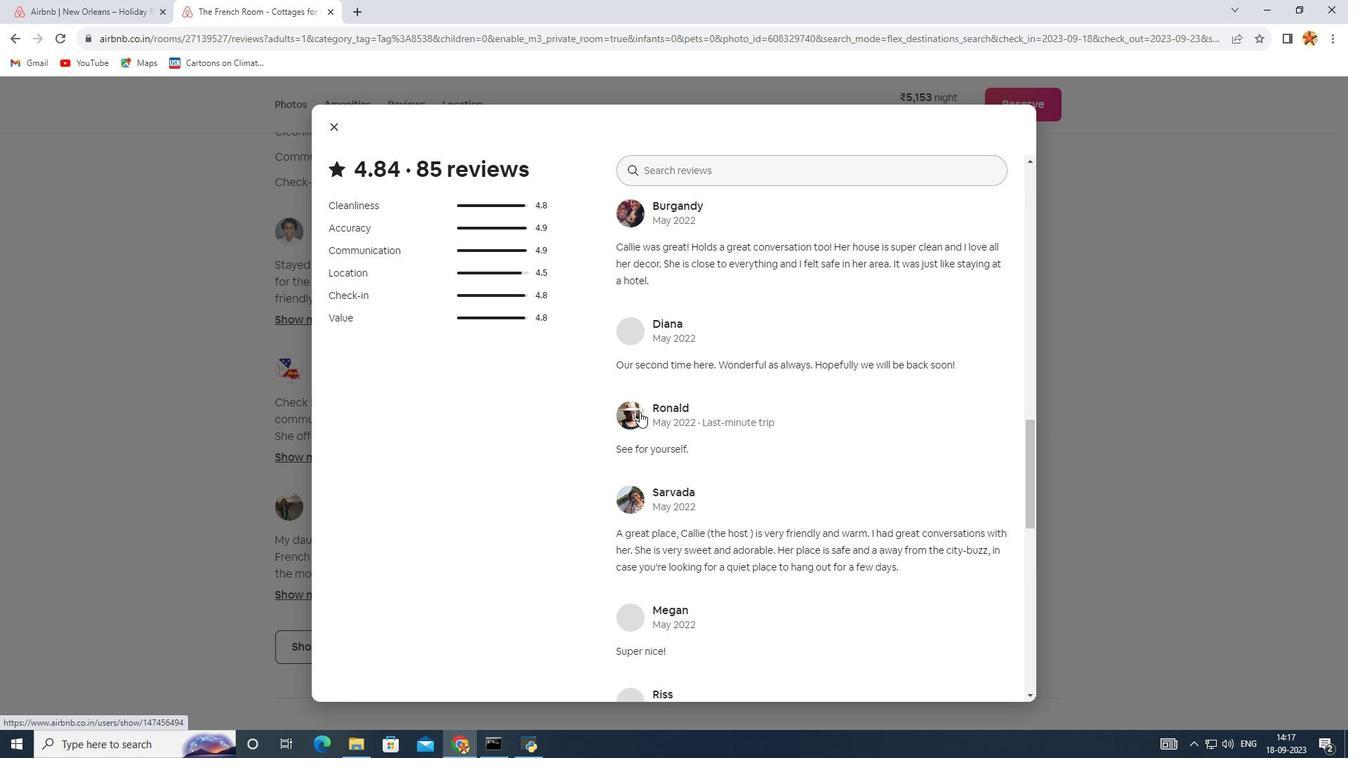 
Action: Mouse scrolled (639, 411) with delta (0, 0)
Screenshot: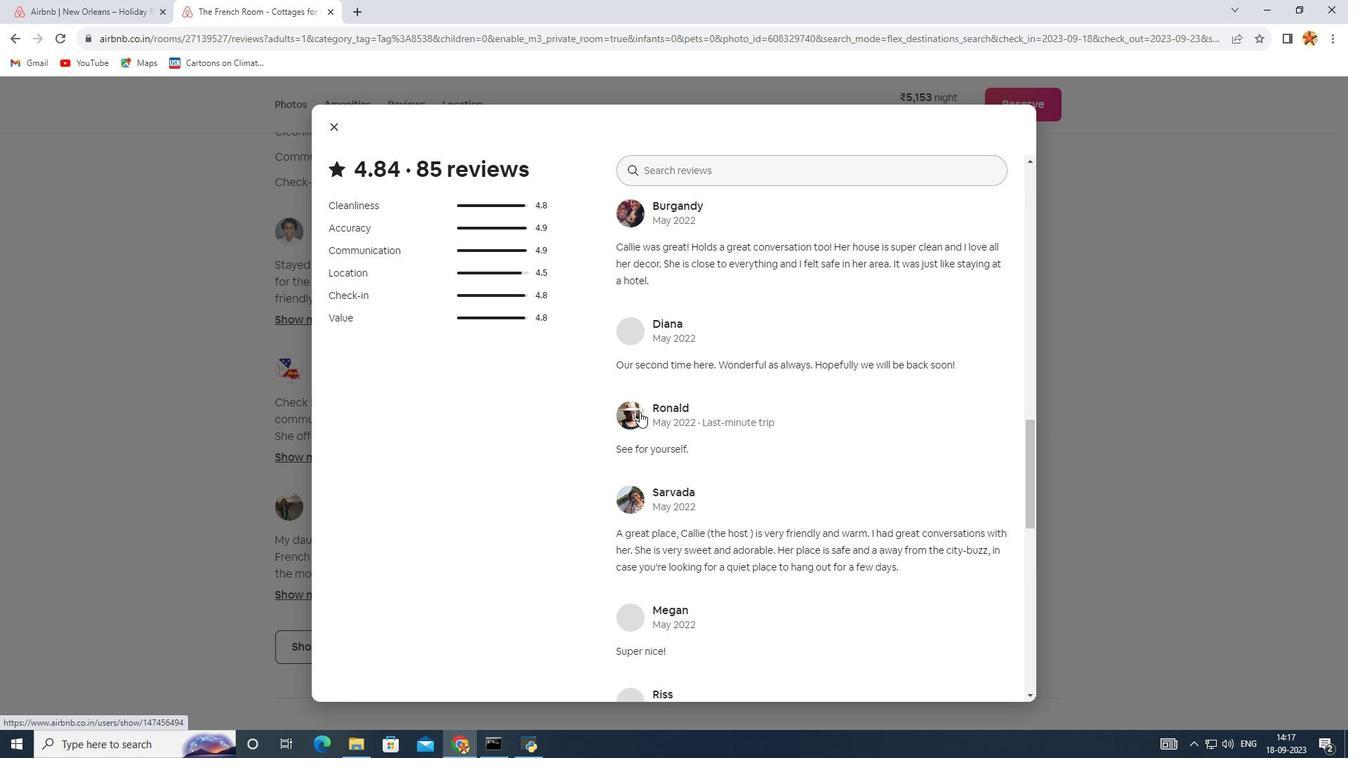 
Action: Mouse moved to (639, 412)
Screenshot: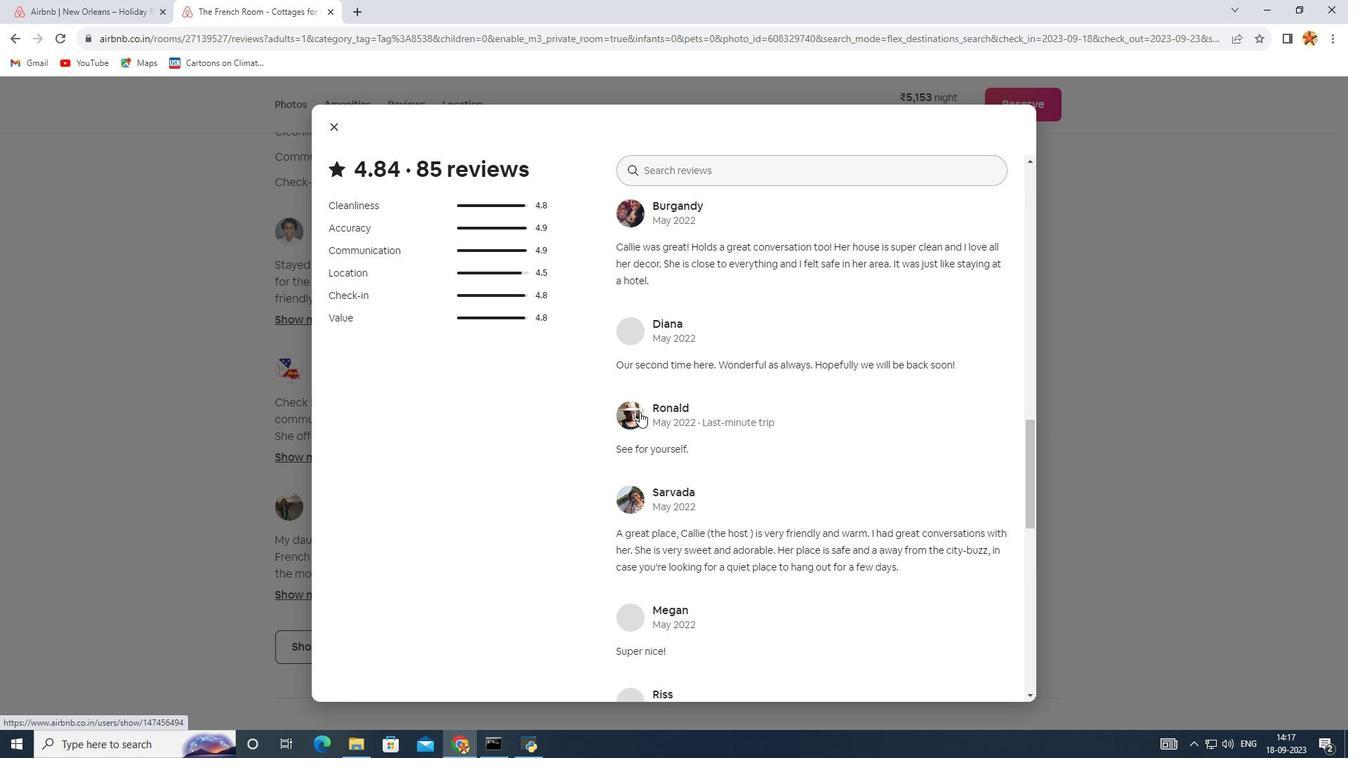 
Action: Mouse scrolled (639, 411) with delta (0, 0)
Screenshot: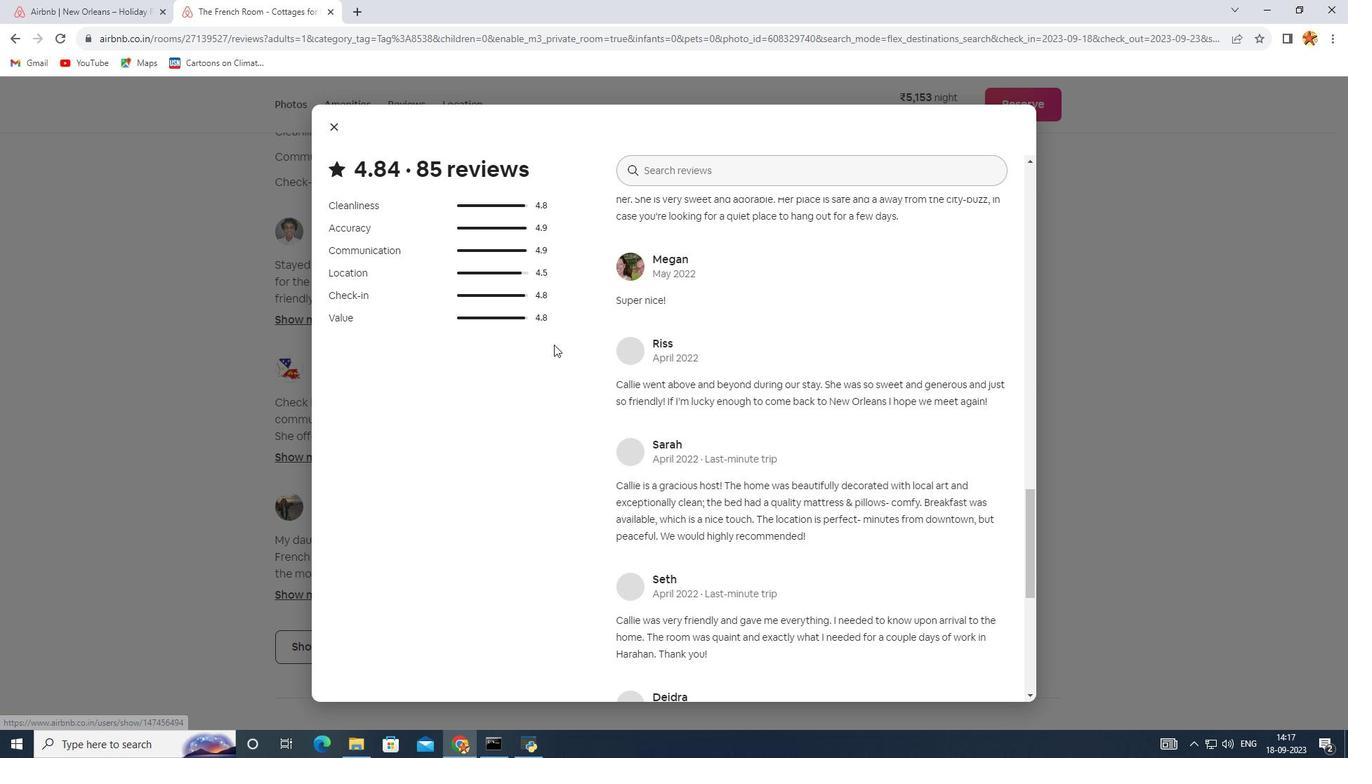
Action: Mouse scrolled (639, 411) with delta (0, 0)
Screenshot: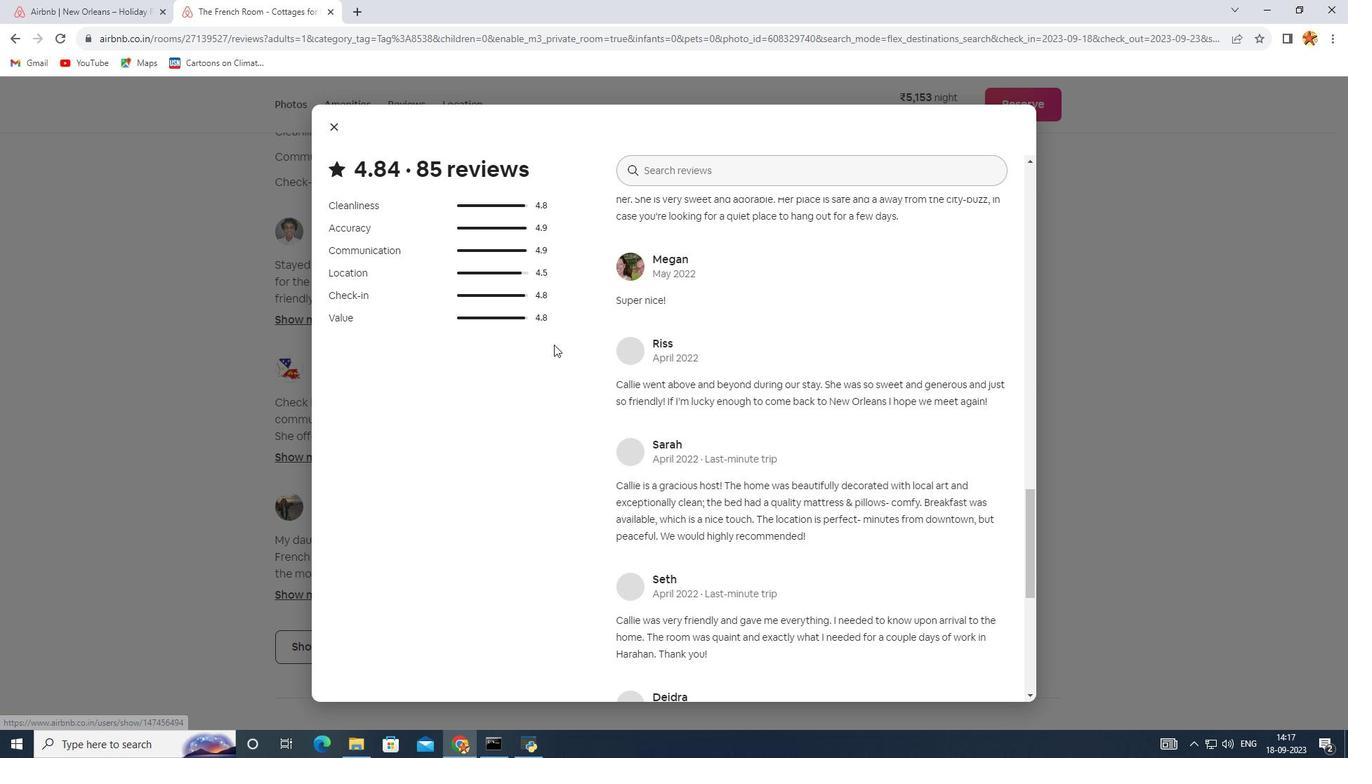 
Action: Mouse scrolled (639, 411) with delta (0, 0)
Screenshot: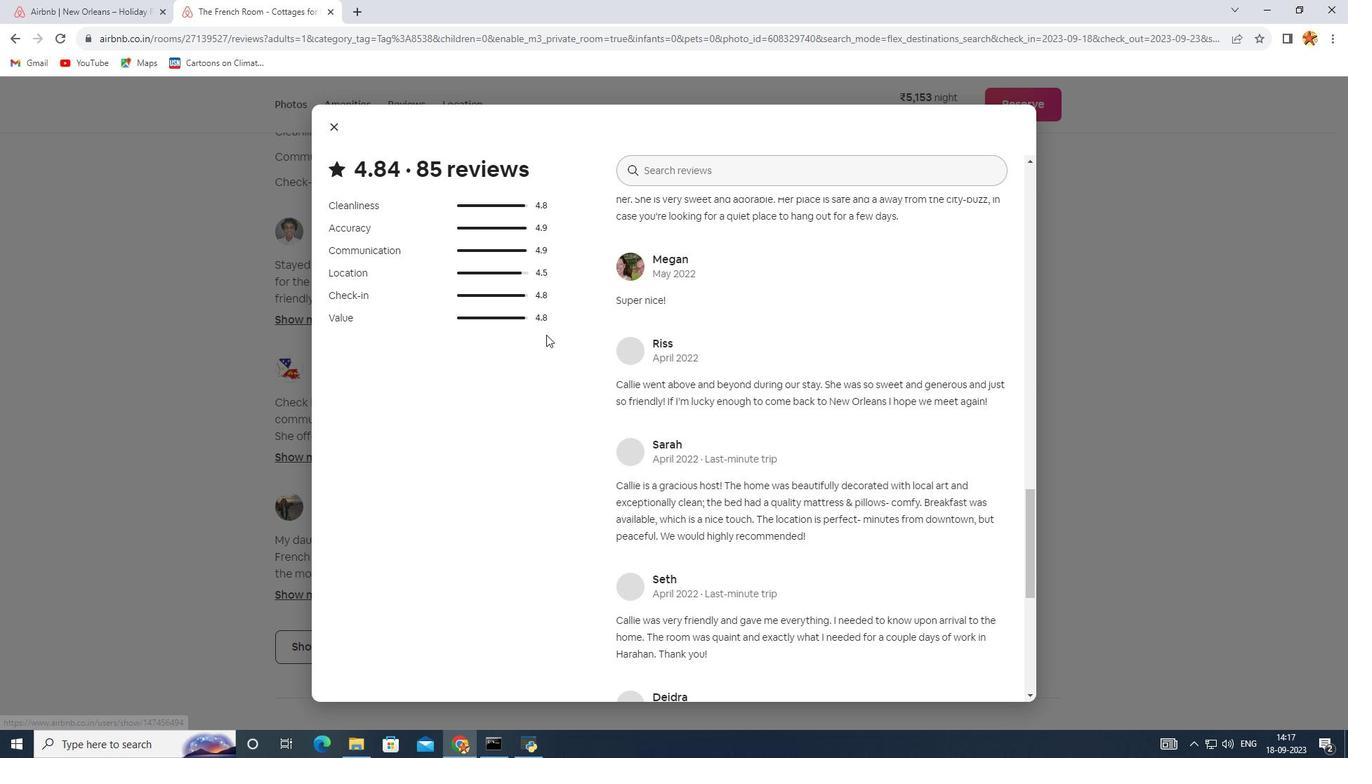 
Action: Mouse scrolled (639, 411) with delta (0, 0)
Screenshot: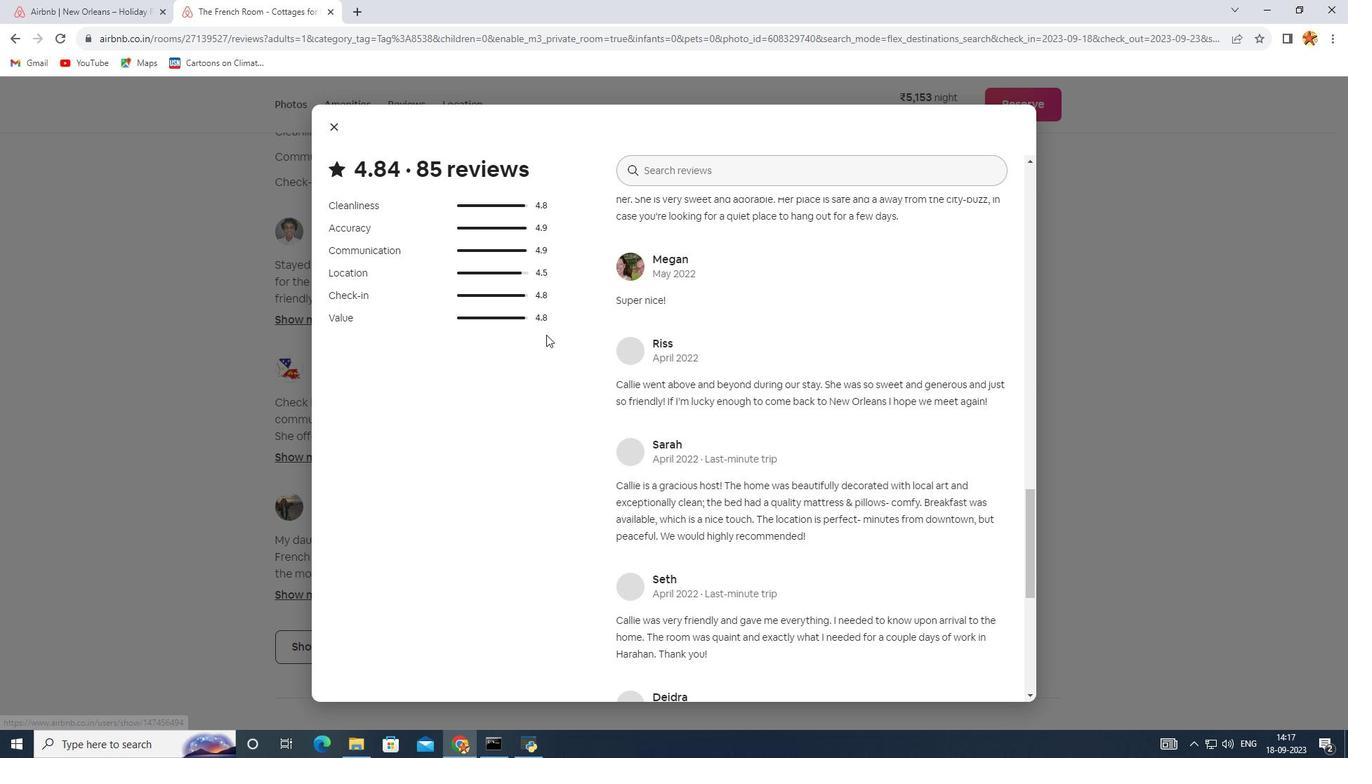 
Action: Mouse scrolled (639, 411) with delta (0, 0)
Screenshot: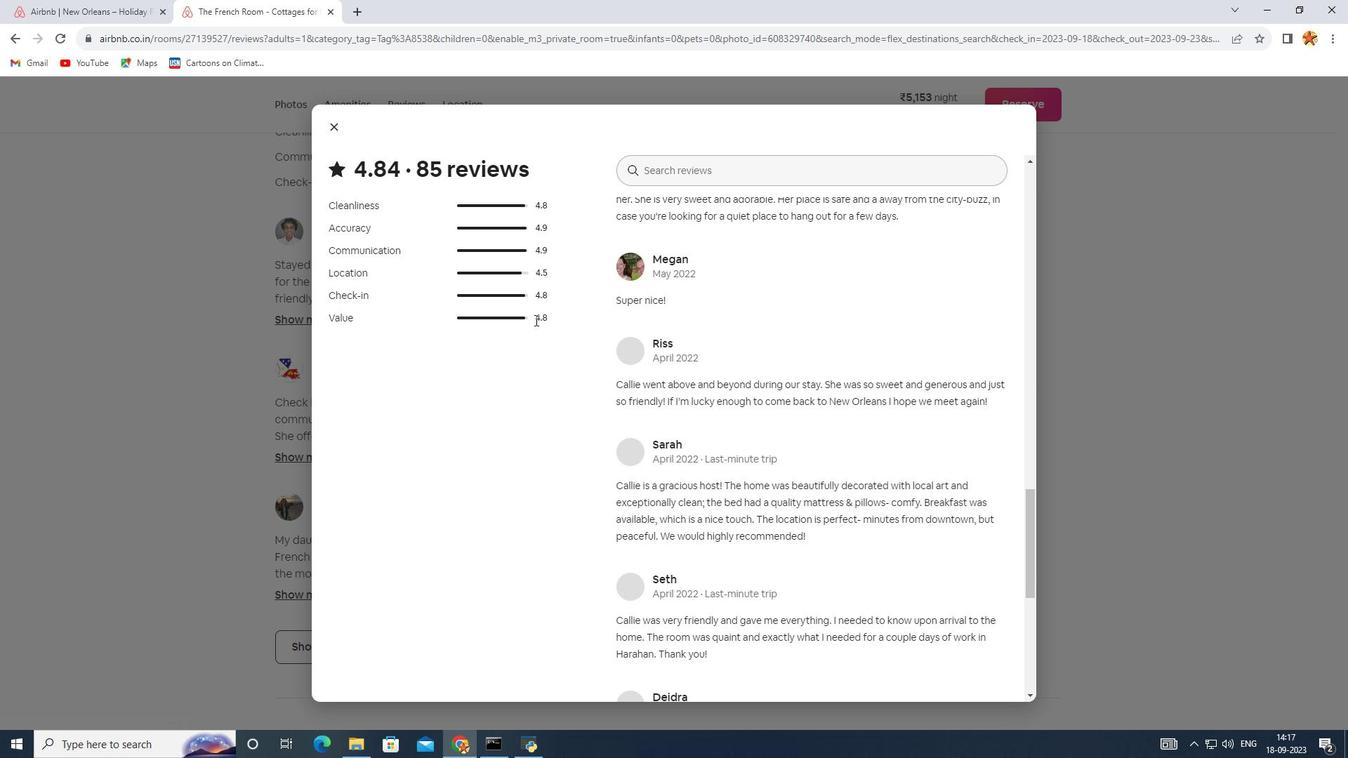
Action: Mouse moved to (334, 124)
Screenshot: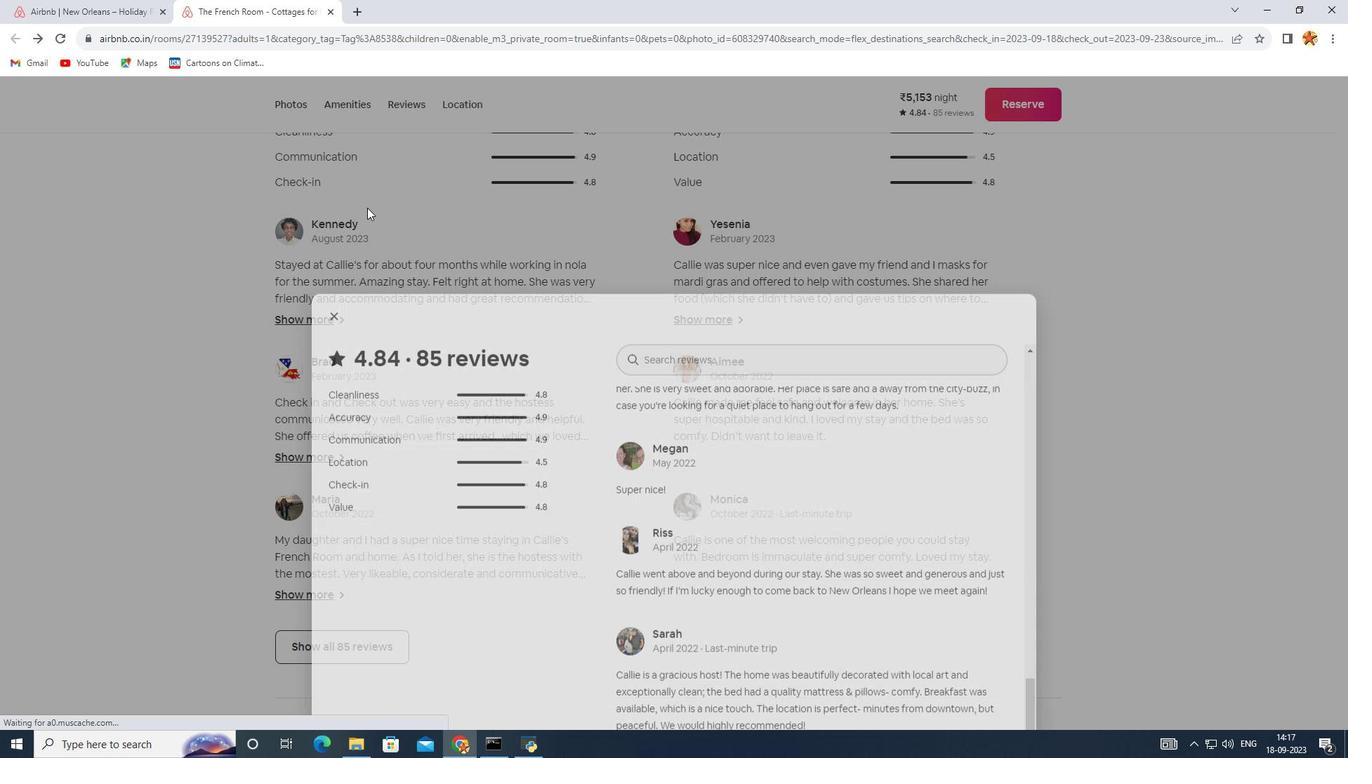 
Action: Mouse pressed left at (334, 124)
Screenshot: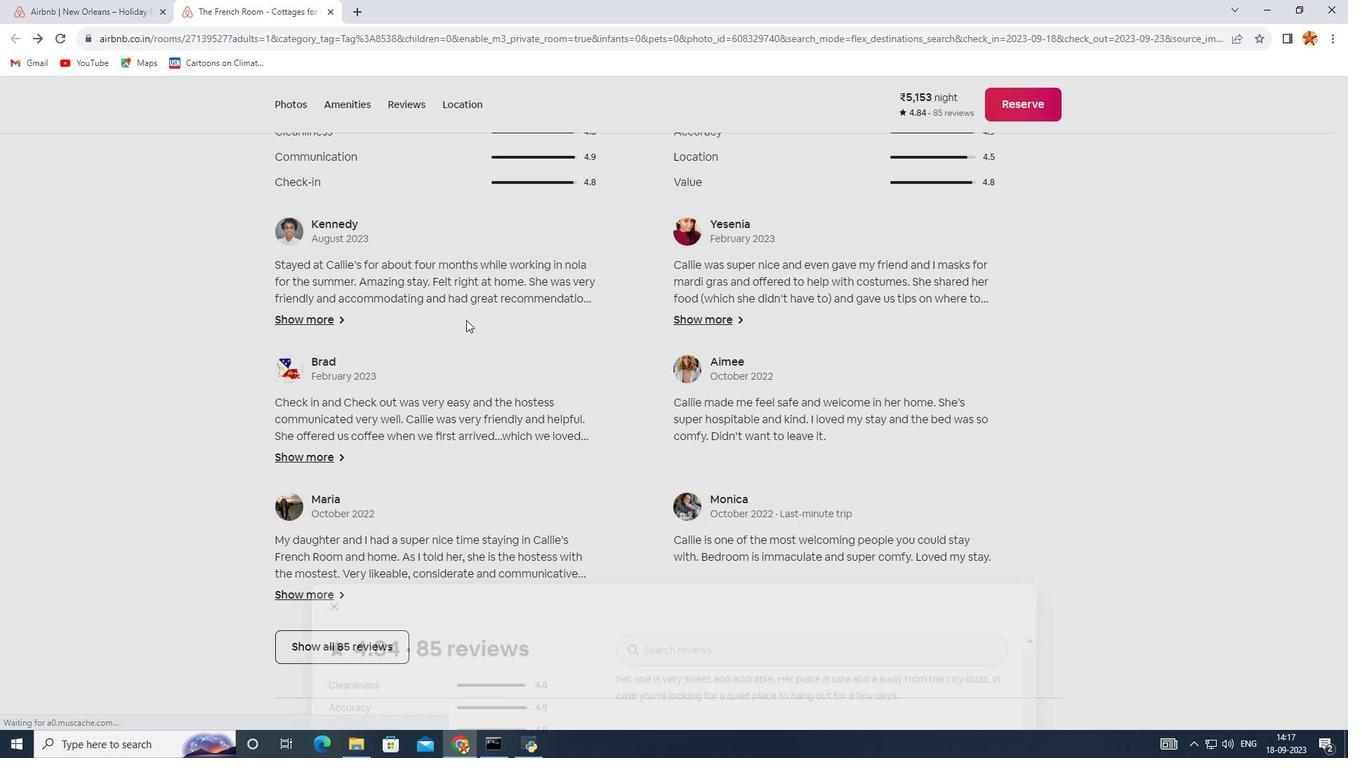 
Action: Mouse moved to (476, 335)
Screenshot: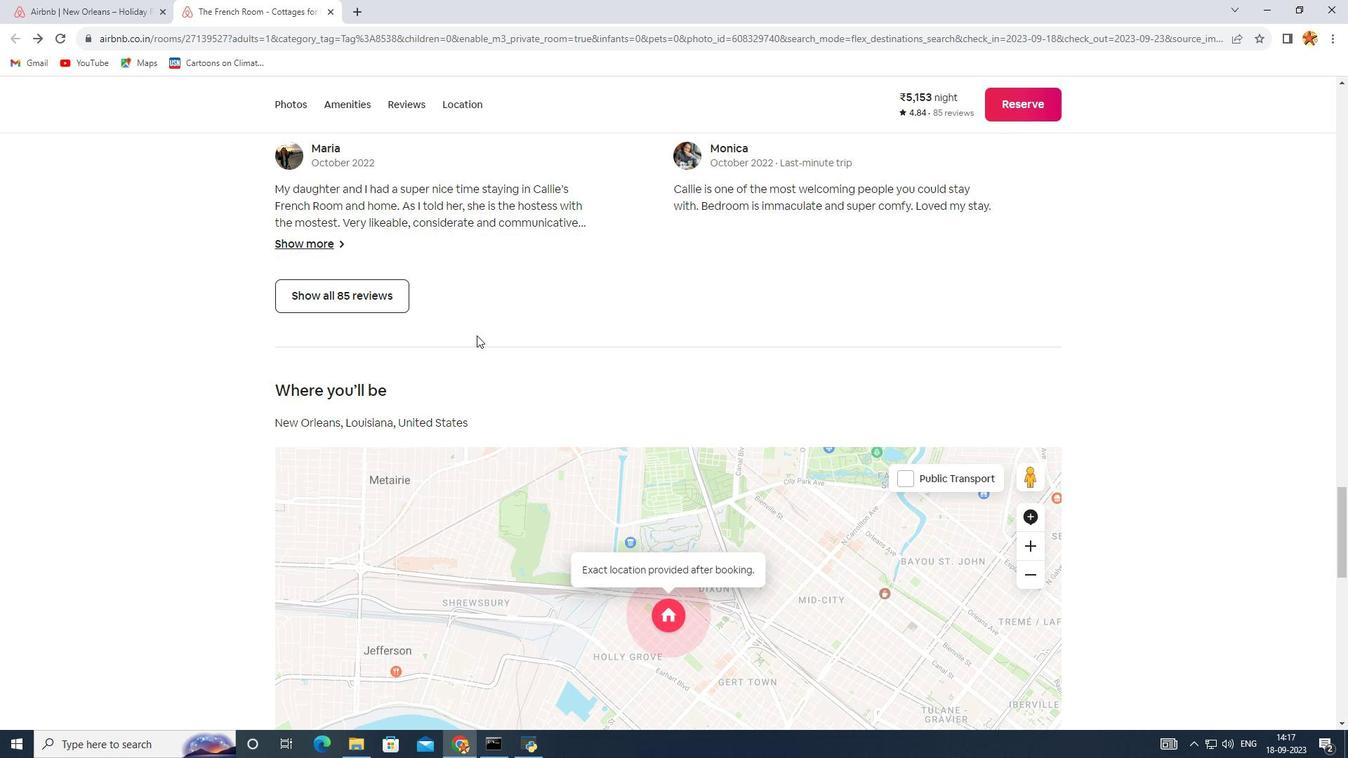 
Action: Mouse scrolled (476, 334) with delta (0, 0)
Screenshot: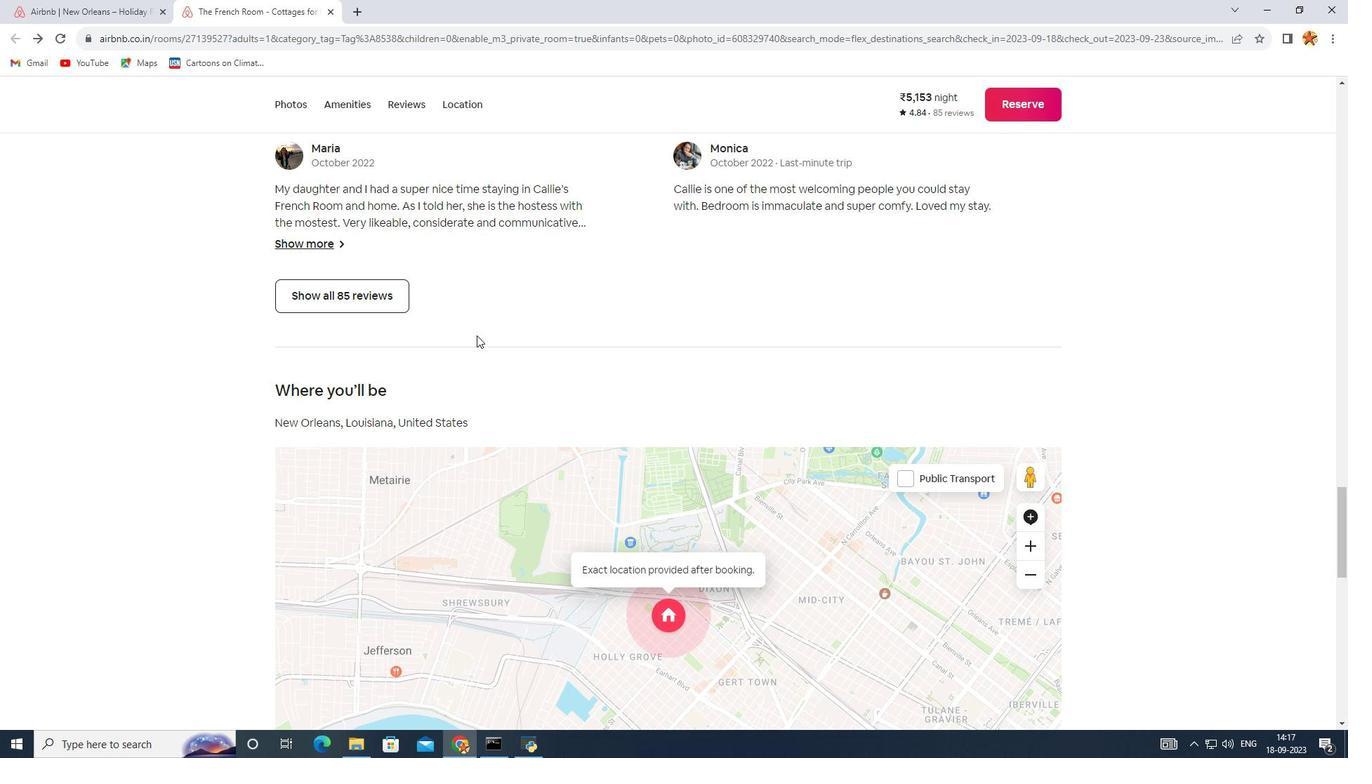 
Action: Mouse scrolled (476, 334) with delta (0, 0)
Screenshot: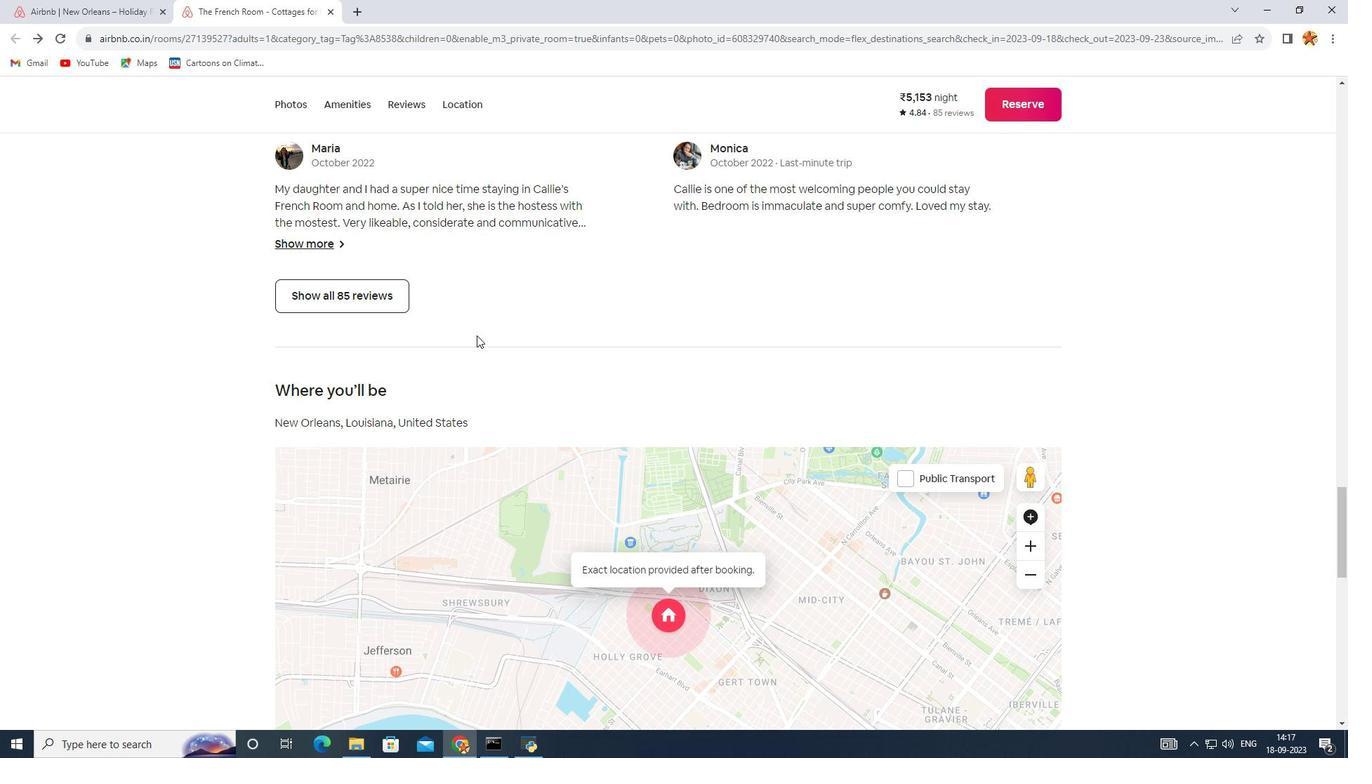
Action: Mouse scrolled (476, 334) with delta (0, 0)
Screenshot: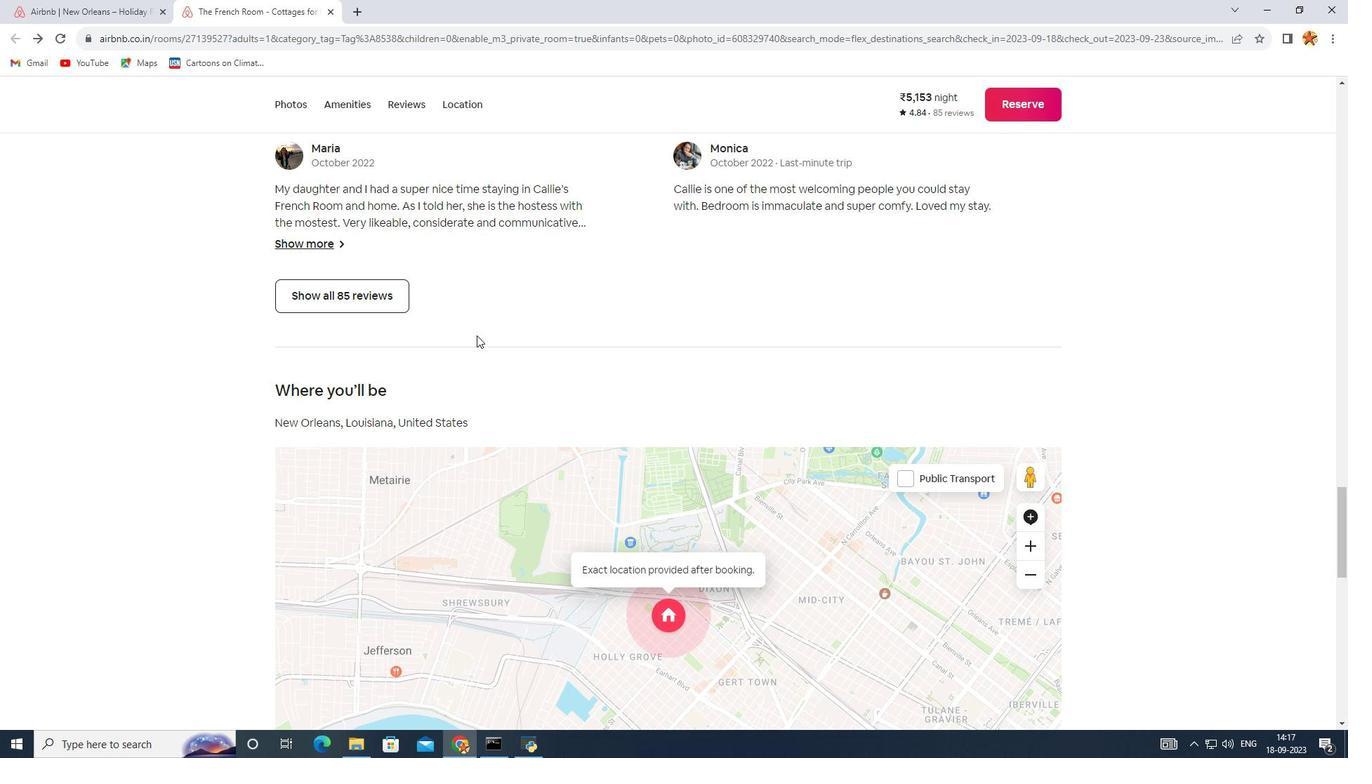 
Action: Mouse scrolled (476, 334) with delta (0, 0)
Screenshot: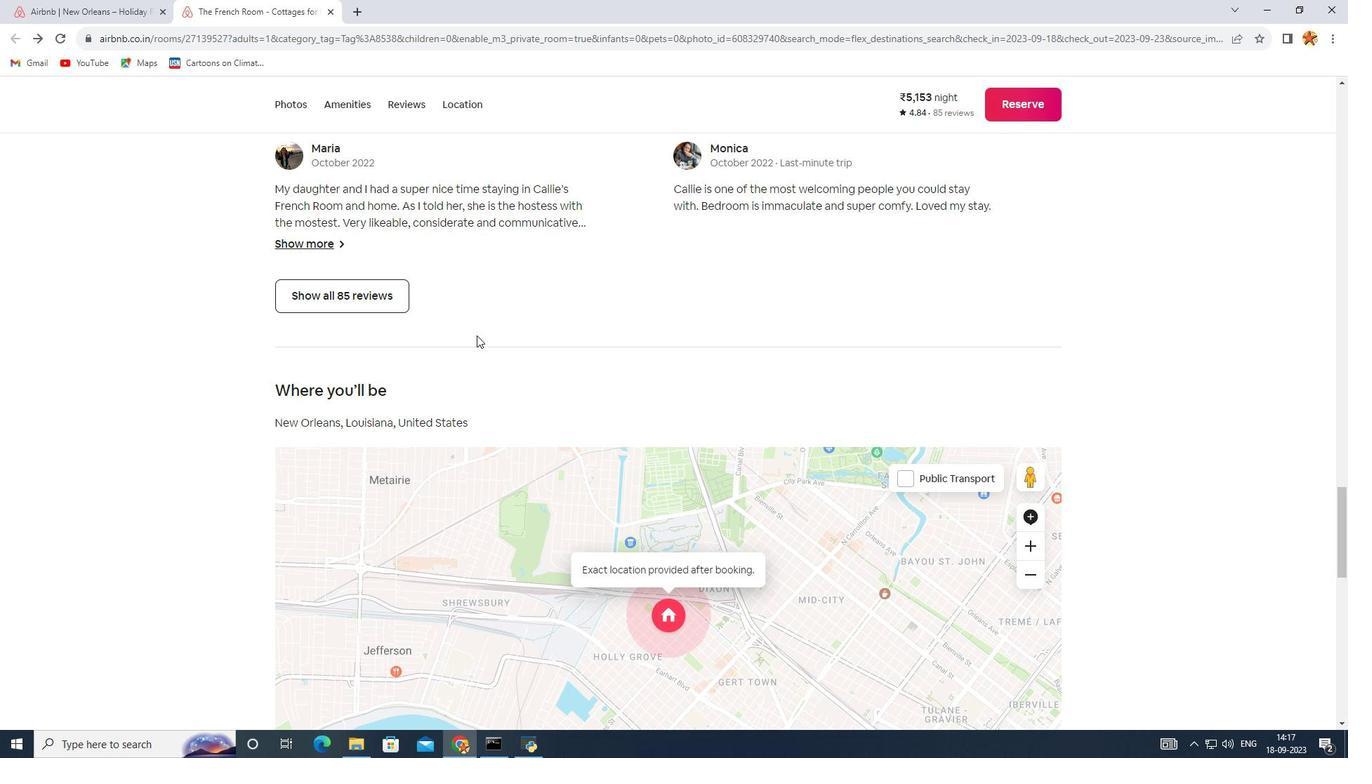 
Action: Mouse scrolled (476, 334) with delta (0, 0)
Screenshot: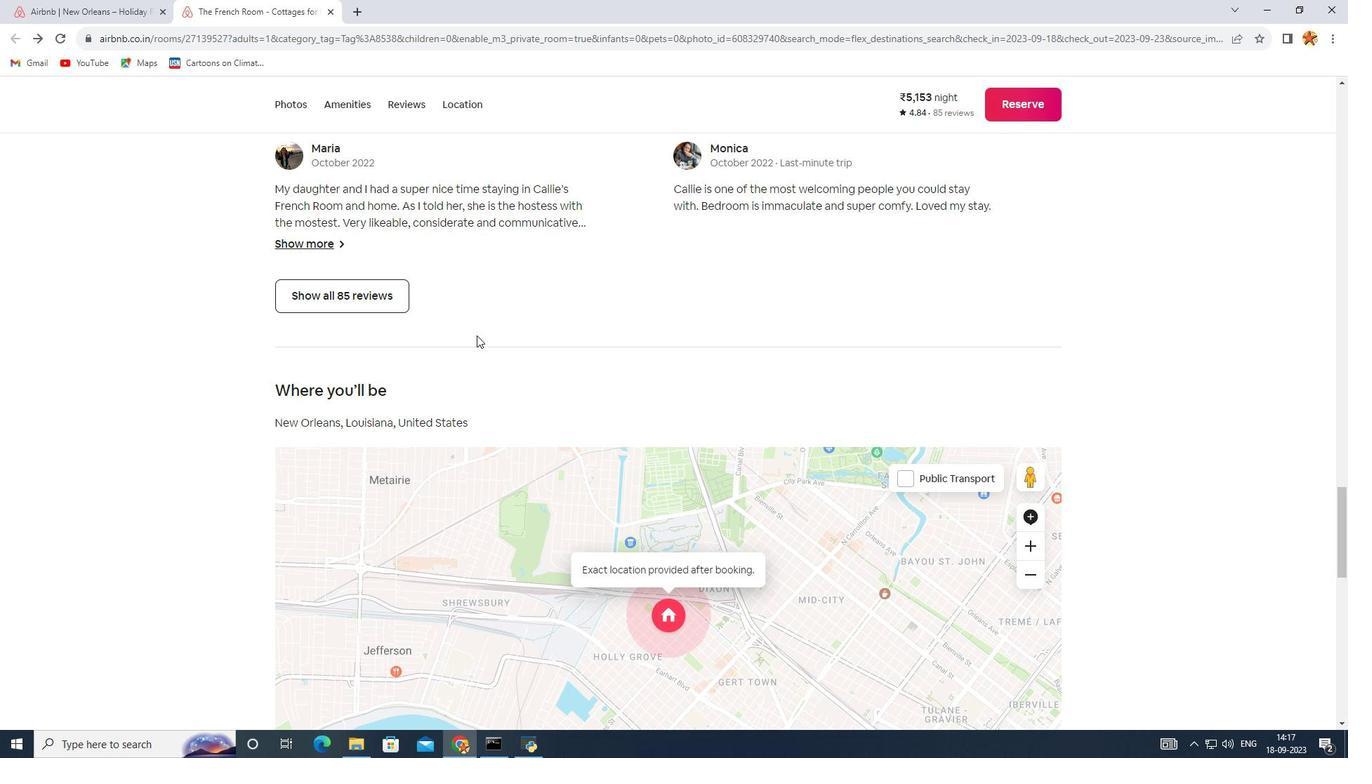
Action: Mouse scrolled (476, 334) with delta (0, 0)
Screenshot: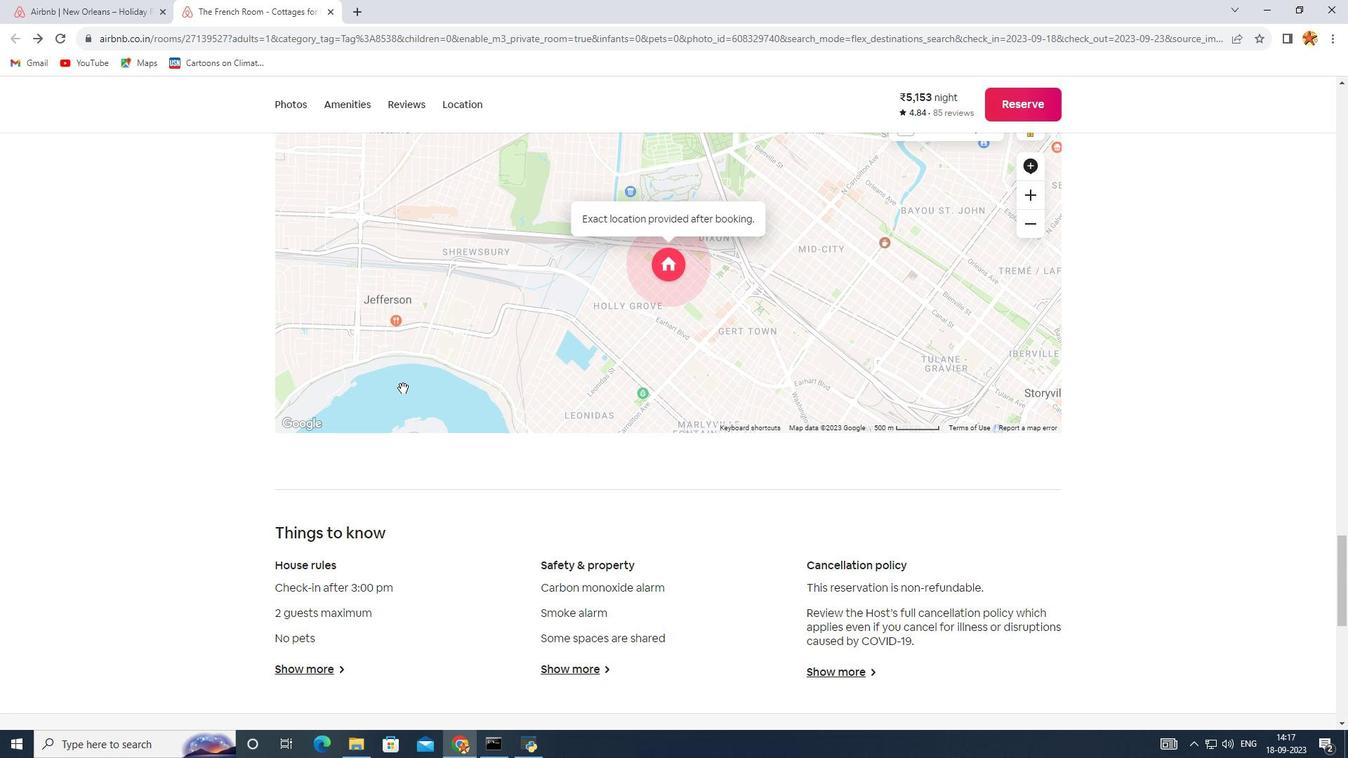 
Action: Mouse scrolled (476, 334) with delta (0, 0)
Screenshot: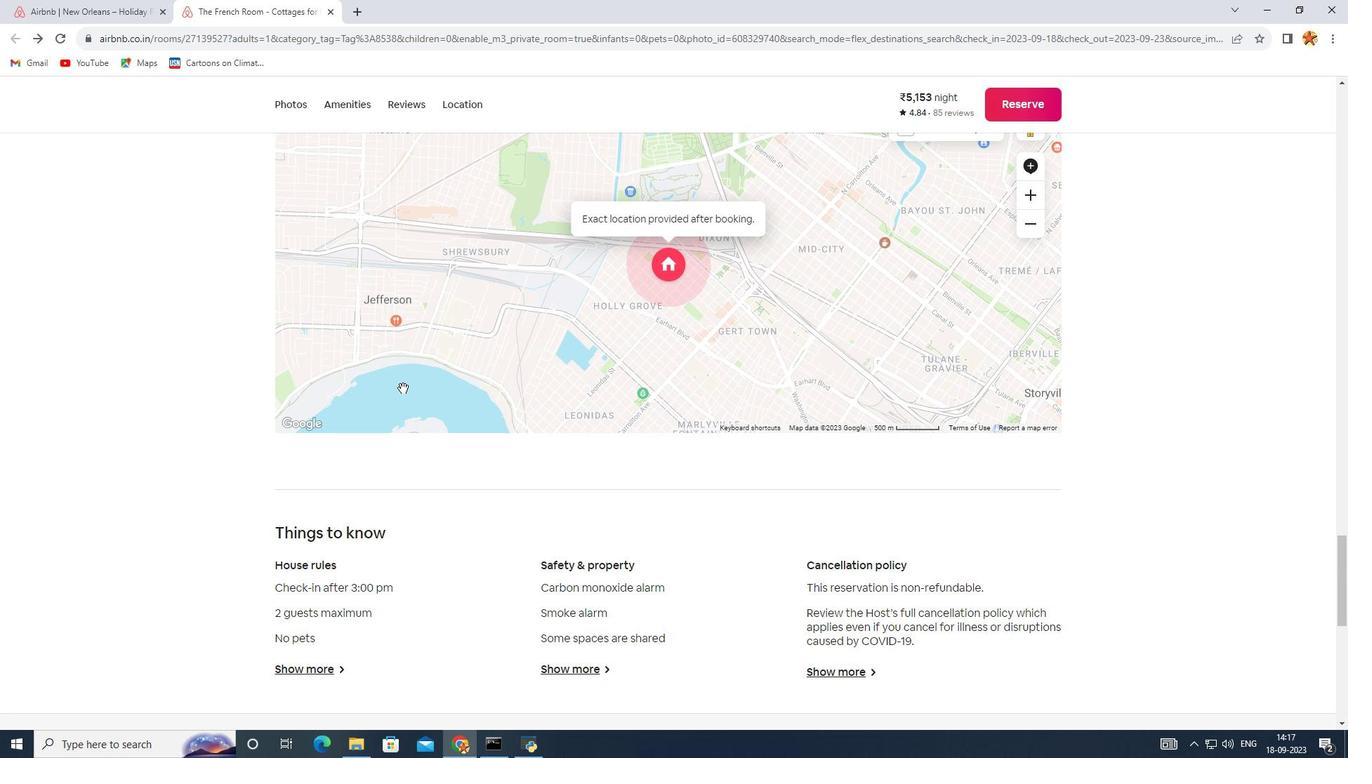 
Action: Mouse scrolled (476, 334) with delta (0, 0)
Screenshot: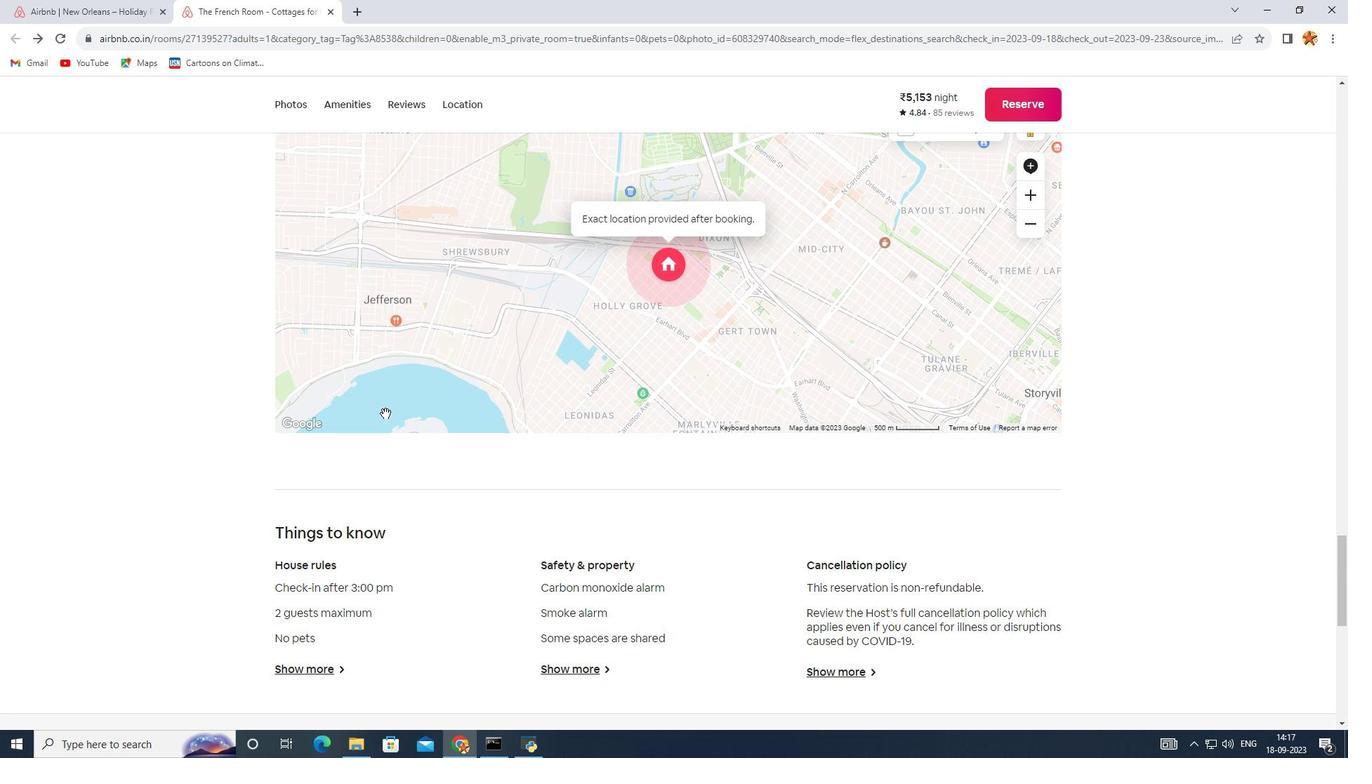 
Action: Mouse scrolled (476, 334) with delta (0, 0)
Screenshot: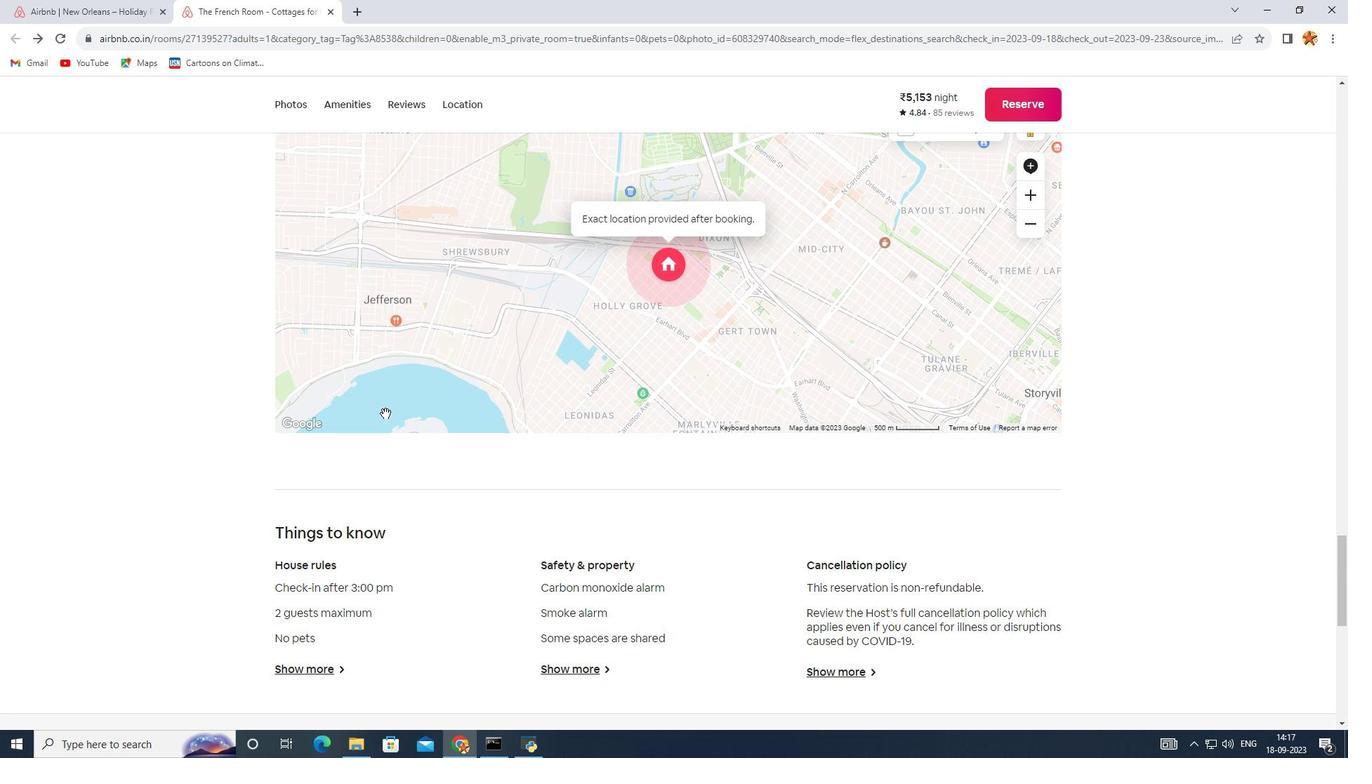 
Action: Mouse scrolled (476, 334) with delta (0, 0)
Screenshot: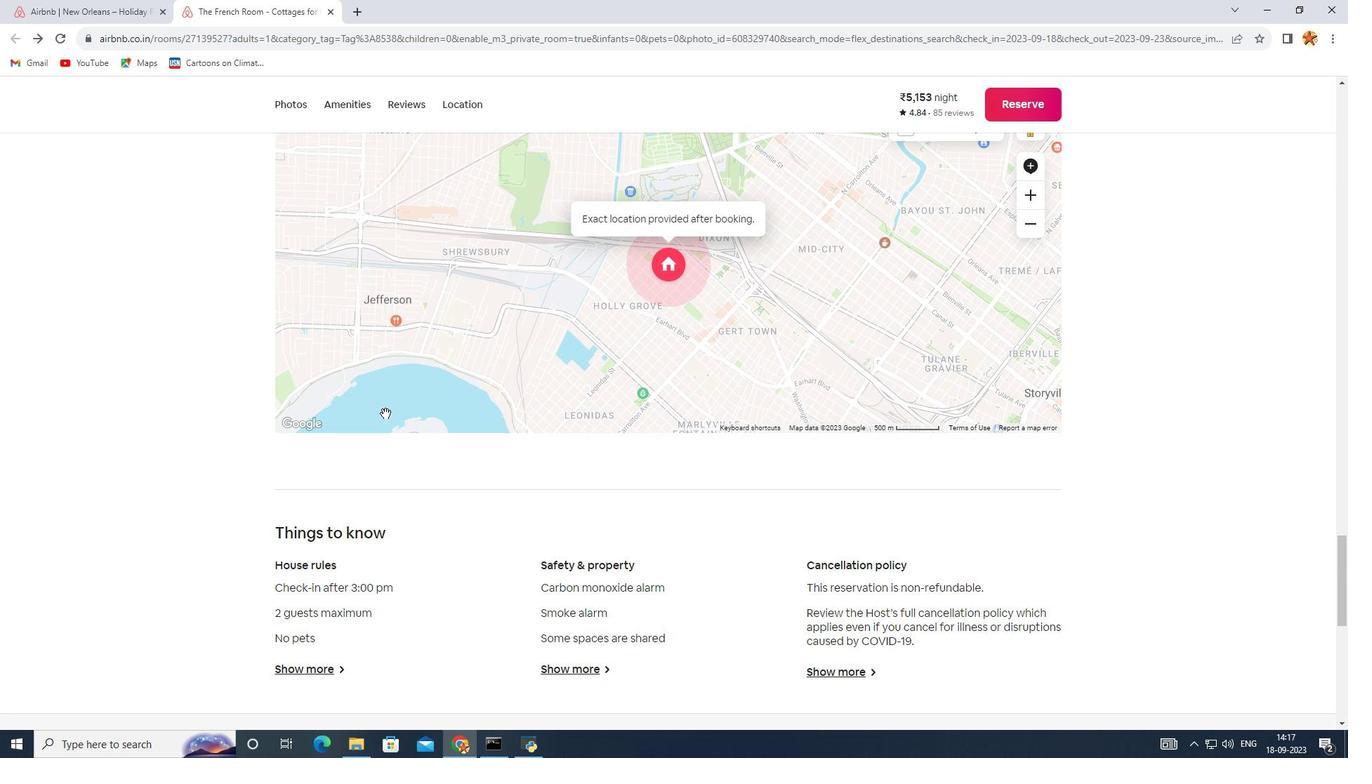 
Action: Mouse moved to (384, 424)
Screenshot: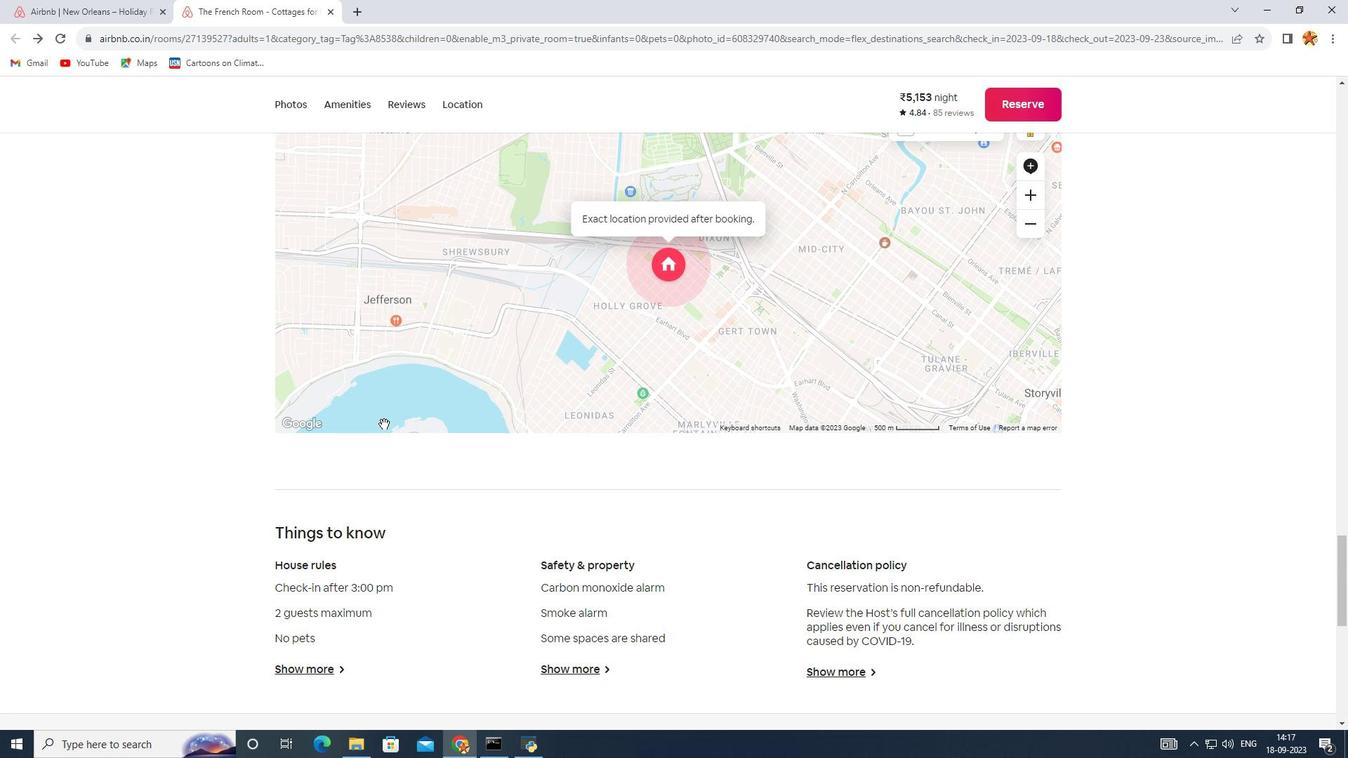 
Action: Mouse scrolled (384, 424) with delta (0, 0)
Screenshot: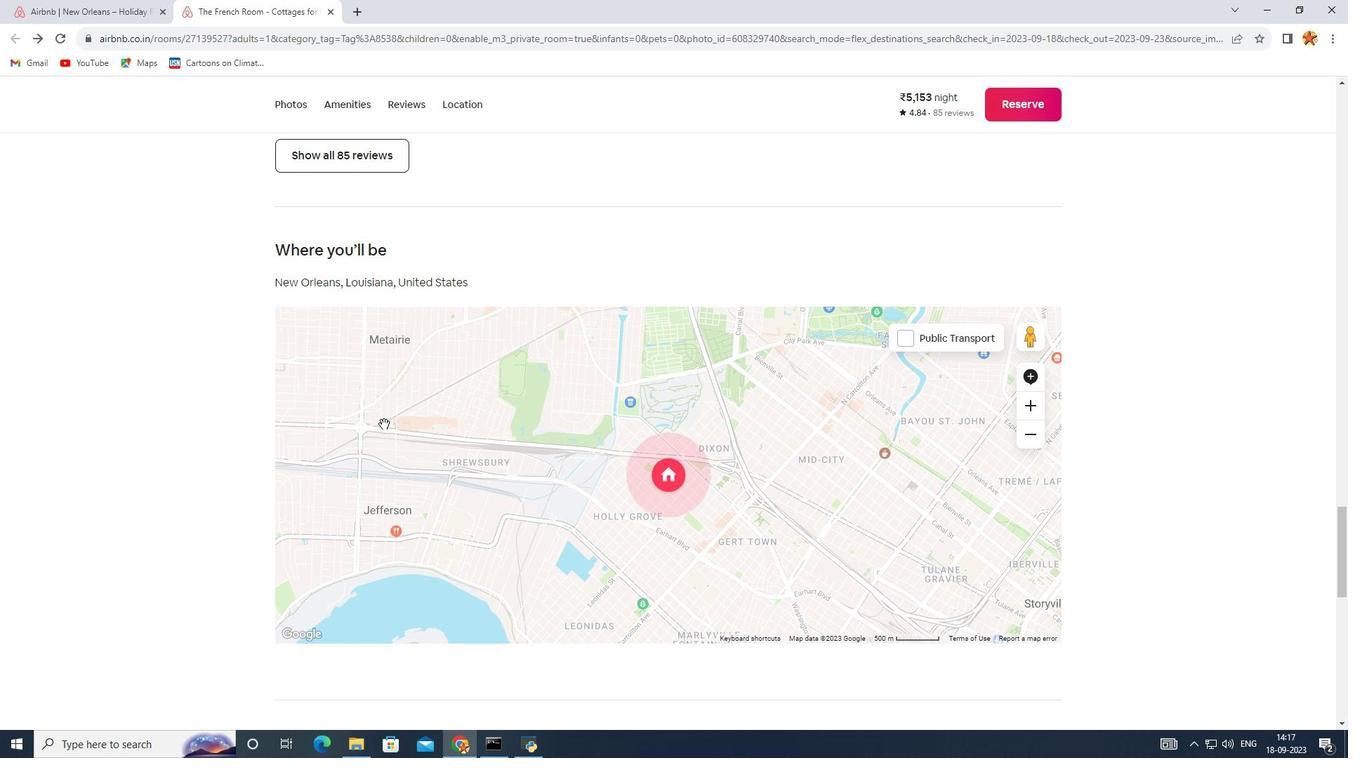 
Action: Mouse scrolled (384, 424) with delta (0, 0)
Screenshot: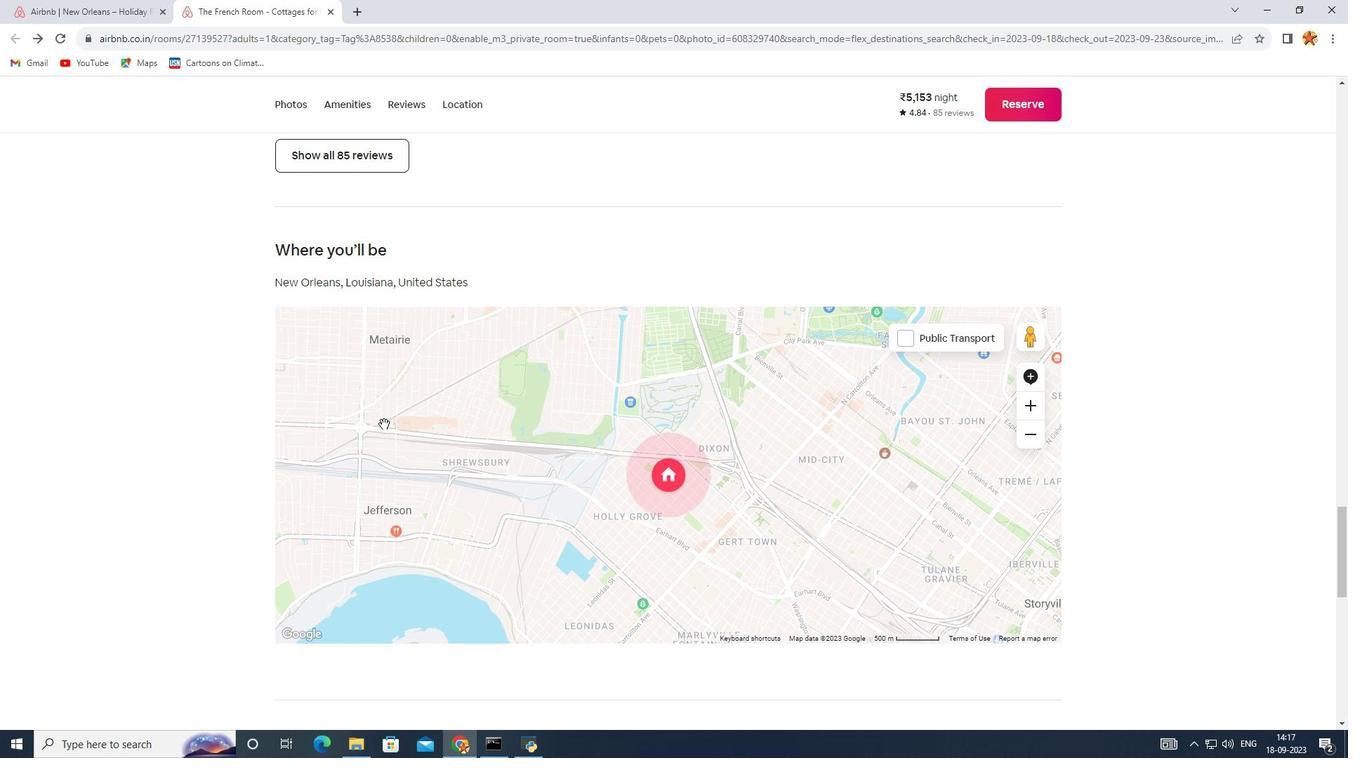 
Action: Mouse scrolled (384, 424) with delta (0, 0)
Screenshot: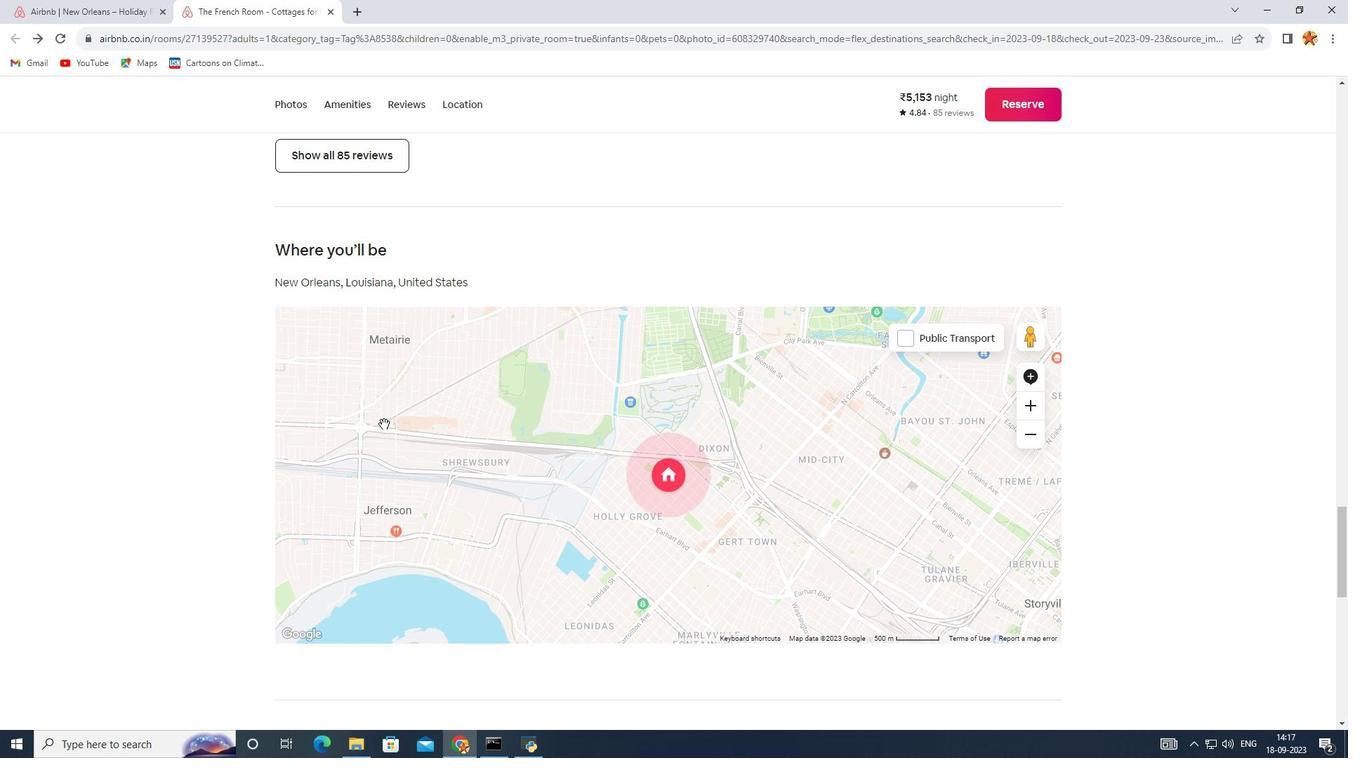 
Action: Mouse scrolled (384, 423) with delta (0, 0)
Screenshot: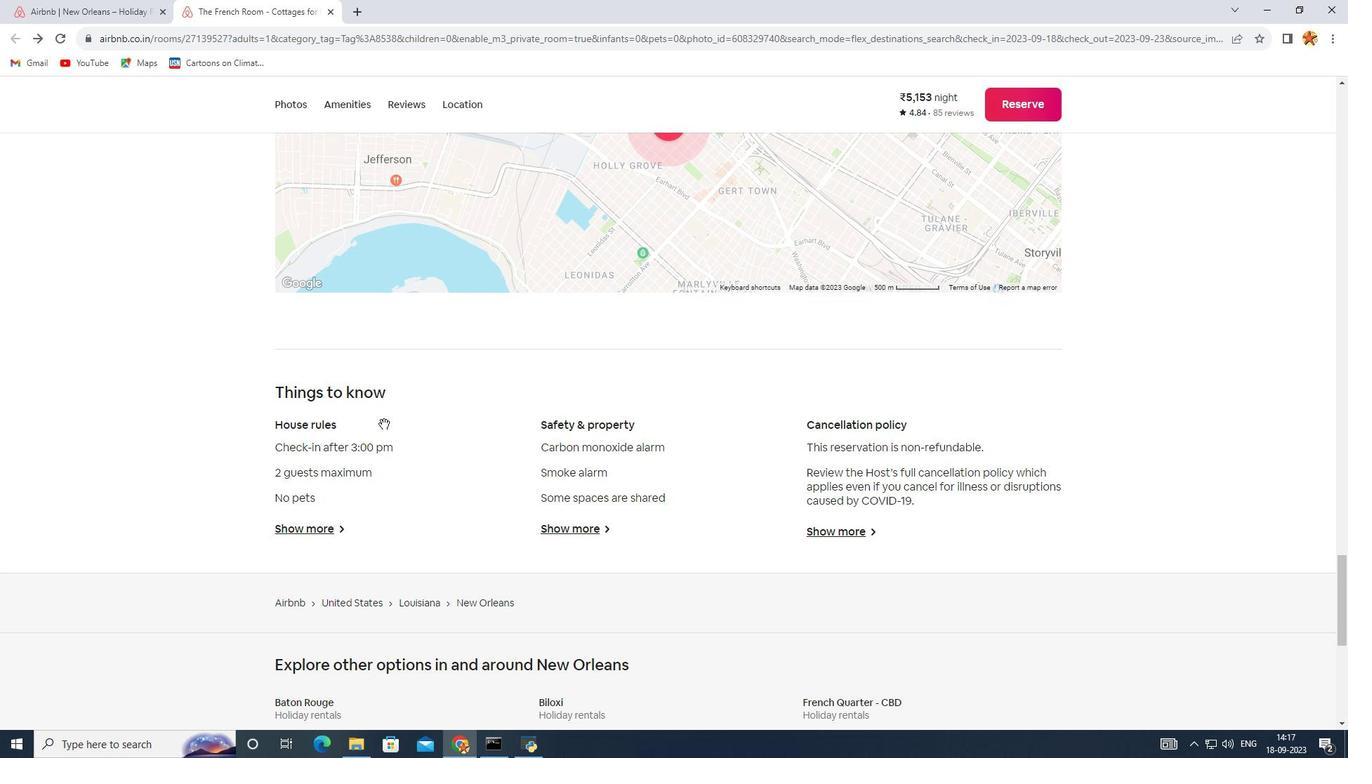 
Action: Mouse scrolled (384, 423) with delta (0, 0)
Screenshot: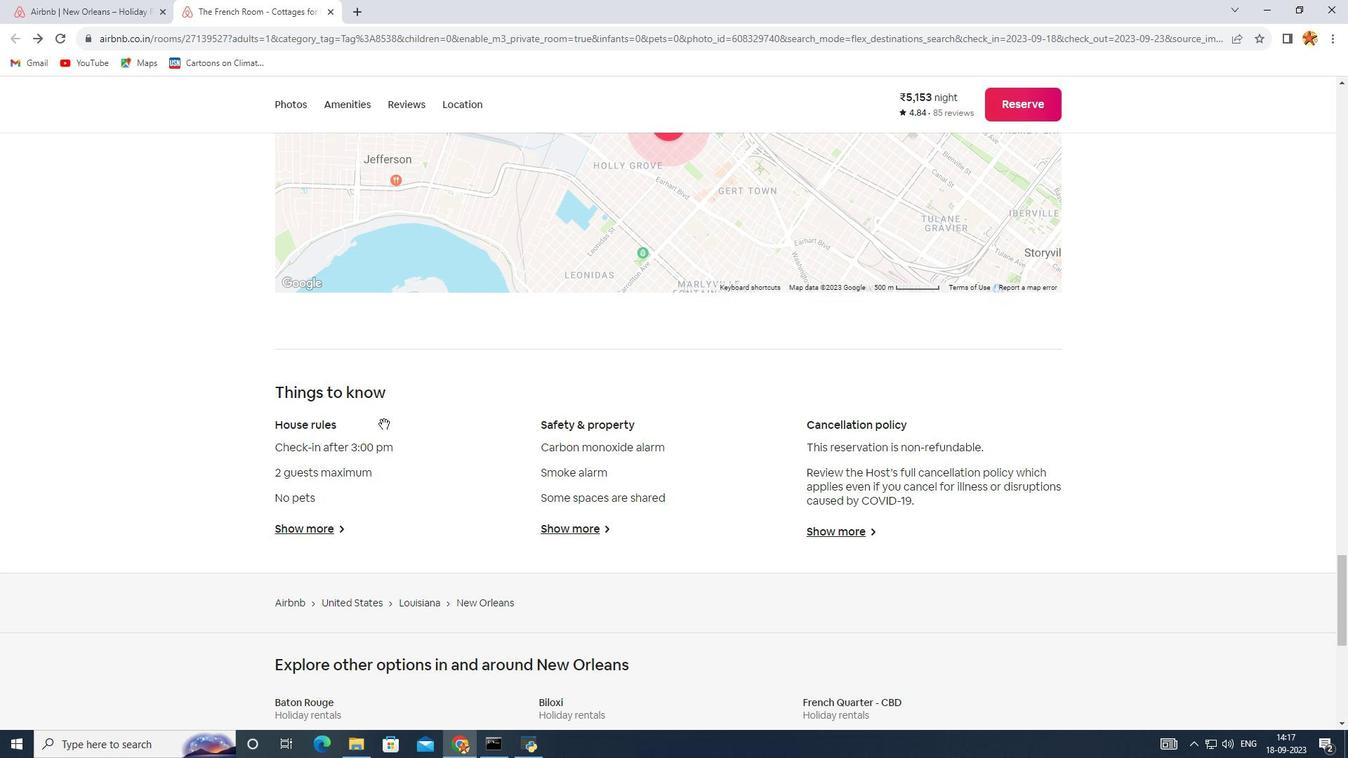 
Action: Mouse scrolled (384, 423) with delta (0, 0)
Screenshot: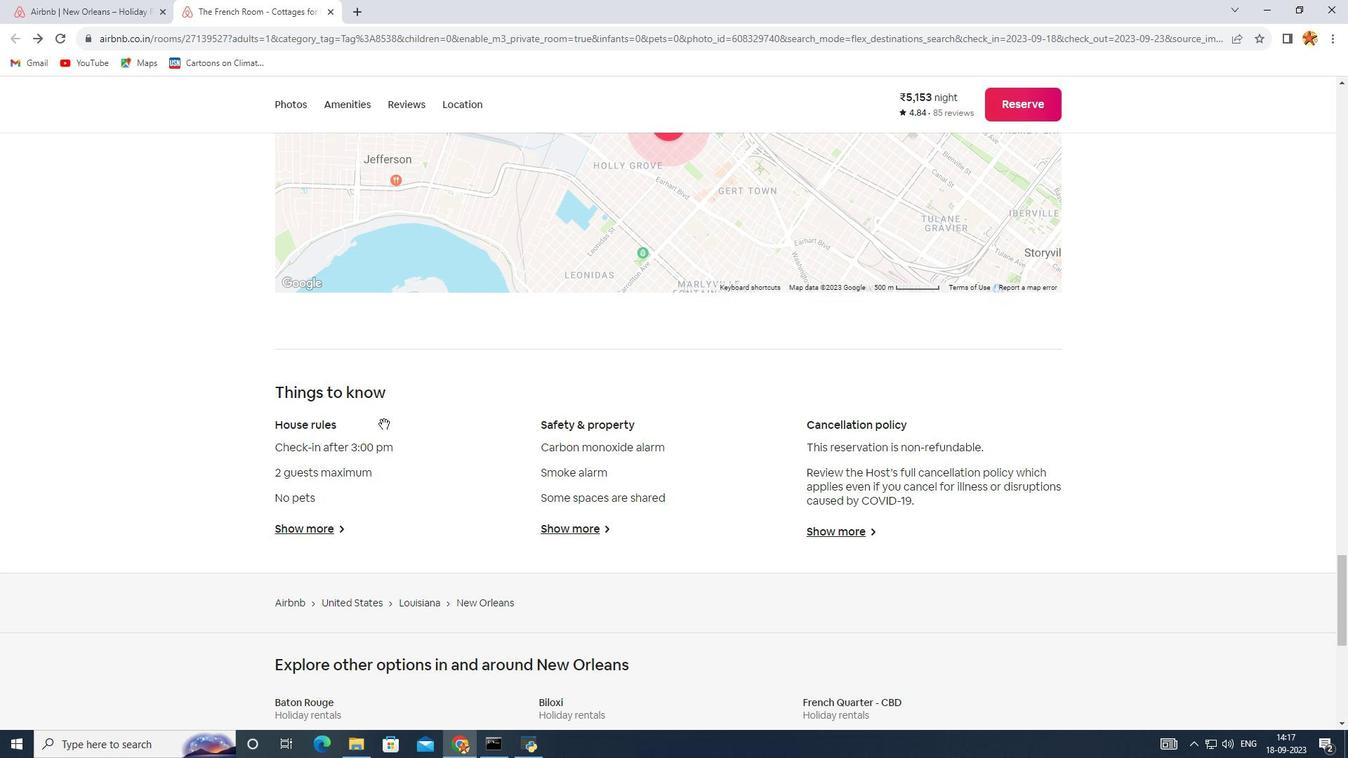 
Action: Mouse scrolled (384, 423) with delta (0, 0)
Screenshot: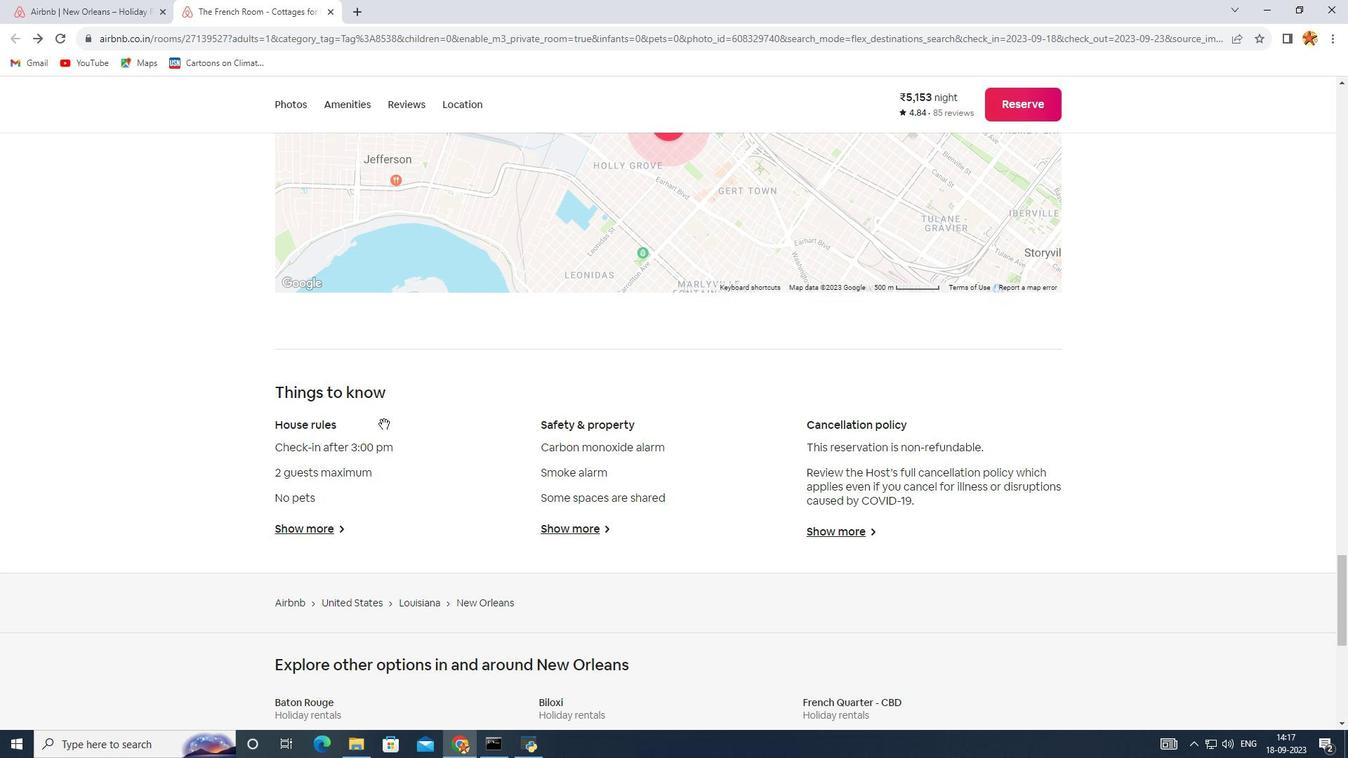 
Action: Mouse scrolled (384, 423) with delta (0, 0)
Screenshot: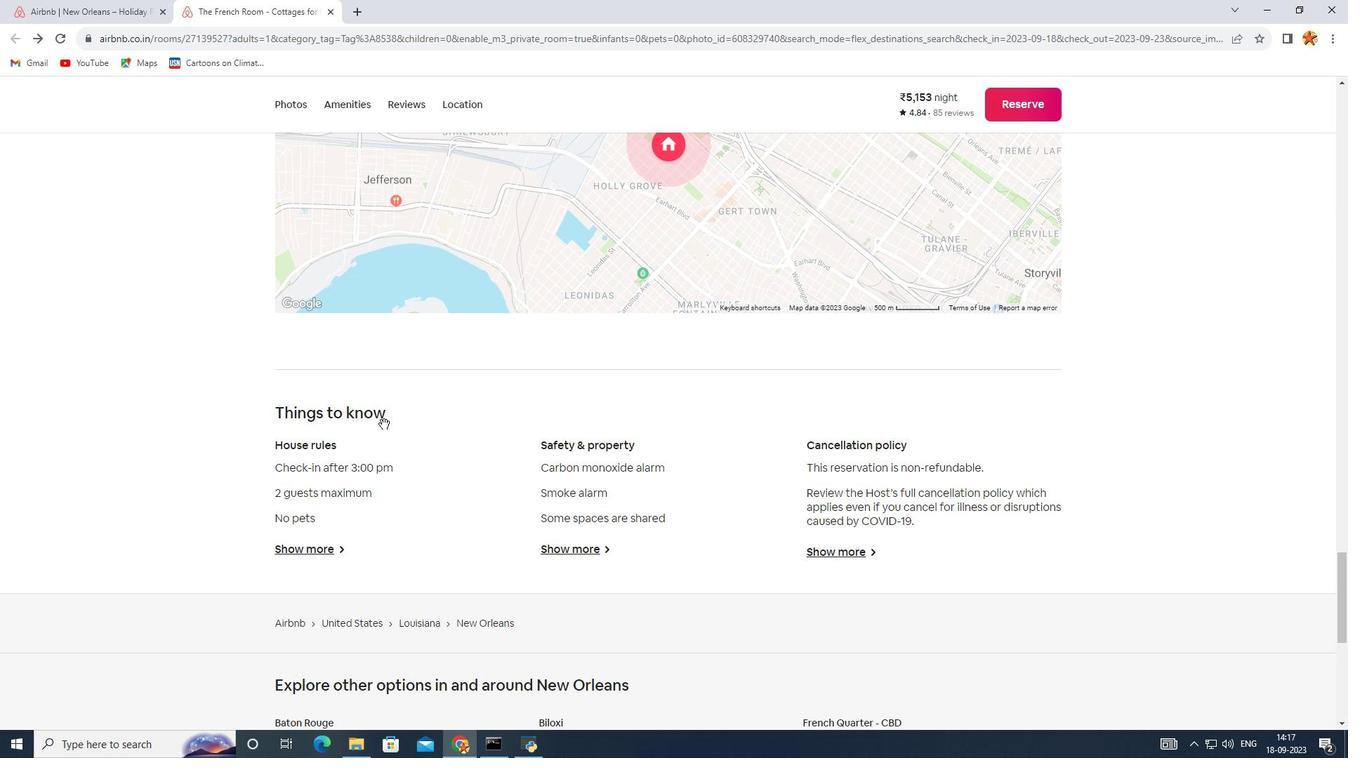 
Action: Mouse scrolled (384, 424) with delta (0, 0)
Screenshot: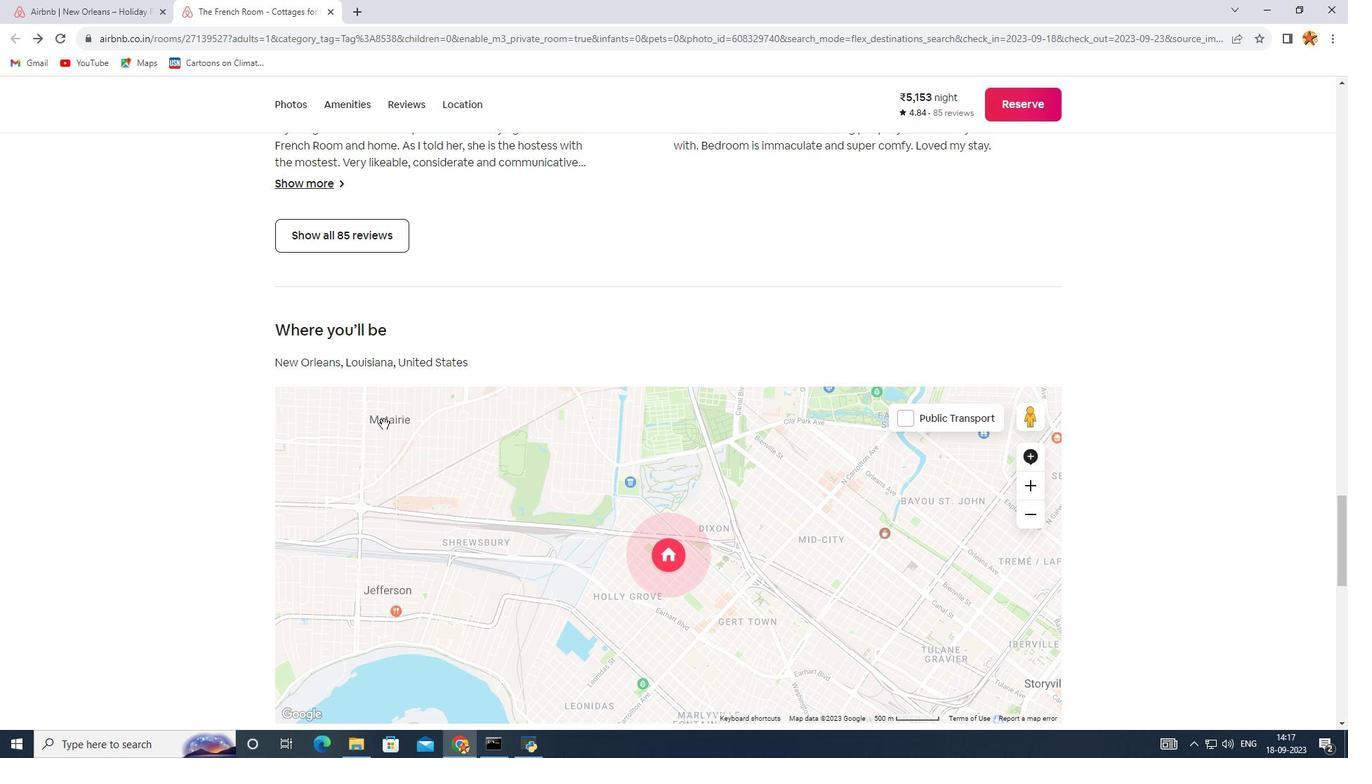 
Action: Mouse scrolled (384, 424) with delta (0, 0)
Screenshot: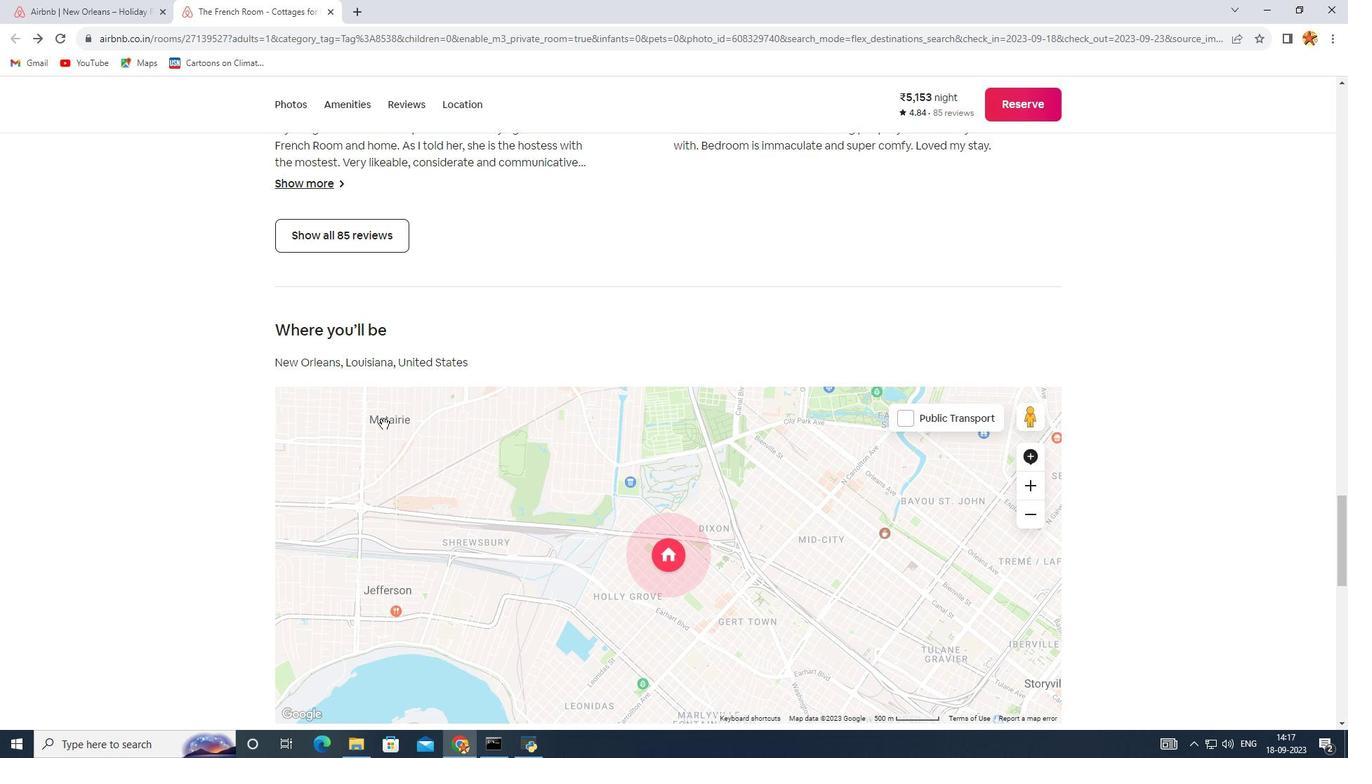 
Action: Mouse scrolled (384, 424) with delta (0, 0)
Screenshot: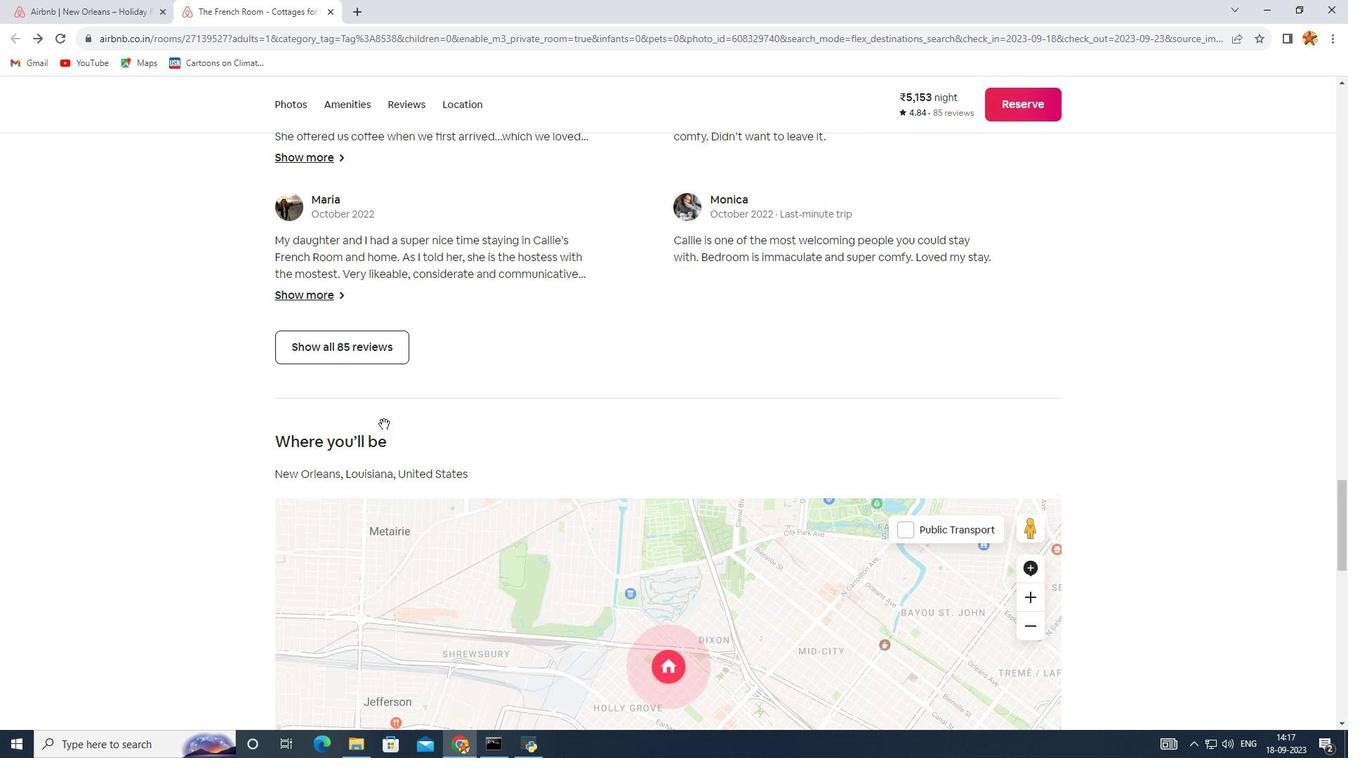 
Action: Mouse scrolled (384, 424) with delta (0, 0)
Screenshot: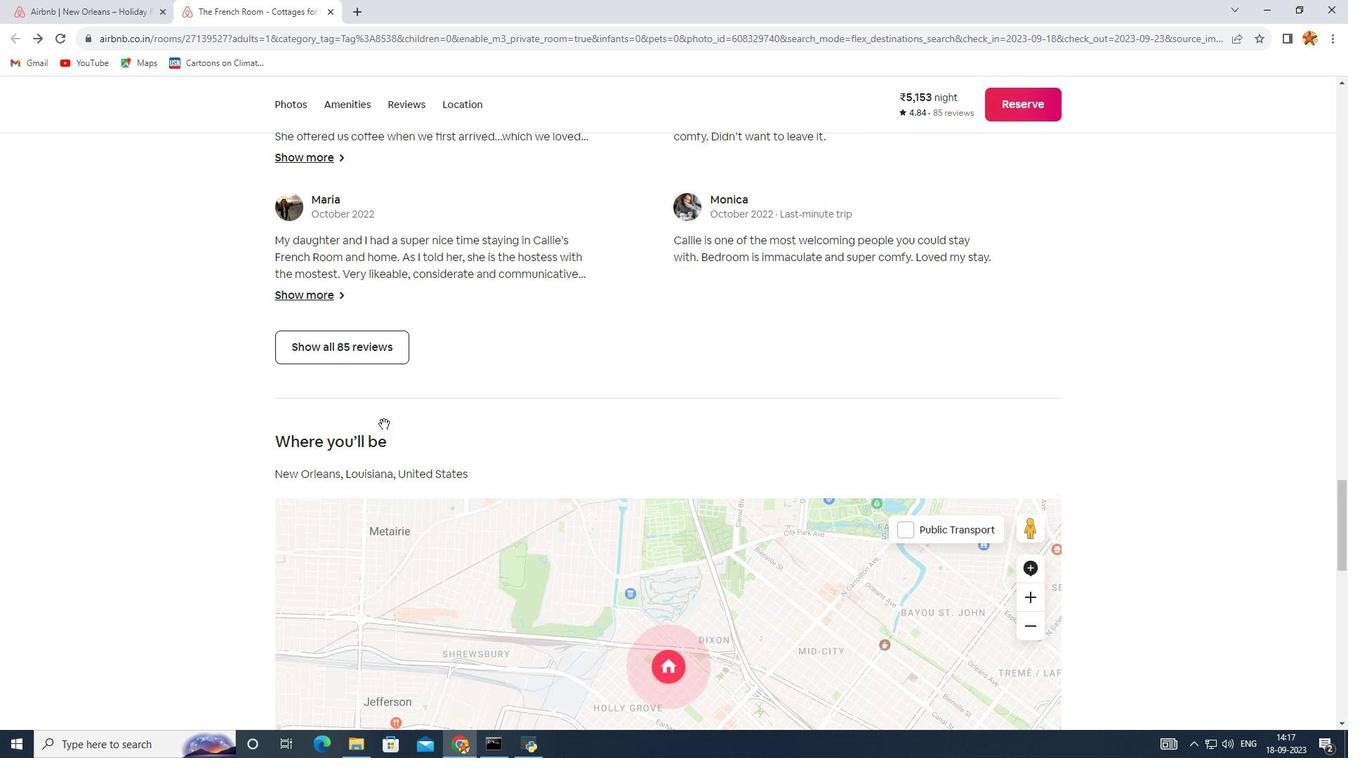 
Action: Mouse scrolled (384, 424) with delta (0, 0)
Screenshot: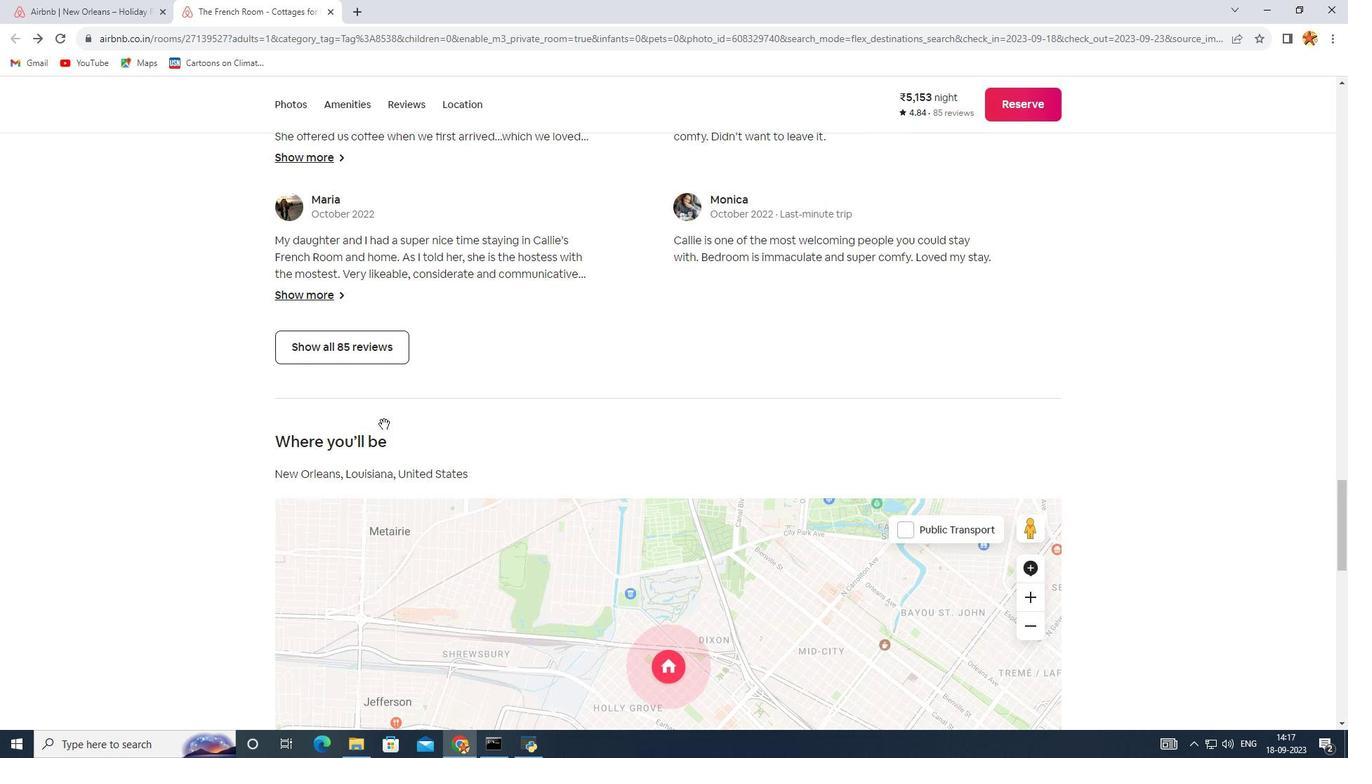 
Action: Mouse scrolled (384, 424) with delta (0, 0)
Screenshot: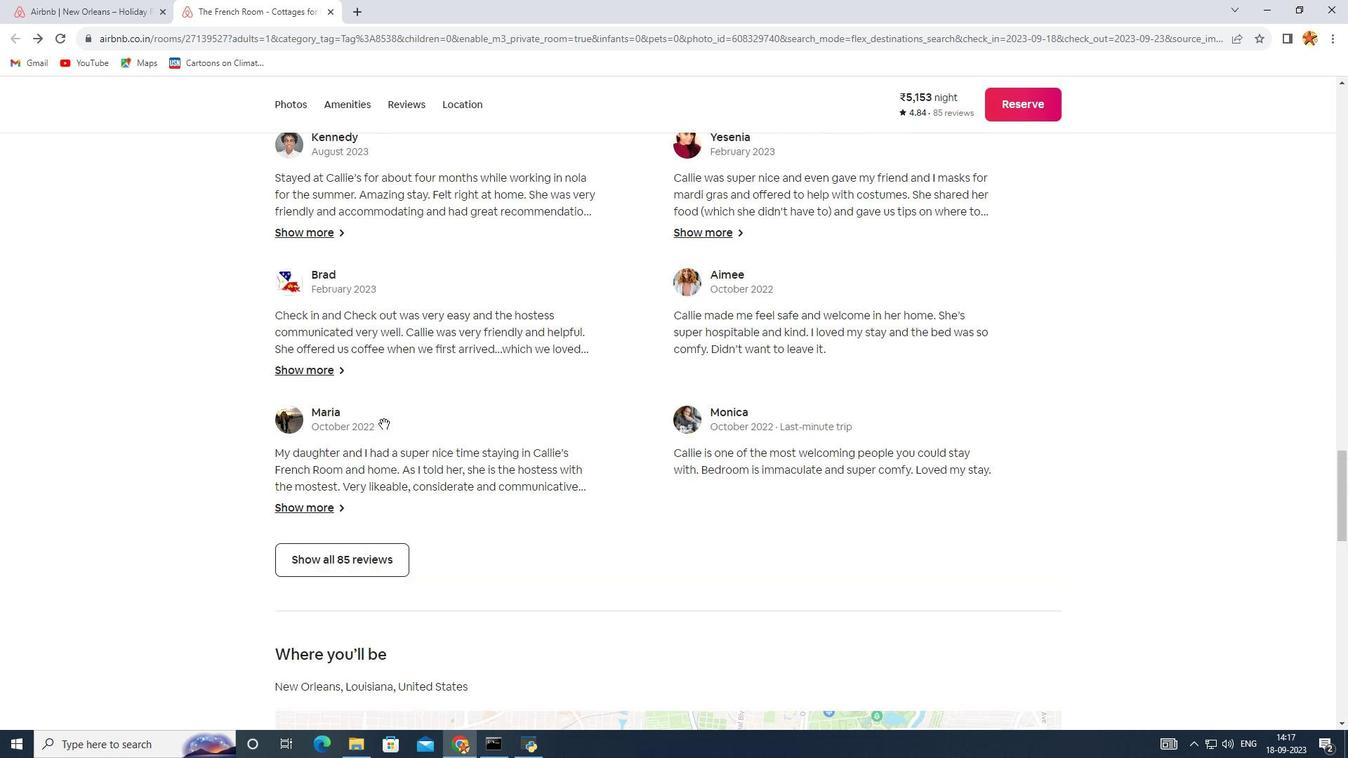 
Action: Mouse scrolled (384, 424) with delta (0, 0)
Screenshot: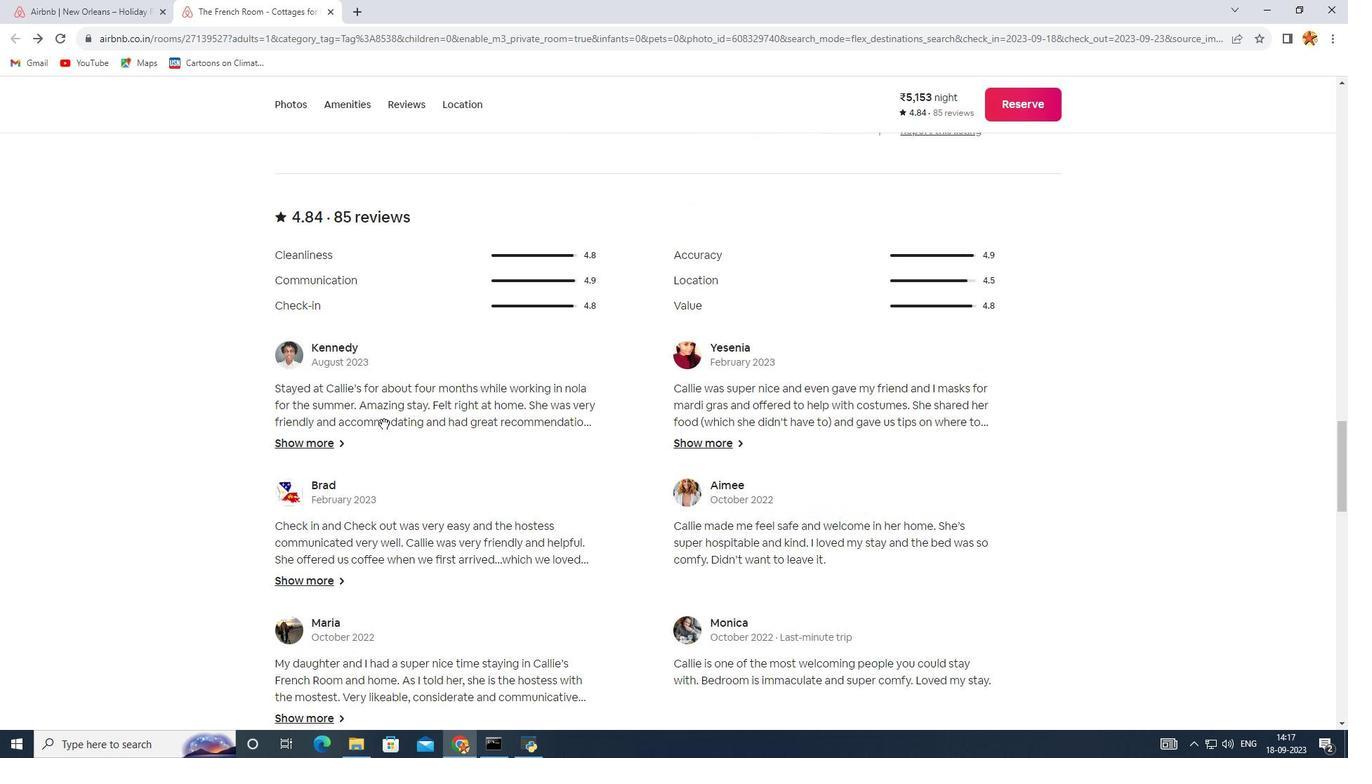 
Action: Mouse scrolled (384, 424) with delta (0, 0)
Screenshot: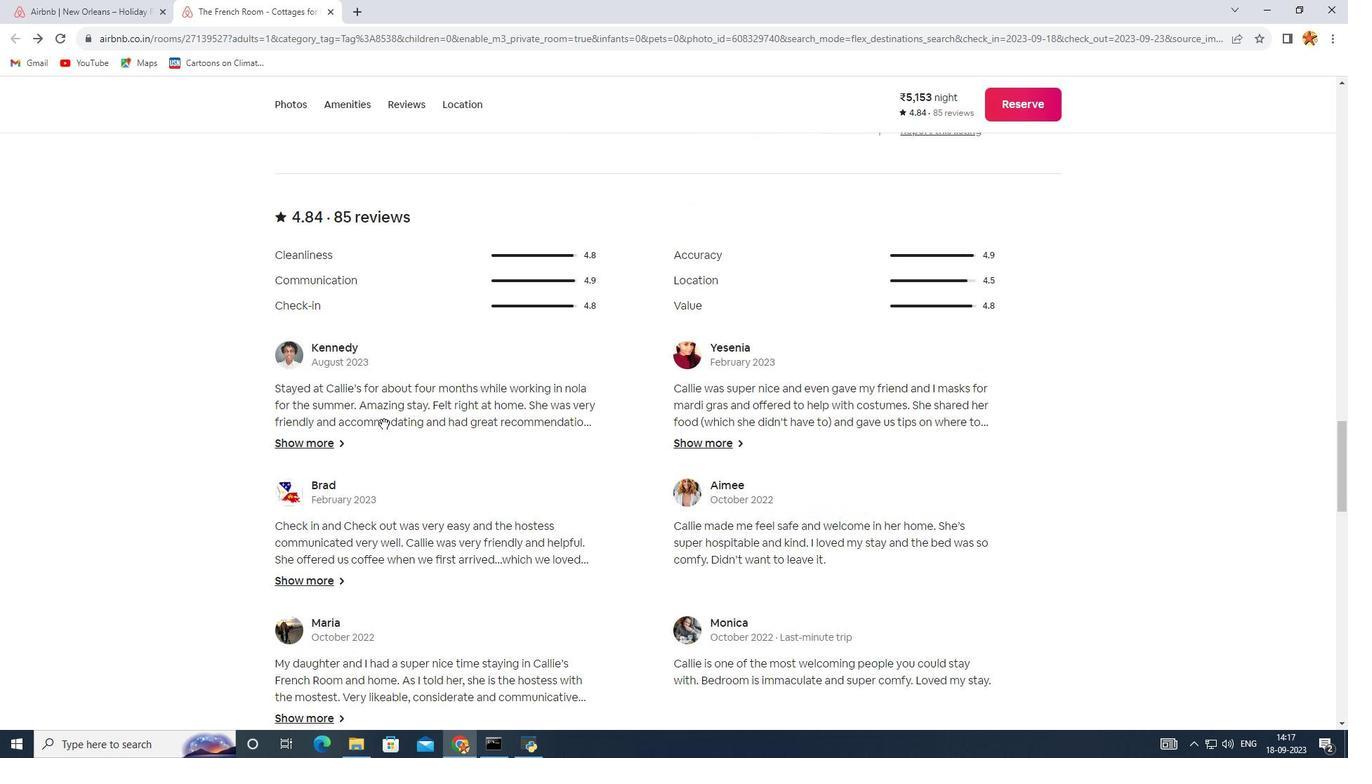 
Action: Mouse scrolled (384, 424) with delta (0, 0)
Screenshot: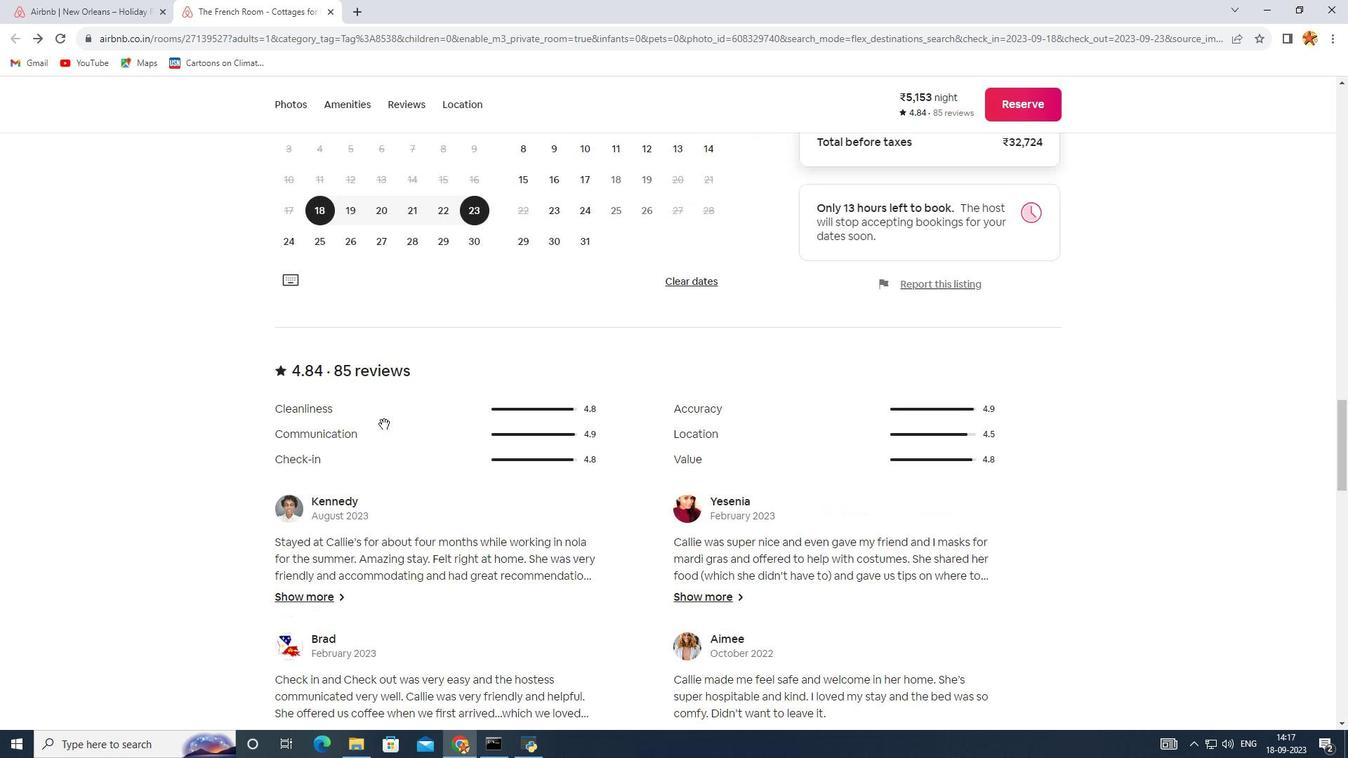 
Action: Mouse scrolled (384, 424) with delta (0, 0)
Screenshot: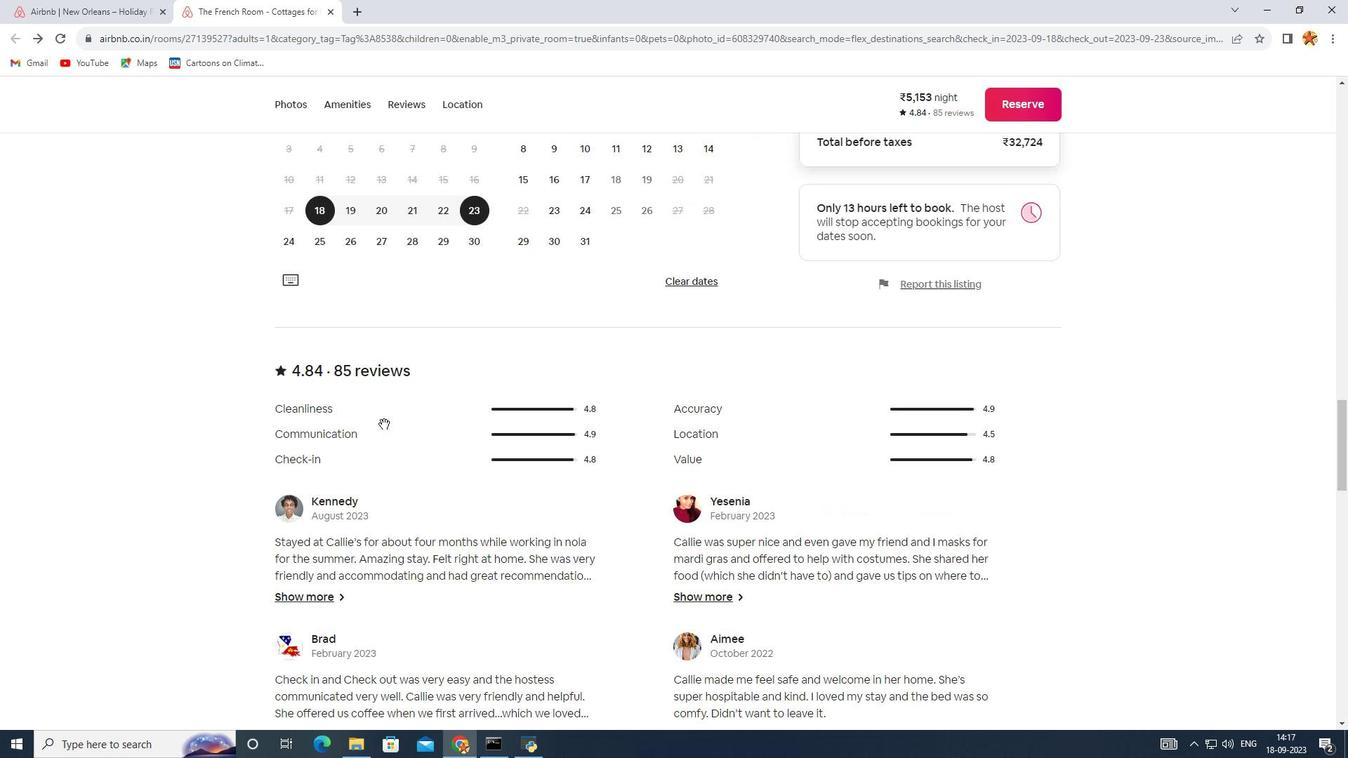 
Action: Mouse scrolled (384, 424) with delta (0, 0)
Screenshot: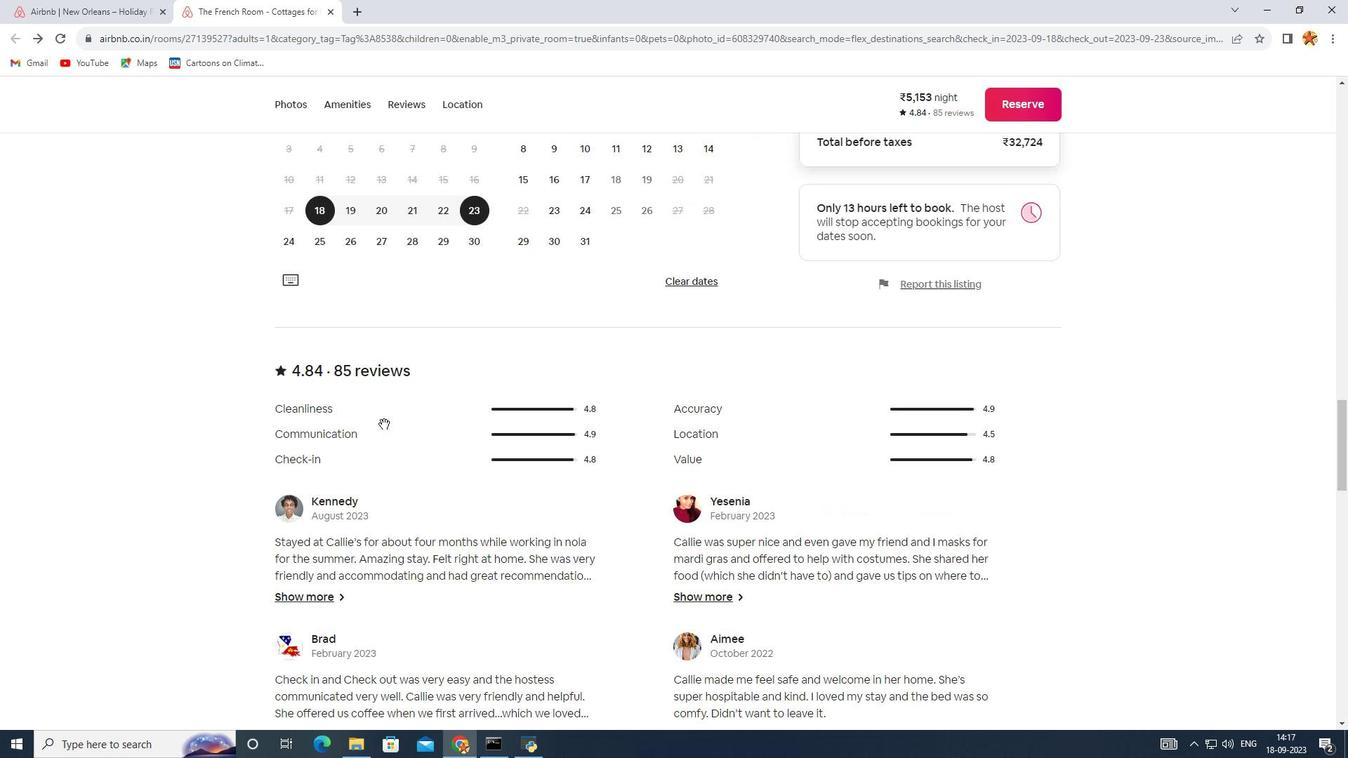 
Action: Mouse scrolled (384, 424) with delta (0, 0)
Screenshot: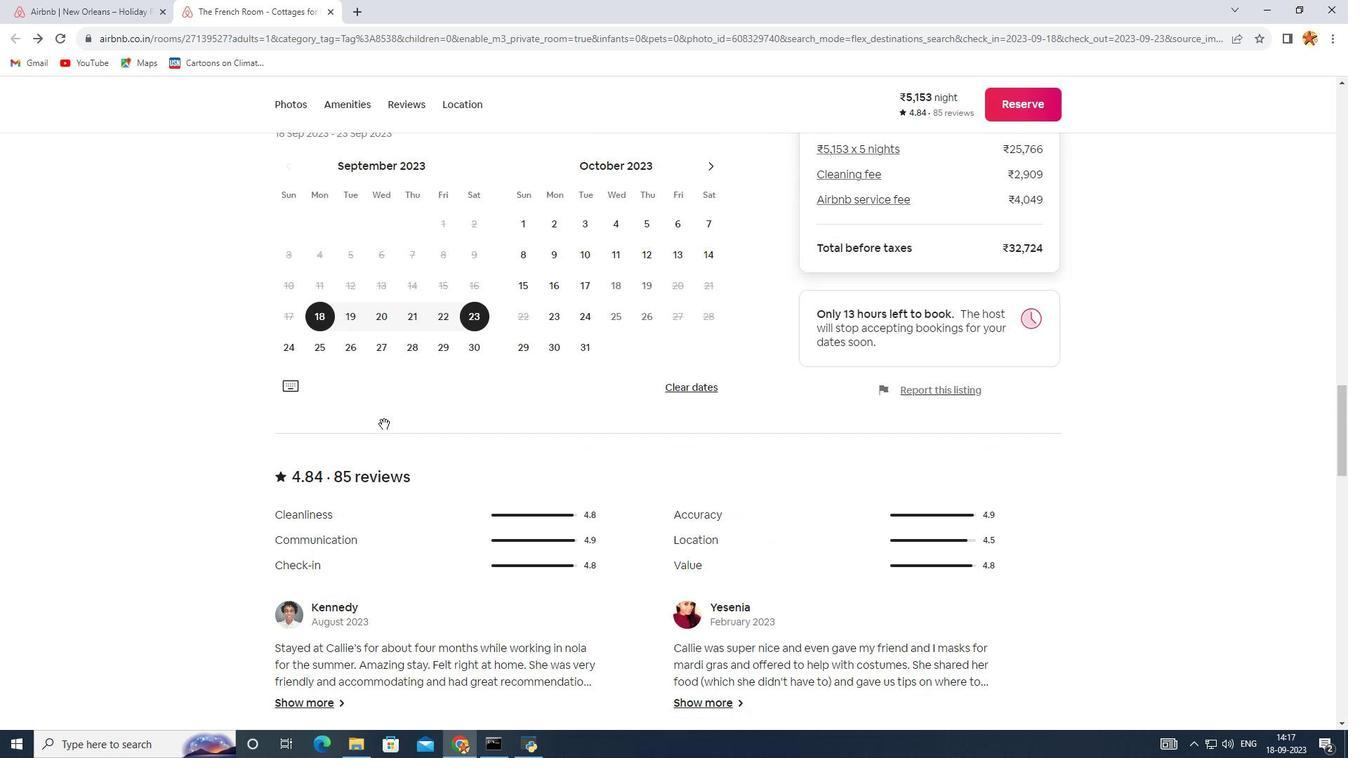 
Action: Mouse scrolled (384, 424) with delta (0, 0)
Screenshot: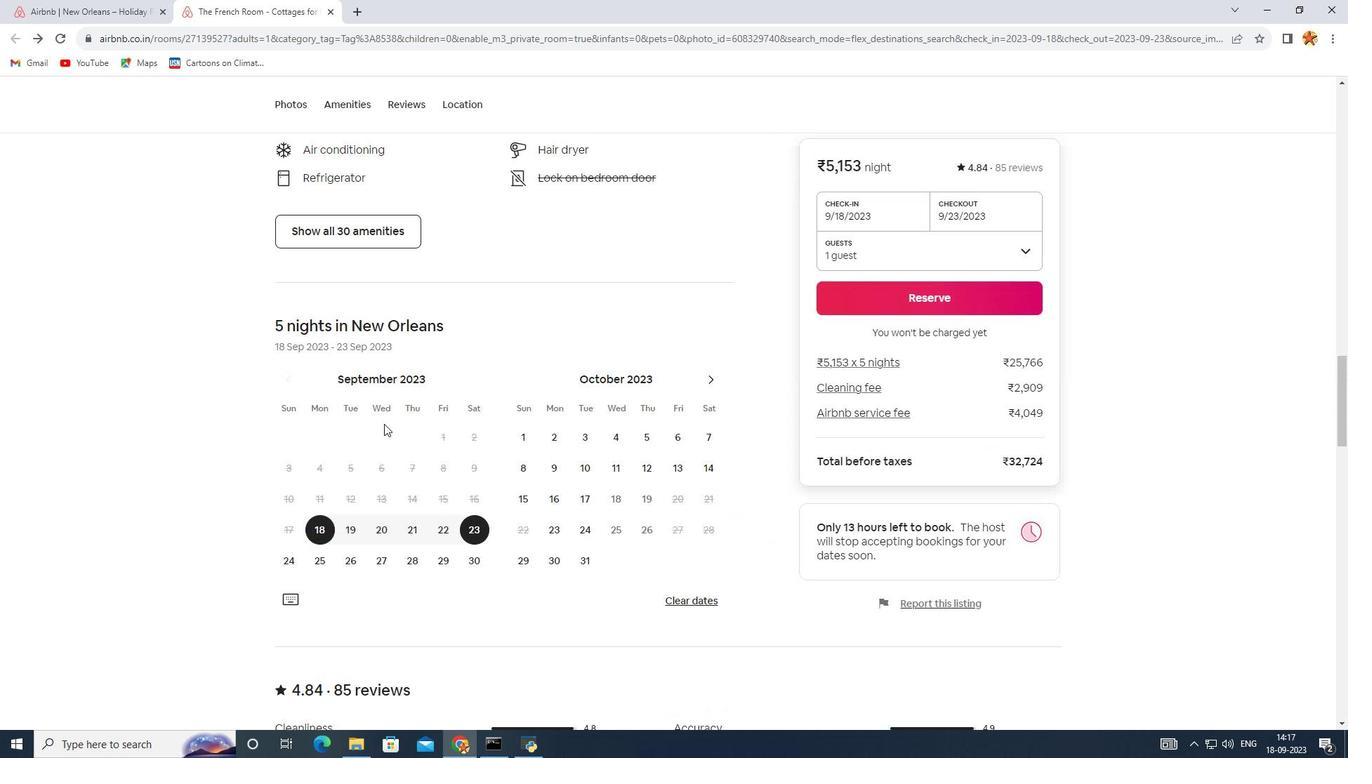 
Action: Mouse scrolled (384, 424) with delta (0, 0)
Screenshot: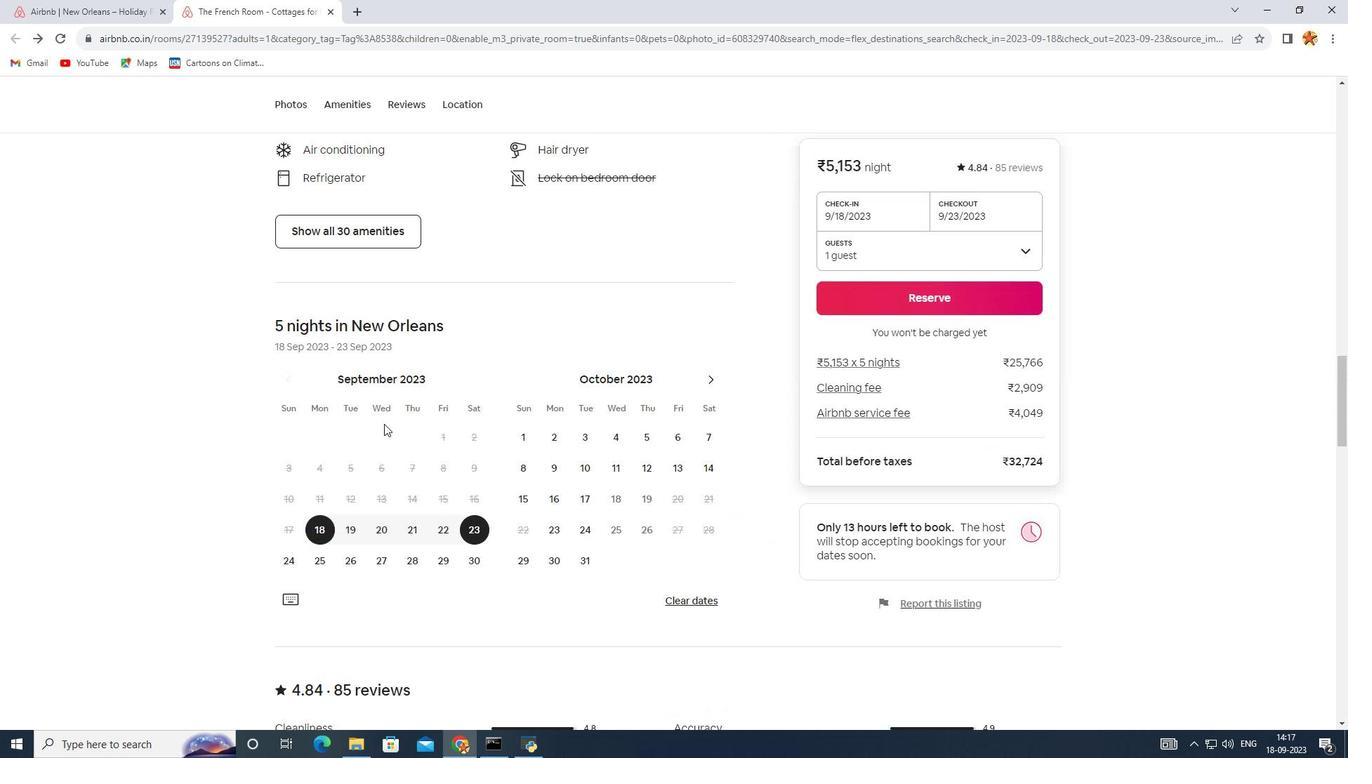 
Action: Mouse scrolled (384, 424) with delta (0, 0)
Screenshot: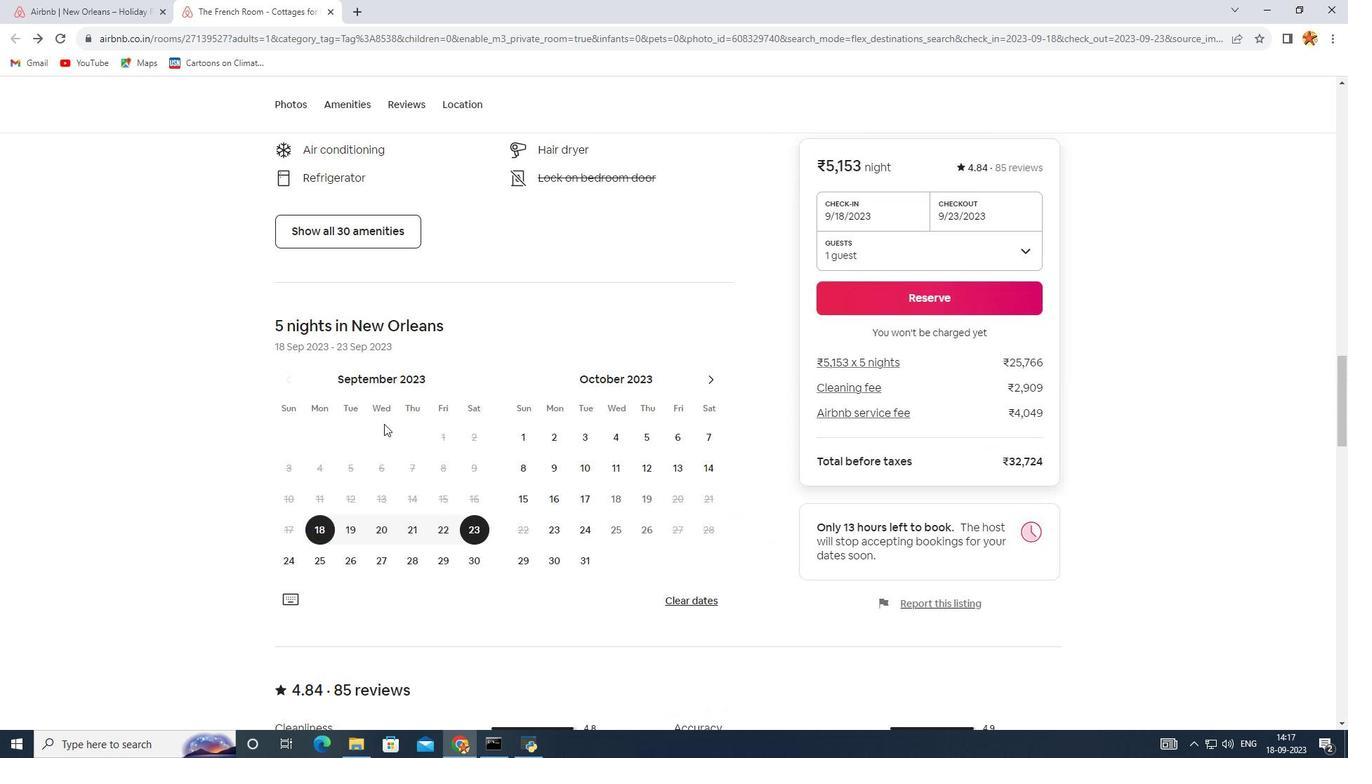 
Action: Mouse scrolled (384, 424) with delta (0, 0)
Screenshot: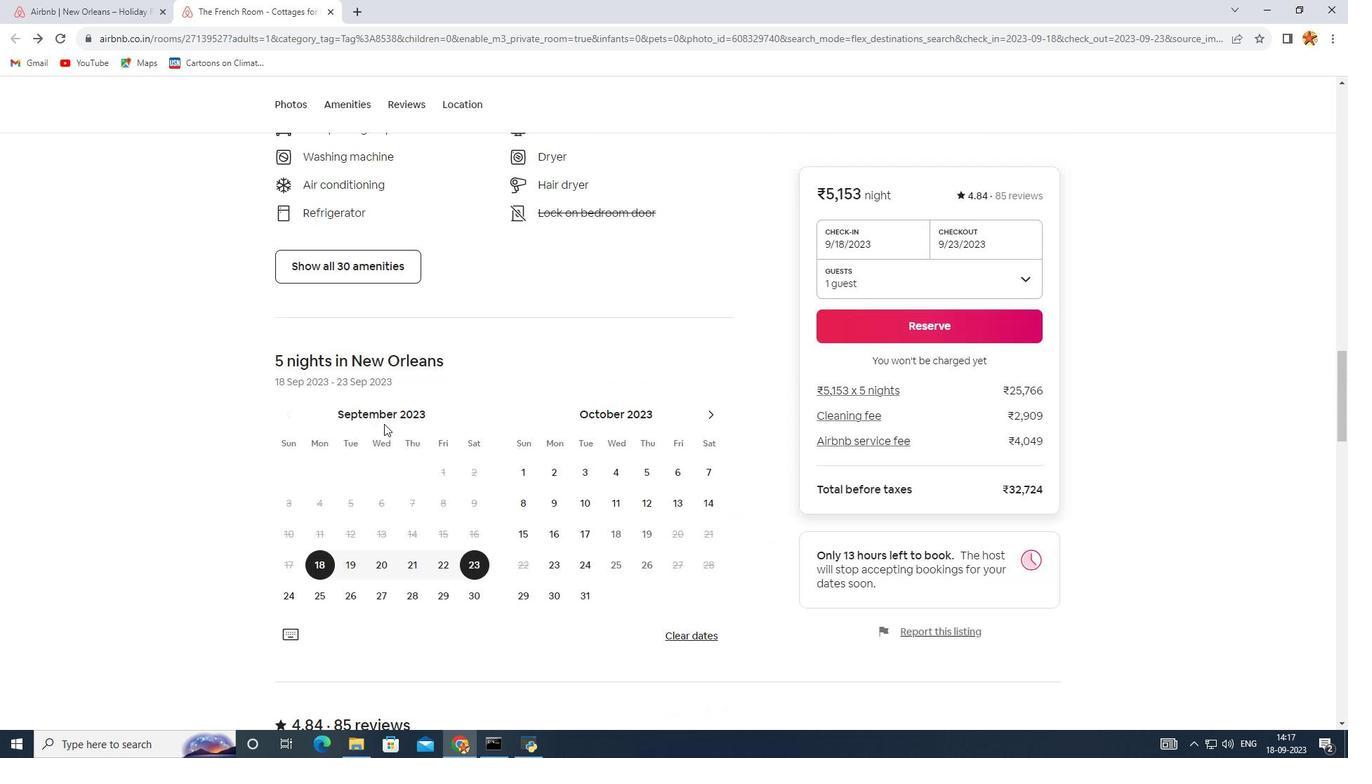 
Action: Mouse scrolled (384, 424) with delta (0, 0)
Screenshot: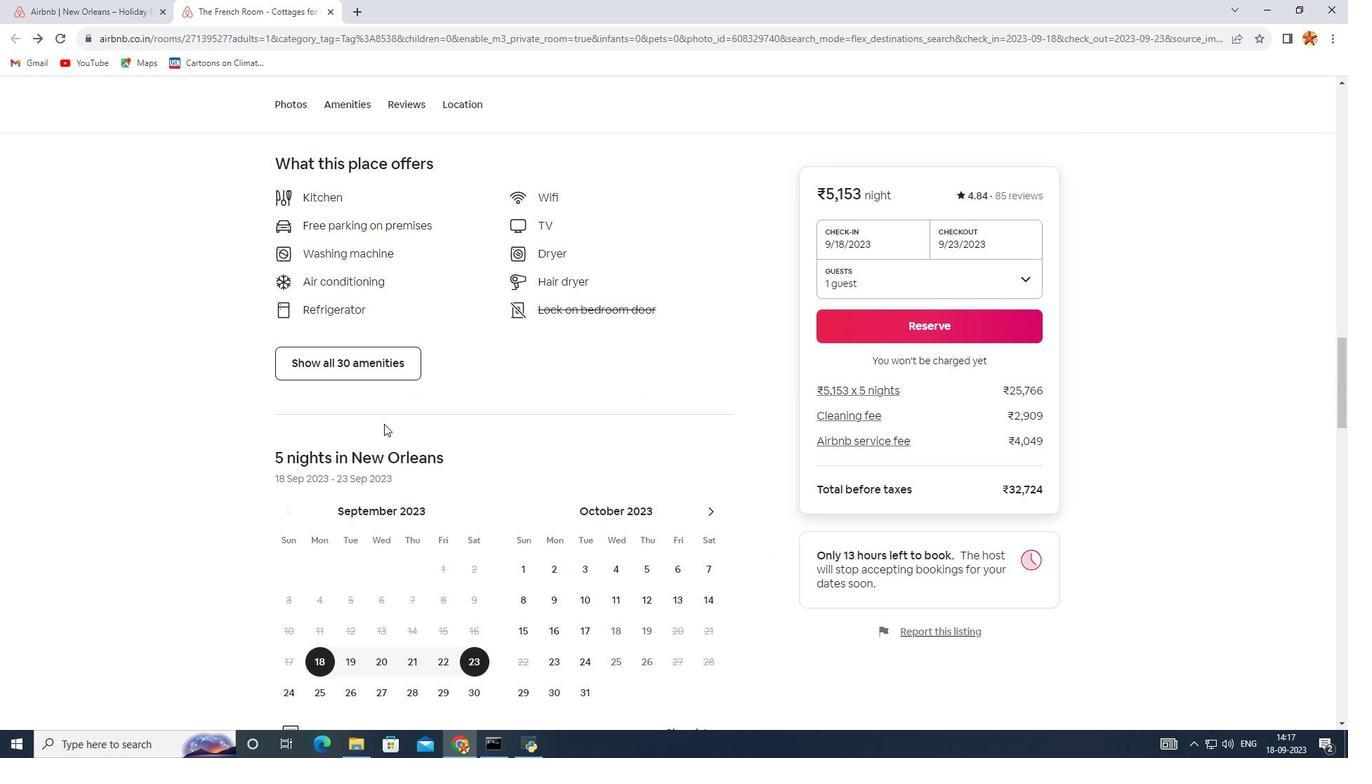 
Action: Mouse scrolled (384, 424) with delta (0, 0)
Screenshot: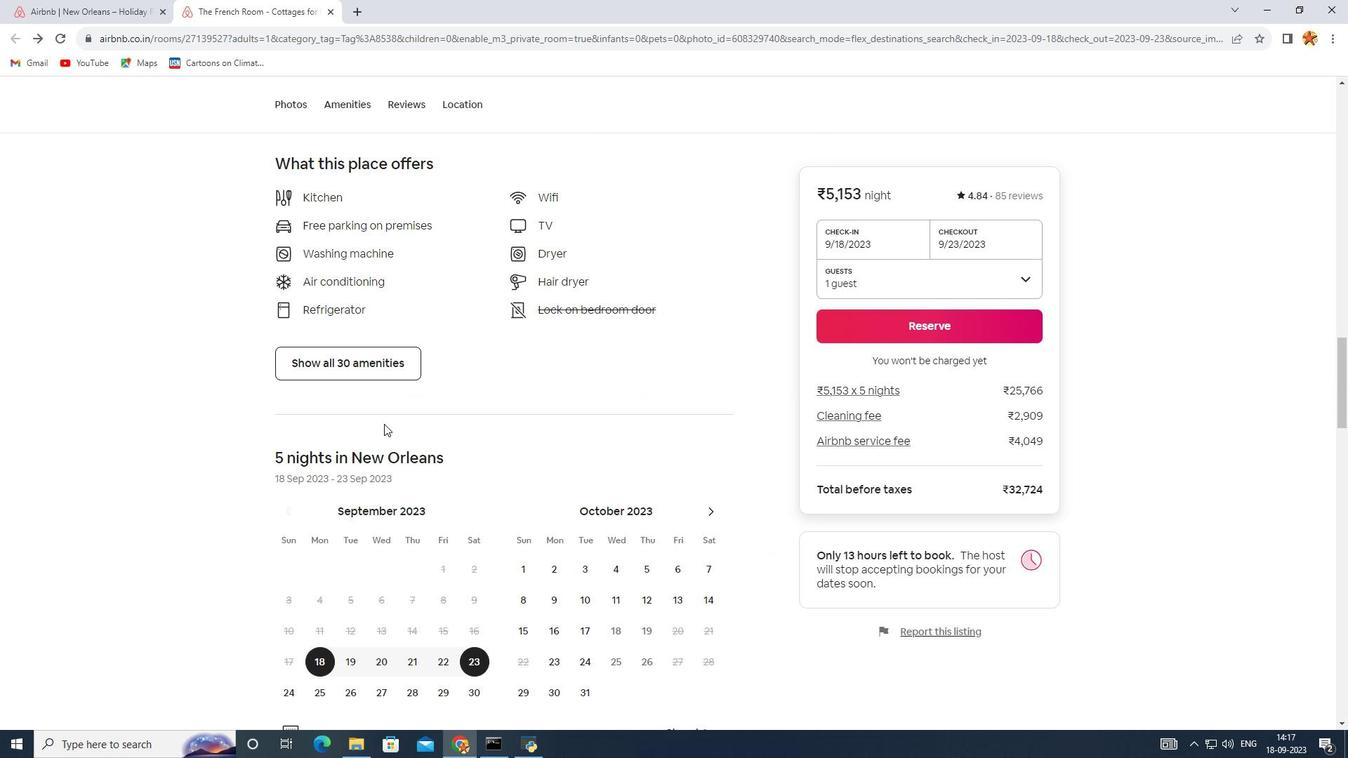 
Action: Mouse scrolled (384, 424) with delta (0, 0)
Screenshot: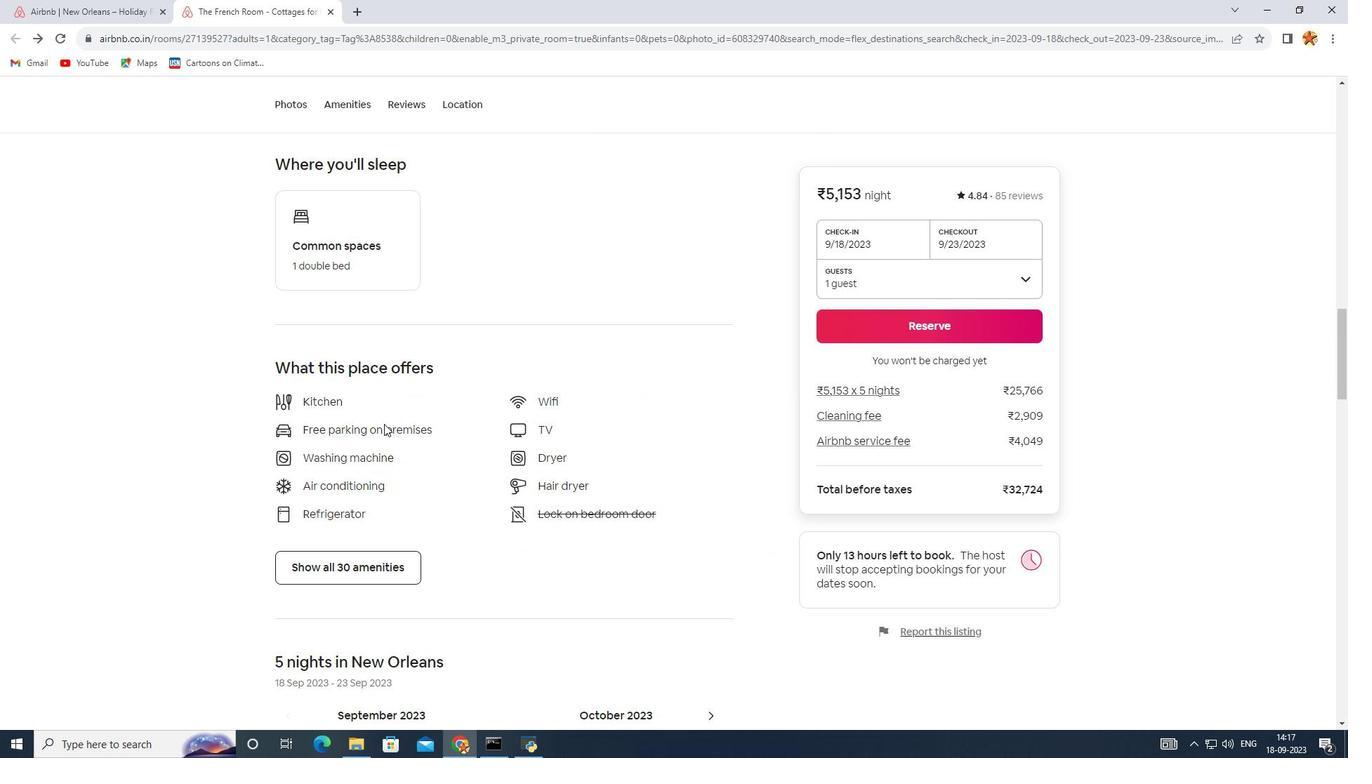 
Action: Mouse scrolled (384, 424) with delta (0, 0)
Screenshot: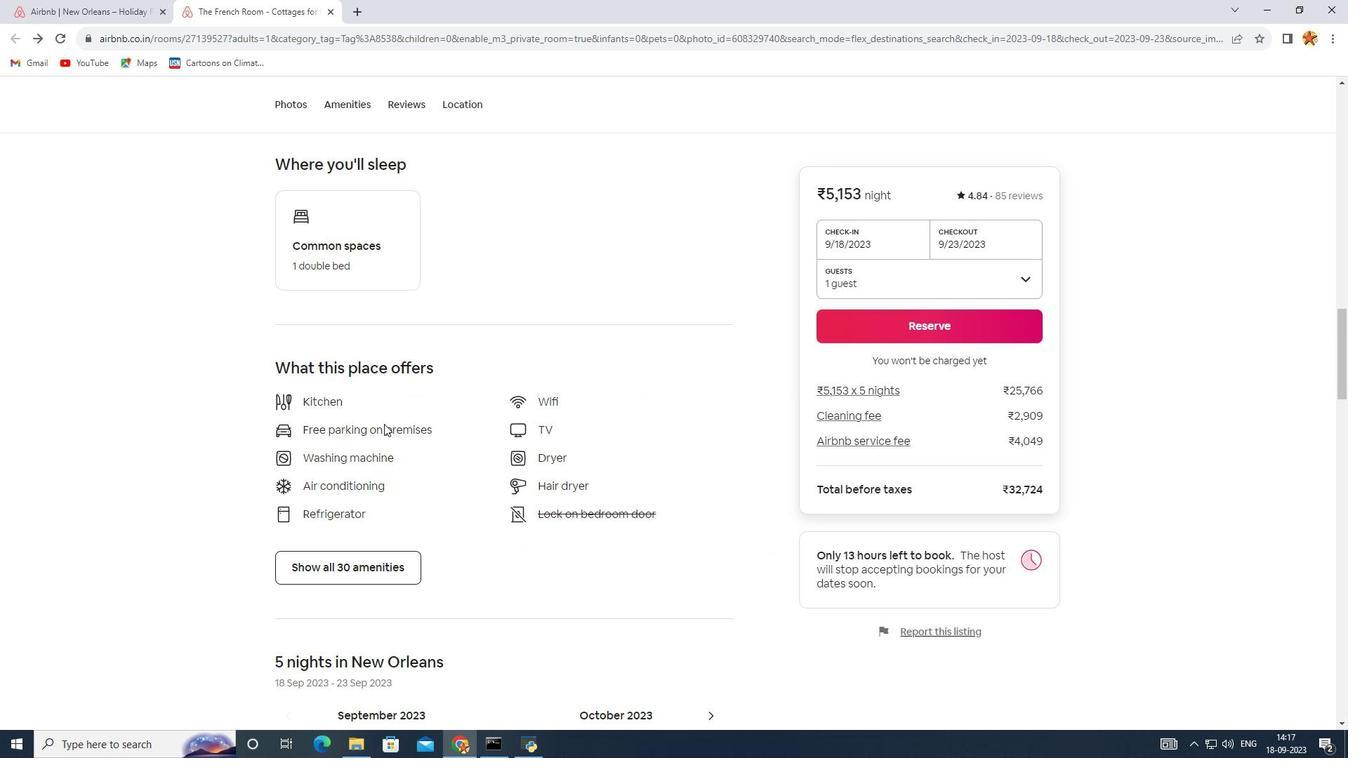
Action: Mouse scrolled (384, 424) with delta (0, 0)
Screenshot: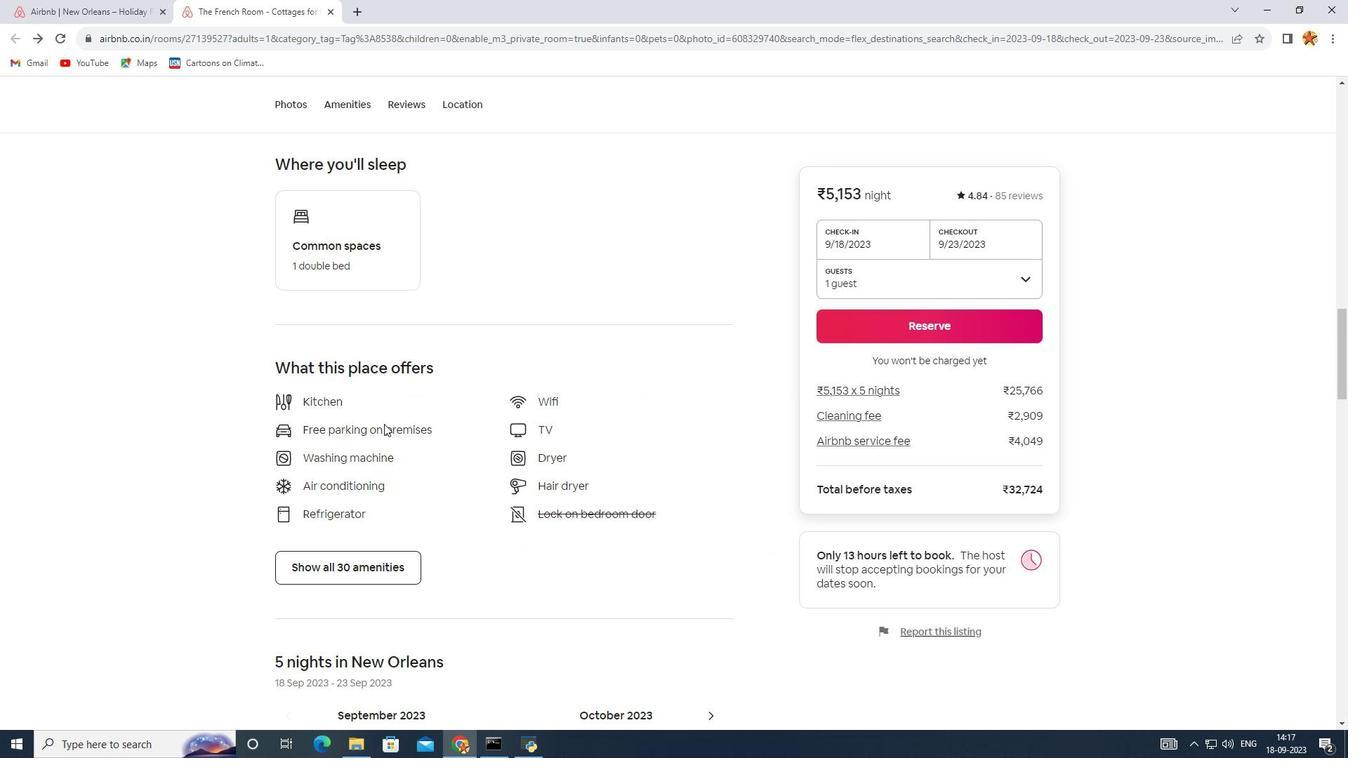 
Action: Mouse scrolled (384, 424) with delta (0, 0)
Screenshot: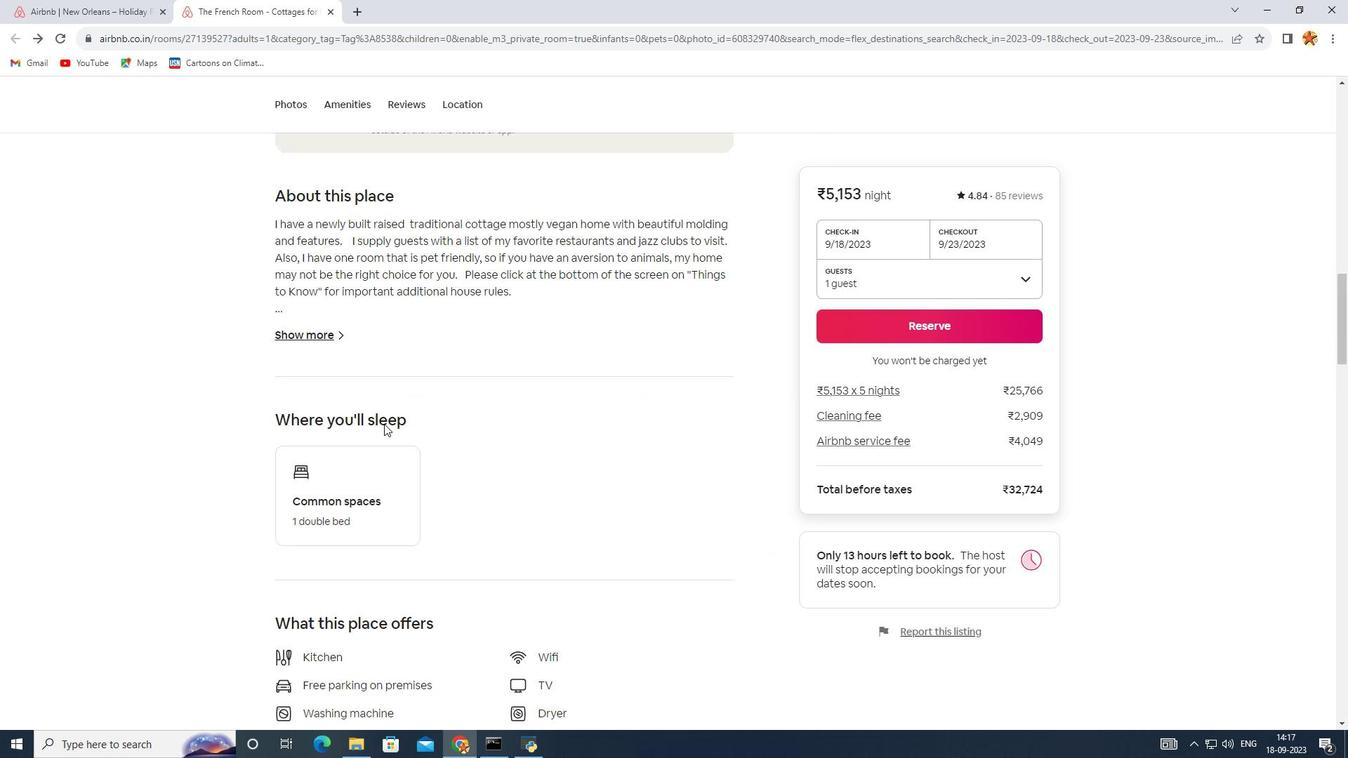 
Action: Mouse scrolled (384, 424) with delta (0, 0)
Screenshot: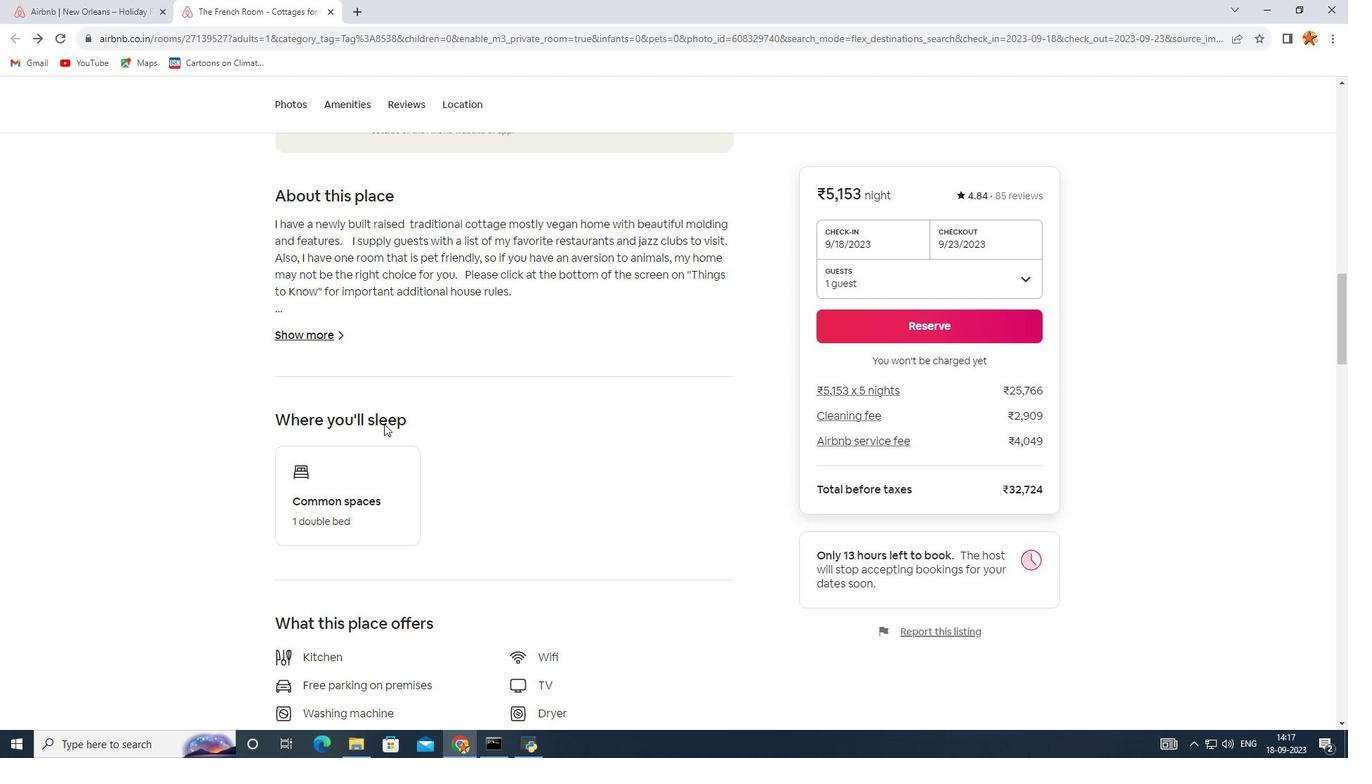 
Action: Mouse scrolled (384, 424) with delta (0, 0)
Screenshot: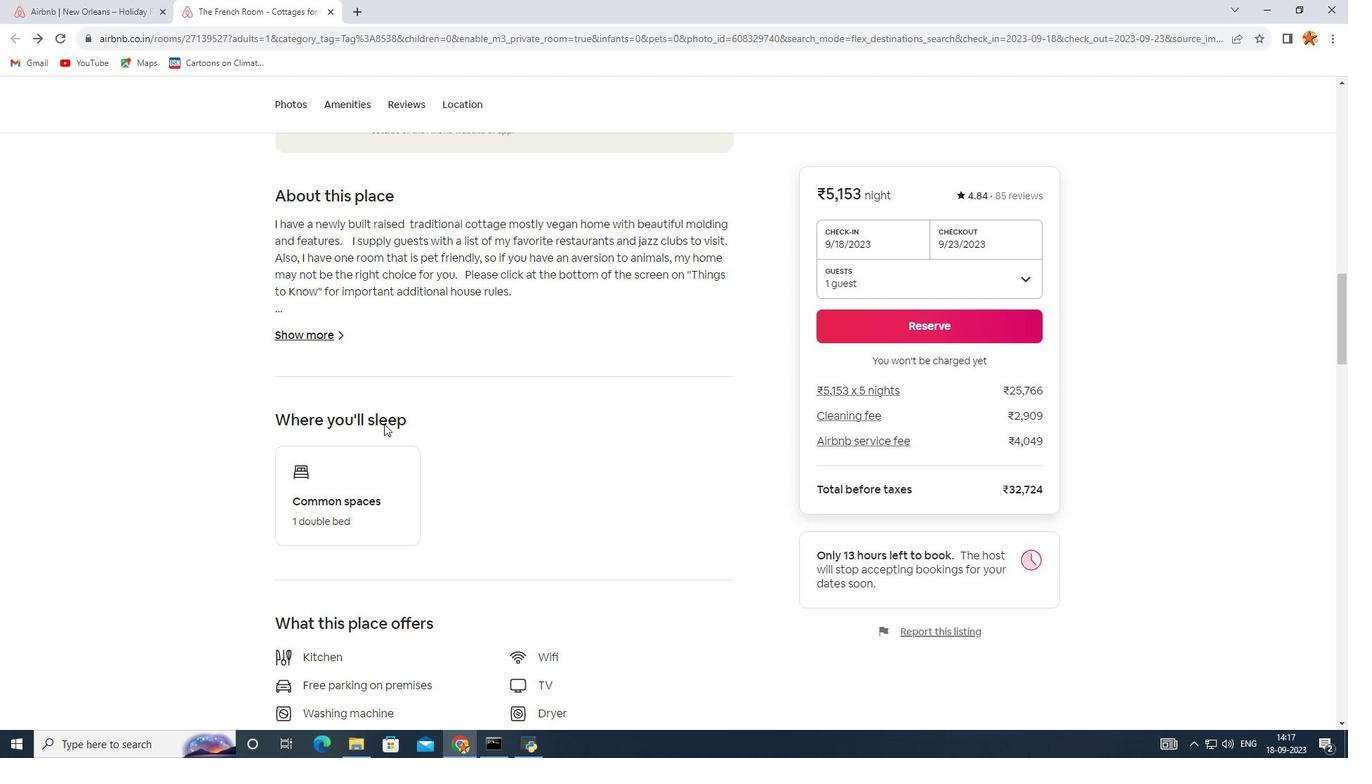 
Action: Mouse scrolled (384, 424) with delta (0, 0)
Screenshot: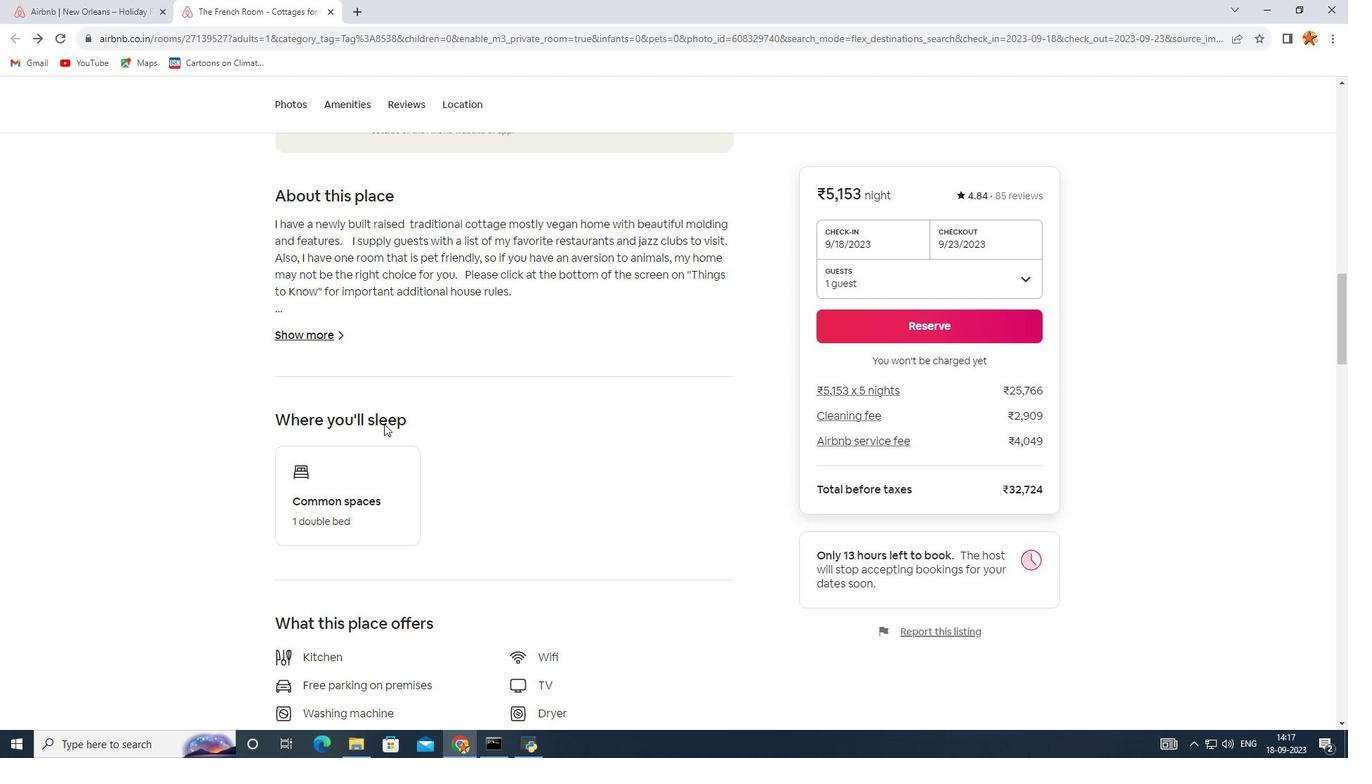 
Action: Mouse scrolled (384, 424) with delta (0, 0)
Screenshot: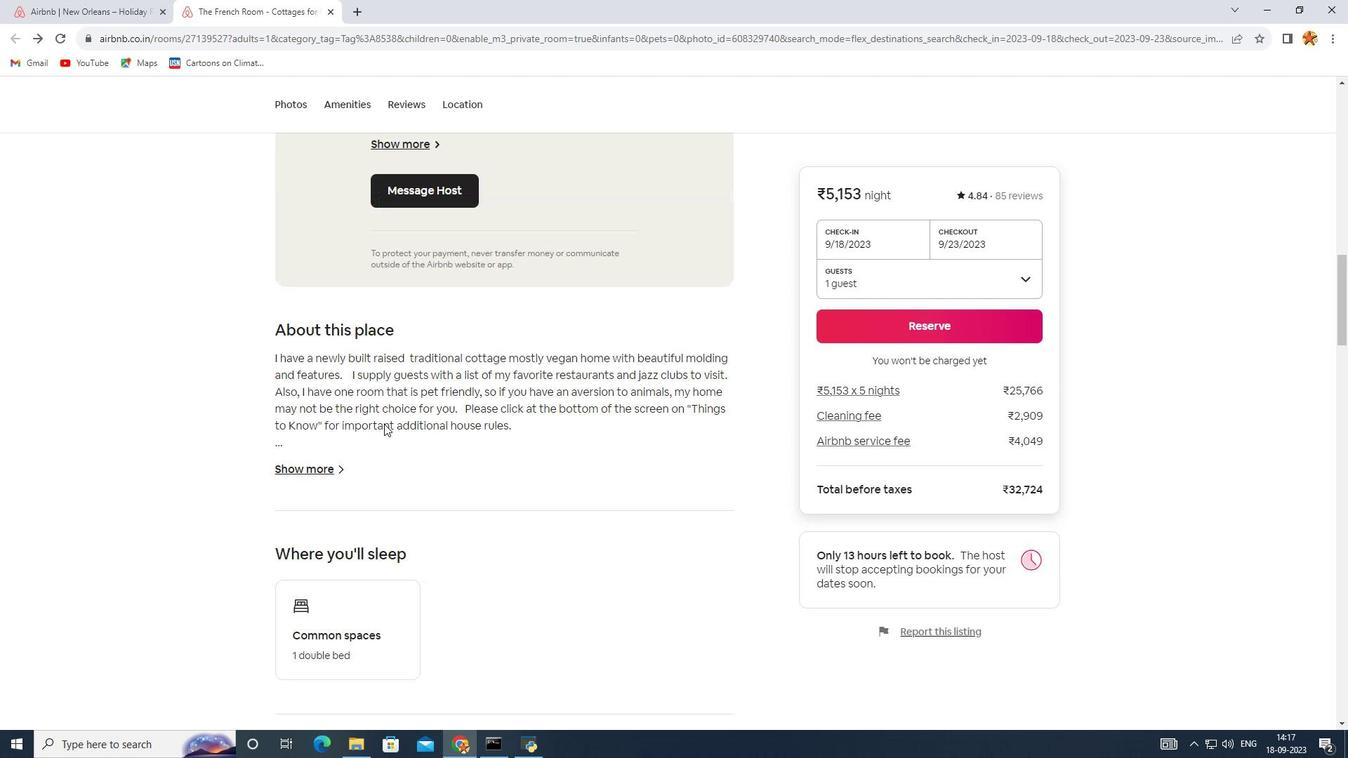 
Action: Mouse scrolled (384, 424) with delta (0, 0)
Screenshot: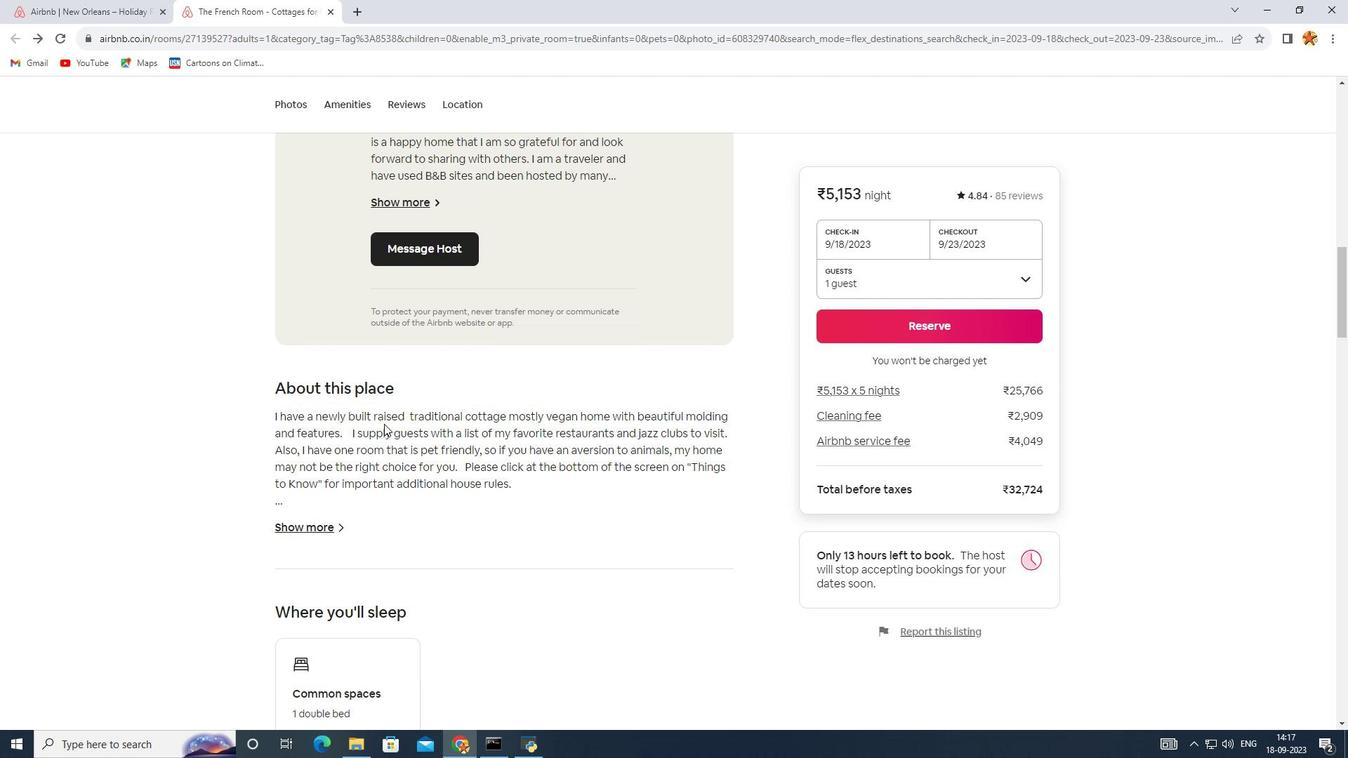 
Action: Mouse scrolled (384, 424) with delta (0, 0)
Screenshot: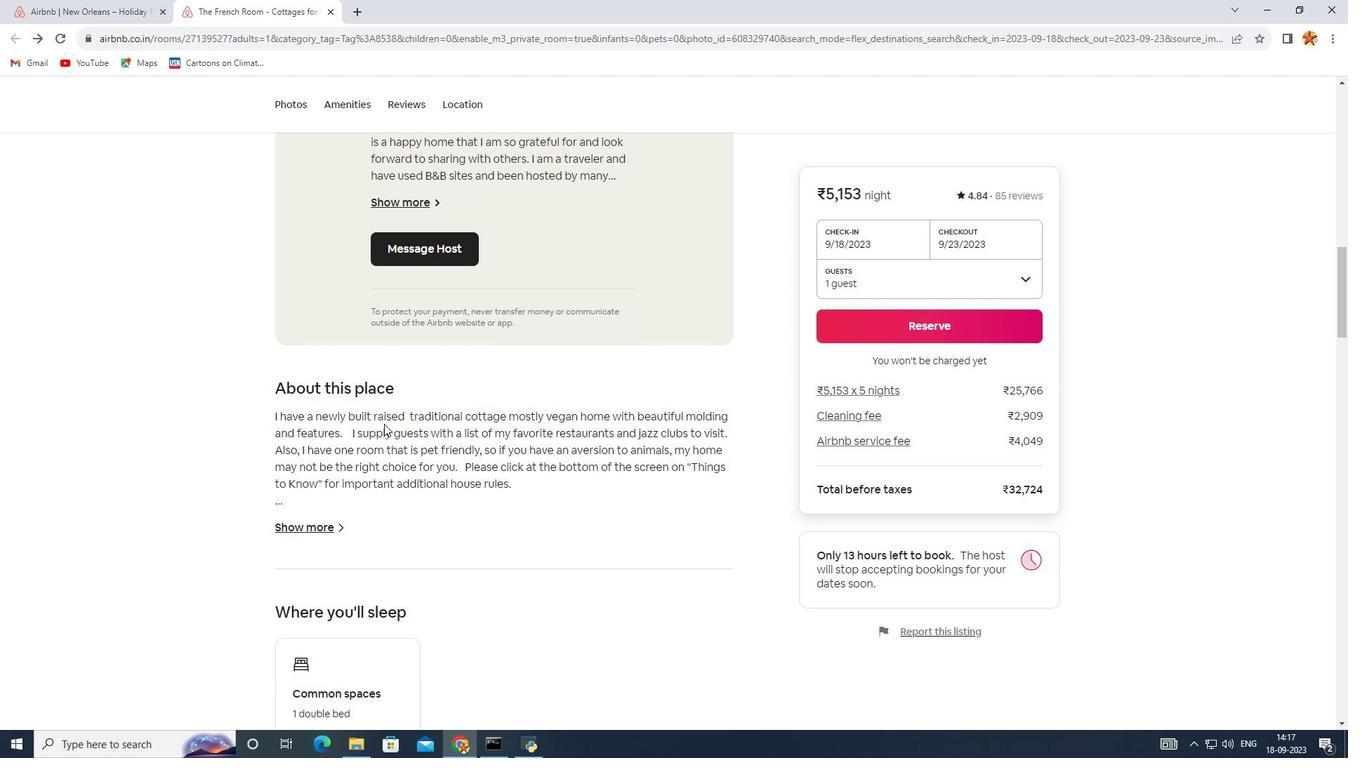 
Action: Mouse scrolled (384, 424) with delta (0, 0)
Screenshot: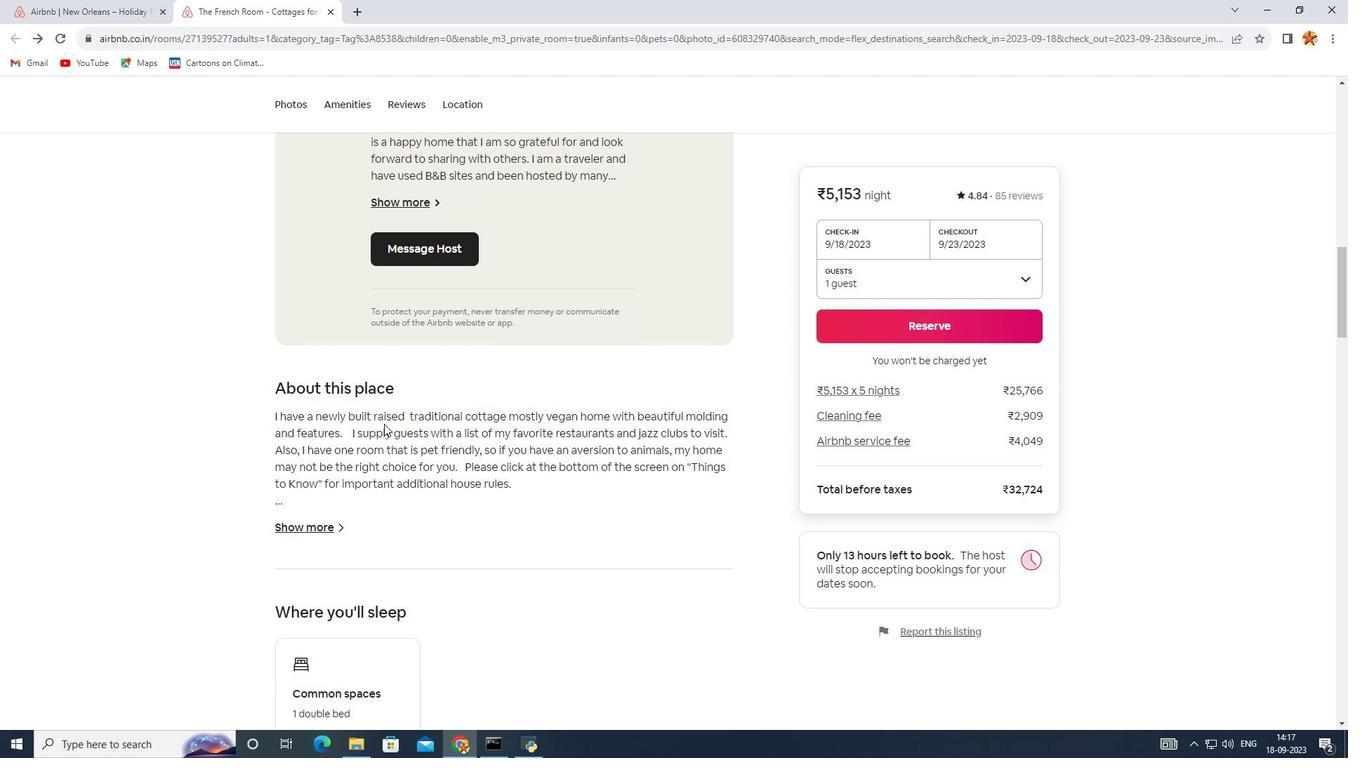 
Action: Mouse scrolled (384, 424) with delta (0, 0)
Screenshot: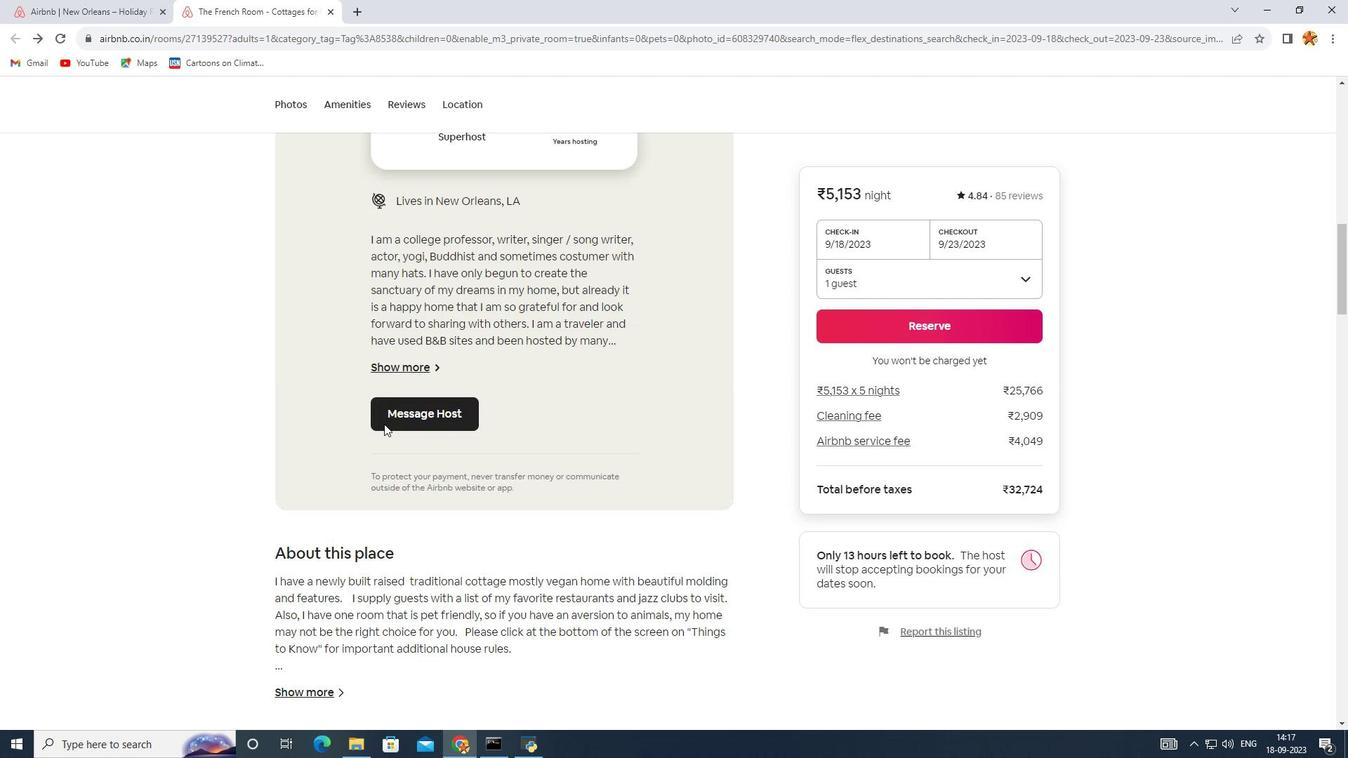 
Action: Mouse scrolled (384, 424) with delta (0, 0)
Screenshot: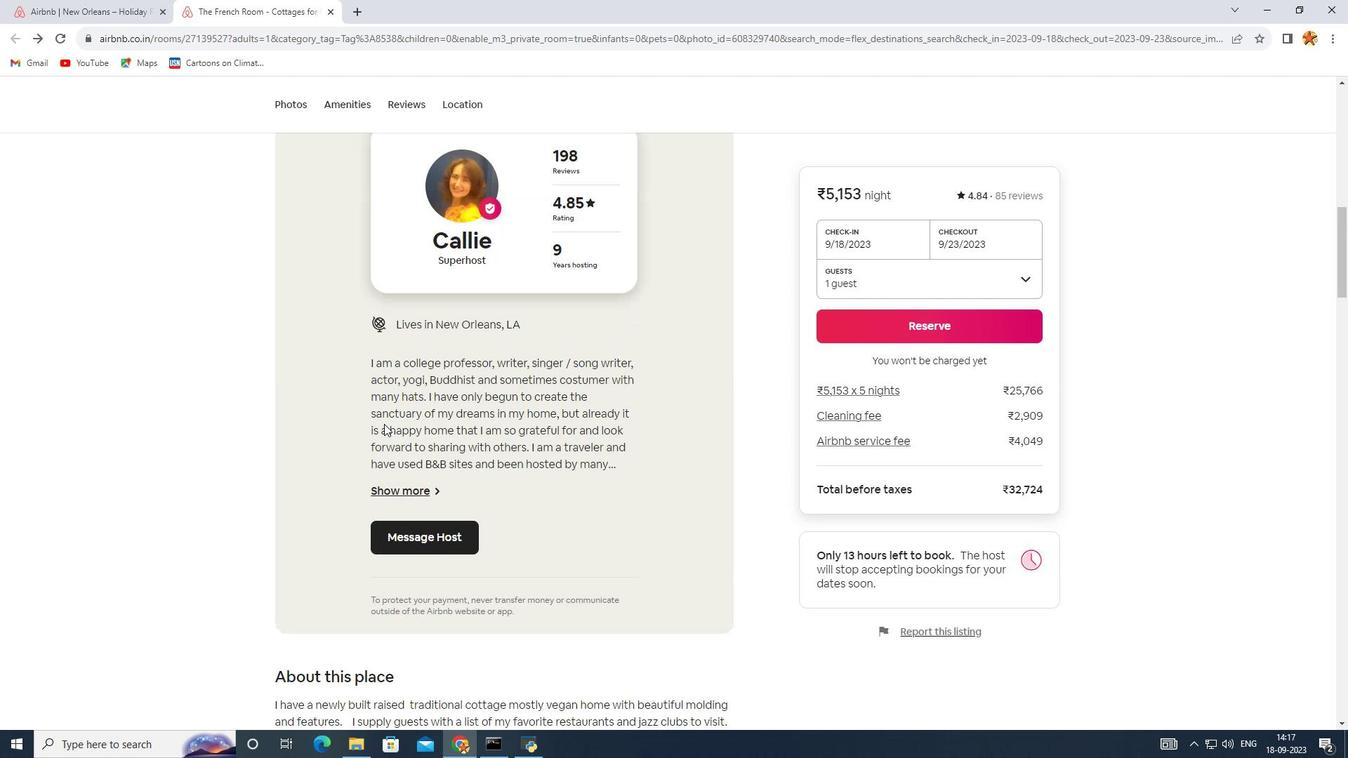 
Action: Mouse scrolled (384, 424) with delta (0, 0)
Screenshot: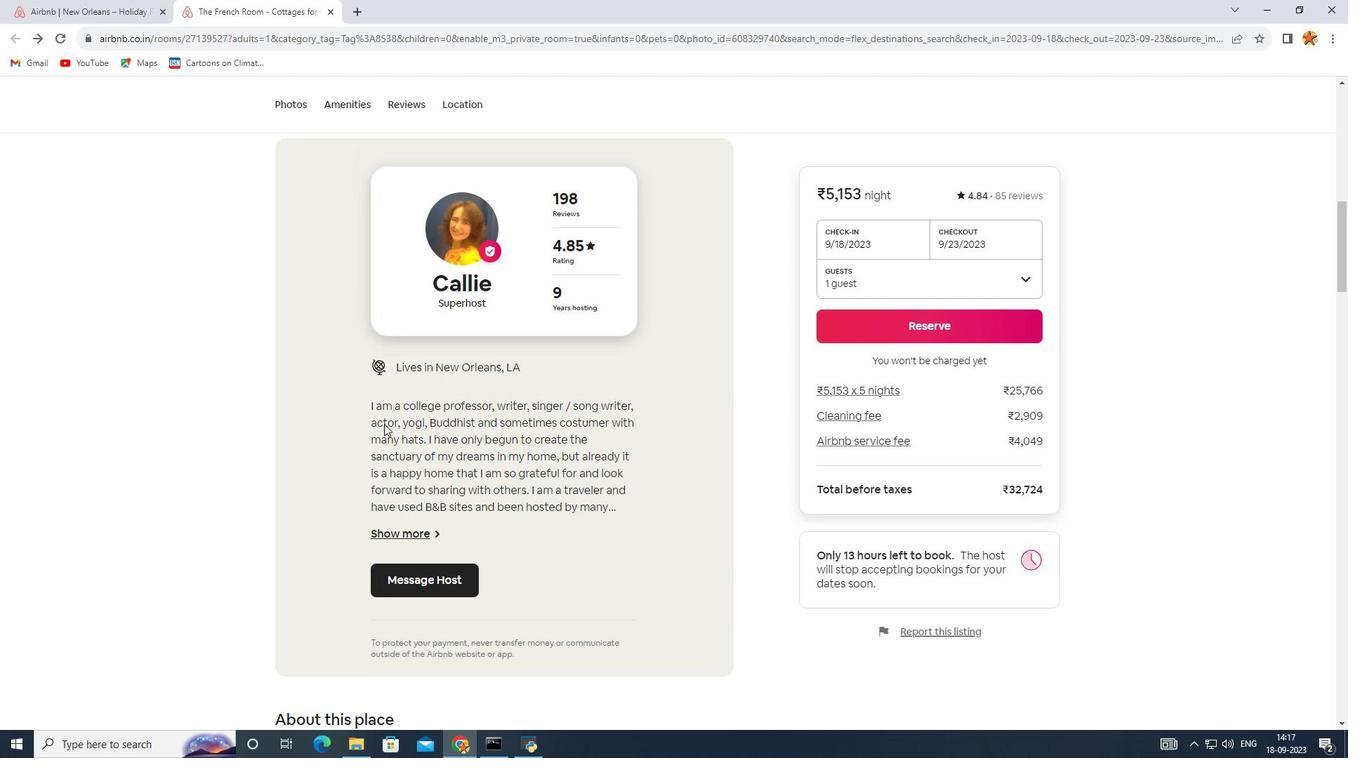 
Action: Mouse scrolled (384, 424) with delta (0, 0)
Screenshot: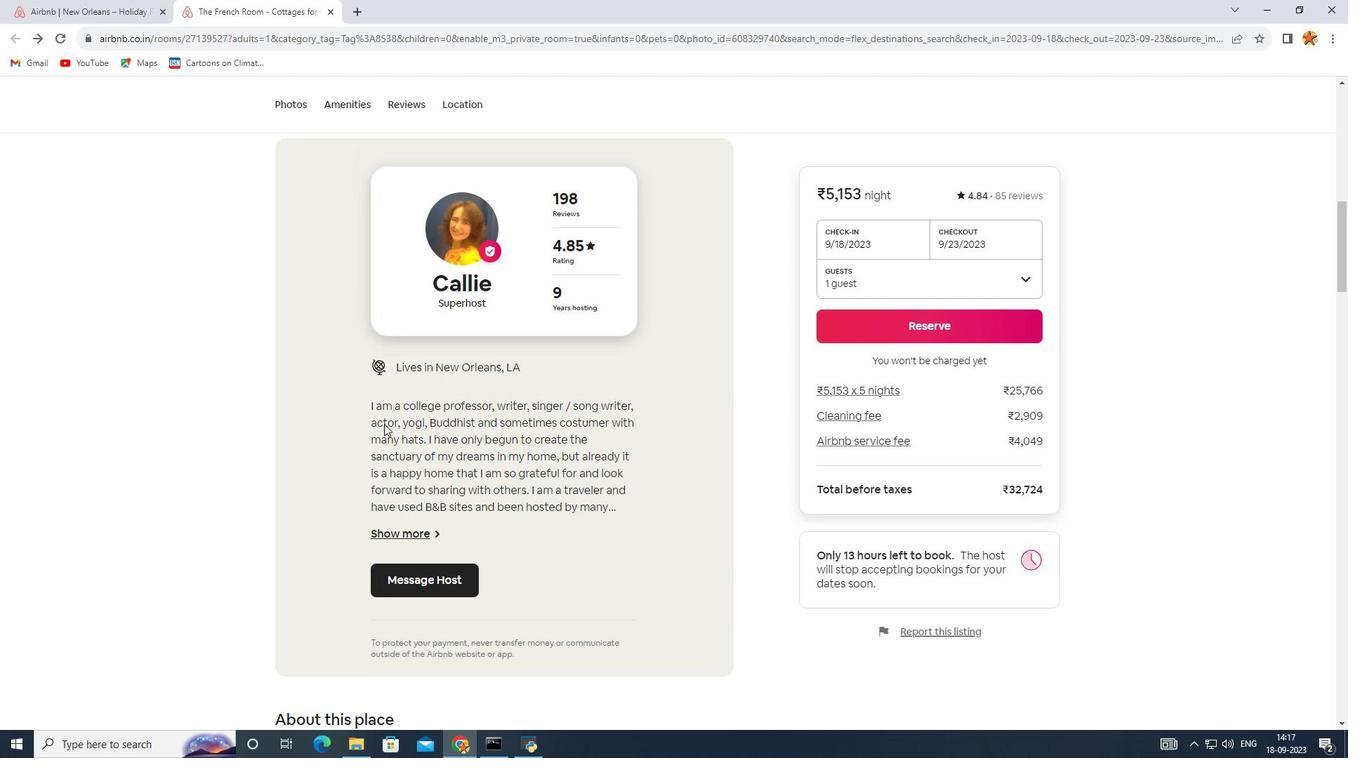 
Action: Mouse scrolled (384, 424) with delta (0, 0)
Screenshot: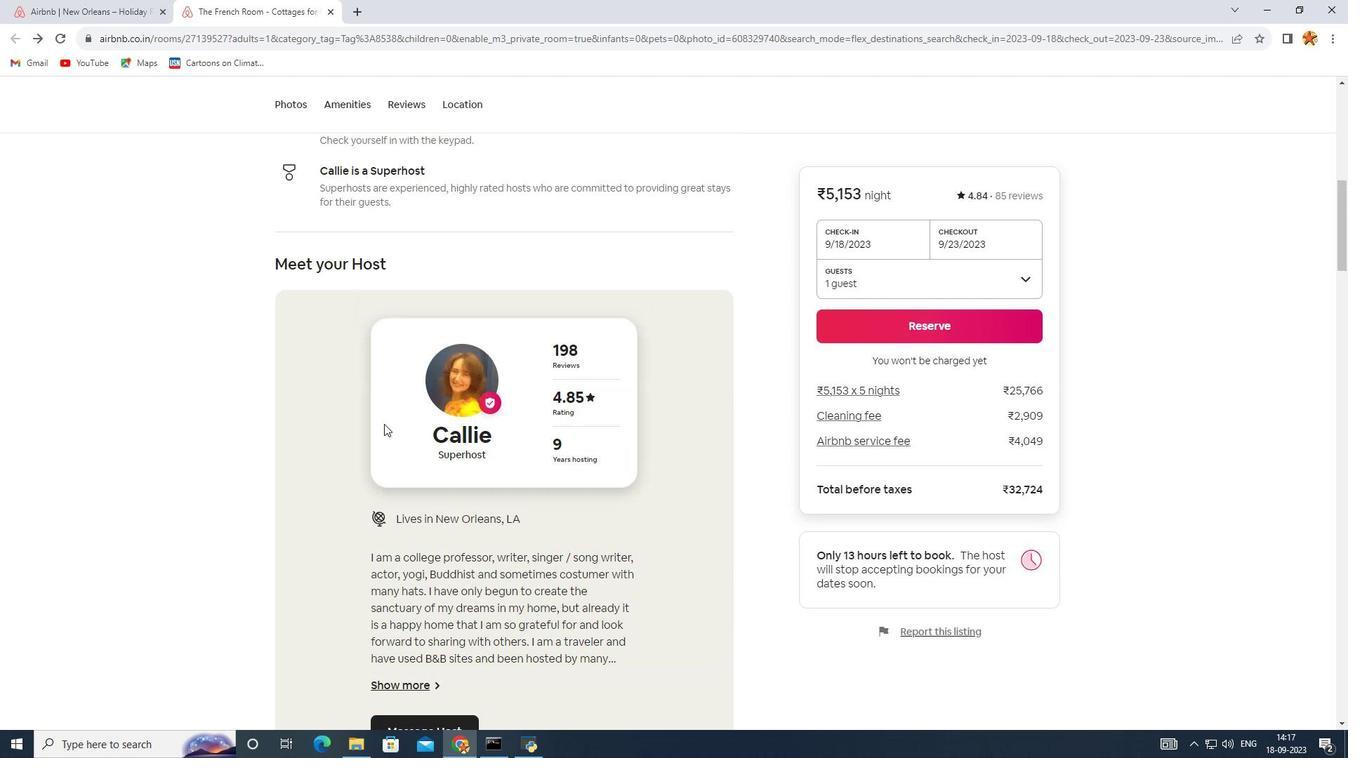 
Action: Mouse scrolled (384, 424) with delta (0, 0)
Screenshot: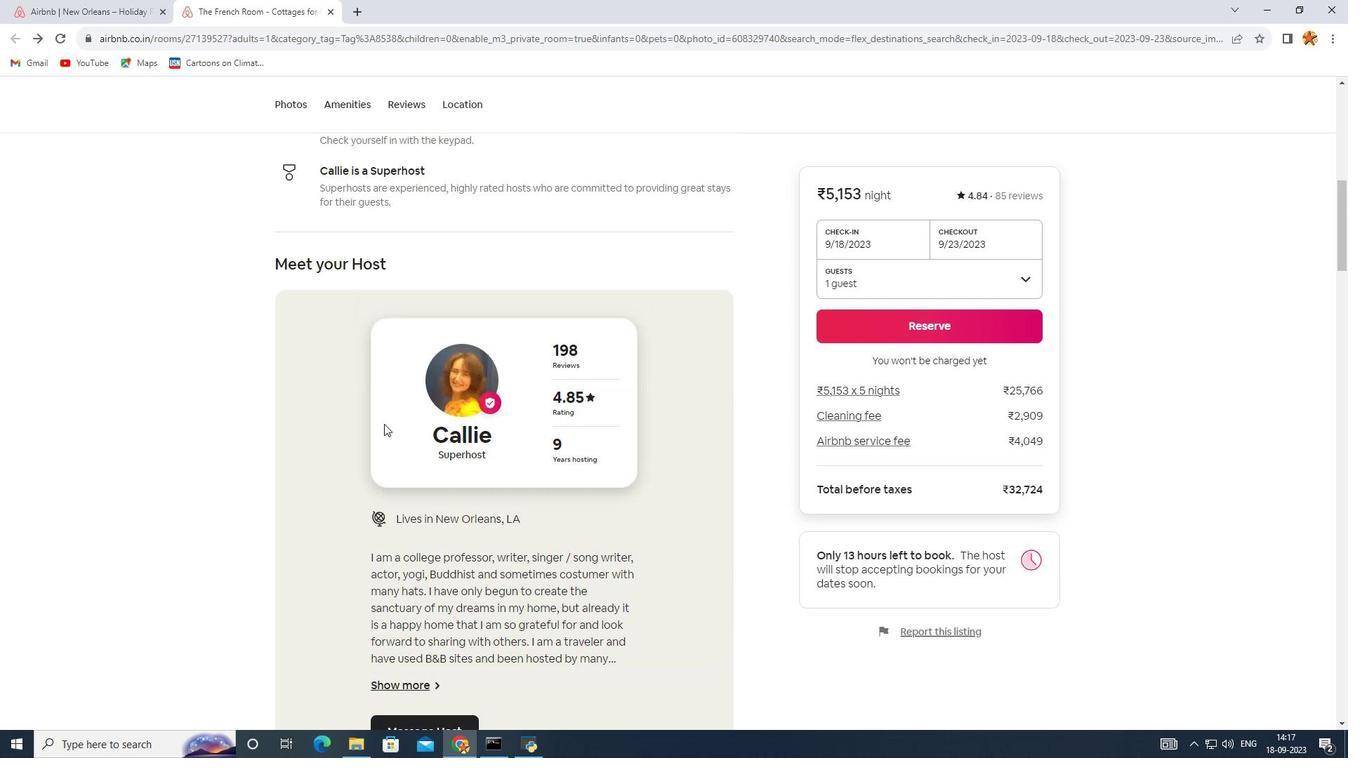 
Action: Mouse scrolled (384, 424) with delta (0, 0)
Screenshot: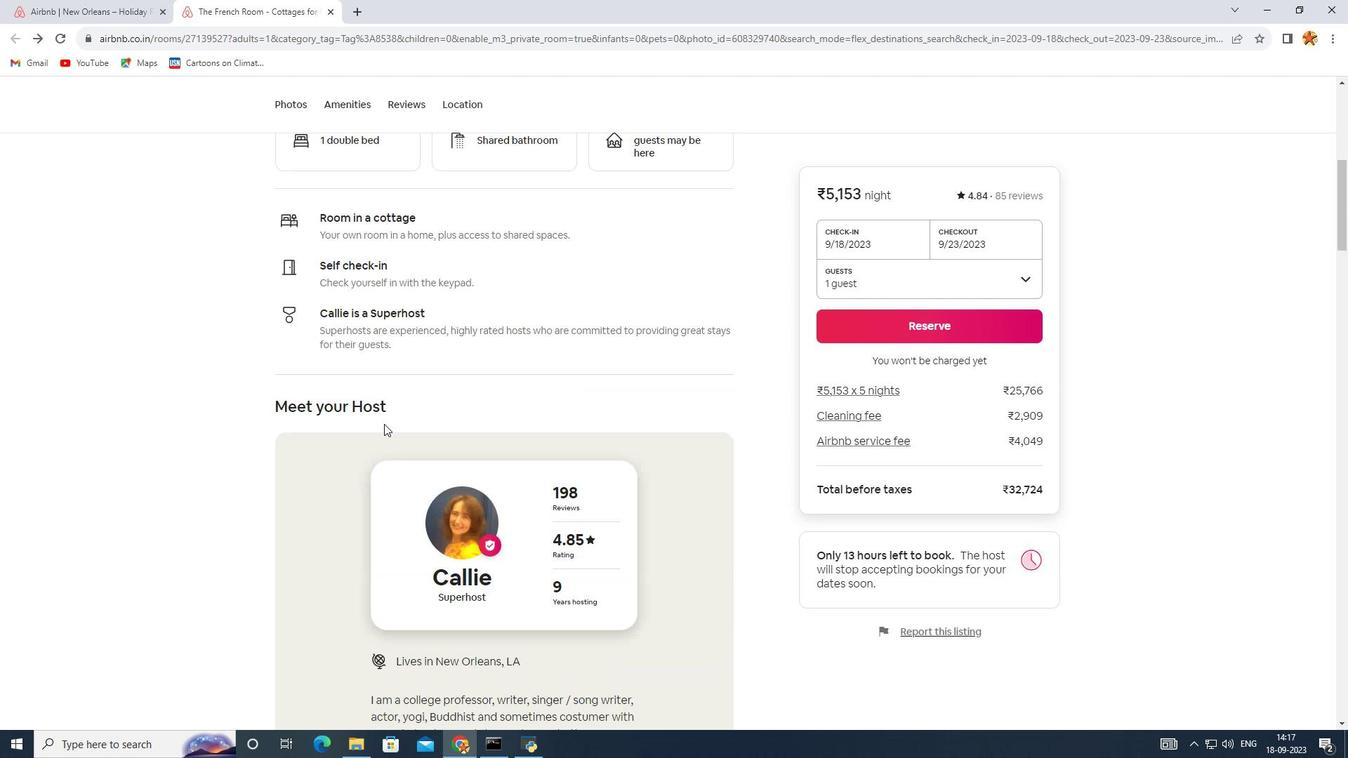 
Action: Mouse scrolled (384, 424) with delta (0, 0)
Screenshot: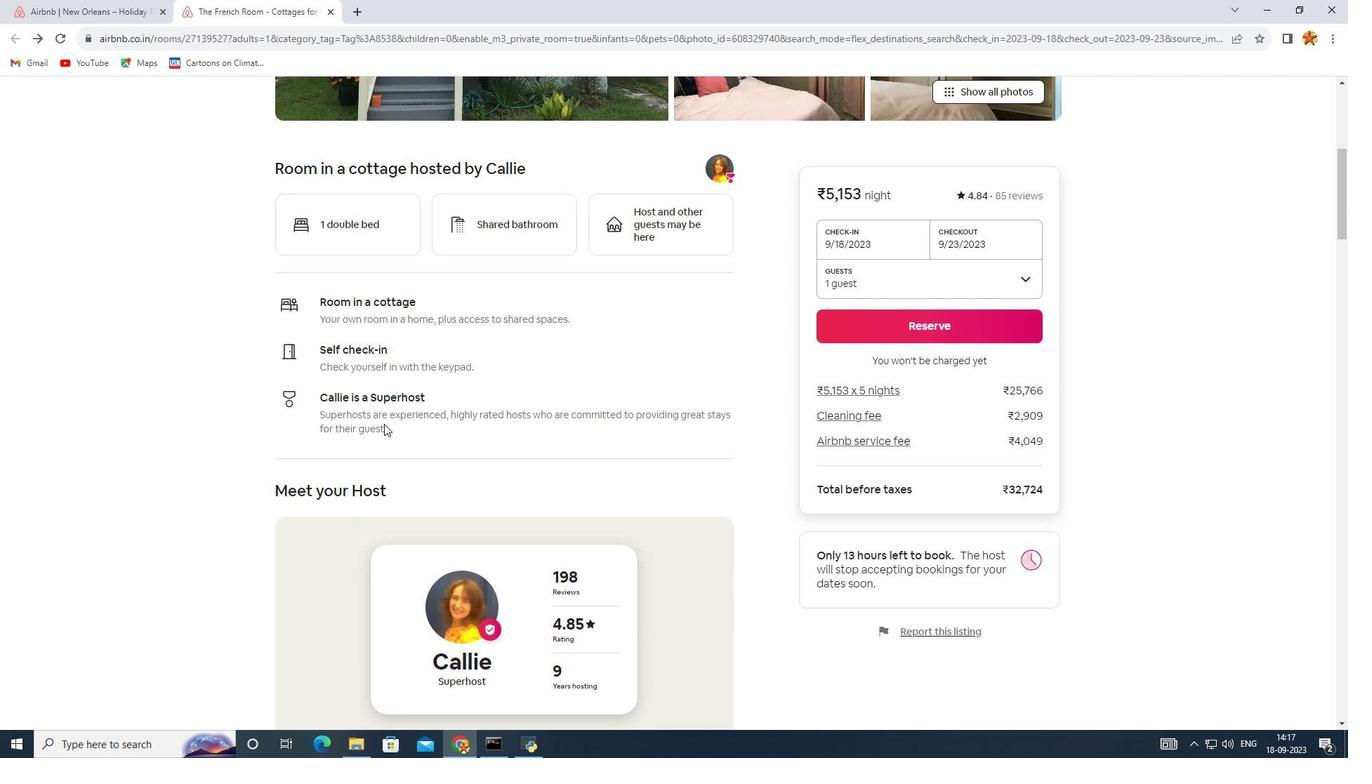 
Action: Mouse scrolled (384, 424) with delta (0, 0)
Screenshot: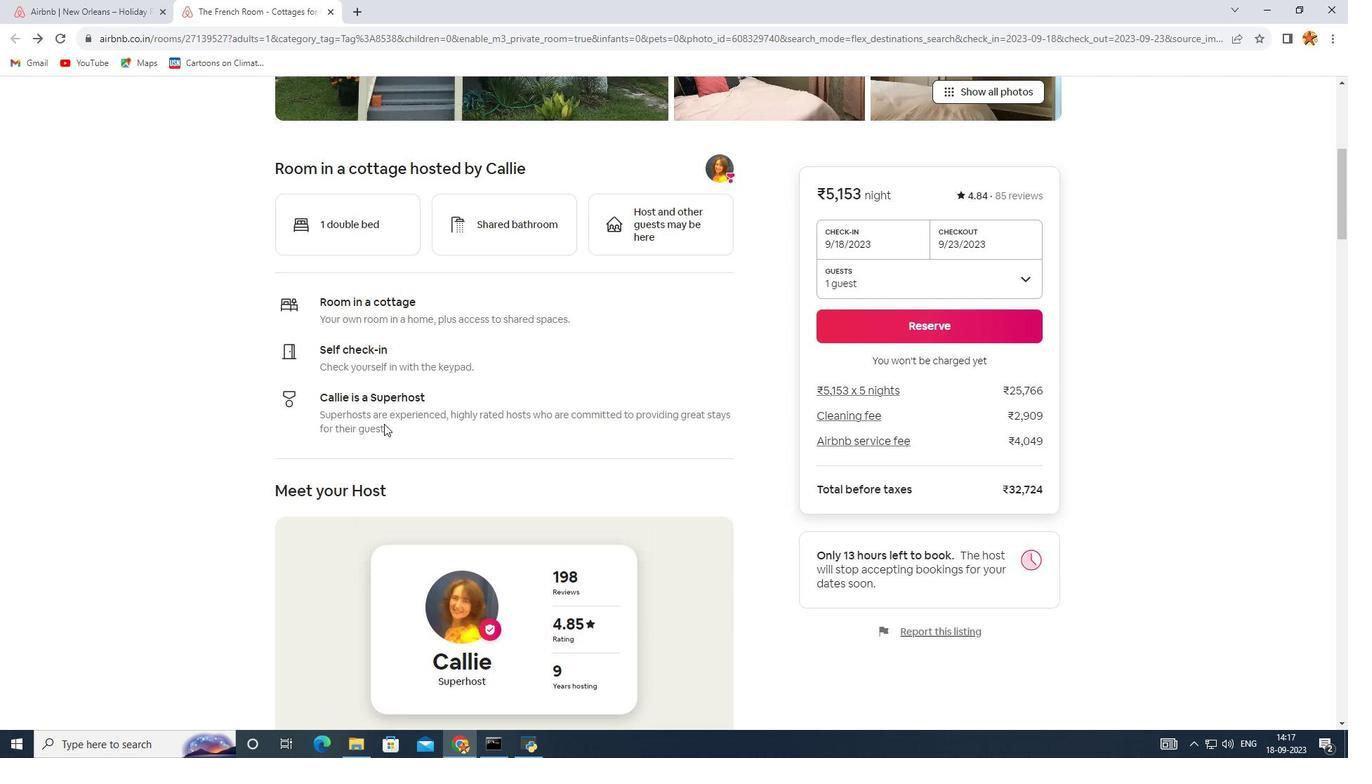 
Action: Mouse scrolled (384, 424) with delta (0, 0)
Screenshot: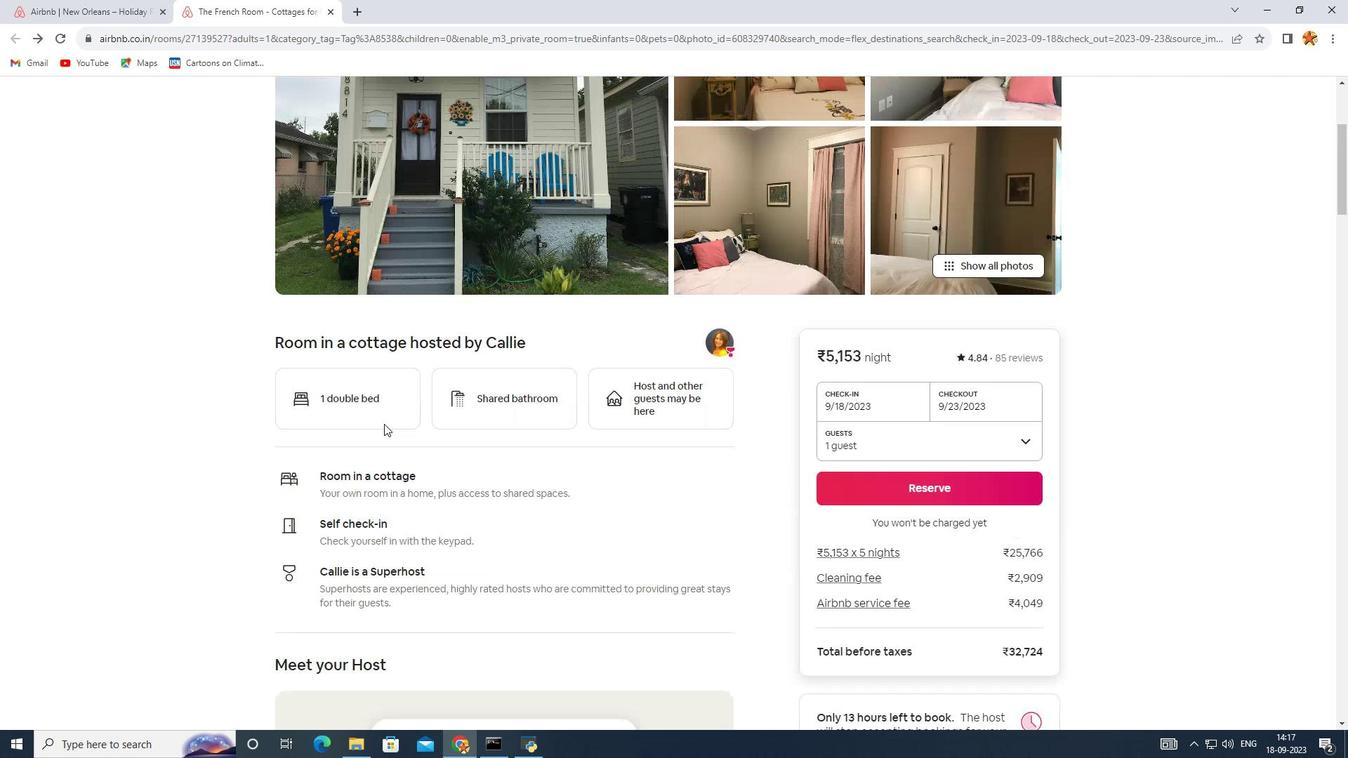 
Action: Mouse scrolled (384, 424) with delta (0, 0)
Screenshot: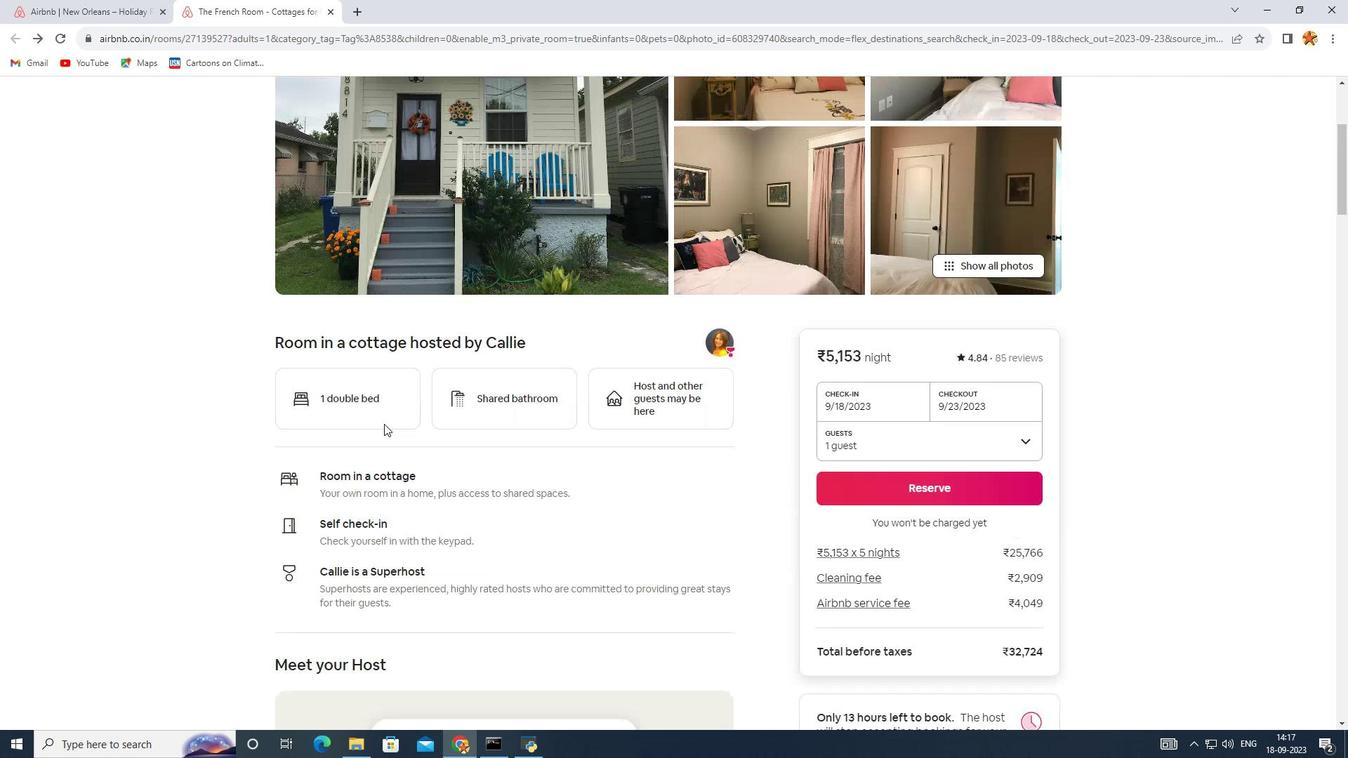 
Action: Mouse scrolled (384, 424) with delta (0, 0)
Screenshot: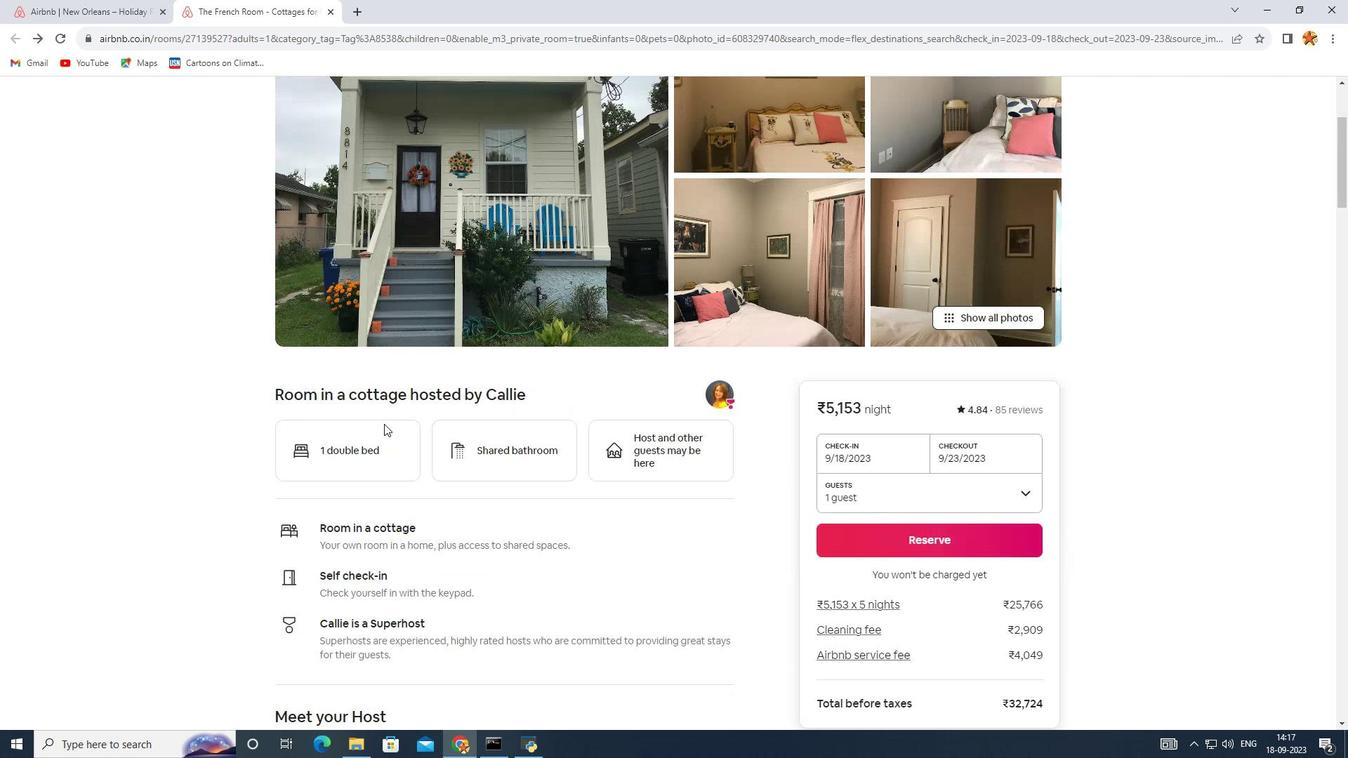 
Action: Mouse scrolled (384, 424) with delta (0, 0)
Screenshot: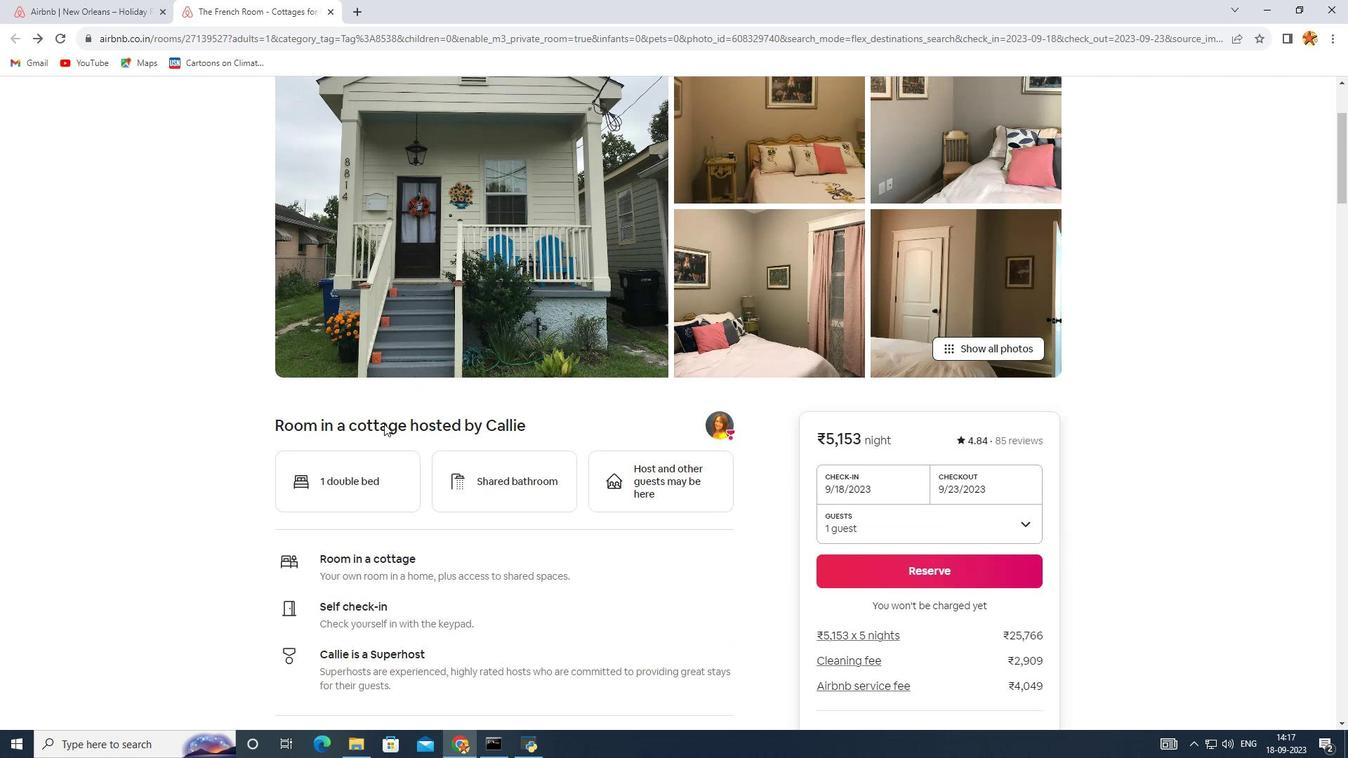 
Action: Mouse scrolled (384, 424) with delta (0, 0)
Screenshot: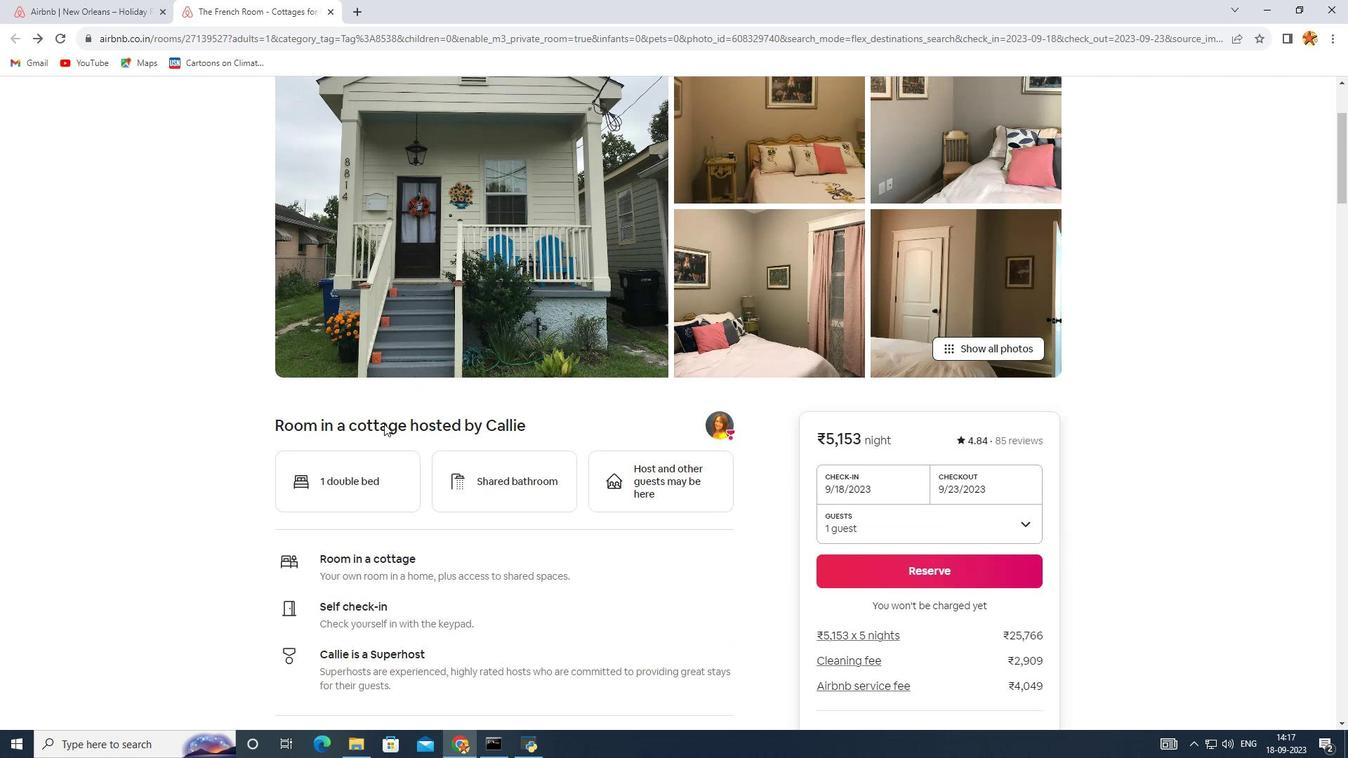 
Action: Mouse scrolled (384, 424) with delta (0, 0)
Screenshot: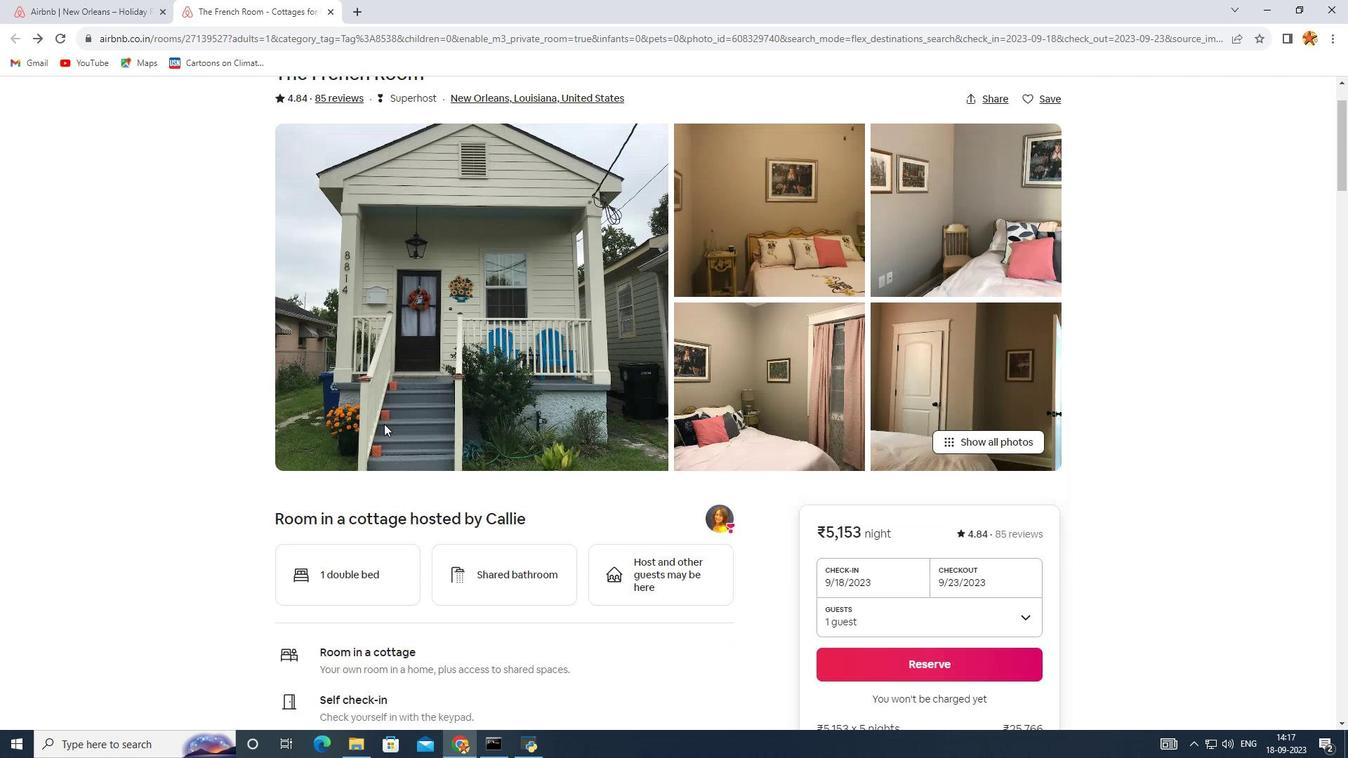 
Action: Mouse scrolled (384, 424) with delta (0, 0)
Screenshot: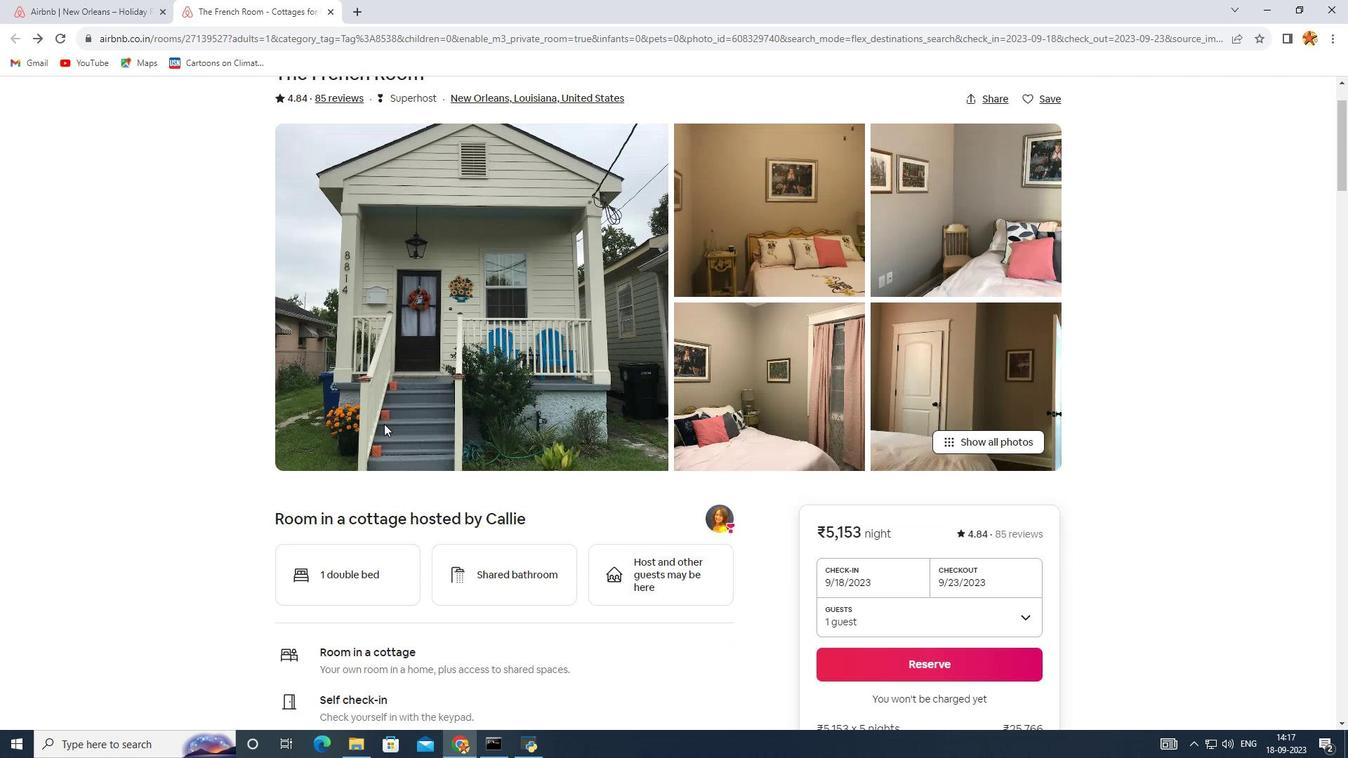 
Action: Mouse scrolled (384, 424) with delta (0, 0)
Screenshot: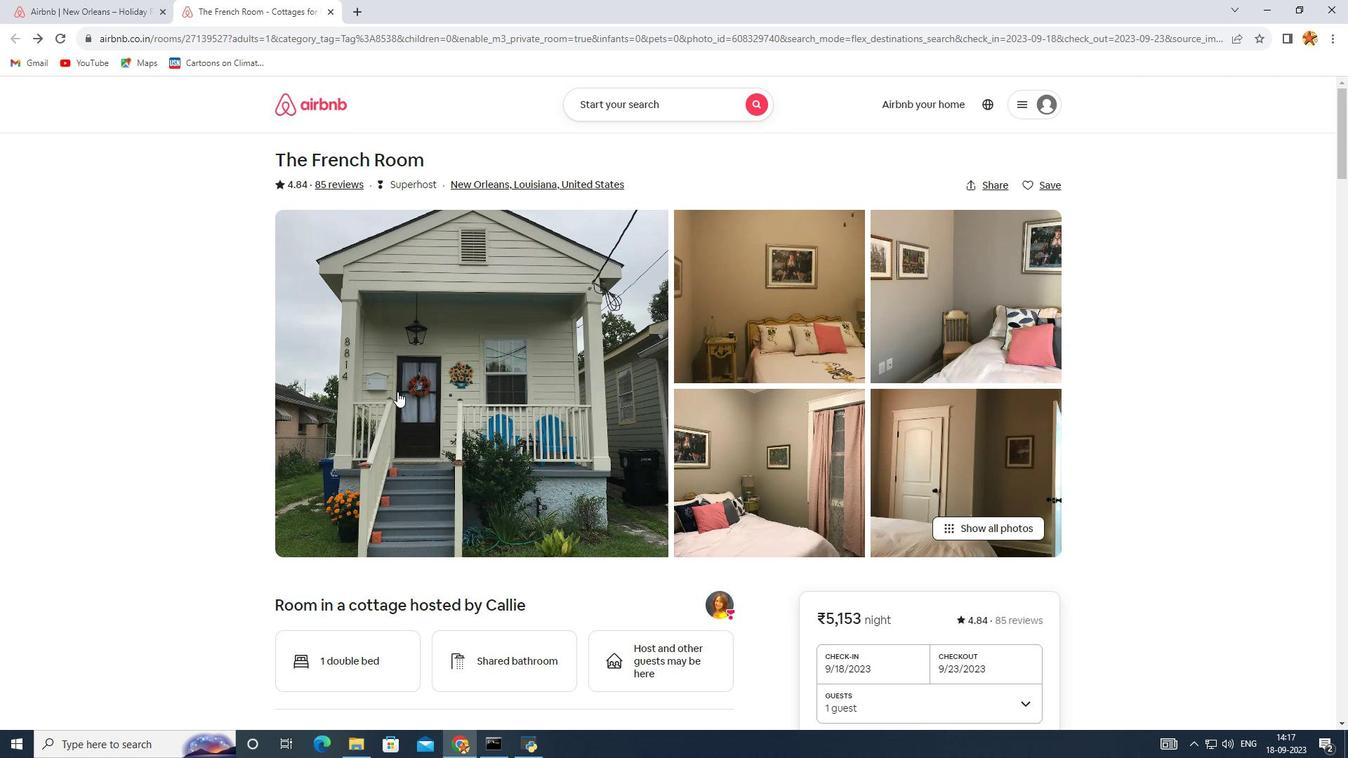 
Action: Mouse scrolled (384, 424) with delta (0, 0)
Screenshot: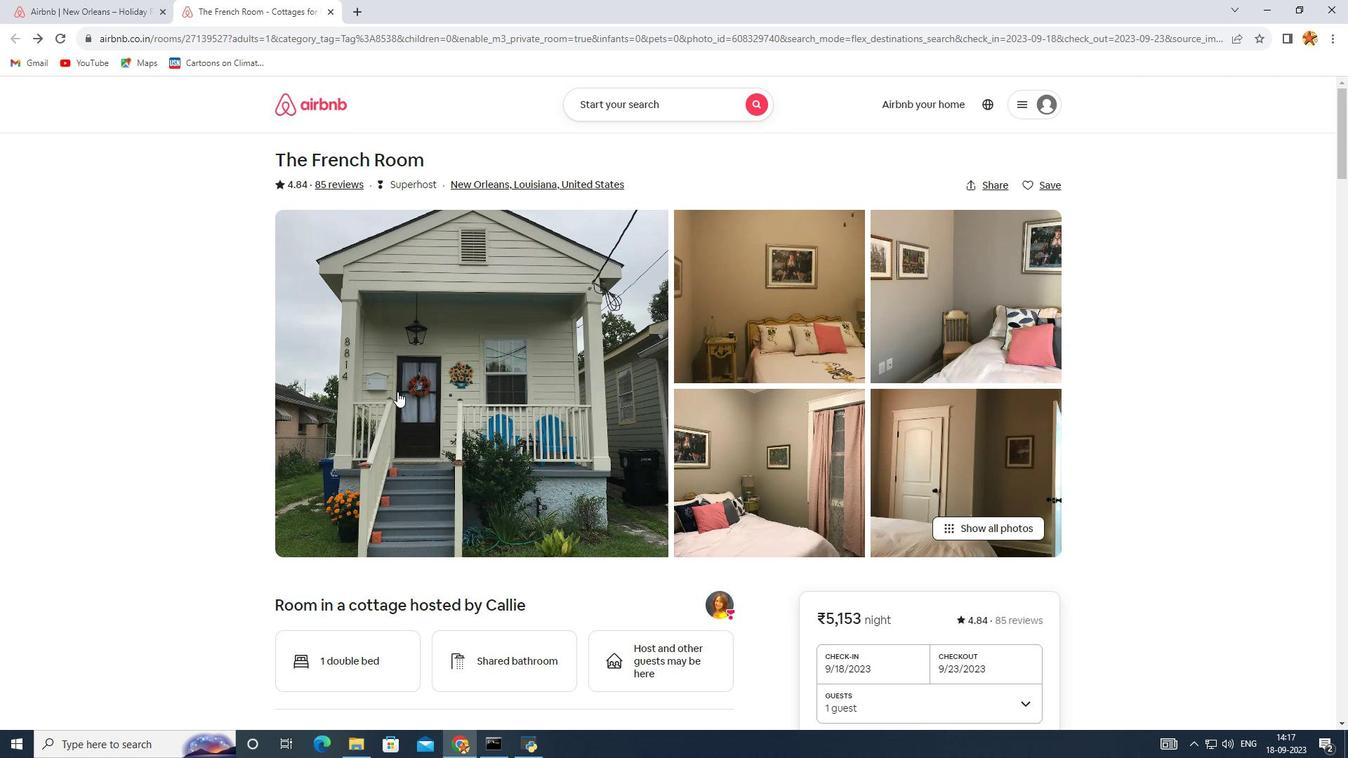 
Action: Mouse scrolled (384, 424) with delta (0, 0)
Screenshot: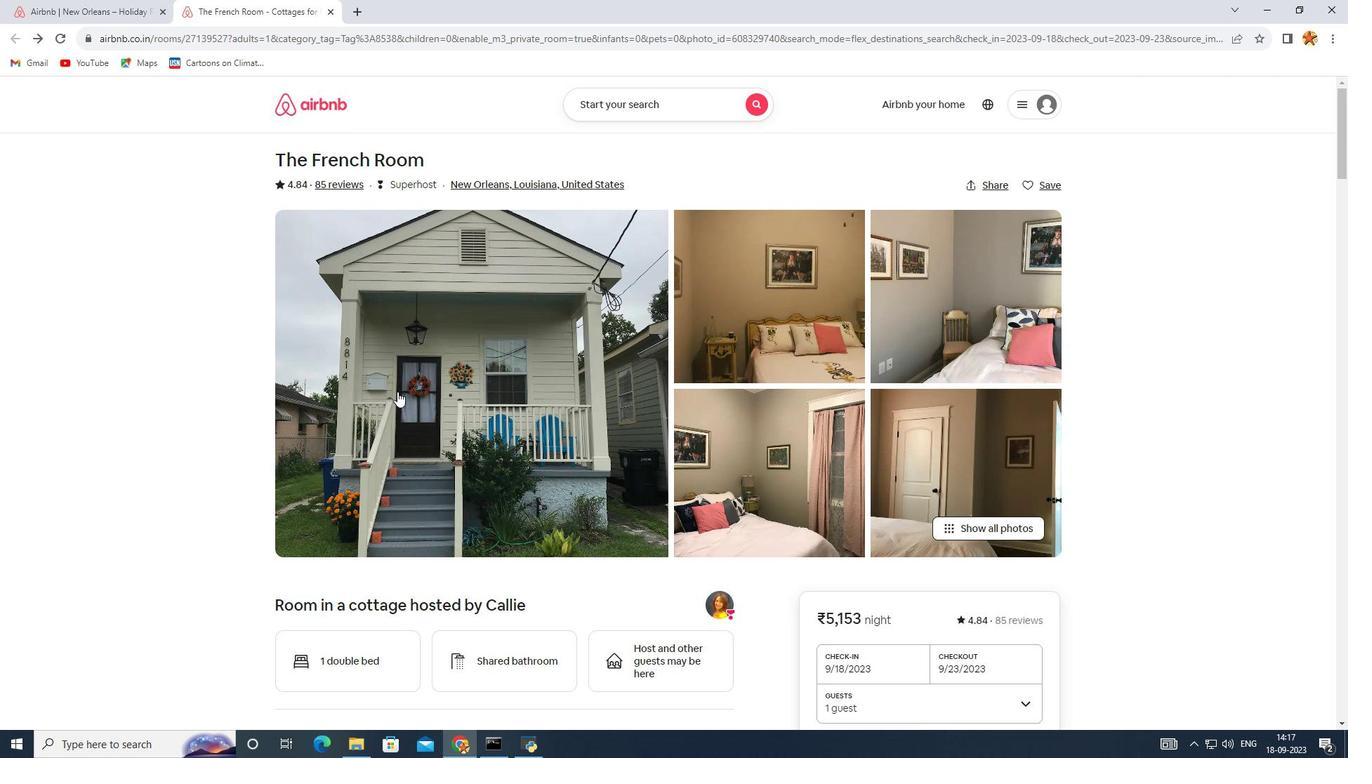 
Action: Mouse moved to (397, 389)
Screenshot: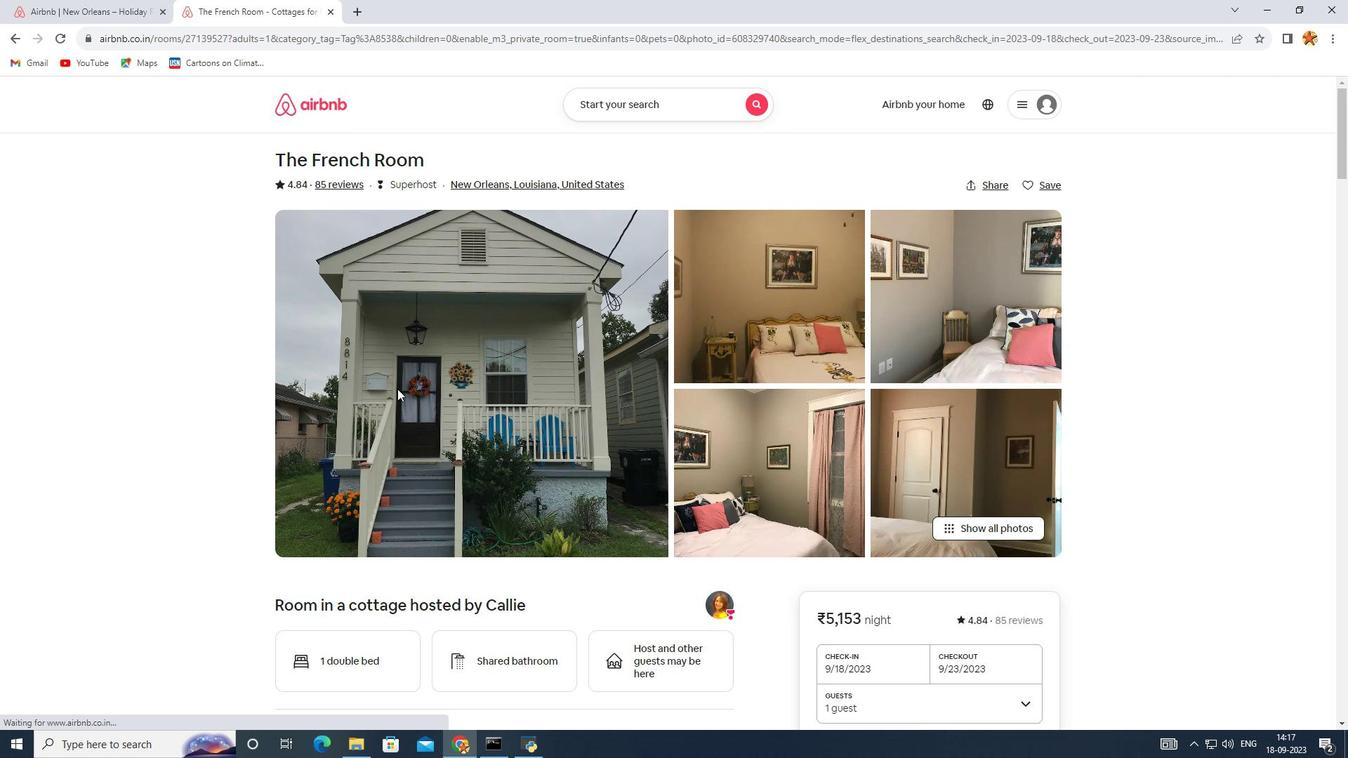 
Action: Mouse pressed left at (397, 389)
Screenshot: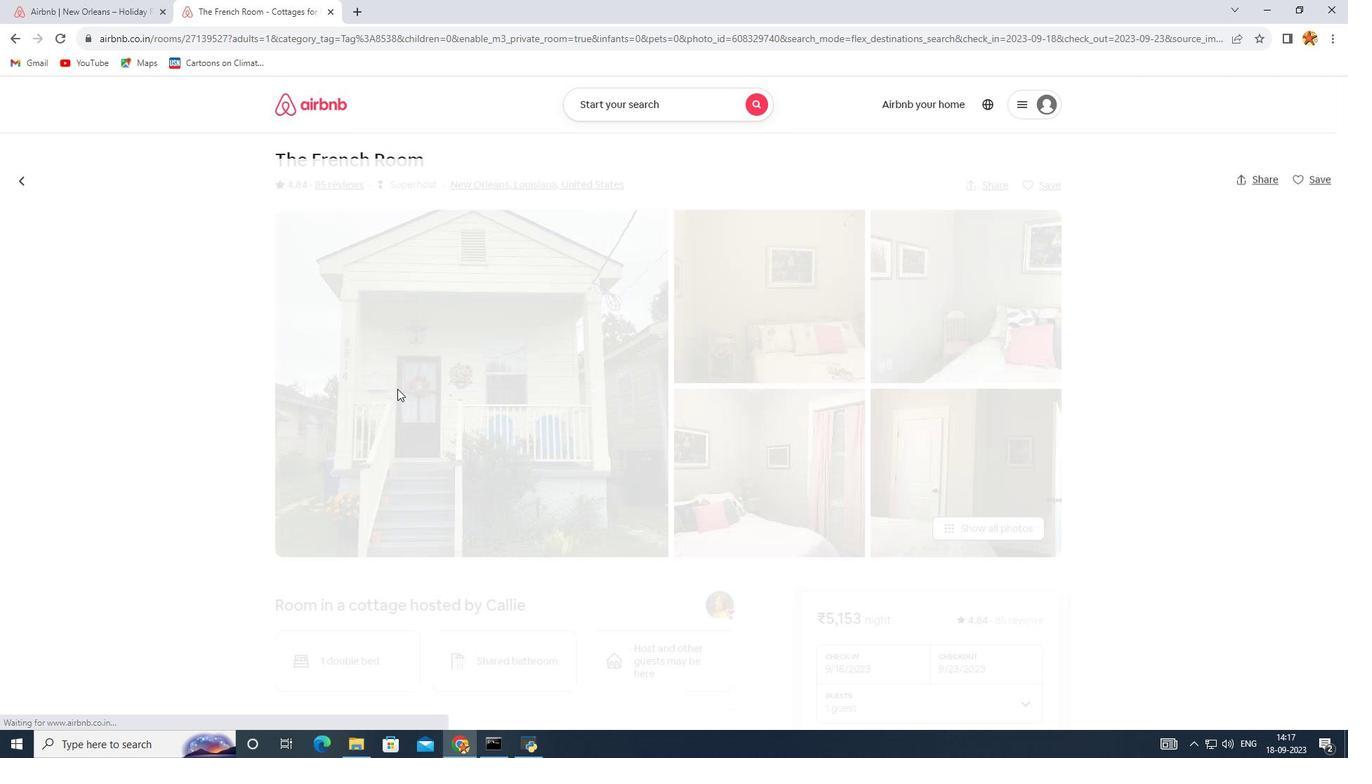 
Action: Mouse moved to (415, 384)
Screenshot: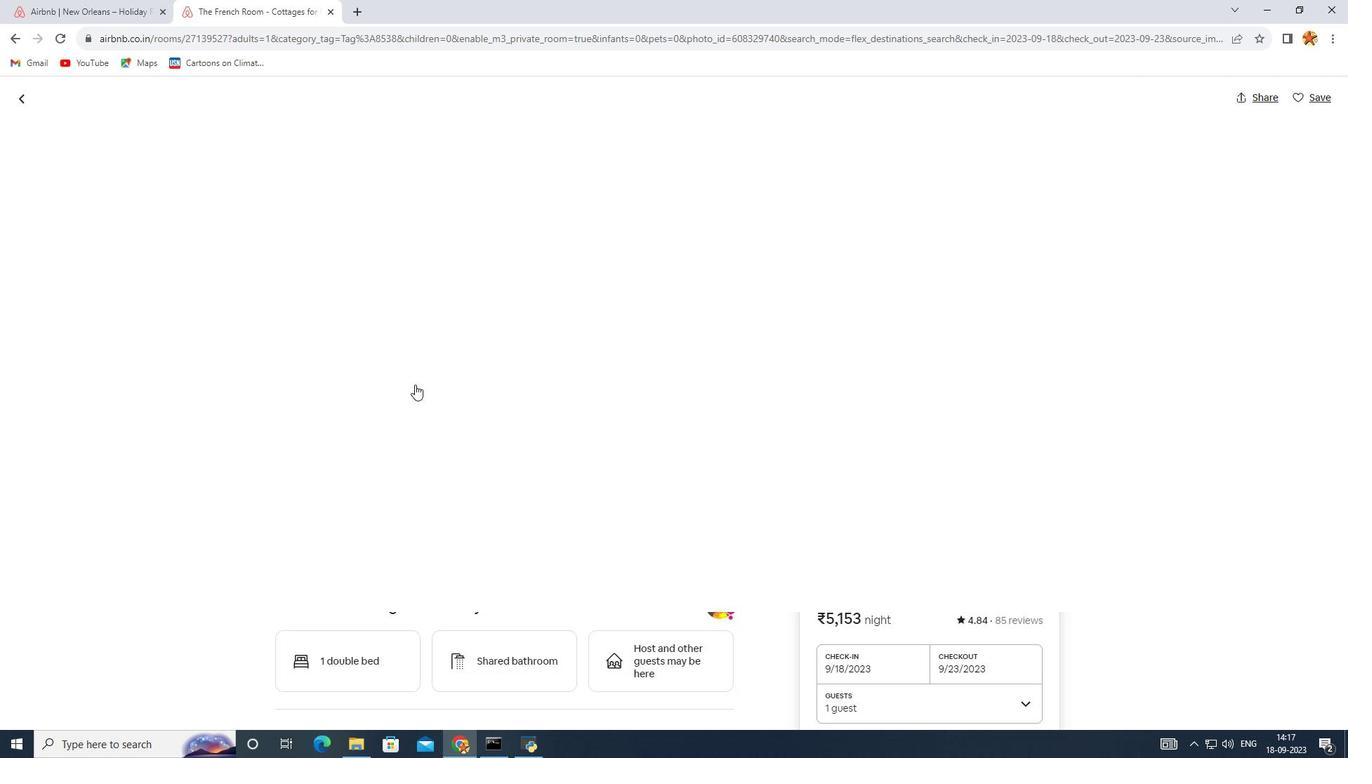 
Action: Mouse scrolled (415, 384) with delta (0, 0)
Screenshot: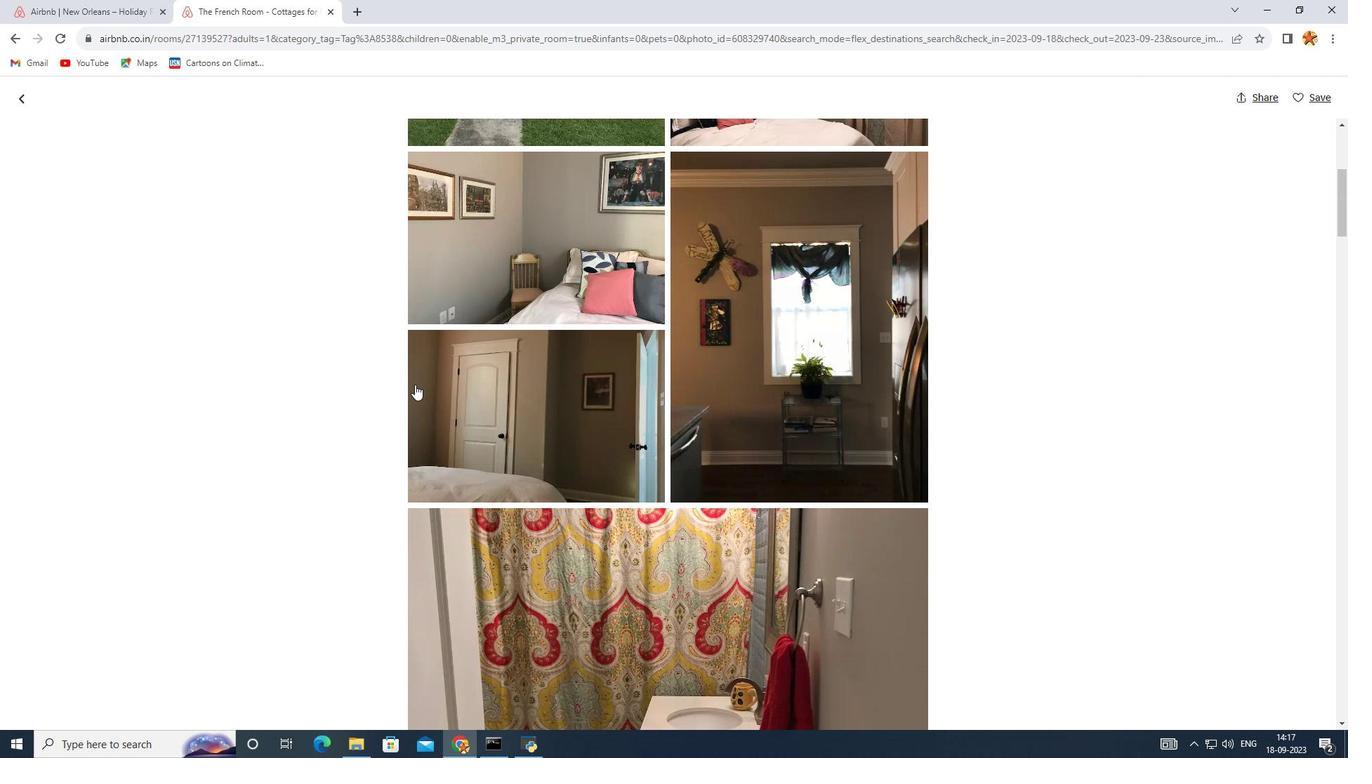 
Action: Mouse scrolled (415, 384) with delta (0, 0)
Screenshot: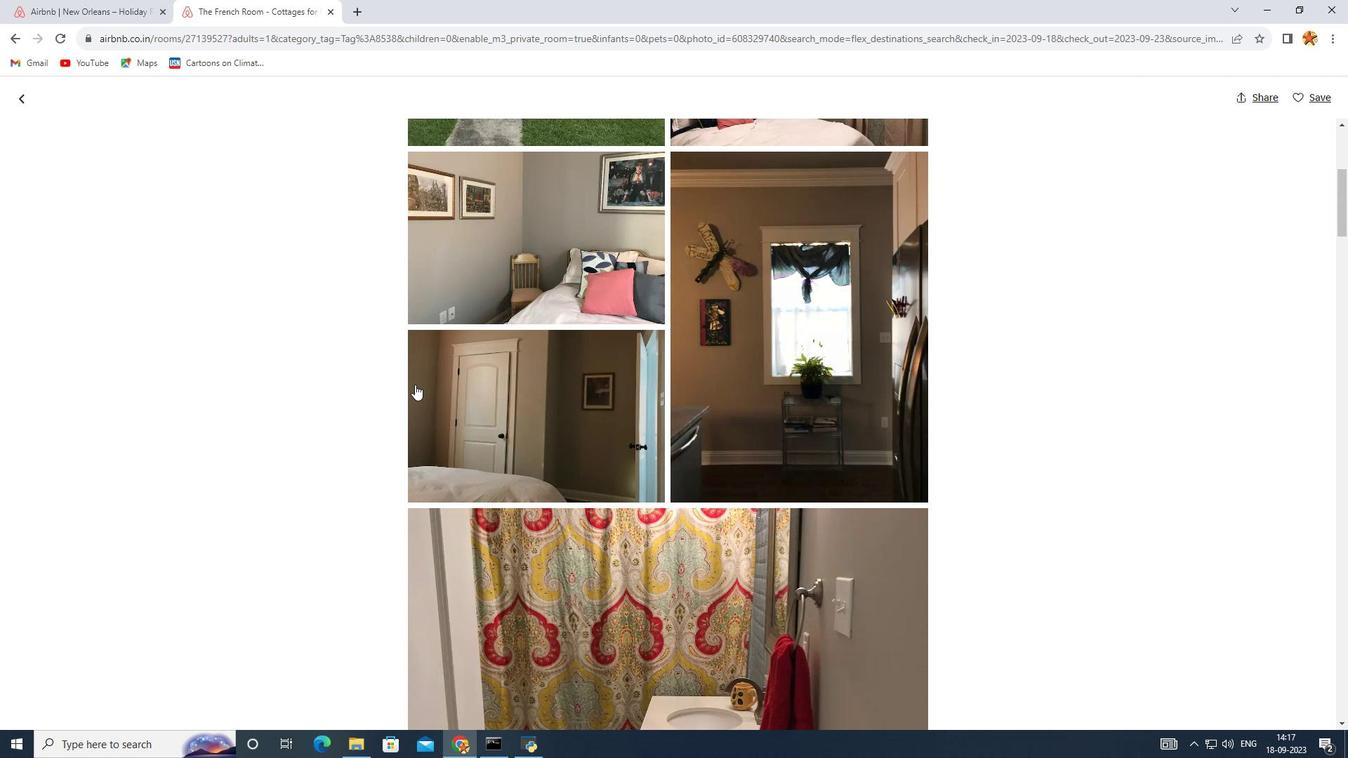 
Action: Mouse scrolled (415, 384) with delta (0, 0)
Screenshot: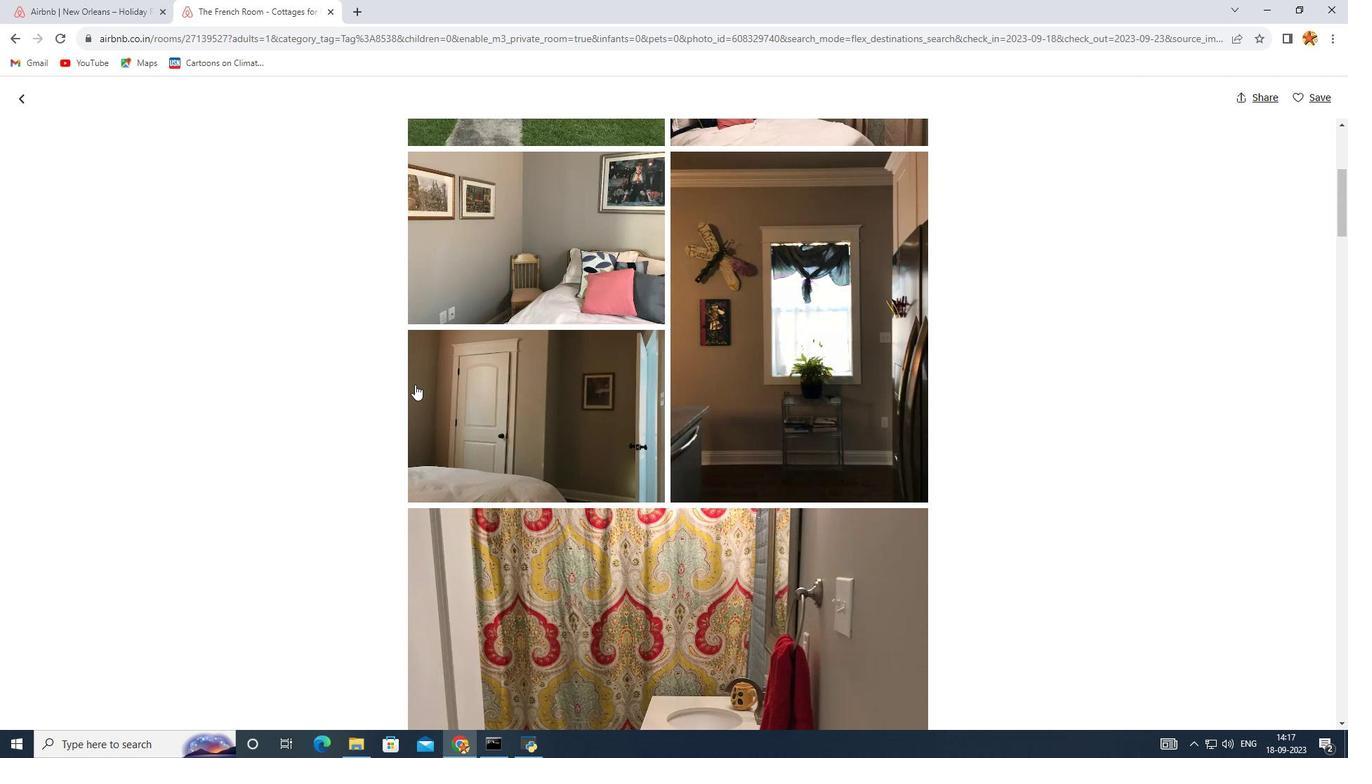 
Action: Mouse scrolled (415, 384) with delta (0, 0)
Screenshot: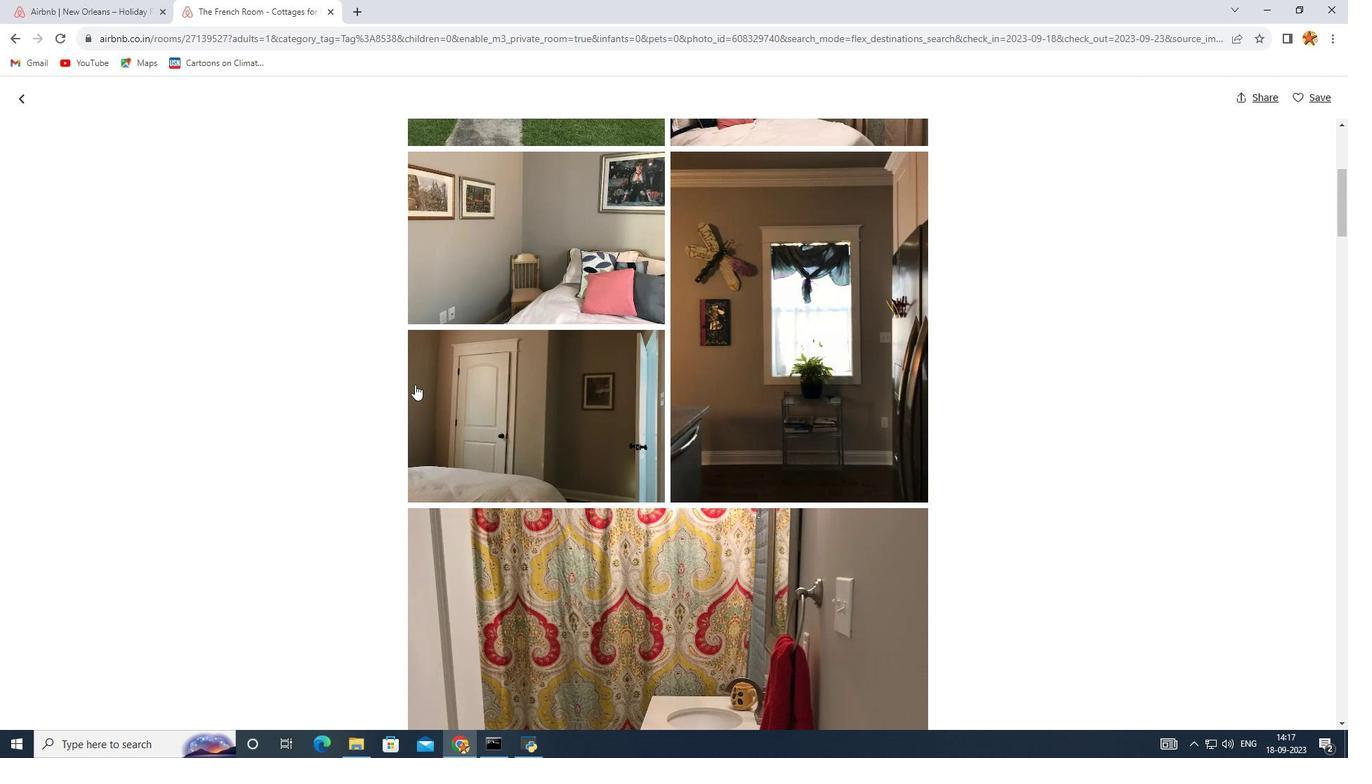
Action: Mouse scrolled (415, 384) with delta (0, 0)
Screenshot: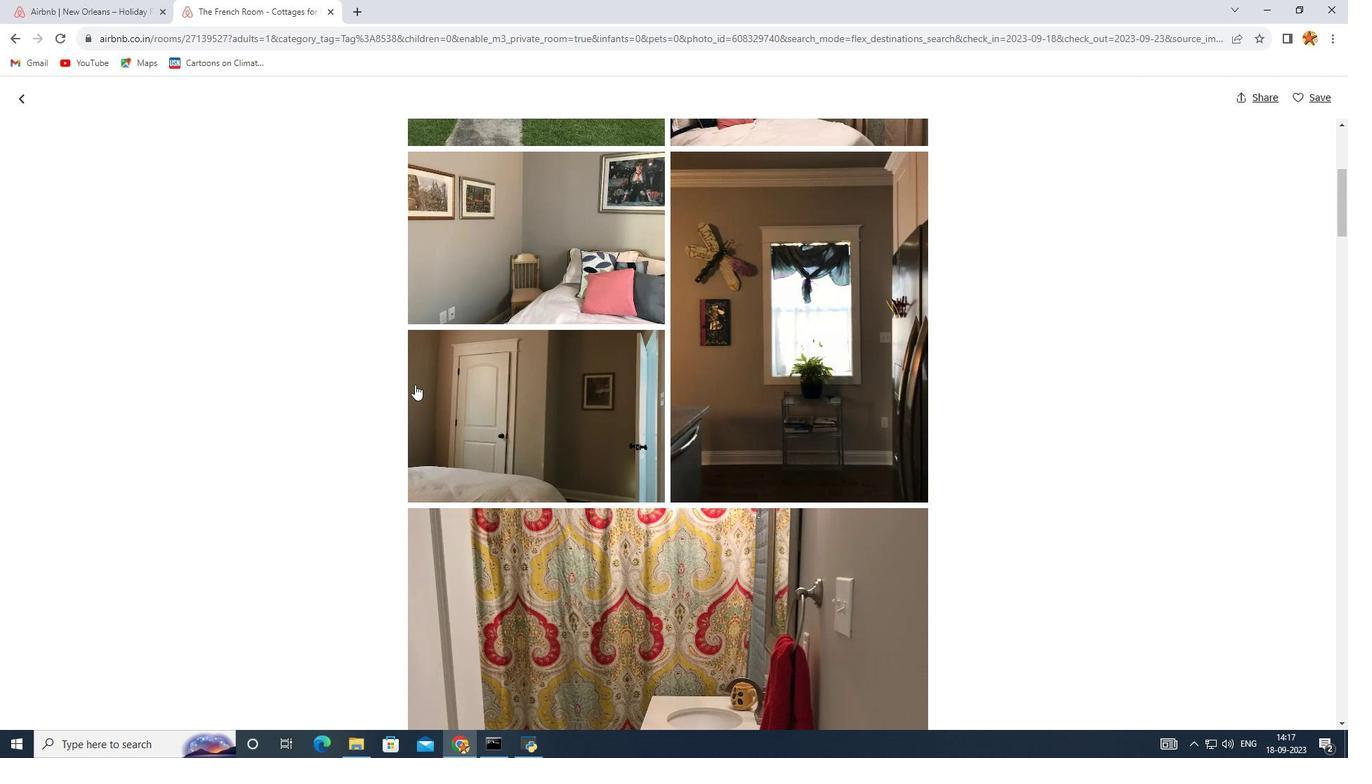 
Action: Mouse scrolled (415, 384) with delta (0, 0)
Screenshot: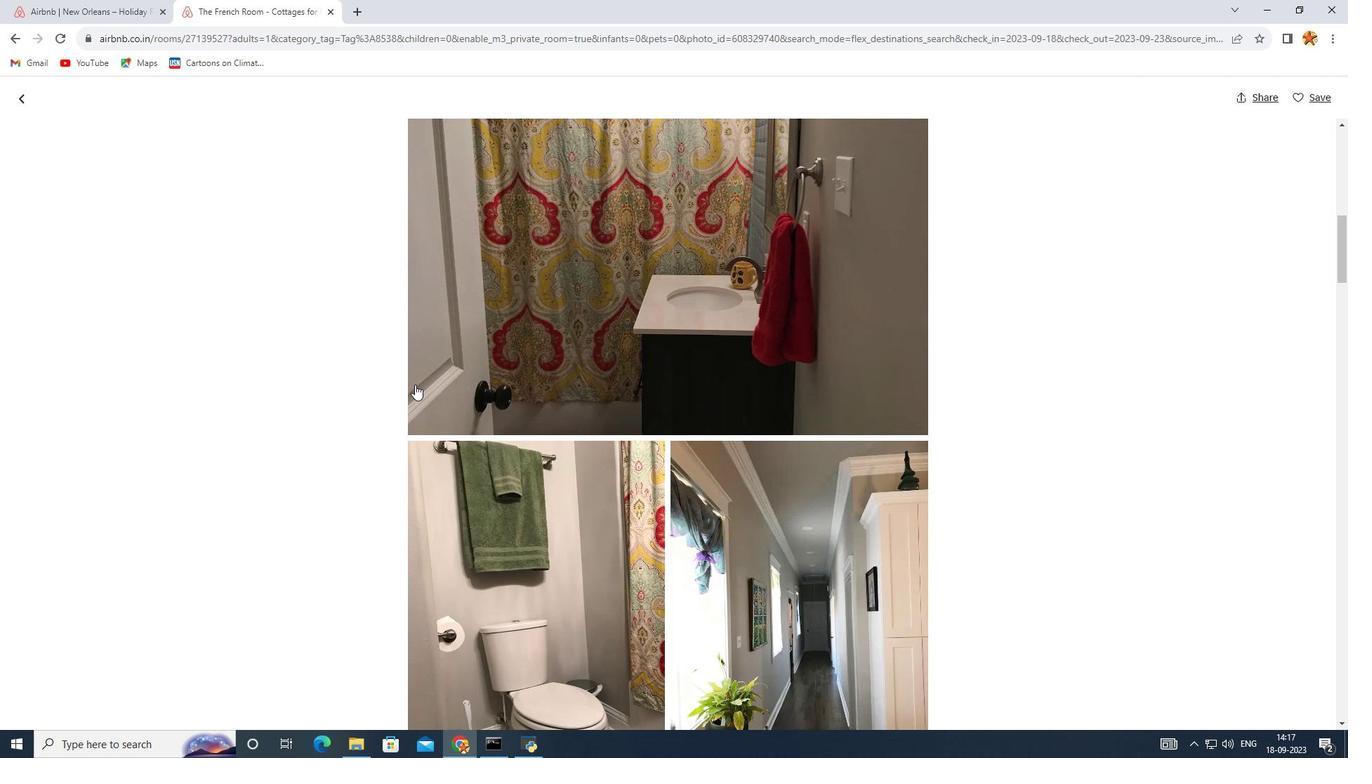 
Action: Mouse scrolled (415, 384) with delta (0, 0)
Screenshot: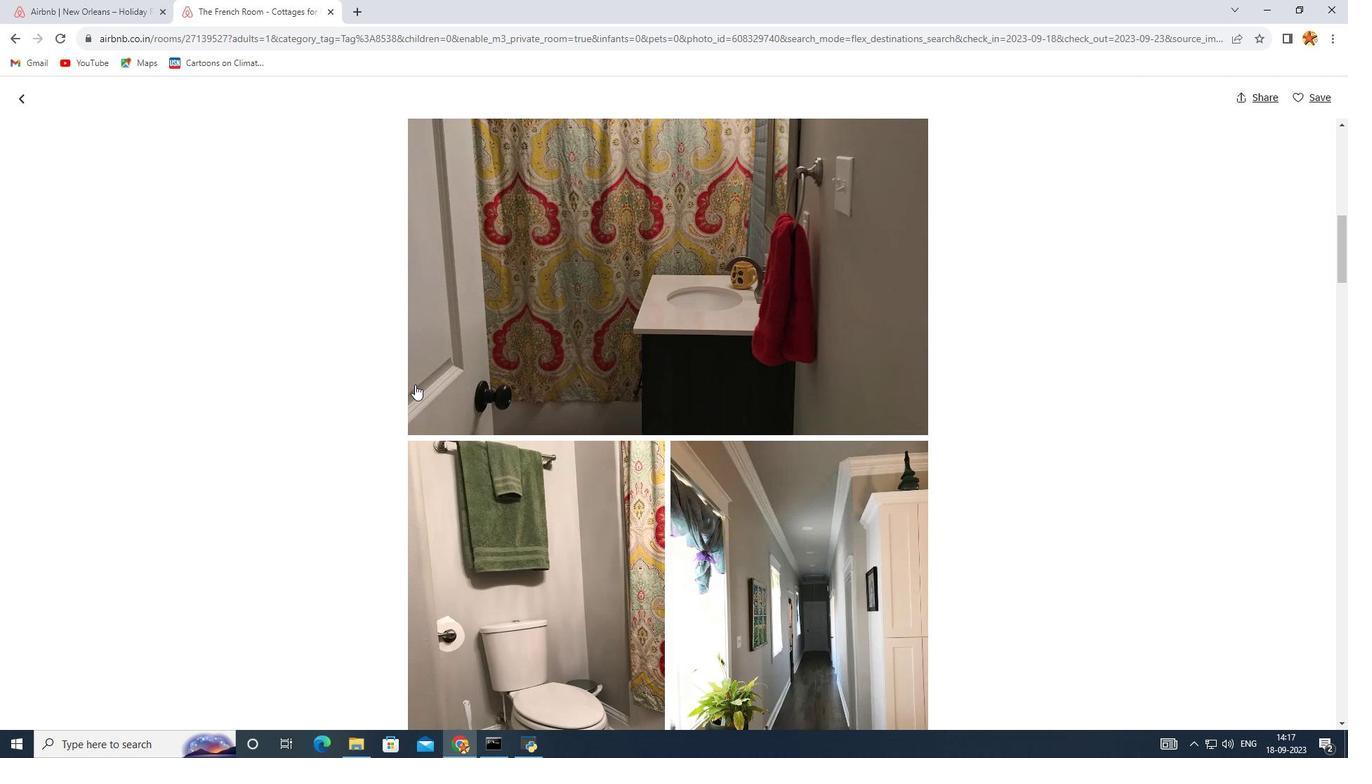 
Action: Mouse scrolled (415, 384) with delta (0, 0)
Screenshot: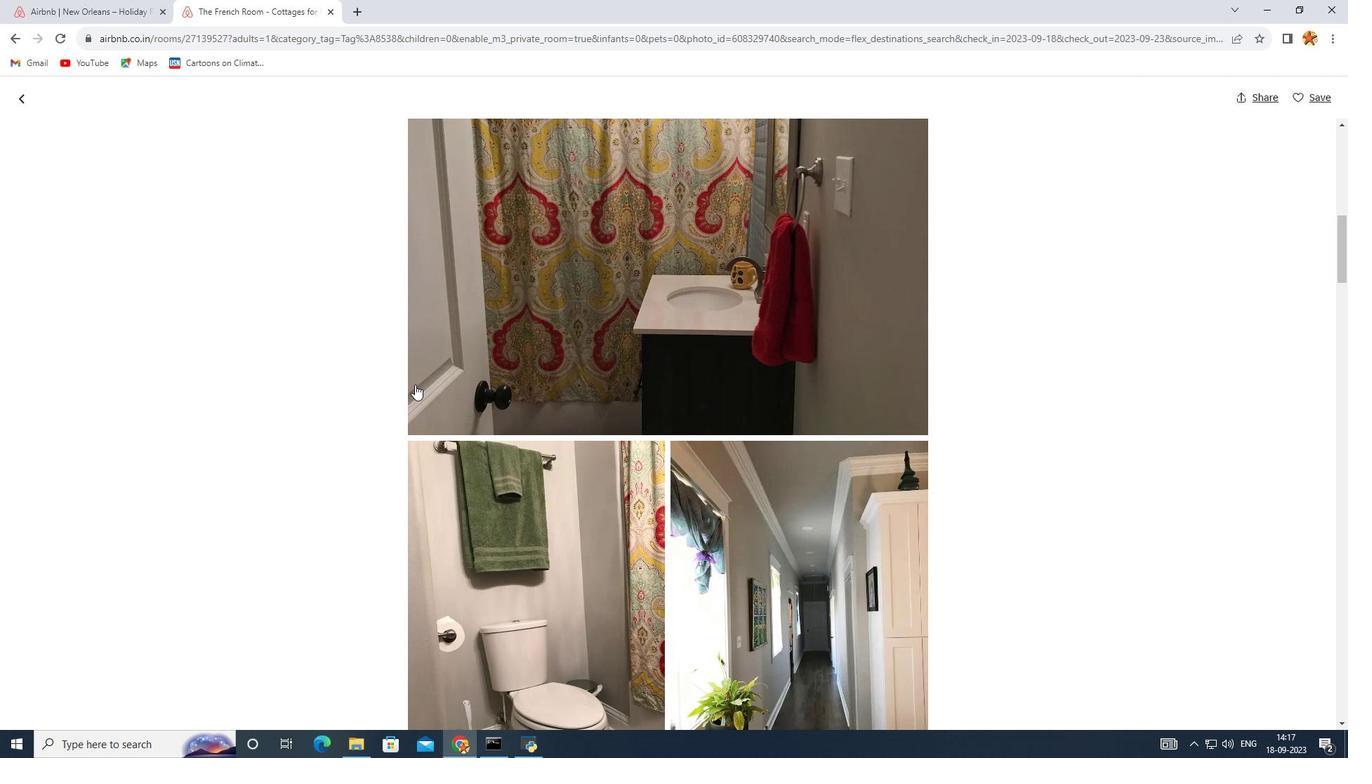
Action: Mouse scrolled (415, 384) with delta (0, 0)
Screenshot: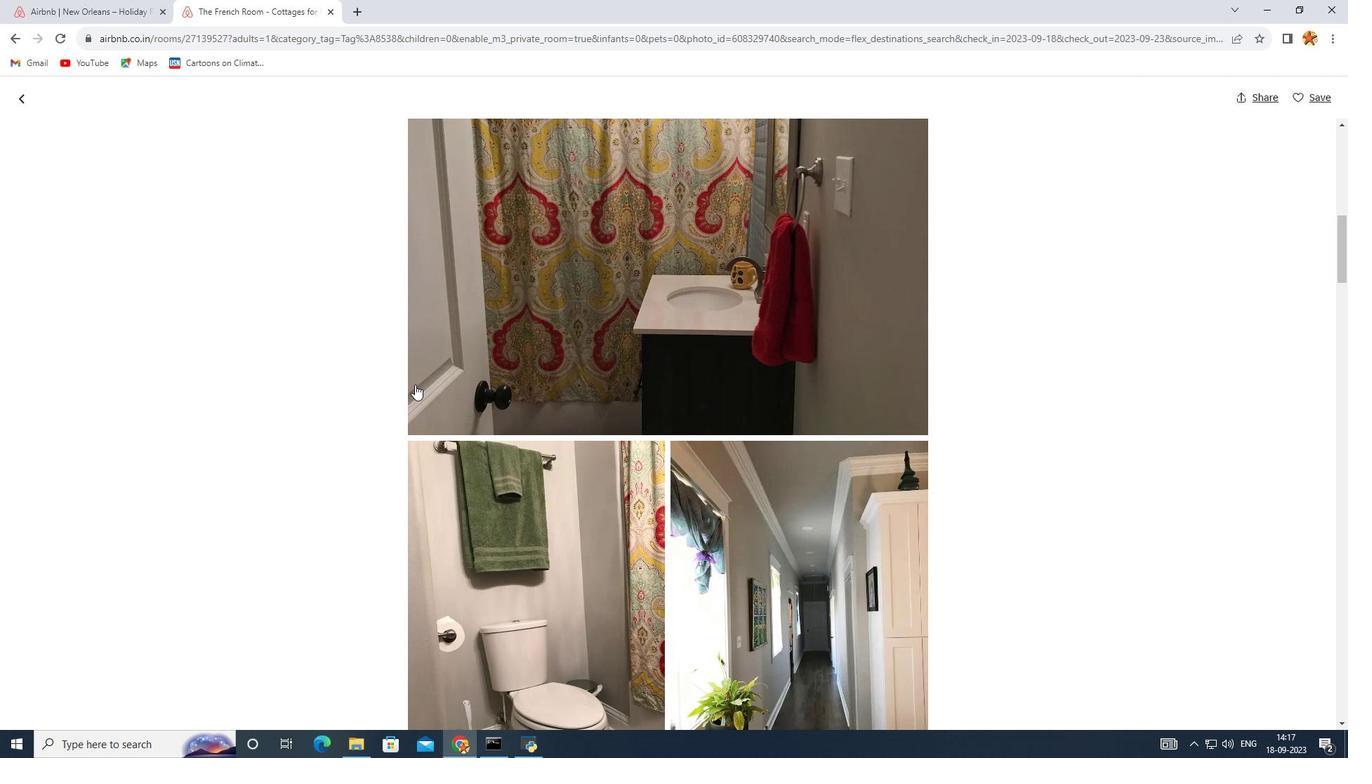 
Action: Mouse scrolled (415, 384) with delta (0, 0)
Screenshot: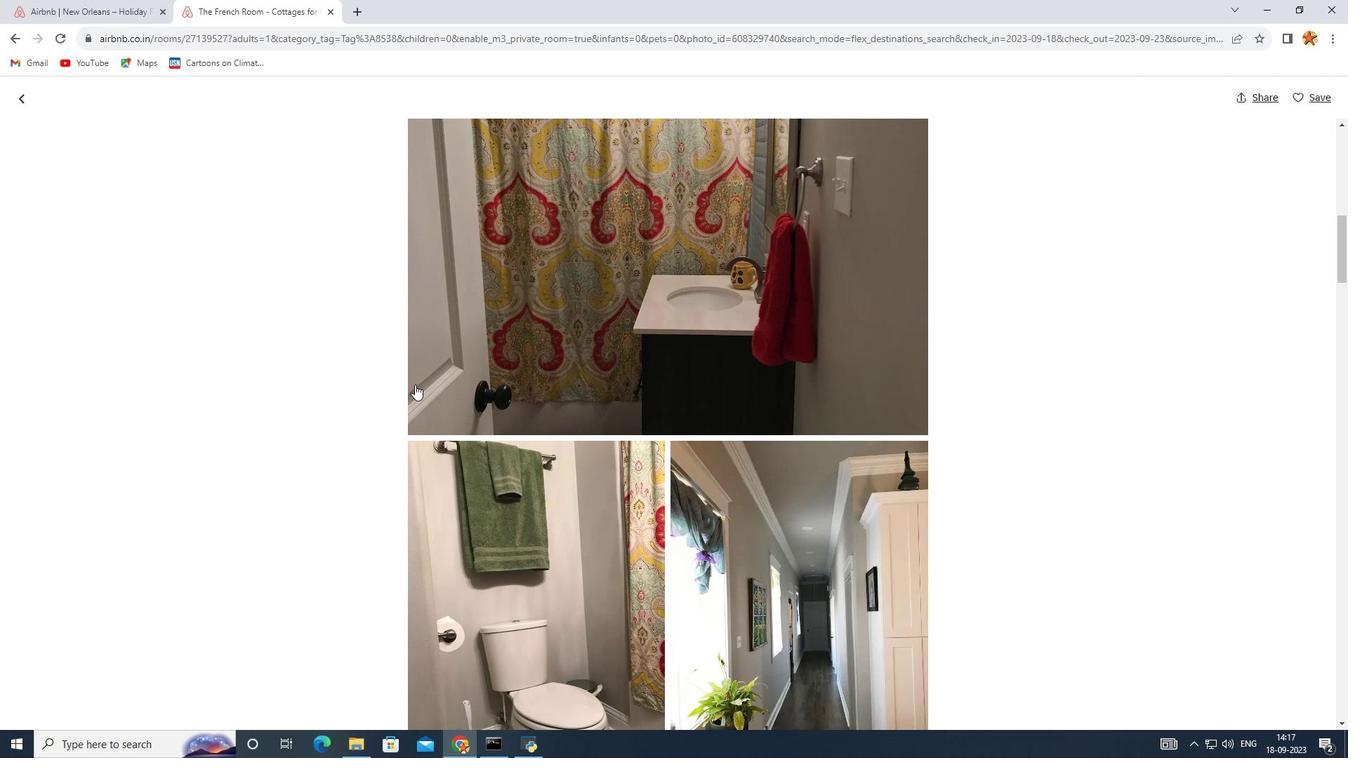 
Action: Mouse scrolled (415, 384) with delta (0, 0)
Screenshot: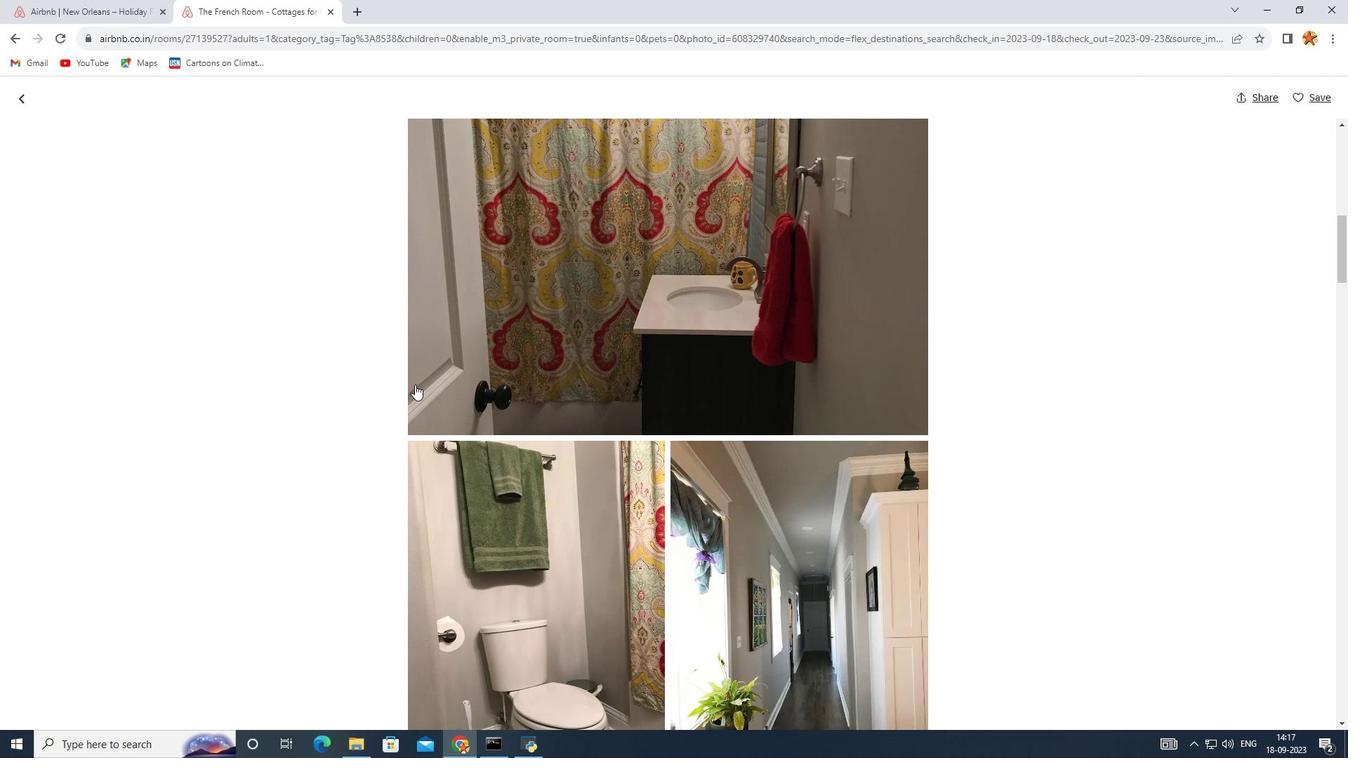 
Action: Mouse scrolled (415, 384) with delta (0, 0)
Screenshot: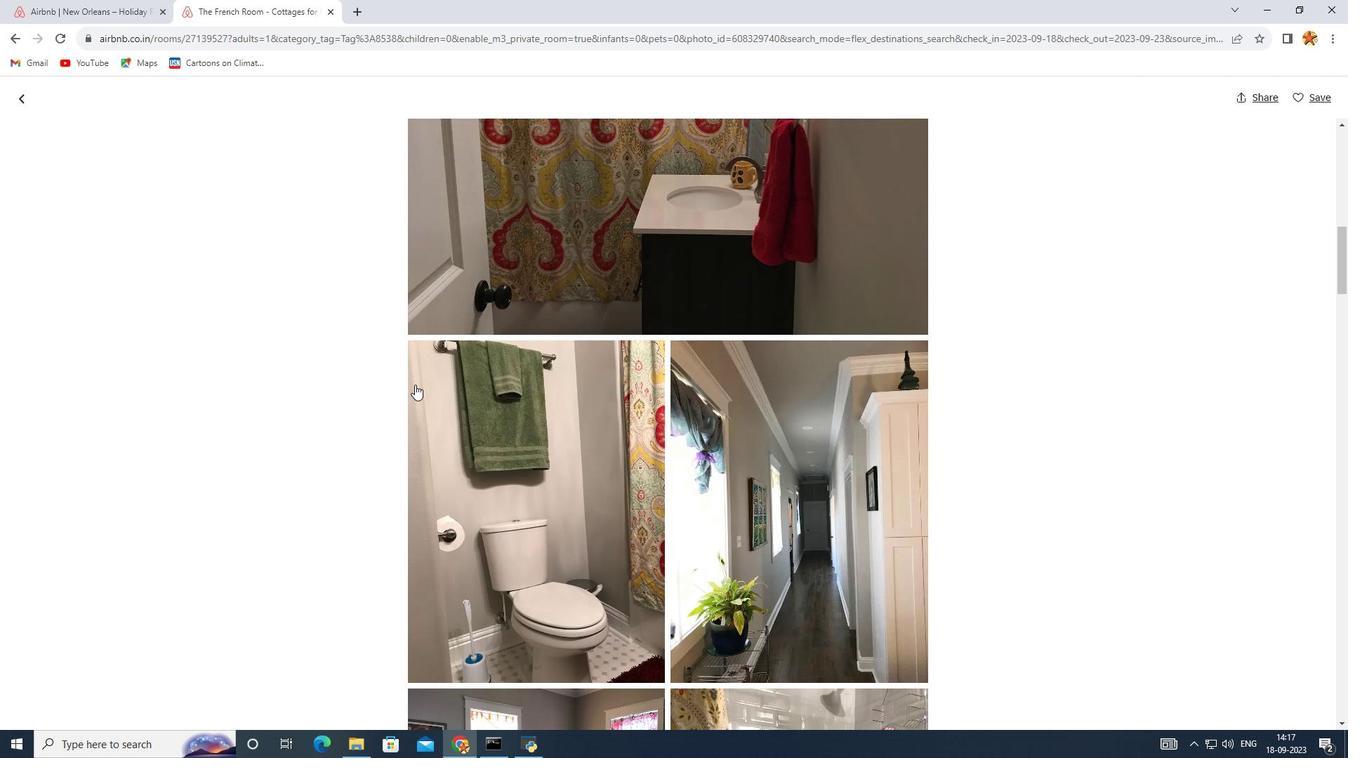 
Action: Mouse scrolled (415, 384) with delta (0, 0)
Screenshot: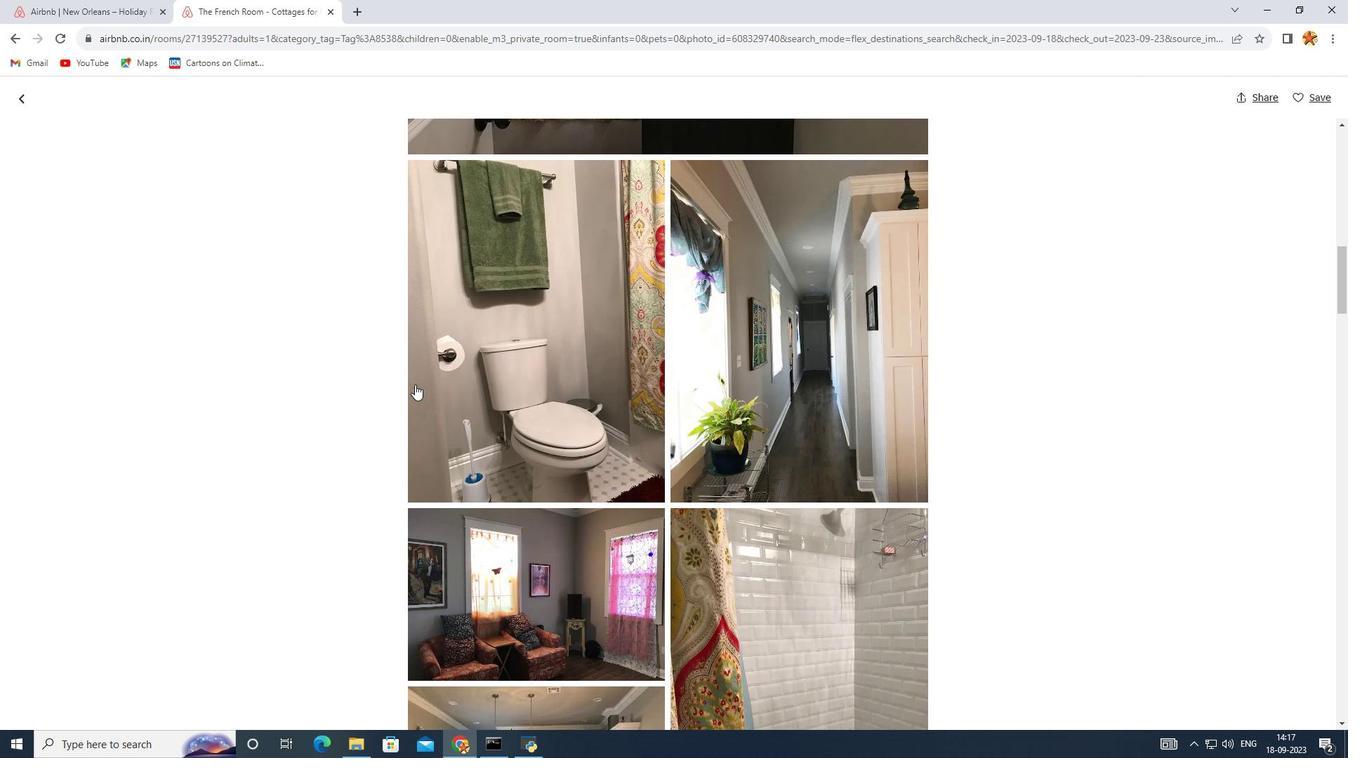
Action: Mouse scrolled (415, 384) with delta (0, 0)
Screenshot: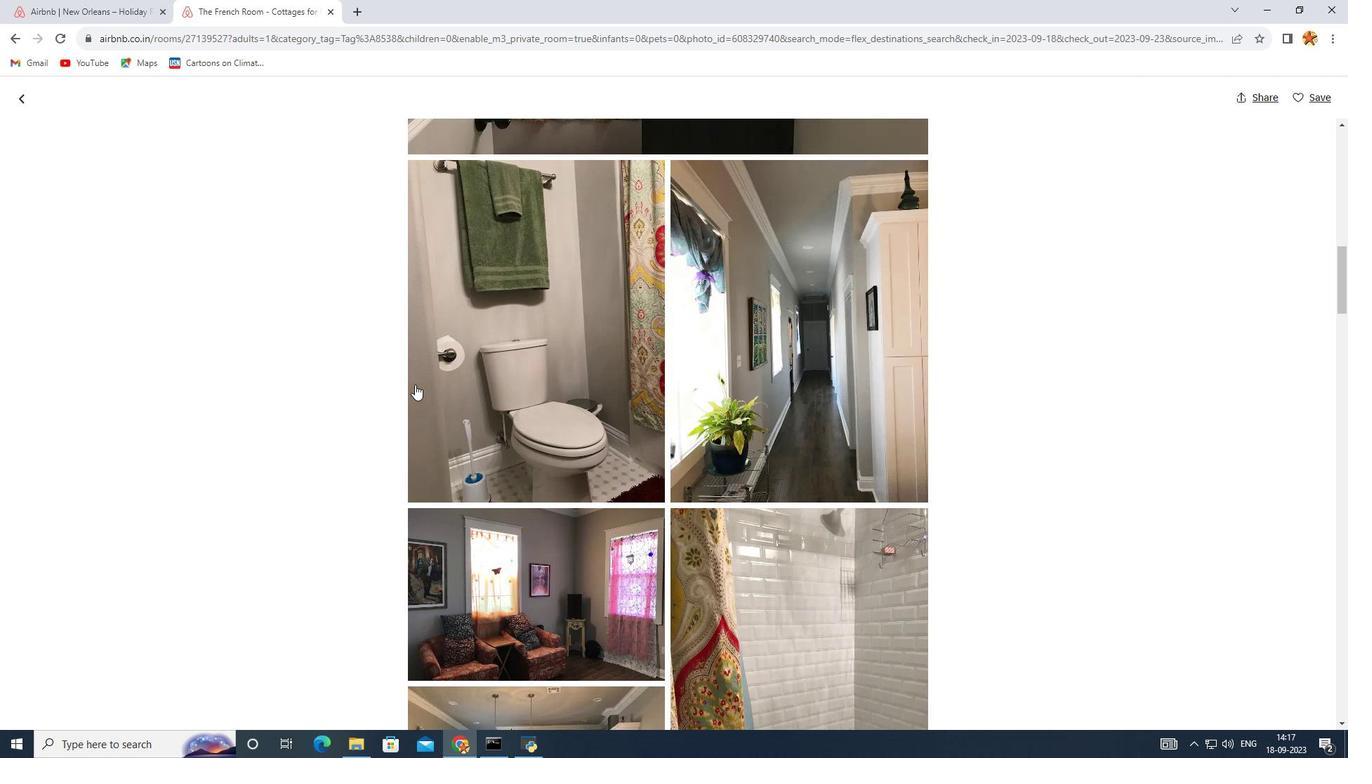 
Action: Mouse scrolled (415, 384) with delta (0, 0)
Screenshot: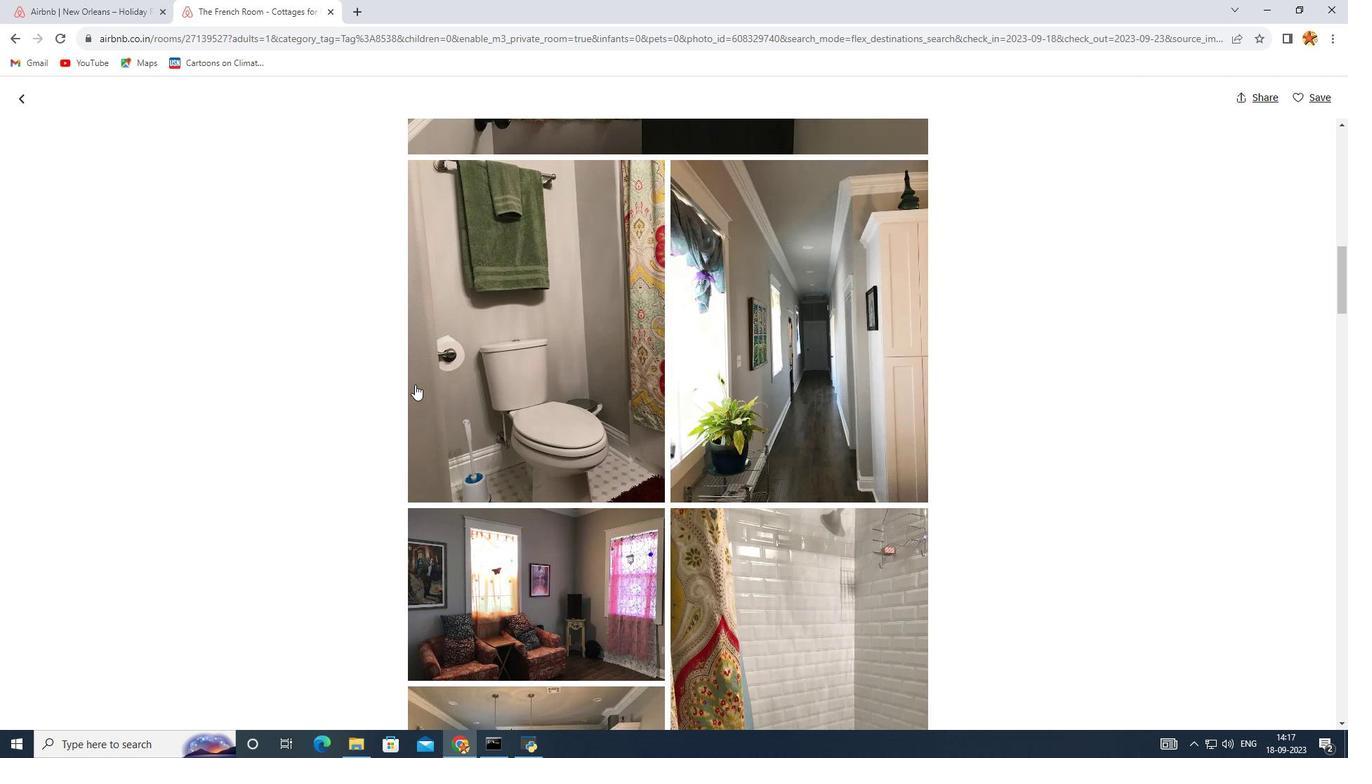 
Action: Mouse scrolled (415, 384) with delta (0, 0)
Screenshot: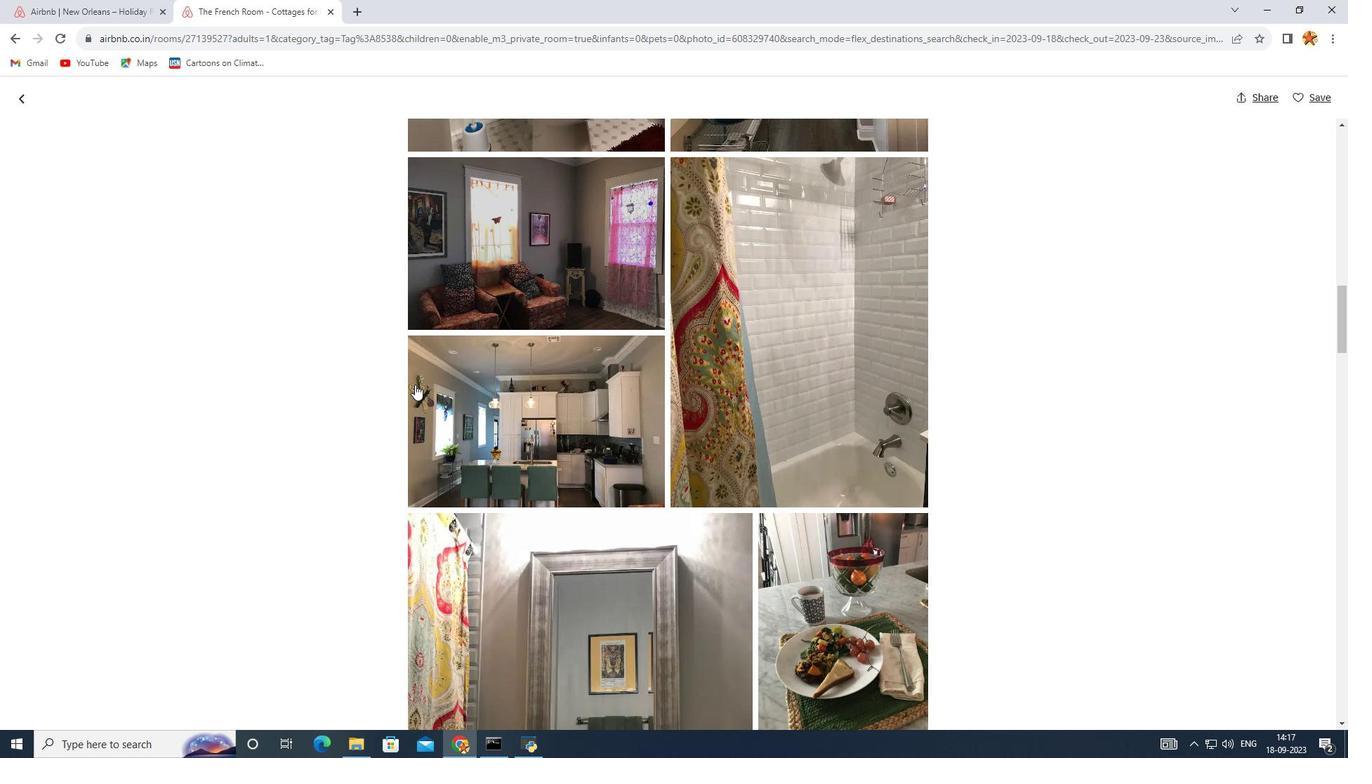 
Action: Mouse scrolled (415, 384) with delta (0, 0)
Screenshot: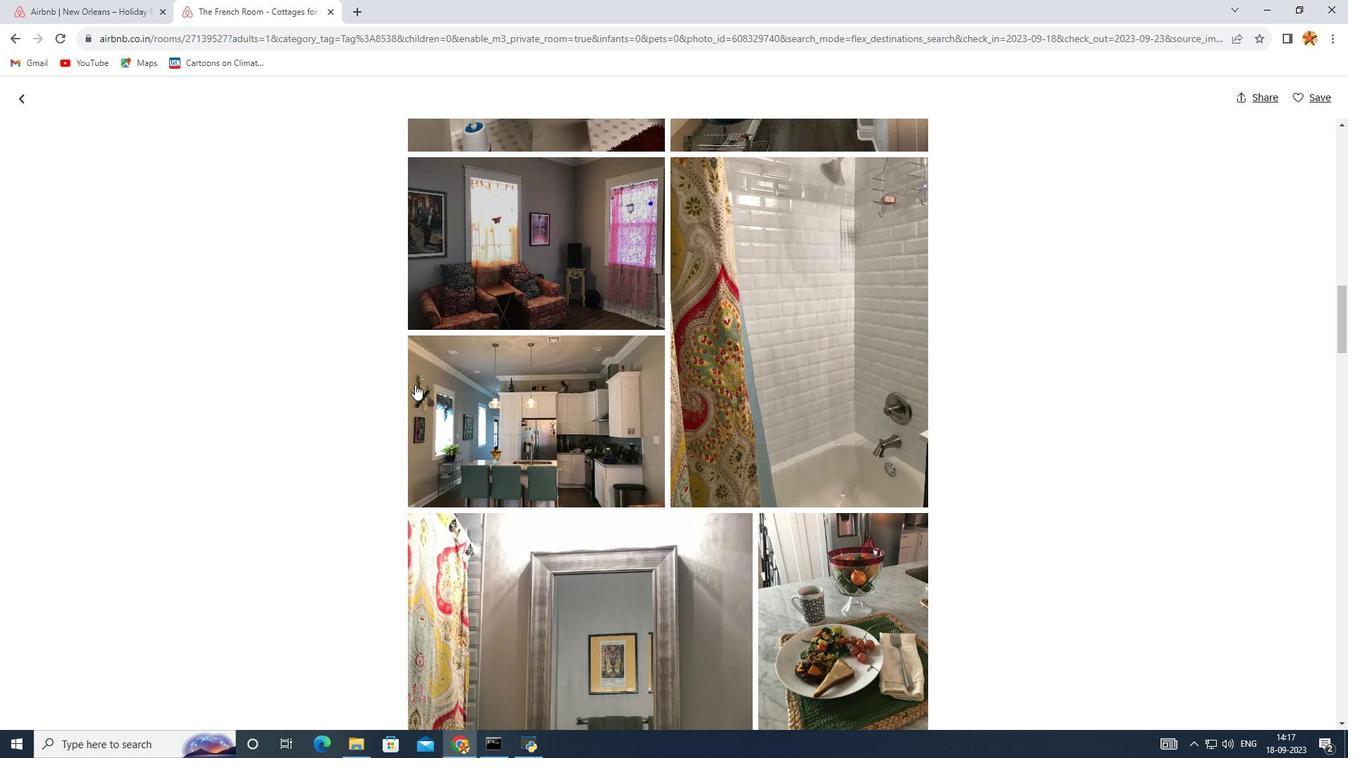 
Action: Mouse scrolled (415, 384) with delta (0, 0)
Screenshot: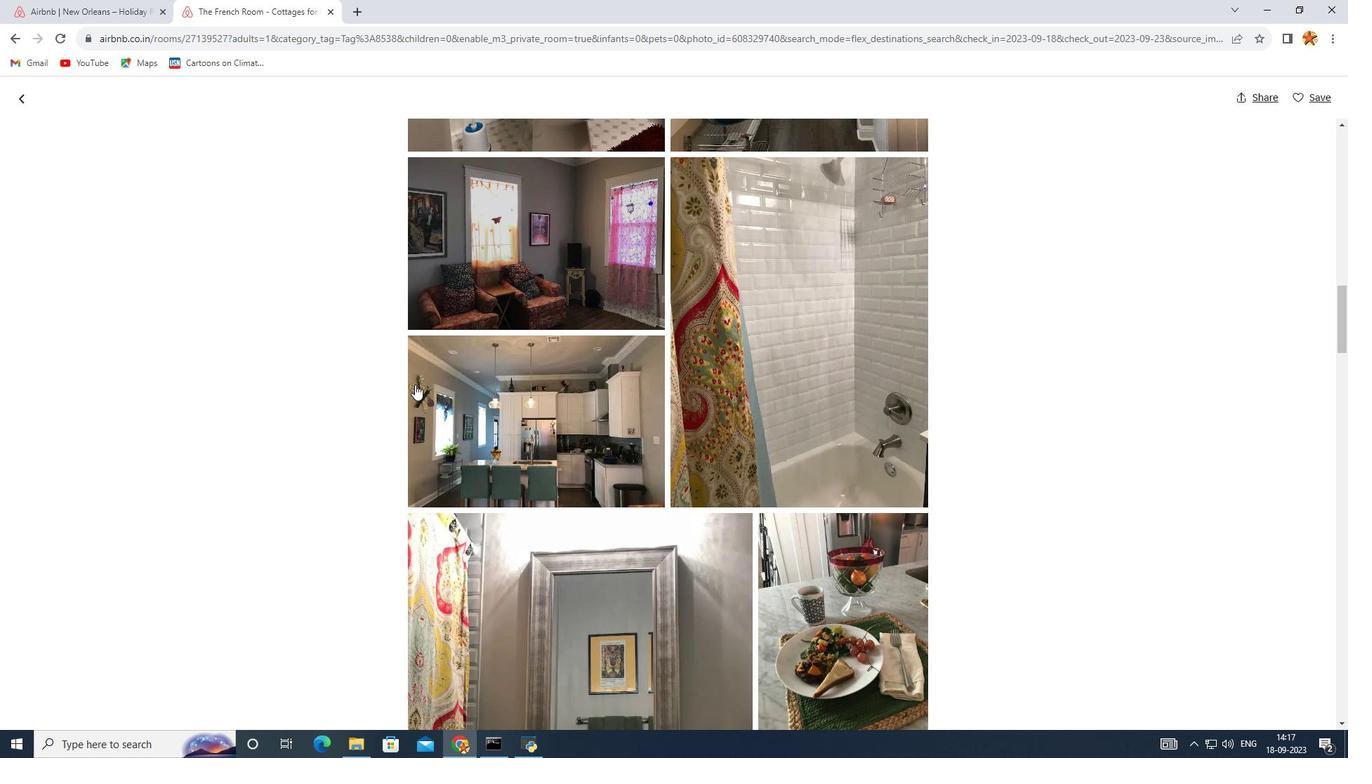 
Action: Mouse scrolled (415, 384) with delta (0, 0)
Screenshot: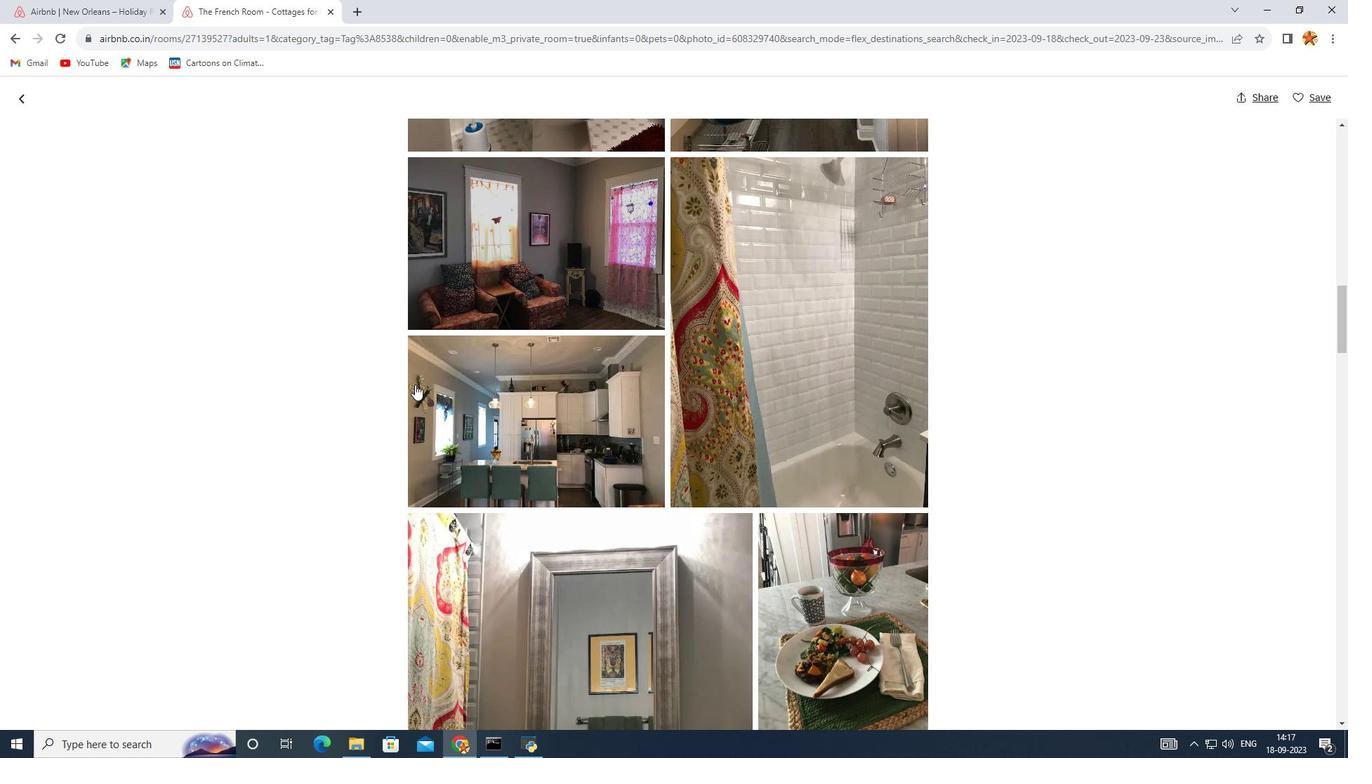 
Action: Mouse scrolled (415, 384) with delta (0, 0)
Screenshot: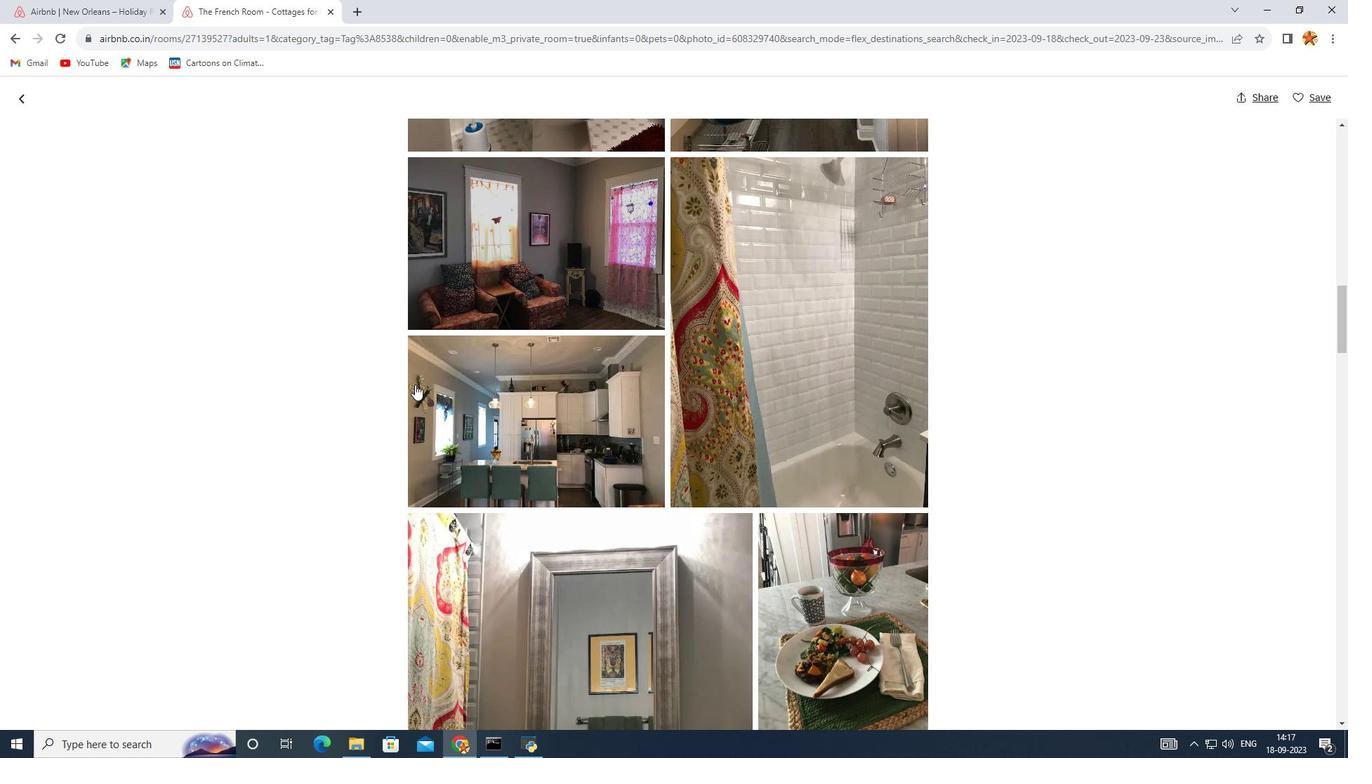 
Action: Mouse scrolled (415, 384) with delta (0, 0)
Screenshot: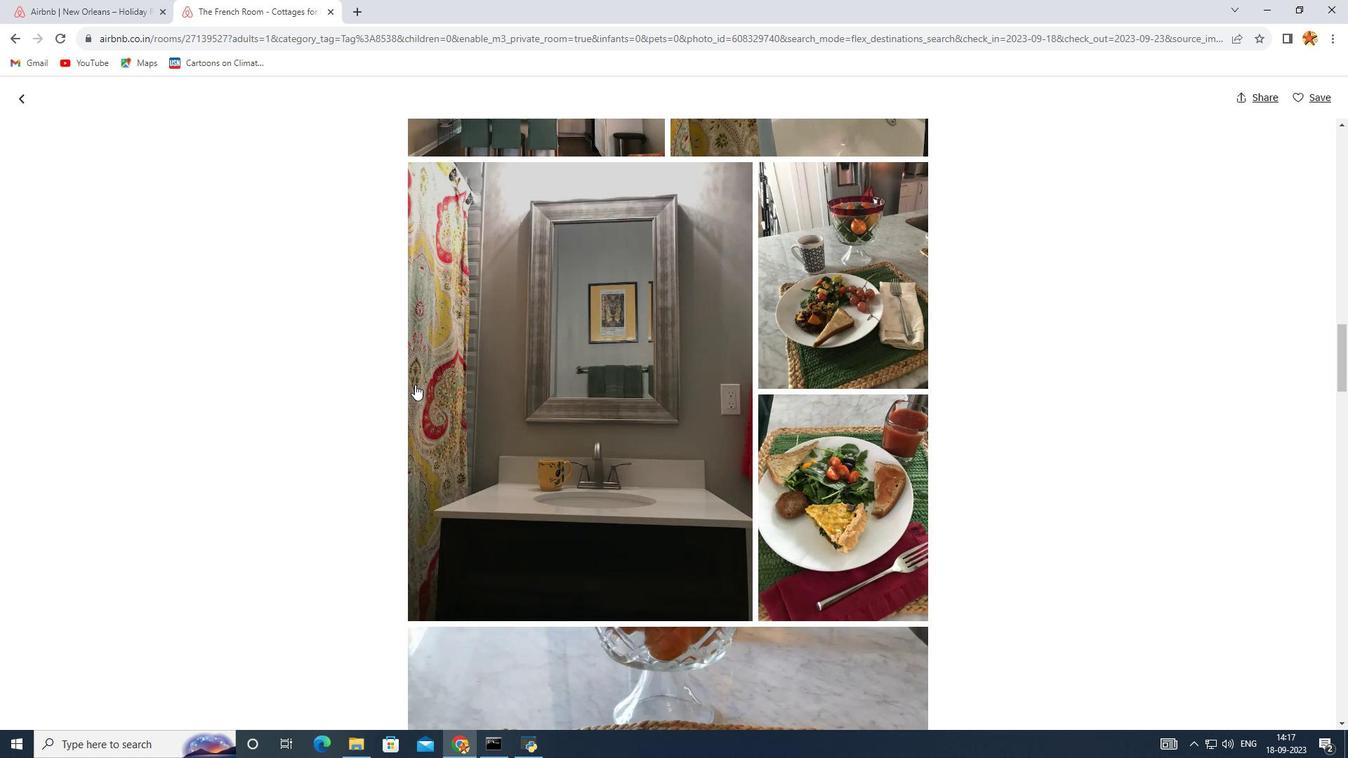 
Action: Mouse scrolled (415, 384) with delta (0, 0)
Screenshot: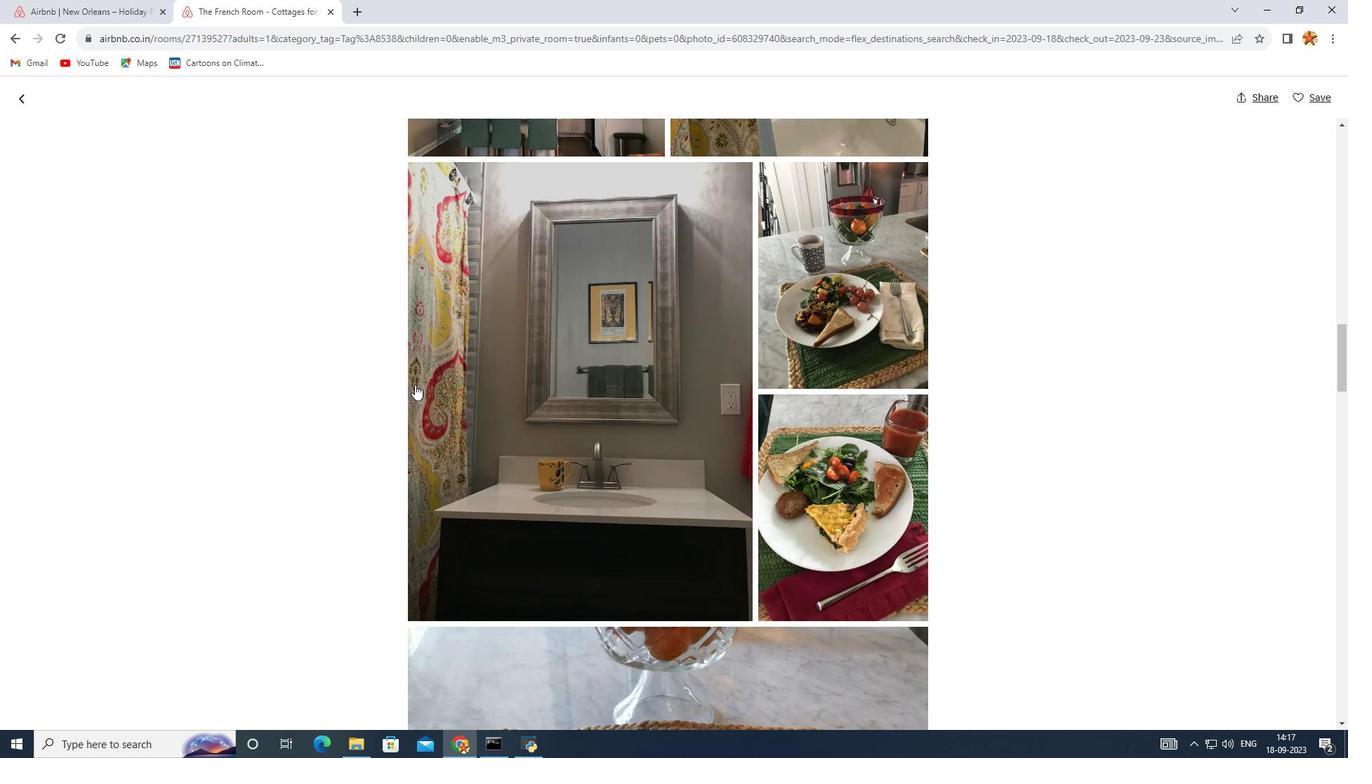 
Action: Mouse scrolled (415, 384) with delta (0, 0)
Screenshot: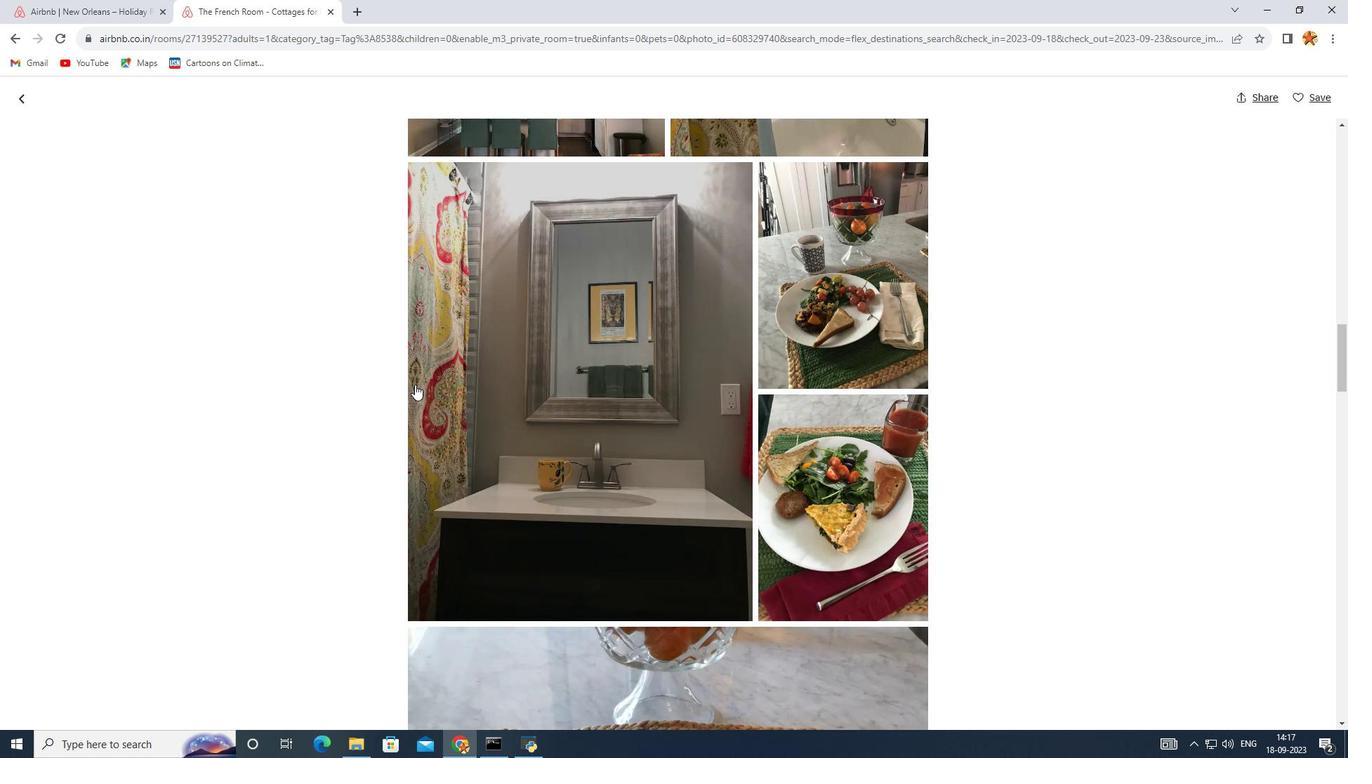 
Action: Mouse scrolled (415, 384) with delta (0, 0)
Screenshot: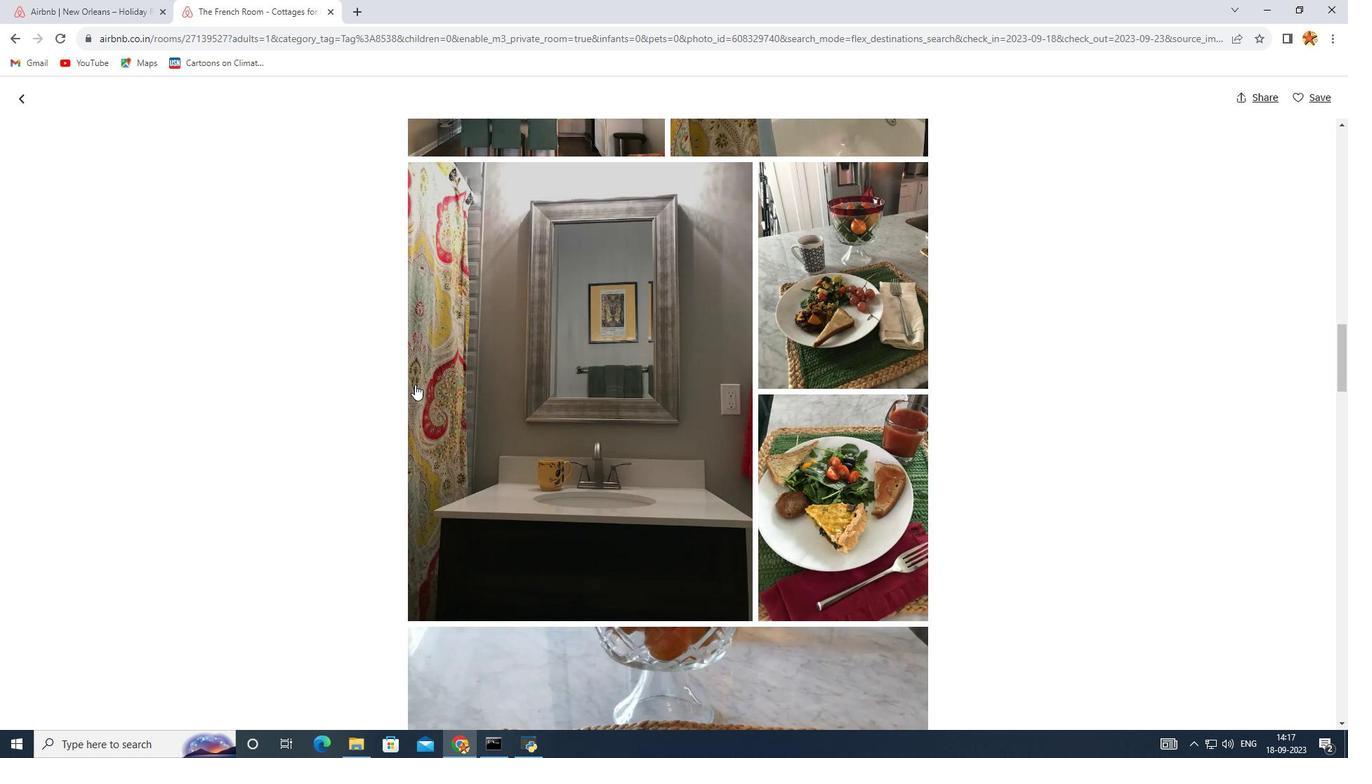 
Action: Mouse scrolled (415, 384) with delta (0, 0)
Screenshot: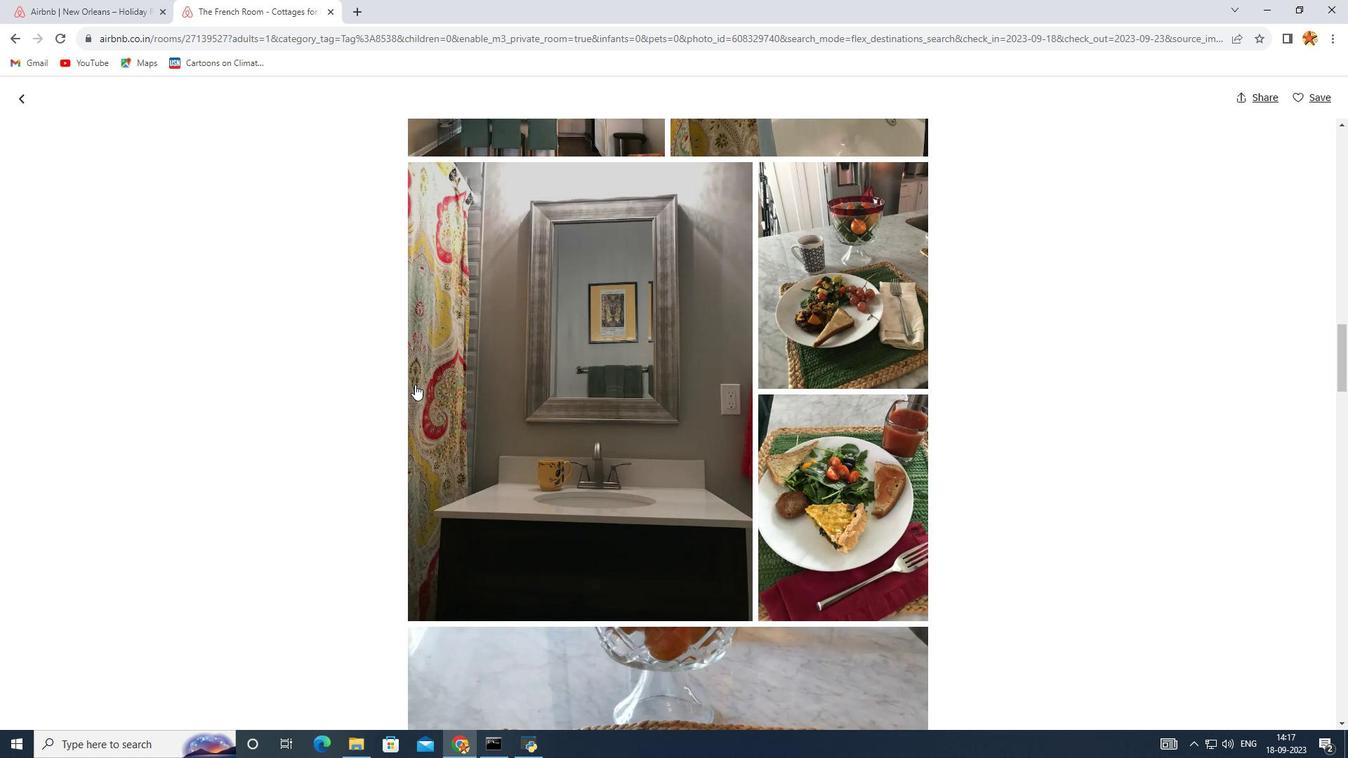 
Action: Mouse scrolled (415, 384) with delta (0, 0)
Screenshot: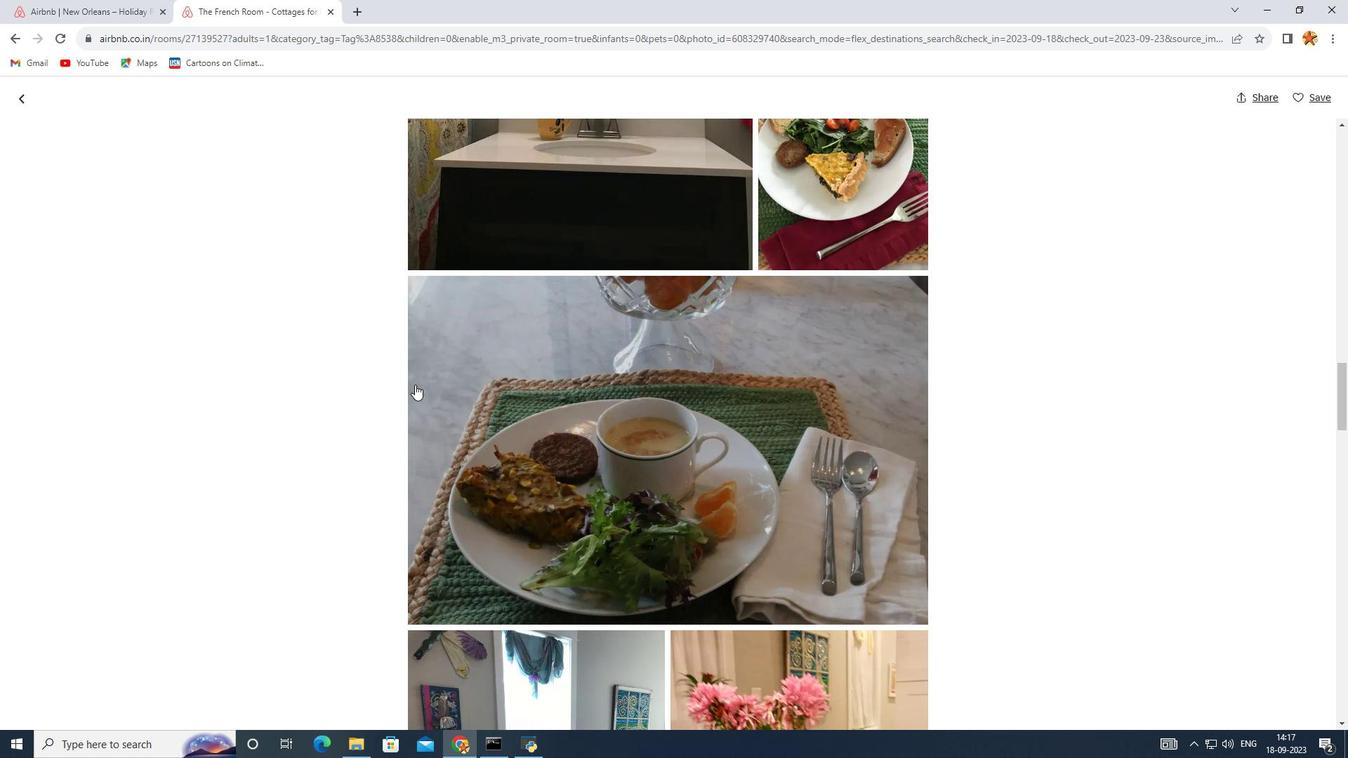 
Action: Mouse scrolled (415, 384) with delta (0, 0)
Screenshot: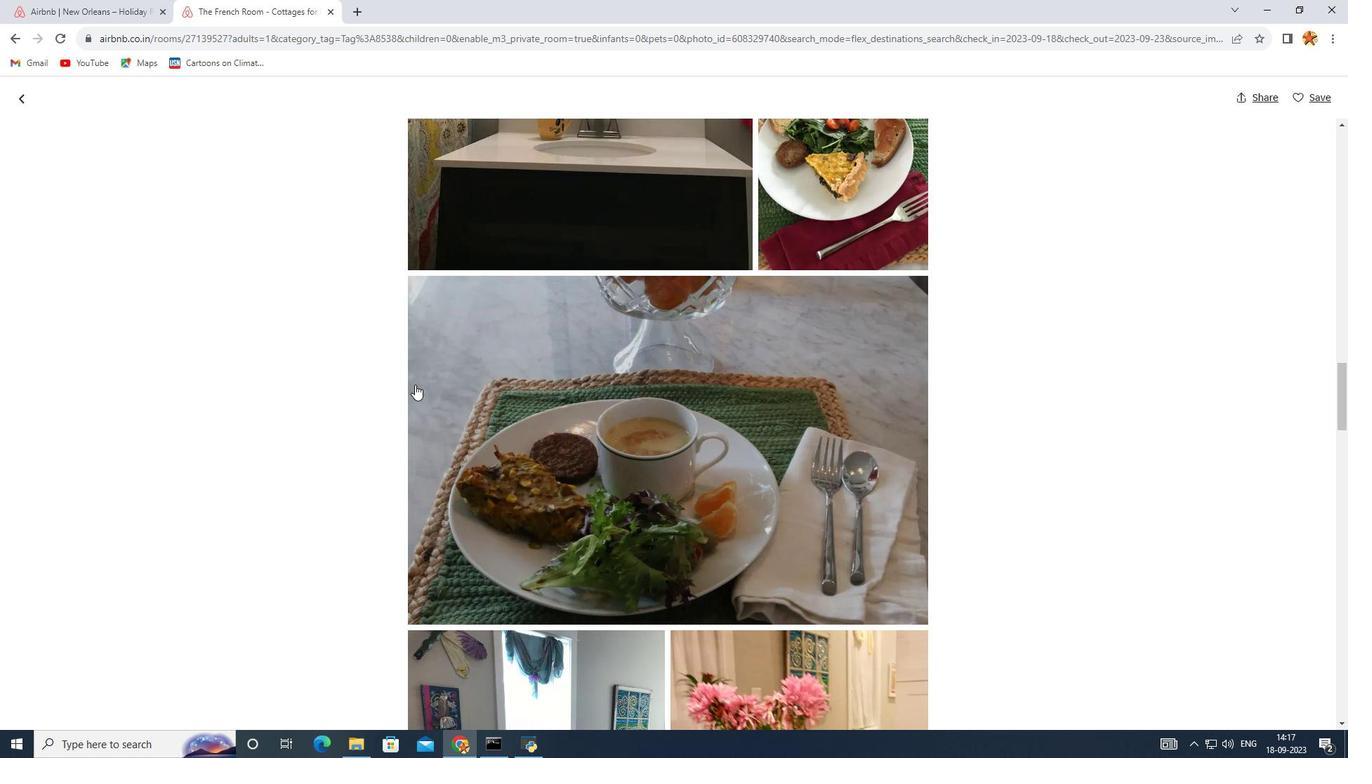 
Action: Mouse scrolled (415, 384) with delta (0, 0)
Screenshot: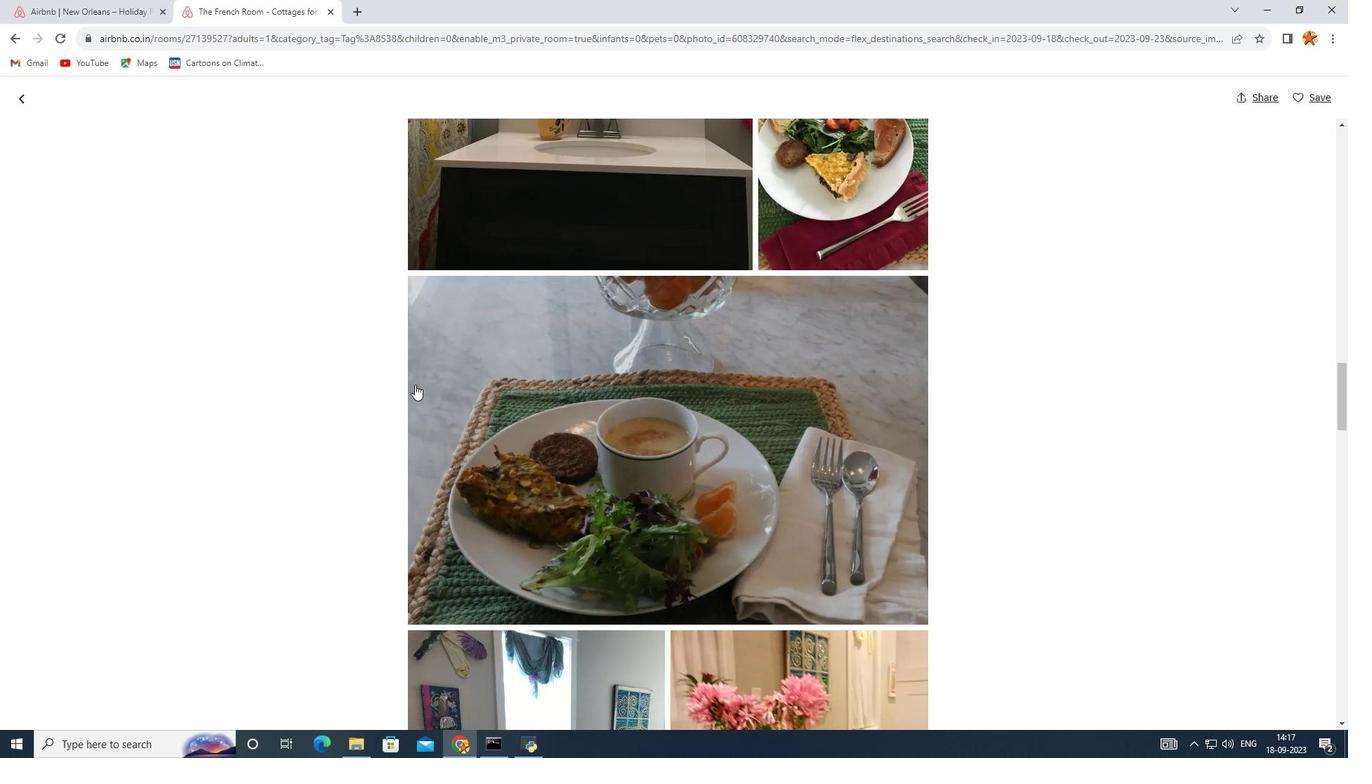 
Action: Mouse scrolled (415, 384) with delta (0, 0)
Screenshot: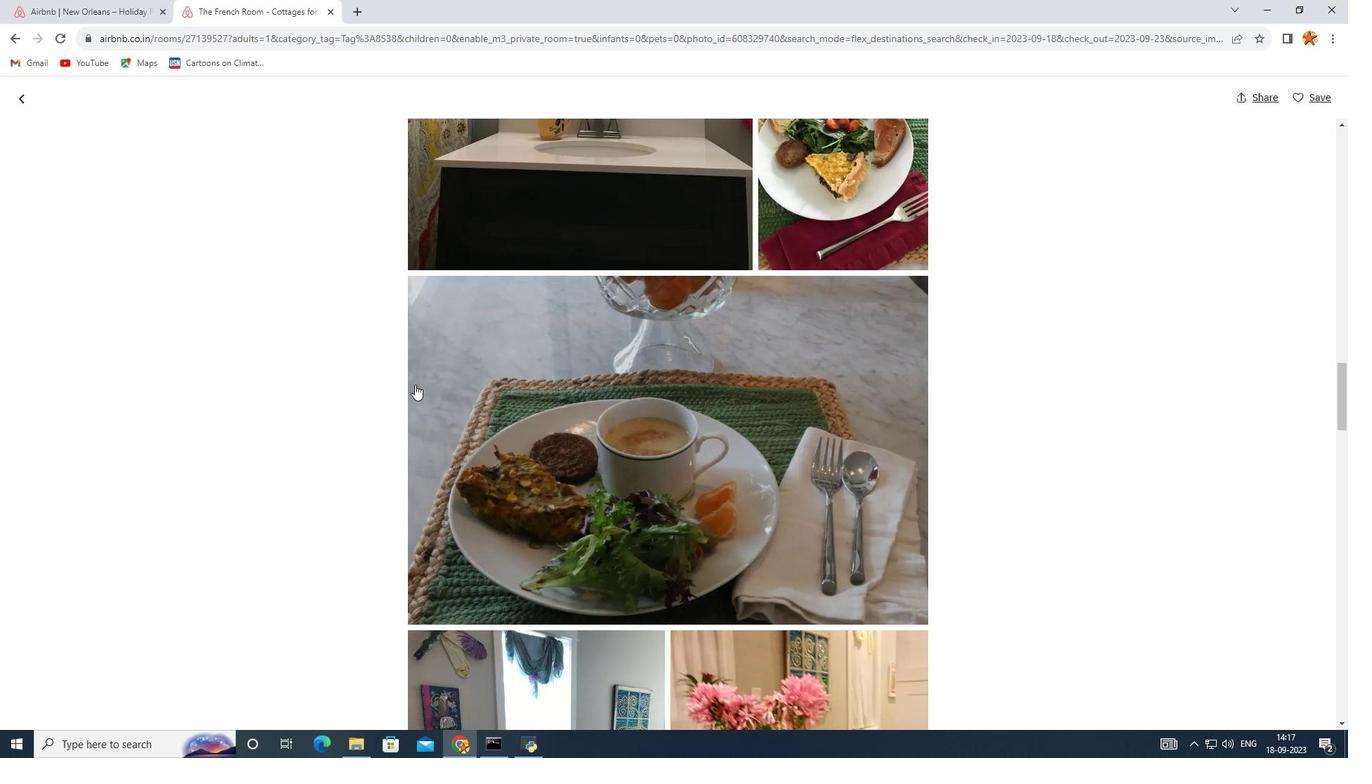 
Action: Mouse scrolled (415, 384) with delta (0, 0)
Screenshot: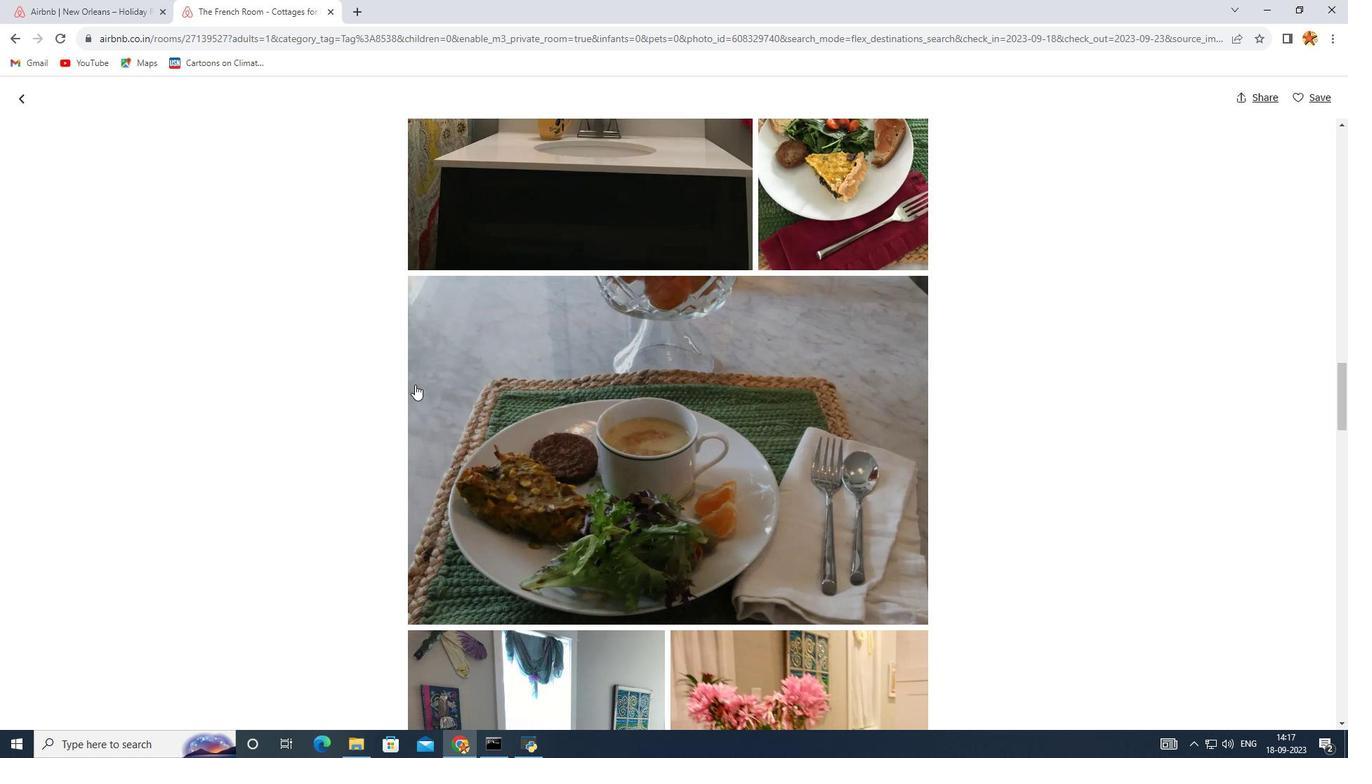 
Action: Mouse scrolled (415, 384) with delta (0, 0)
Screenshot: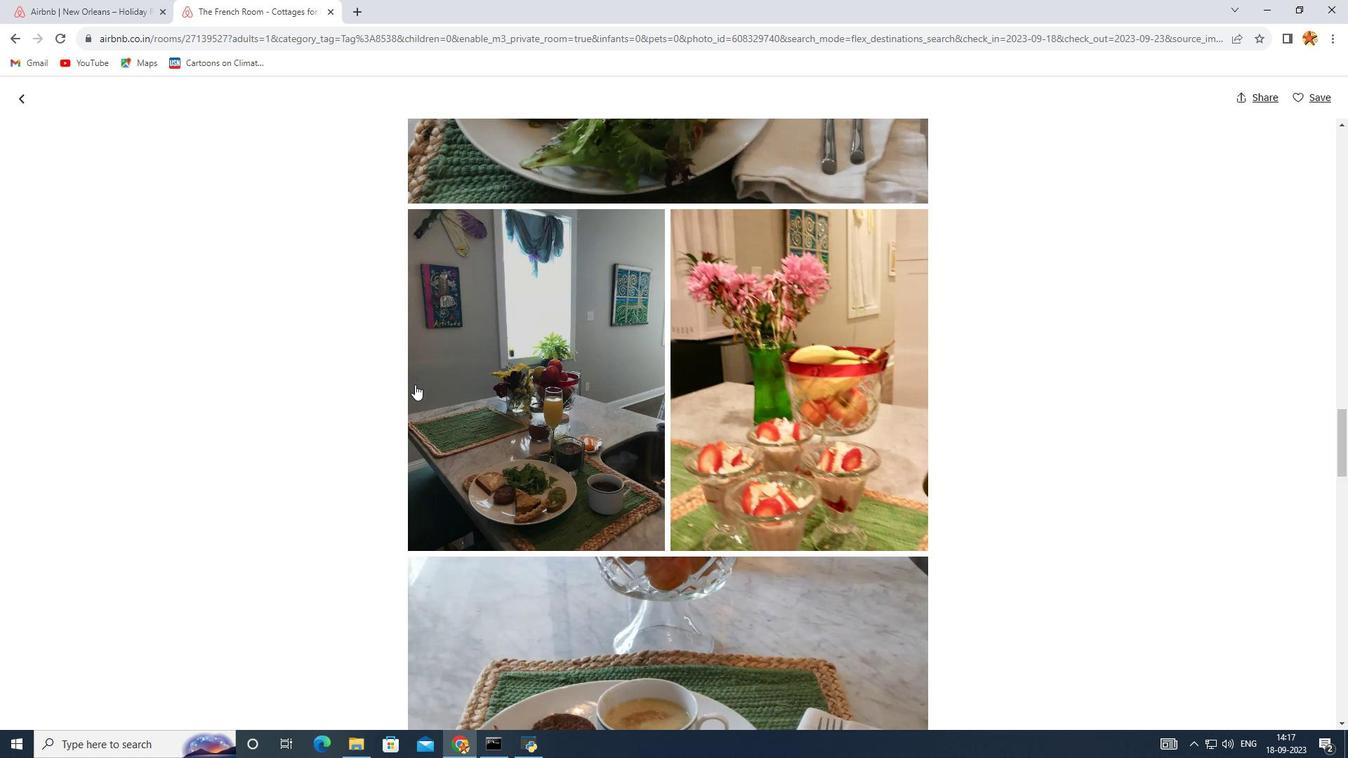
Action: Mouse scrolled (415, 384) with delta (0, 0)
Screenshot: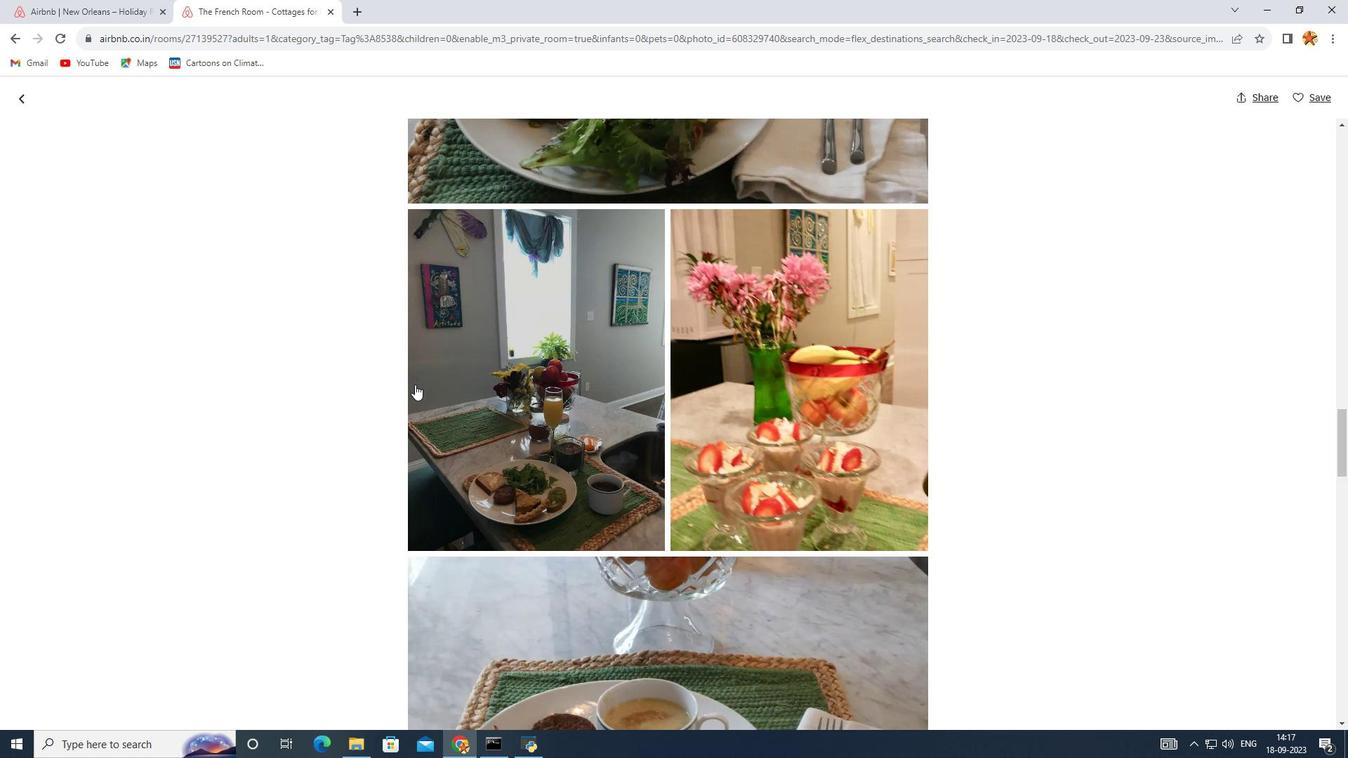 
Action: Mouse scrolled (415, 384) with delta (0, 0)
Screenshot: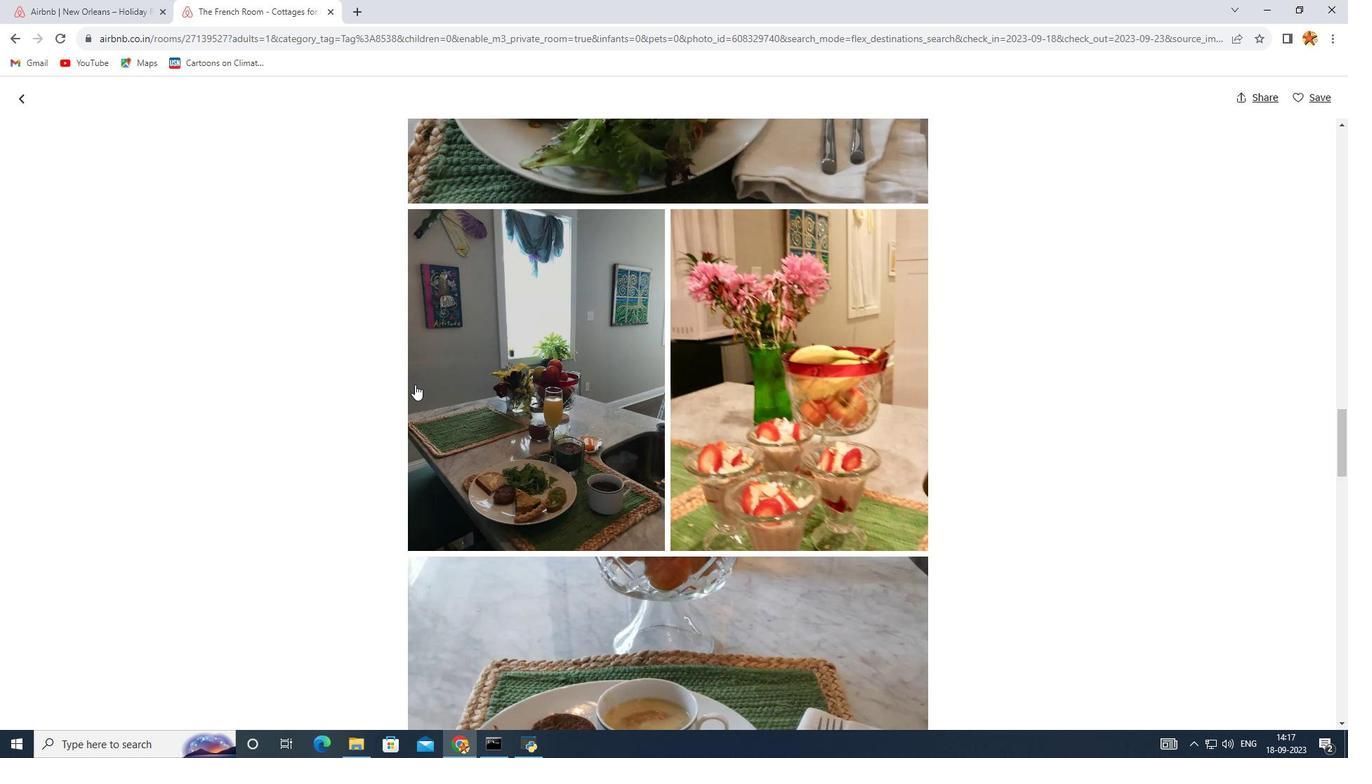 
Action: Mouse scrolled (415, 384) with delta (0, 0)
Screenshot: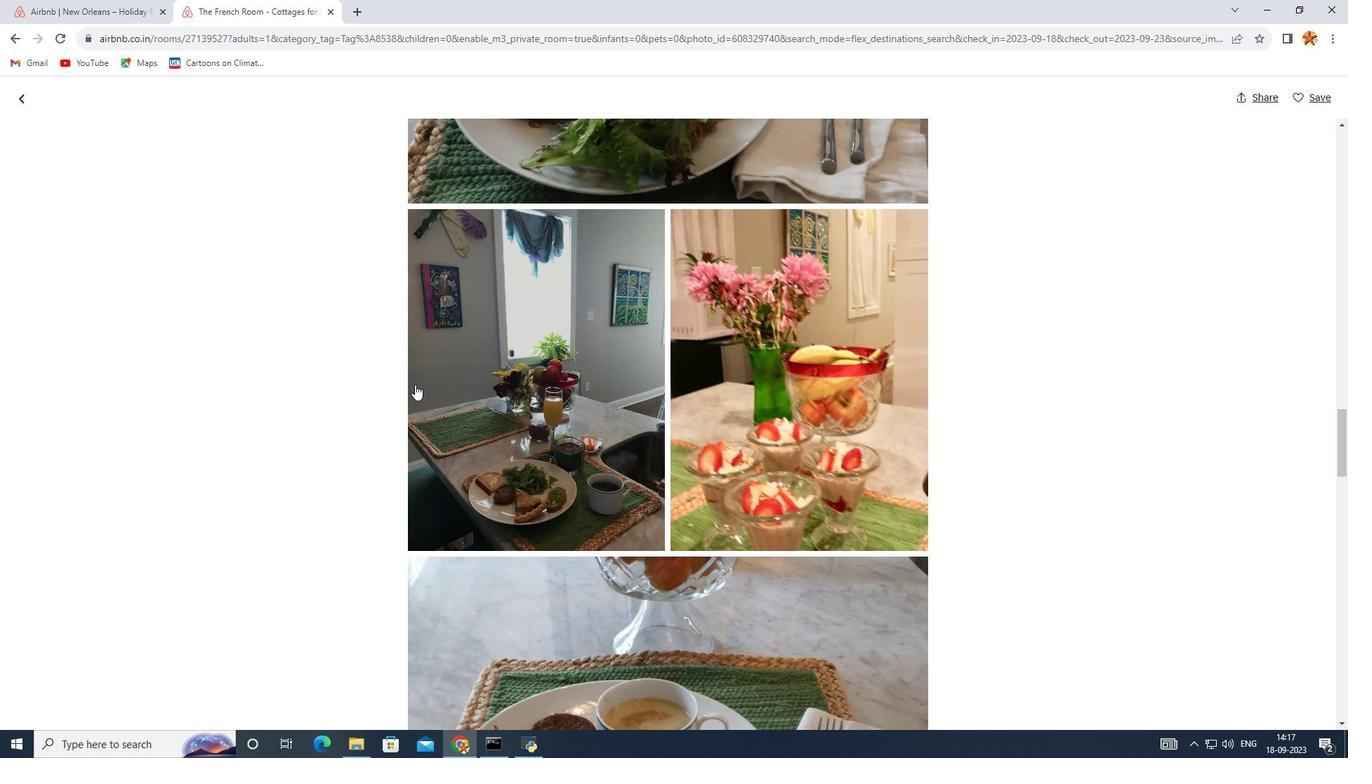 
Action: Mouse scrolled (415, 384) with delta (0, 0)
Screenshot: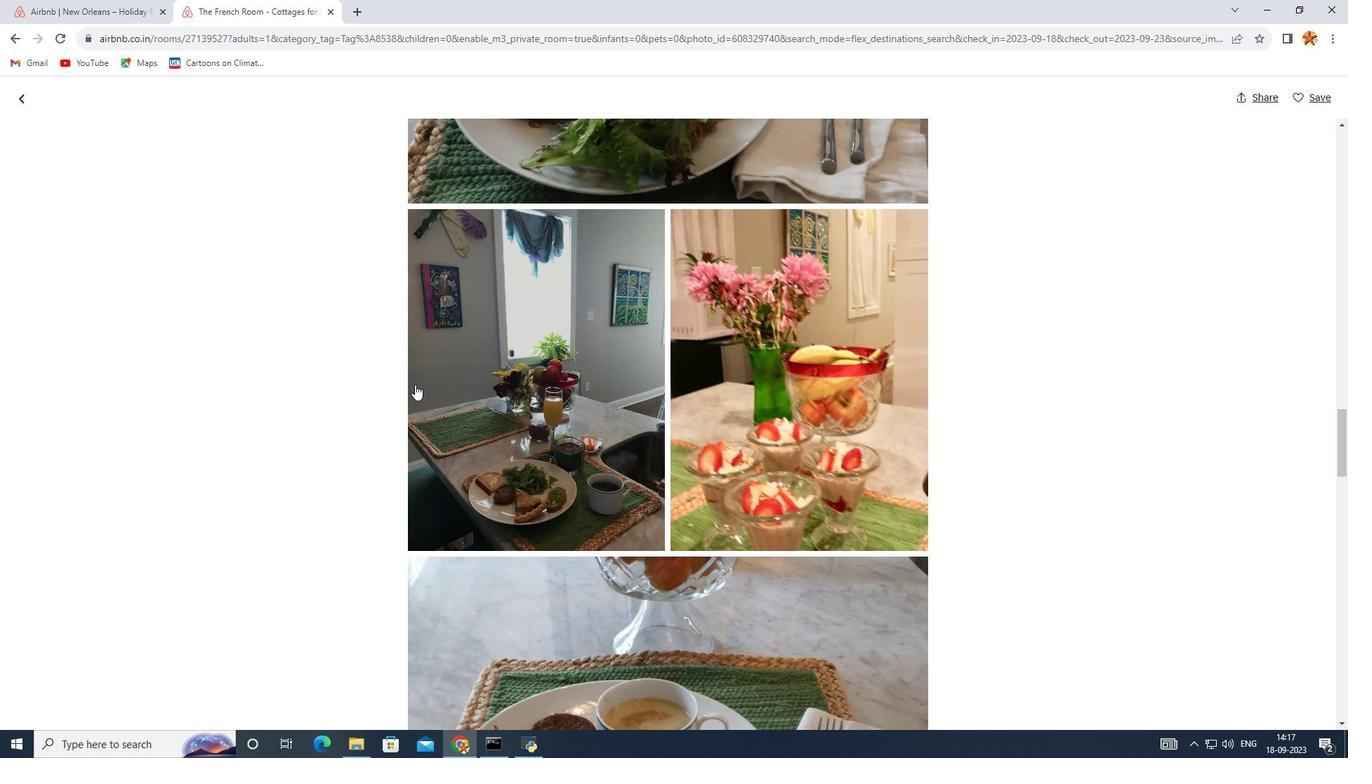 
Action: Mouse scrolled (415, 384) with delta (0, 0)
Screenshot: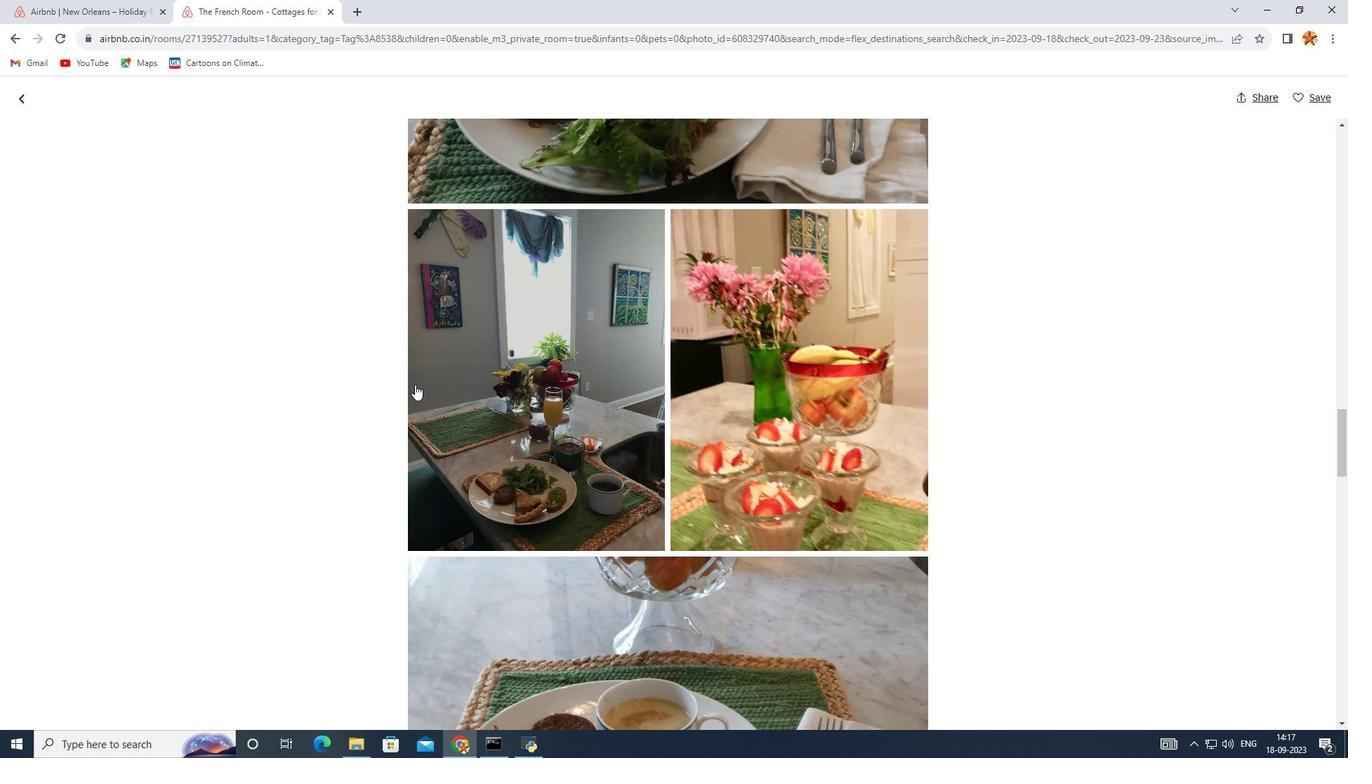 
Action: Mouse scrolled (415, 384) with delta (0, 0)
Screenshot: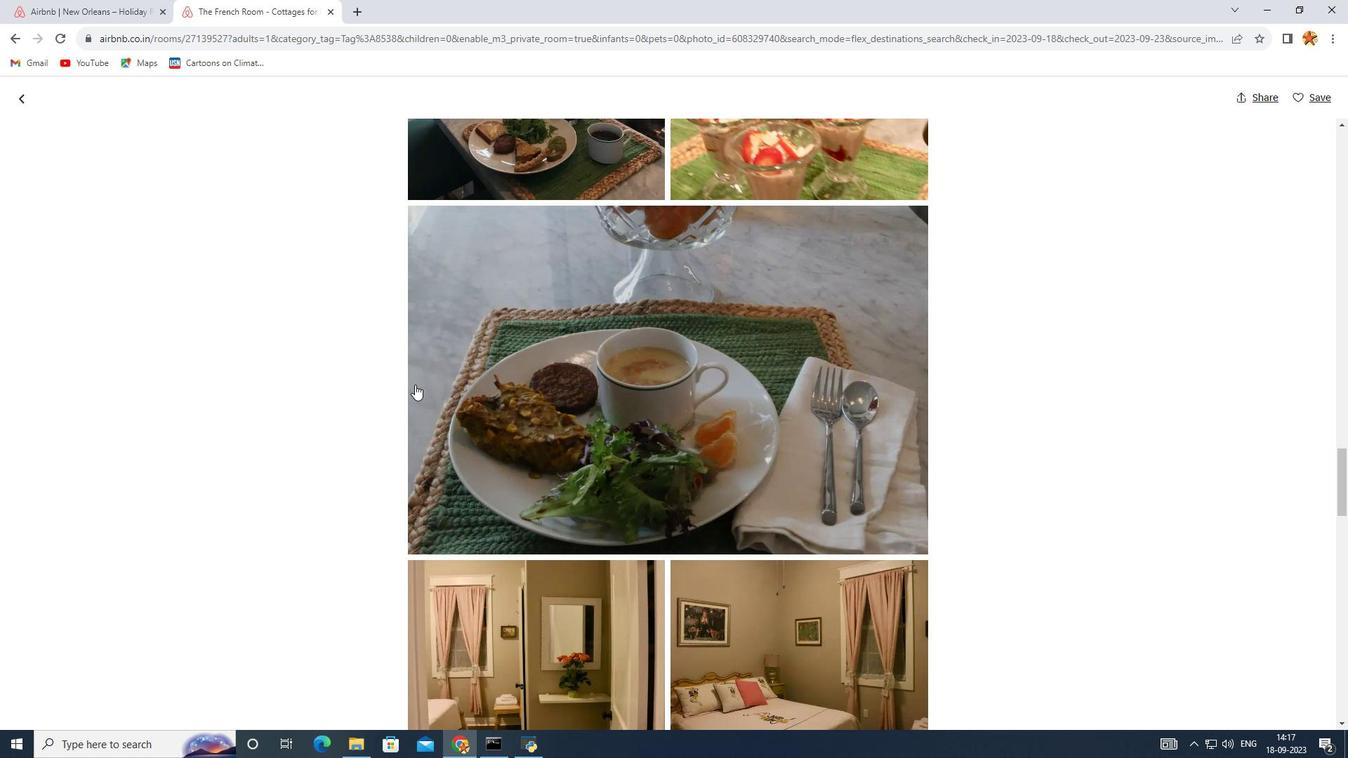 
Action: Mouse scrolled (415, 384) with delta (0, 0)
Screenshot: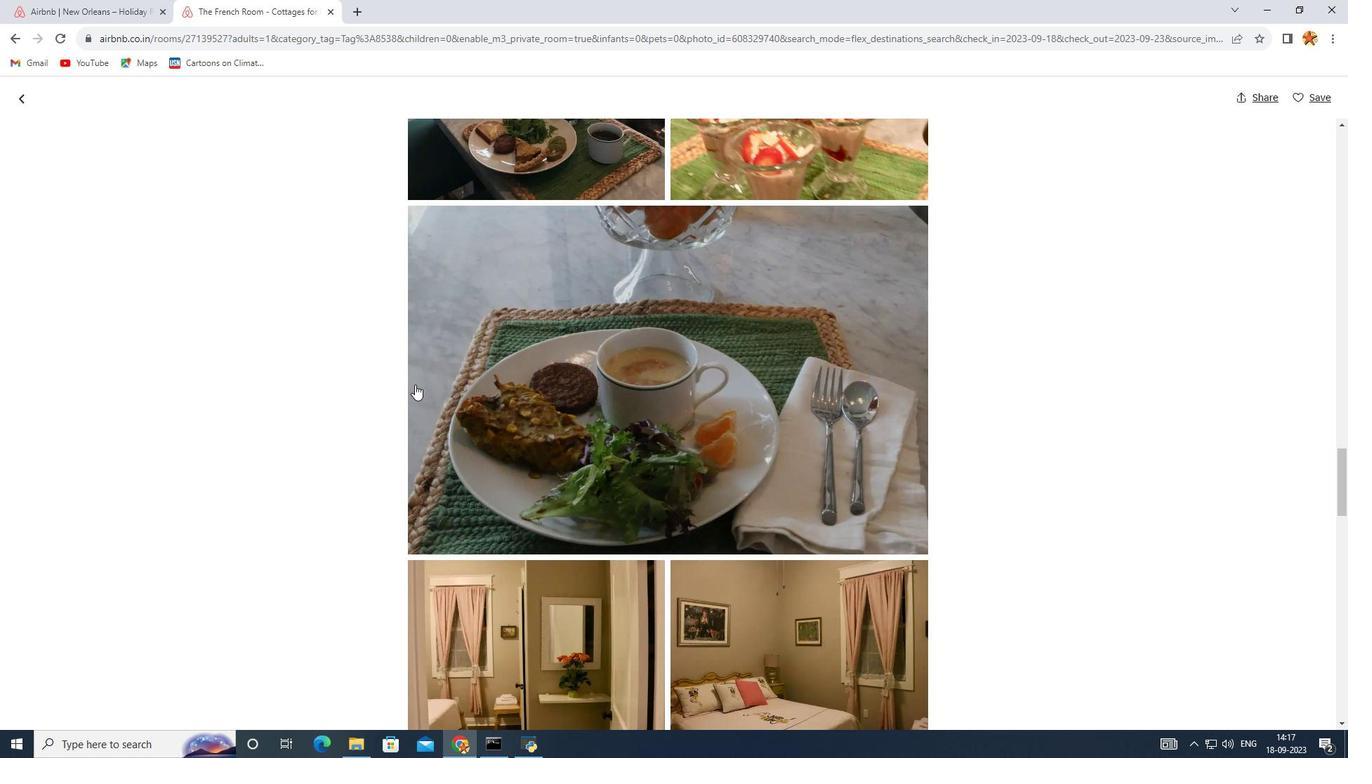 
Action: Mouse scrolled (415, 384) with delta (0, 0)
Screenshot: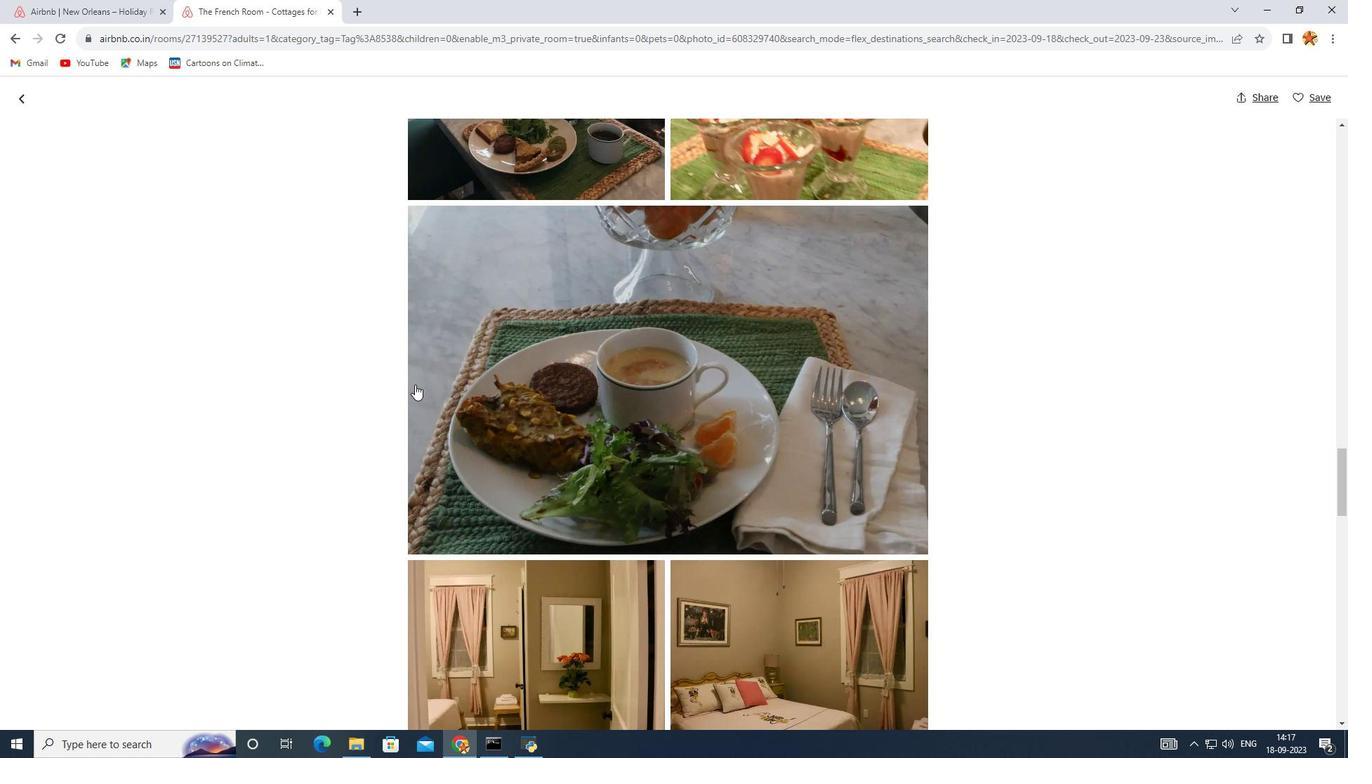 
Action: Mouse scrolled (415, 384) with delta (0, 0)
